 Task: Compose an email with the signature Danny Hernandez with the subject Invitation to a wedding and the message Can you please confirm the deadline for submitting the project proposal? from softage.4@softage.net to softage.5@softage.net, select last word, change the font color from current to purple and background color to black Send the email. Finally, move the email from Sent Items to the label Legal
Action: Mouse moved to (111, 134)
Screenshot: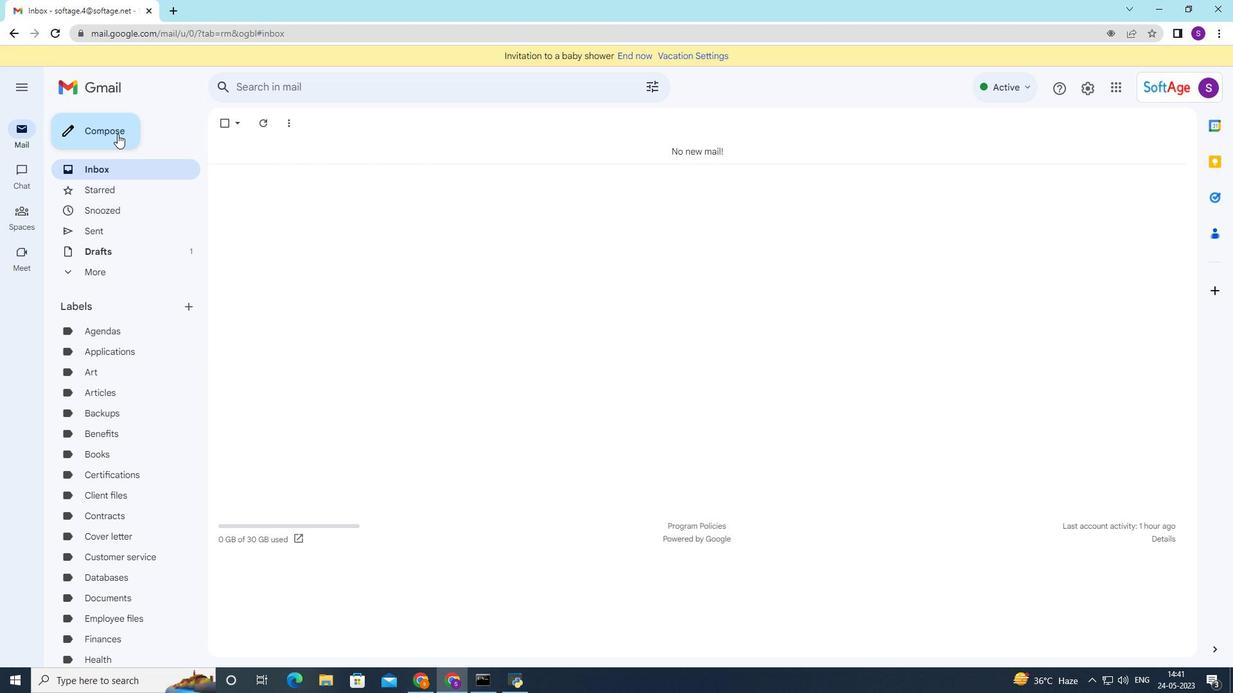 
Action: Mouse pressed left at (111, 134)
Screenshot: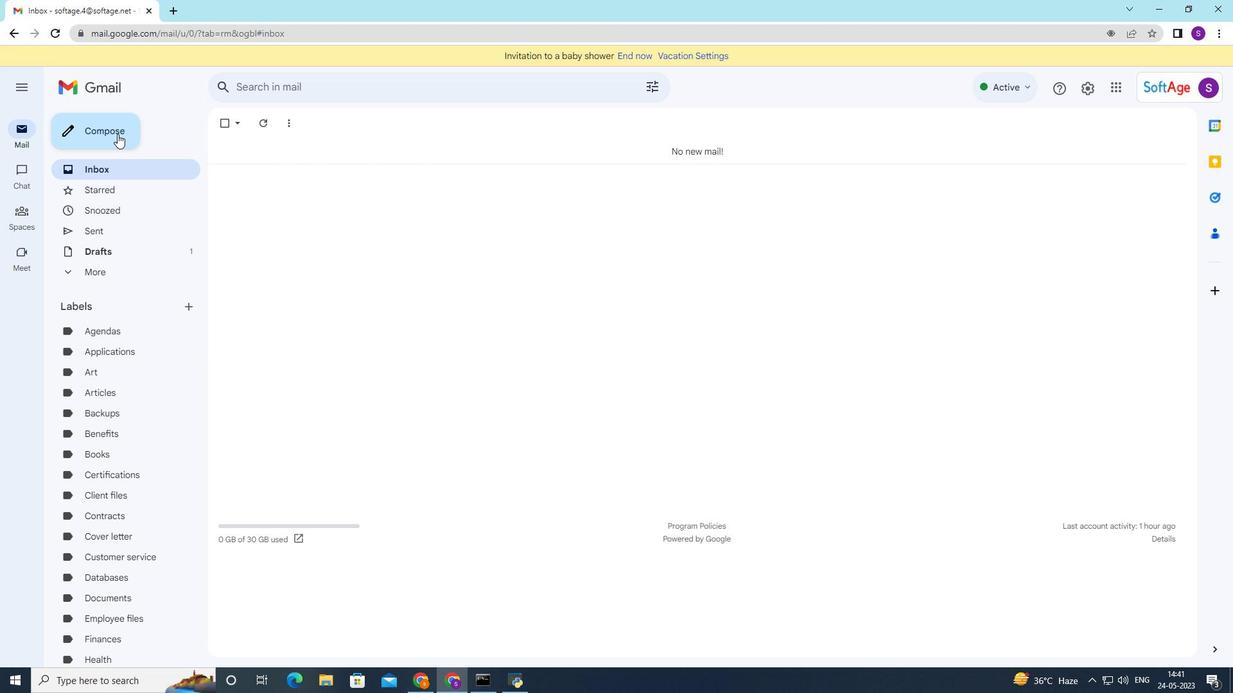 
Action: Mouse moved to (1039, 650)
Screenshot: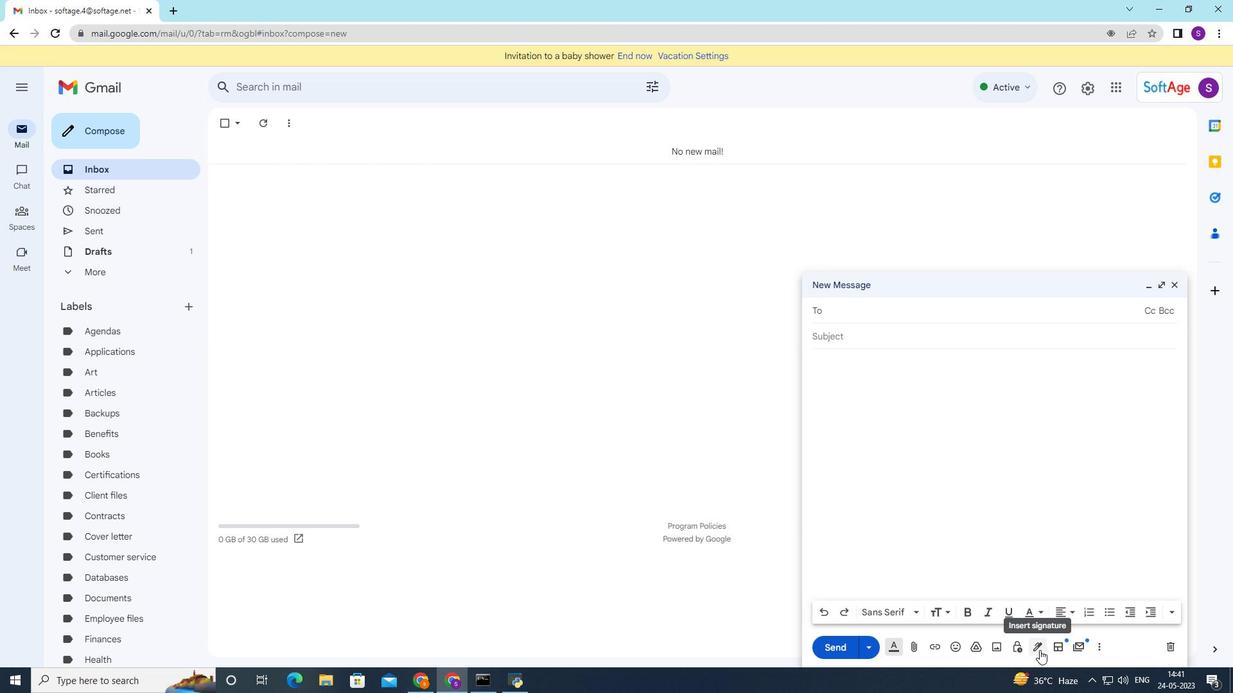 
Action: Mouse pressed left at (1039, 650)
Screenshot: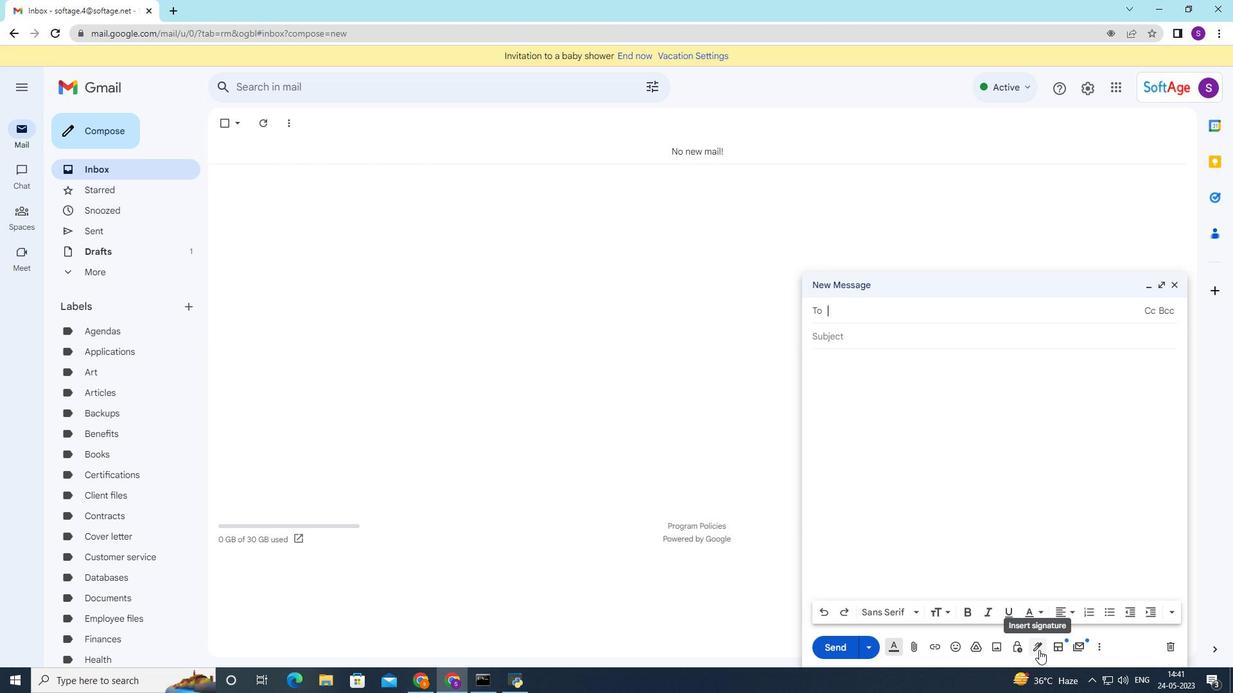 
Action: Mouse moved to (1071, 263)
Screenshot: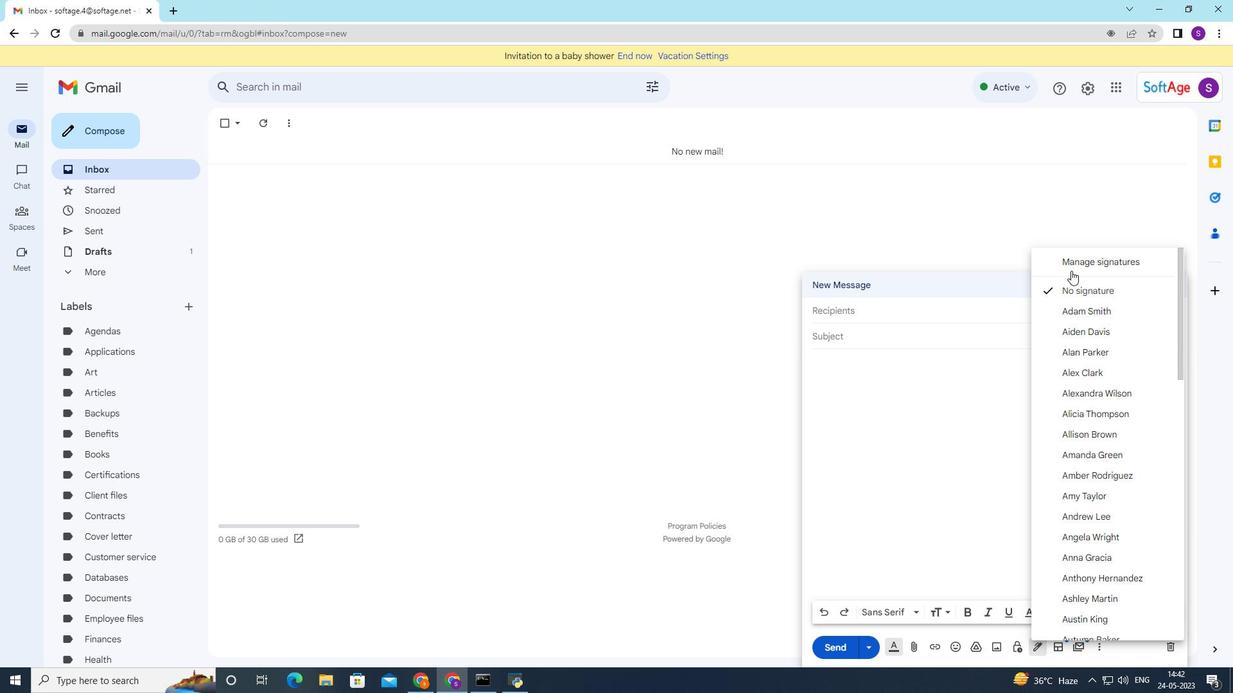 
Action: Mouse pressed left at (1071, 263)
Screenshot: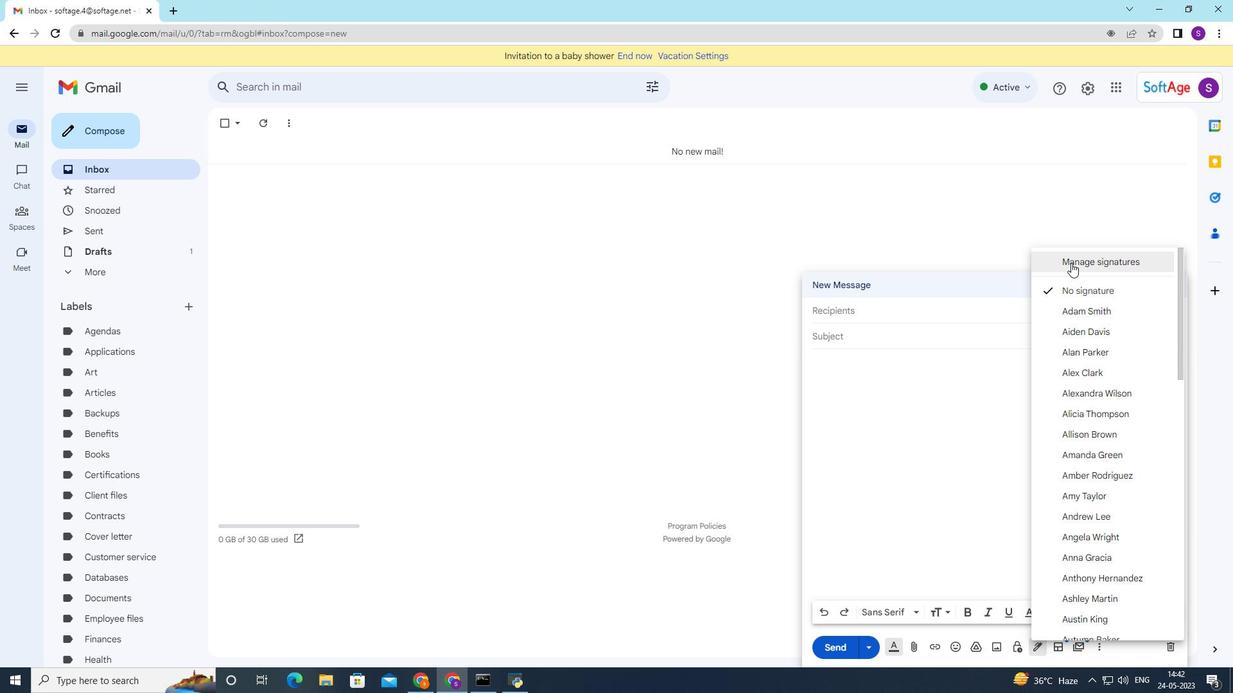 
Action: Mouse moved to (1174, 286)
Screenshot: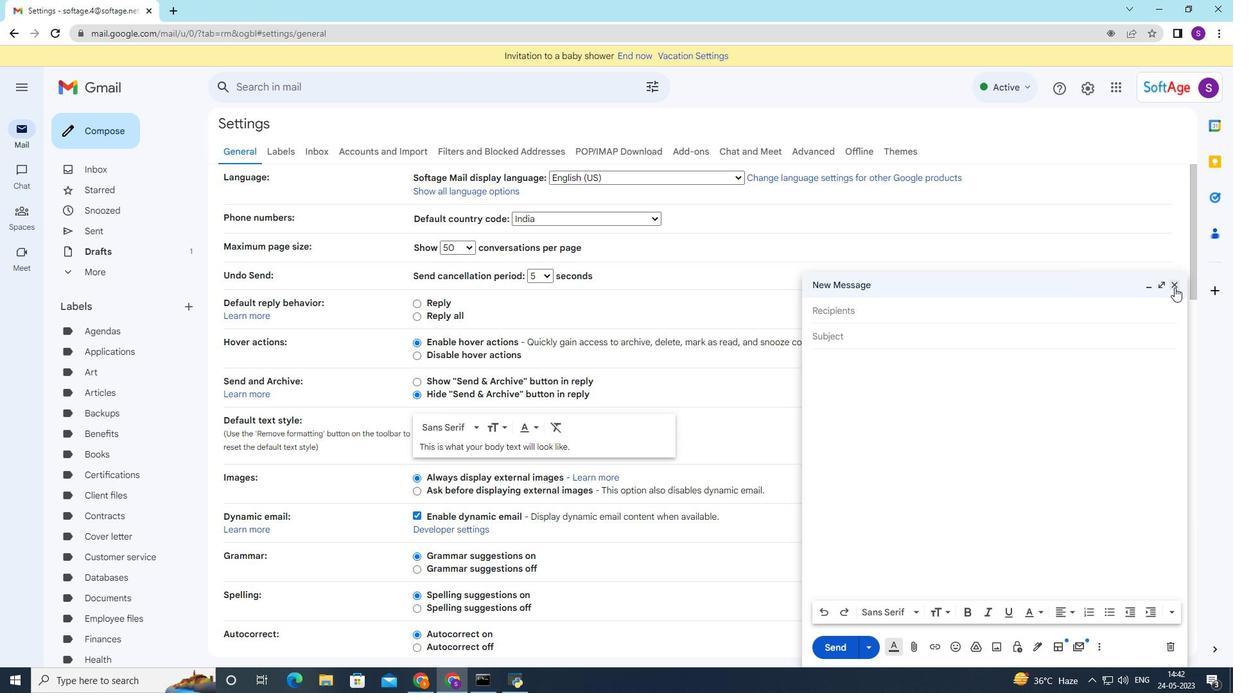 
Action: Mouse pressed left at (1174, 286)
Screenshot: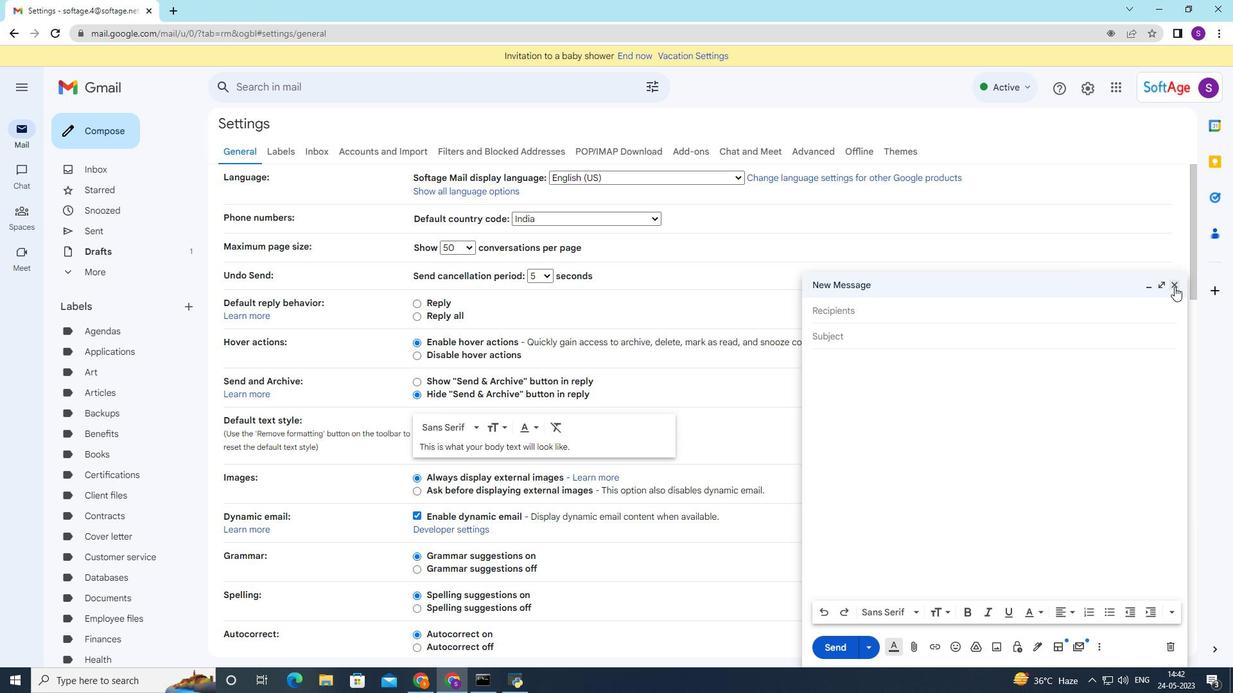 
Action: Mouse moved to (610, 411)
Screenshot: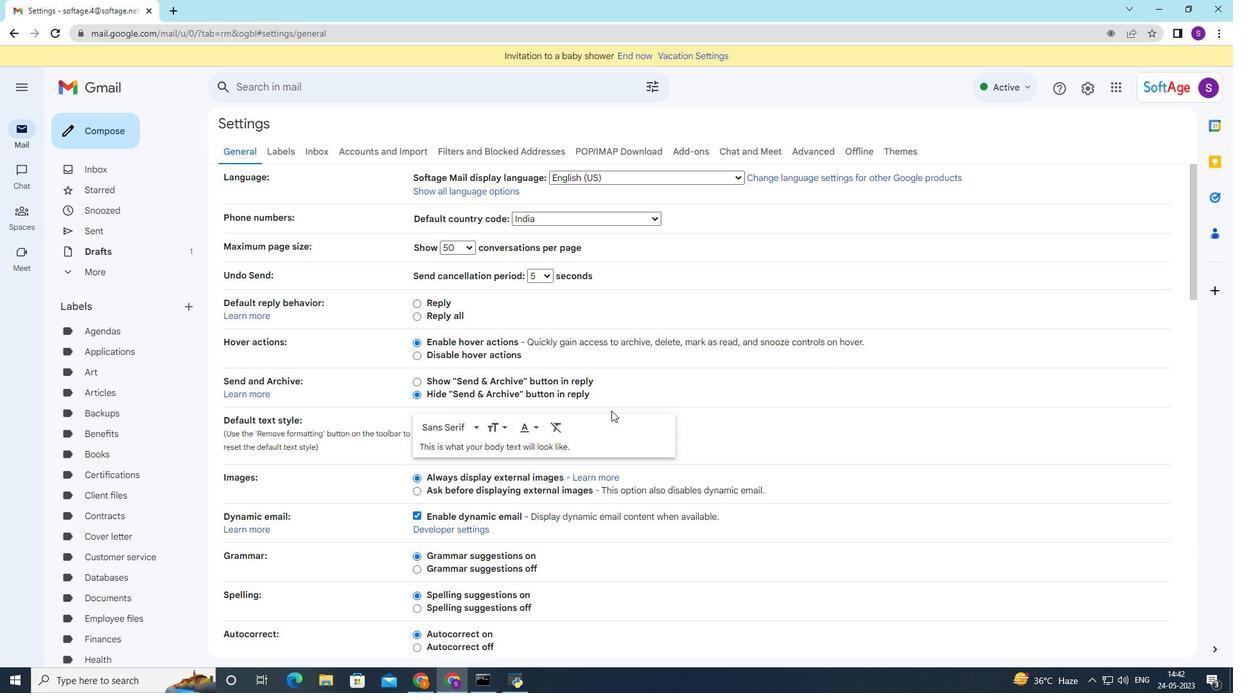 
Action: Mouse scrolled (610, 410) with delta (0, 0)
Screenshot: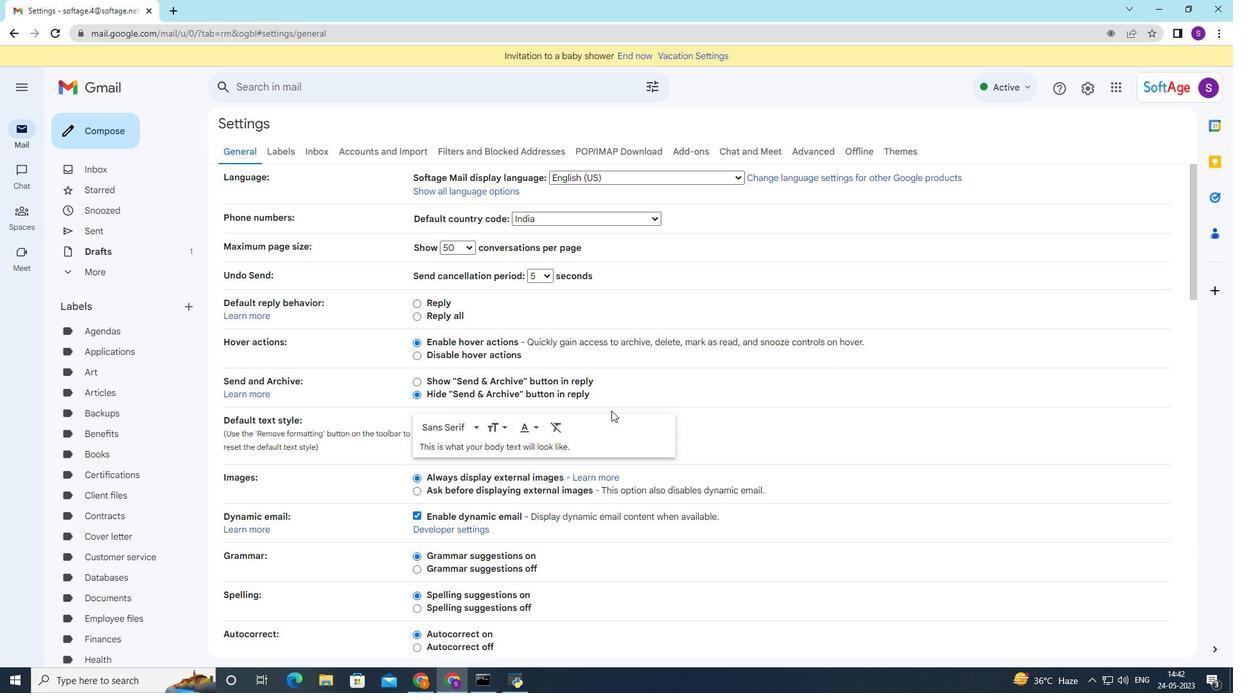 
Action: Mouse scrolled (610, 410) with delta (0, 0)
Screenshot: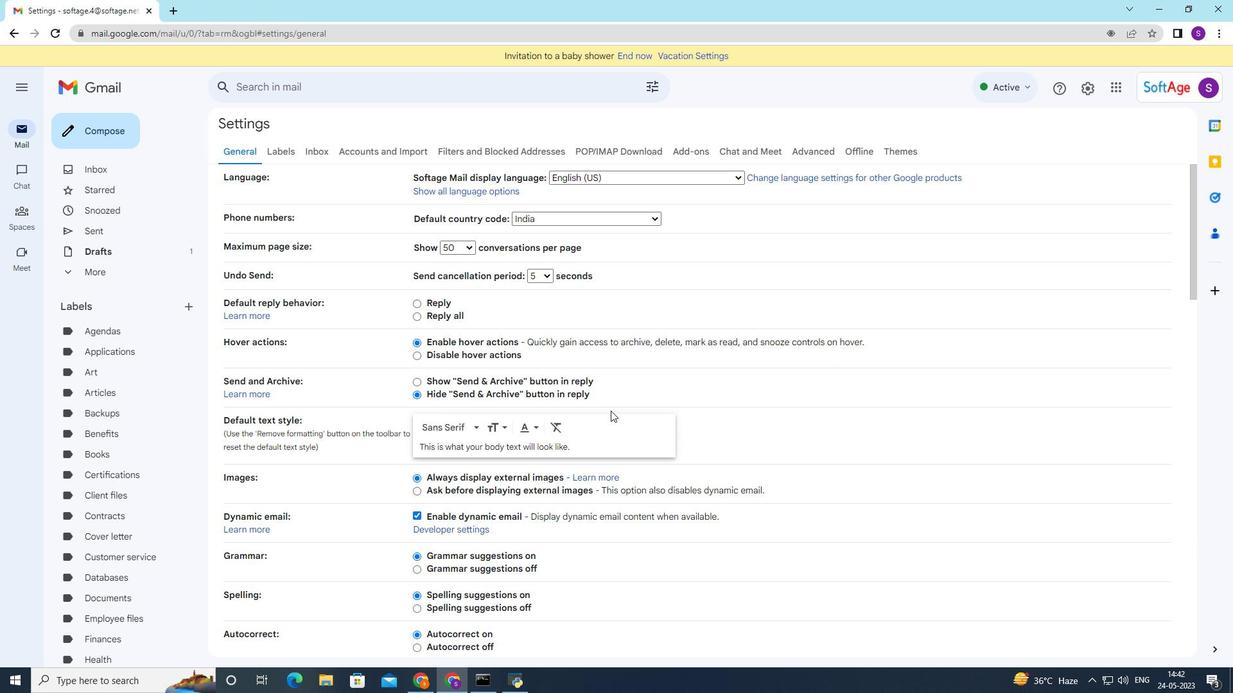 
Action: Mouse moved to (590, 420)
Screenshot: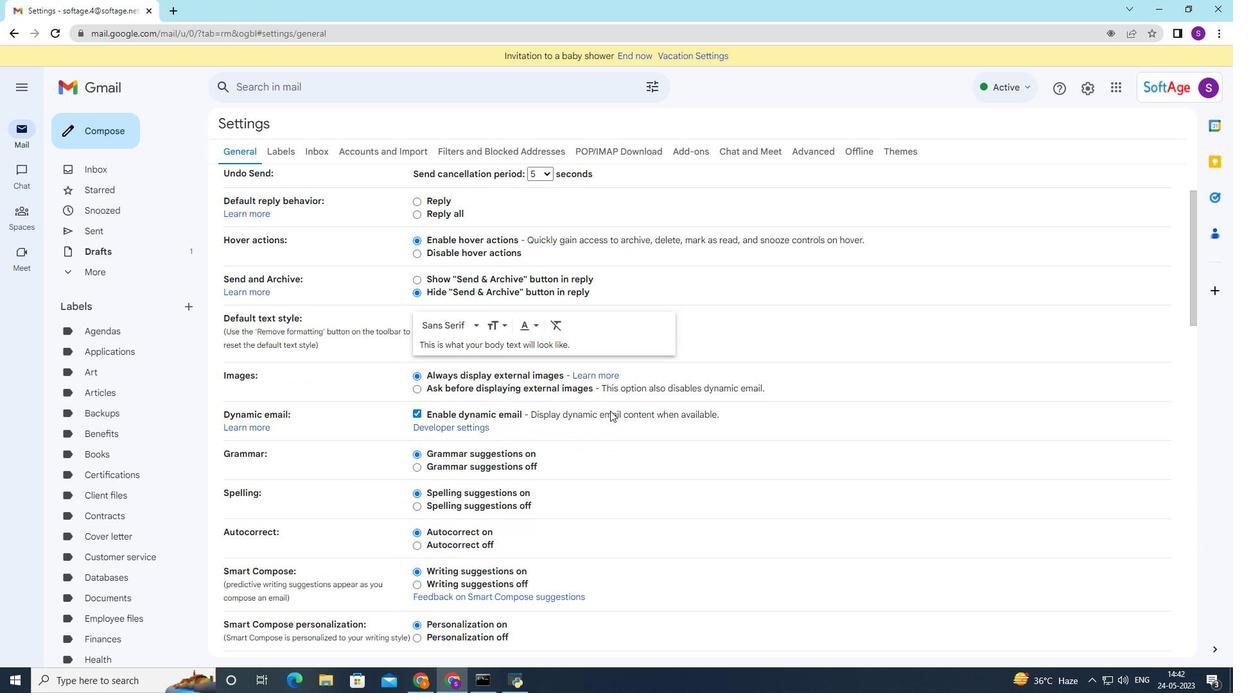 
Action: Mouse scrolled (609, 410) with delta (0, 0)
Screenshot: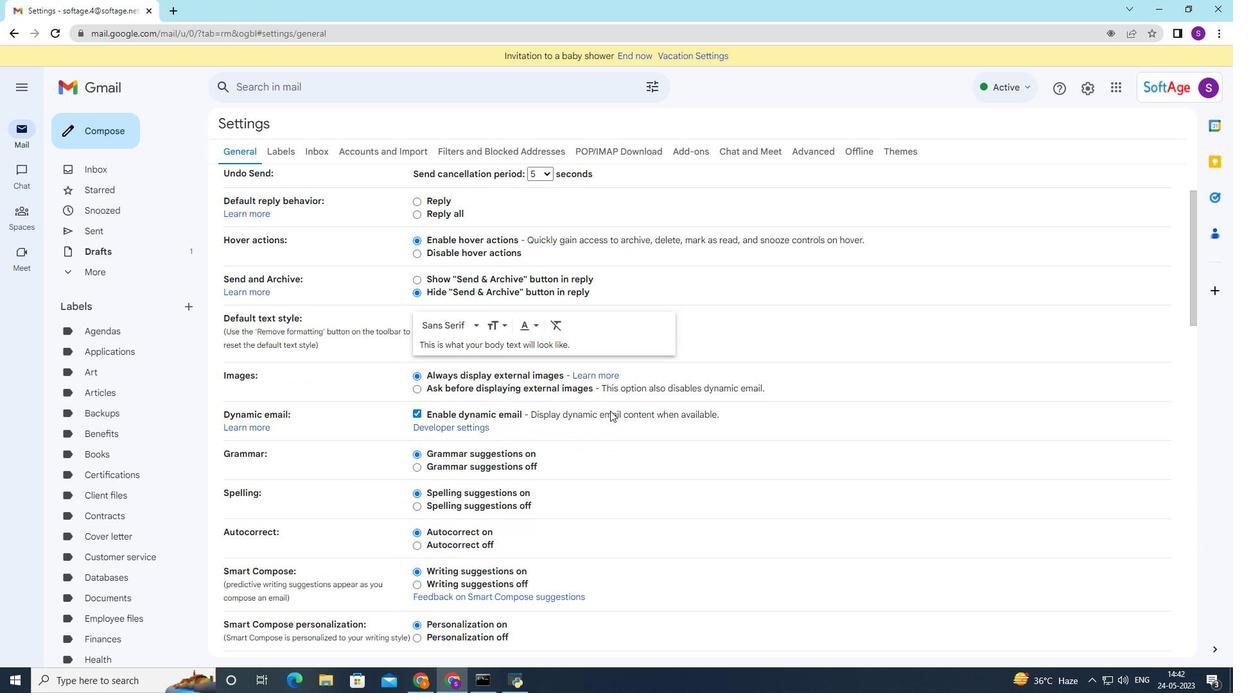 
Action: Mouse moved to (535, 429)
Screenshot: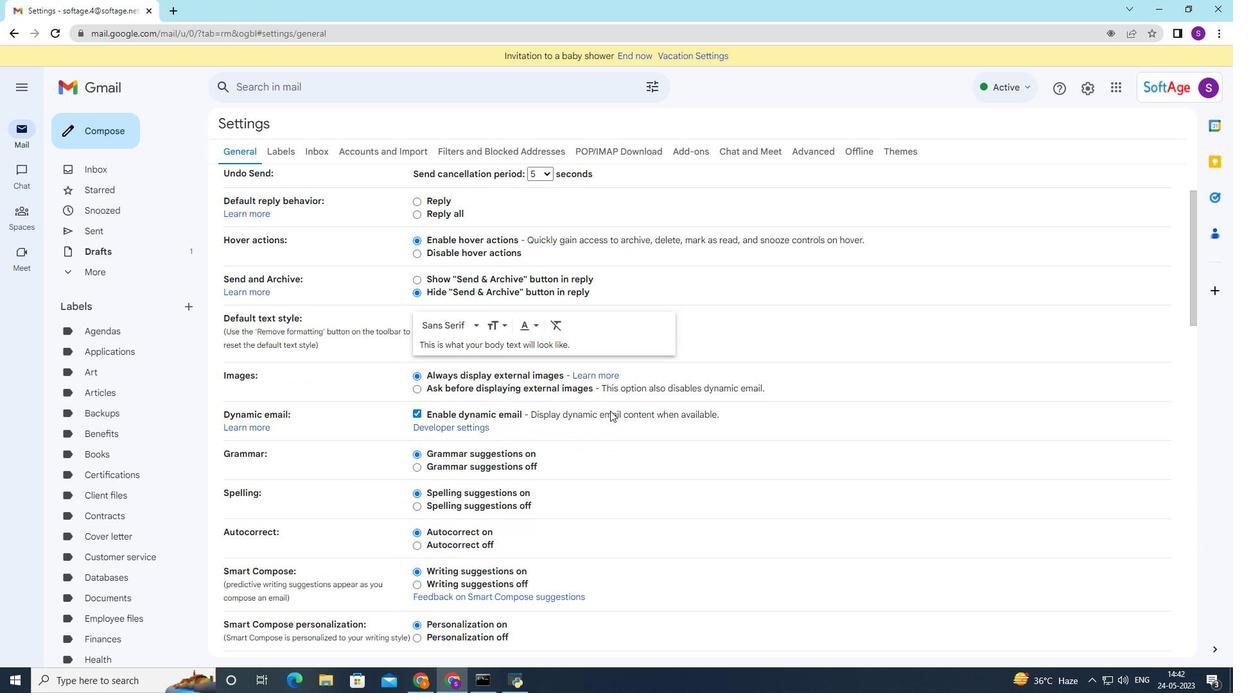 
Action: Mouse scrolled (609, 410) with delta (0, 0)
Screenshot: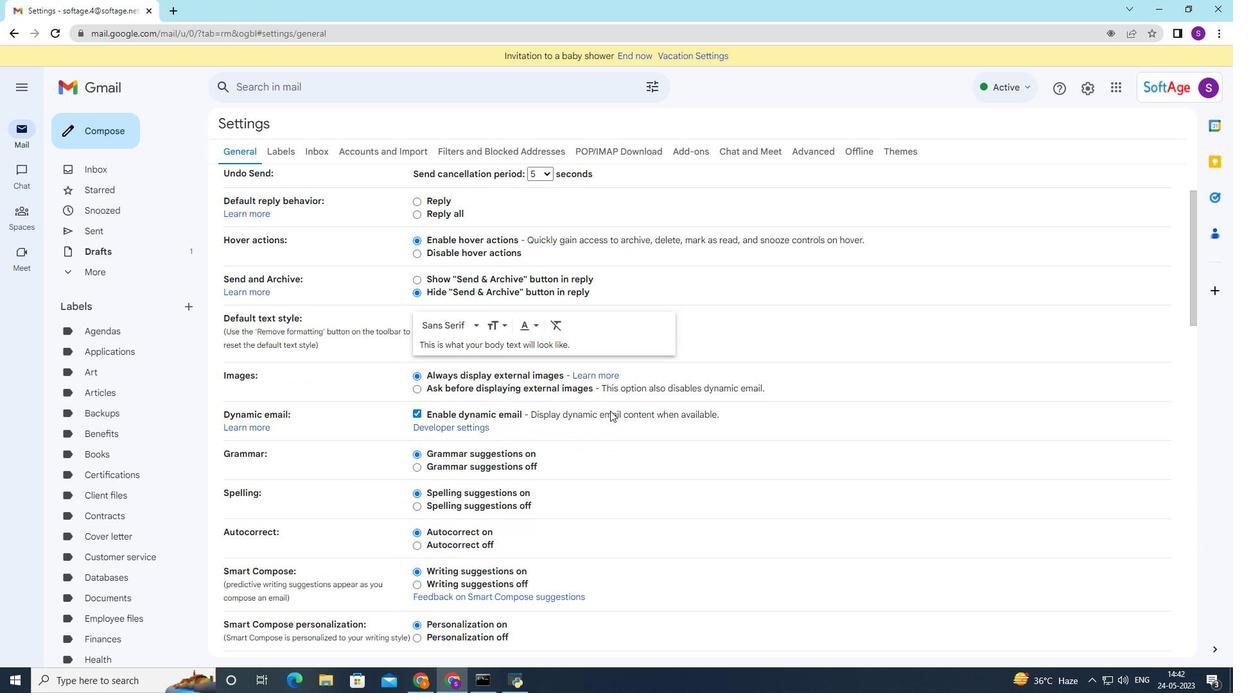 
Action: Mouse moved to (527, 432)
Screenshot: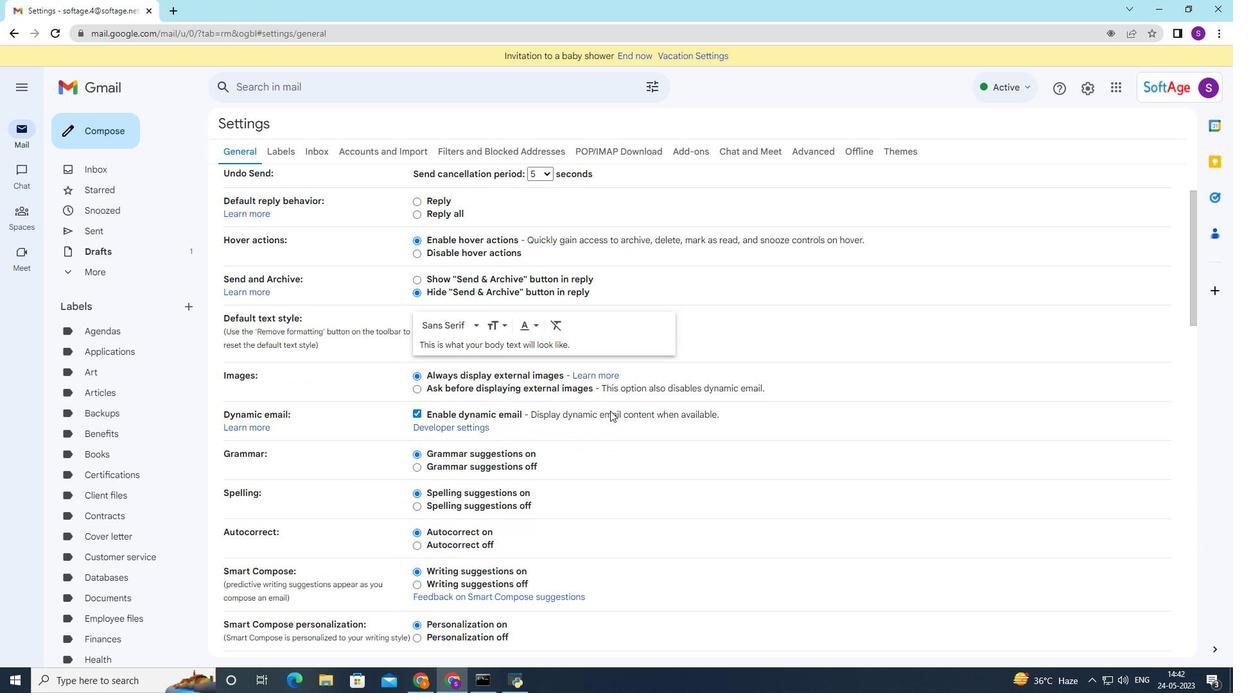 
Action: Mouse scrolled (609, 410) with delta (0, 0)
Screenshot: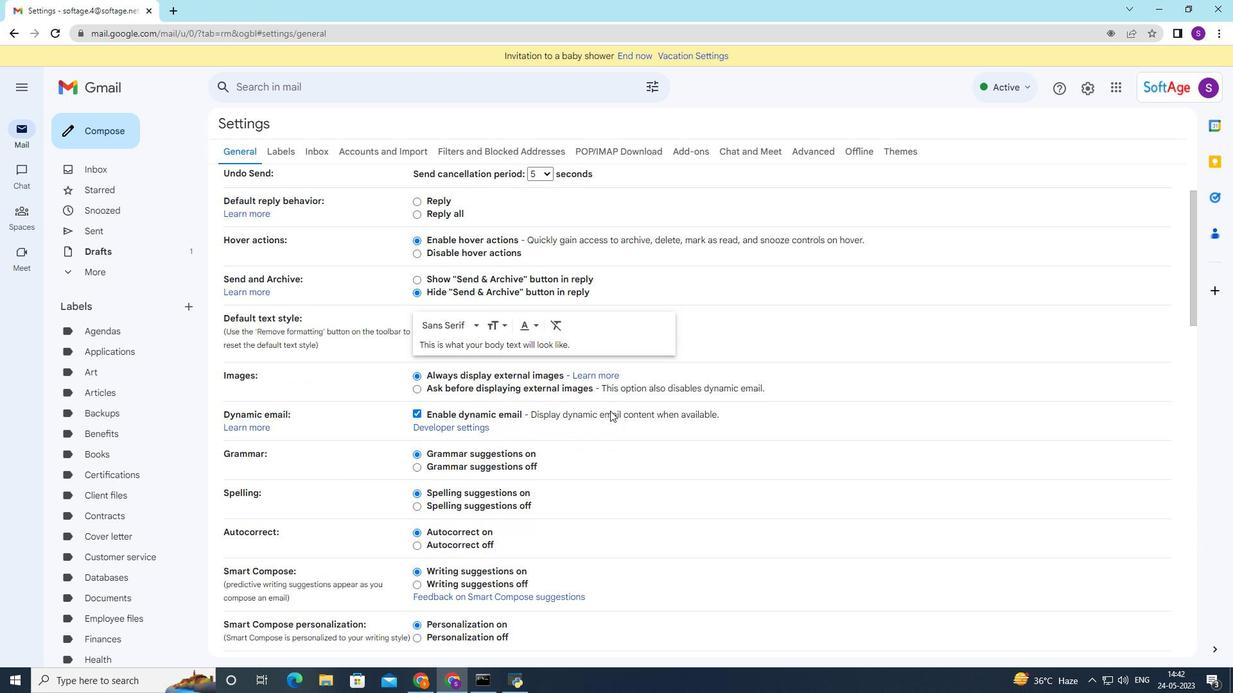 
Action: Mouse moved to (522, 435)
Screenshot: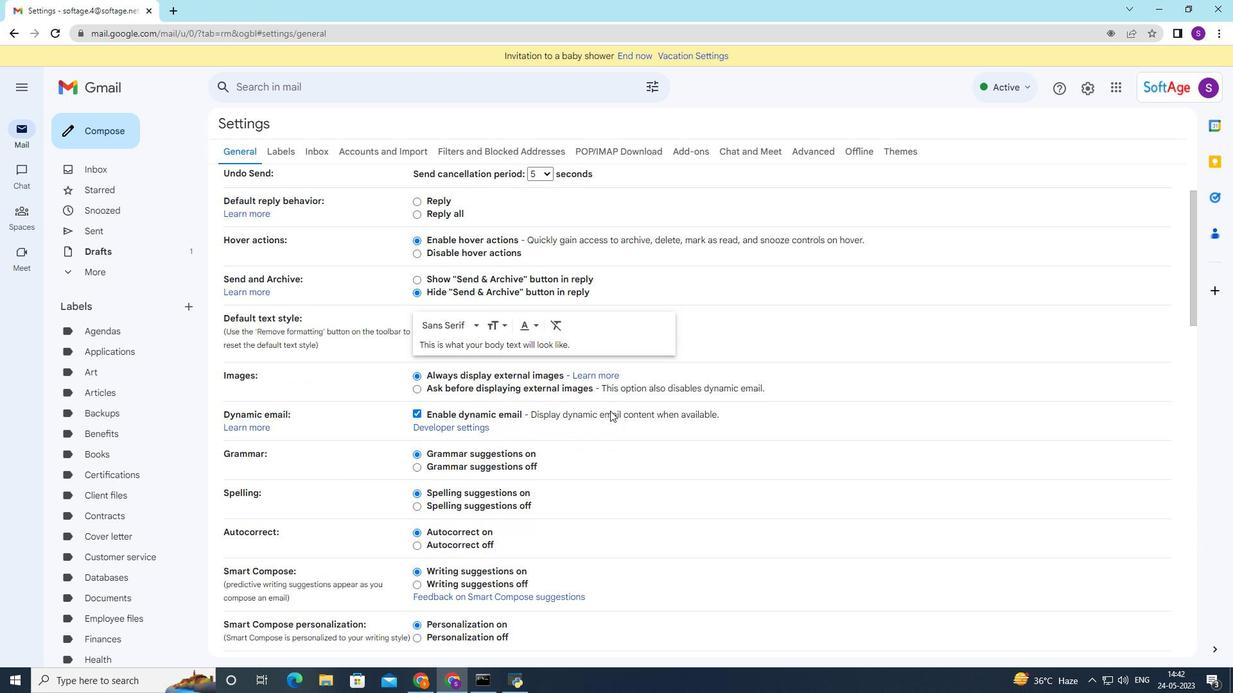 
Action: Mouse scrolled (608, 410) with delta (0, 0)
Screenshot: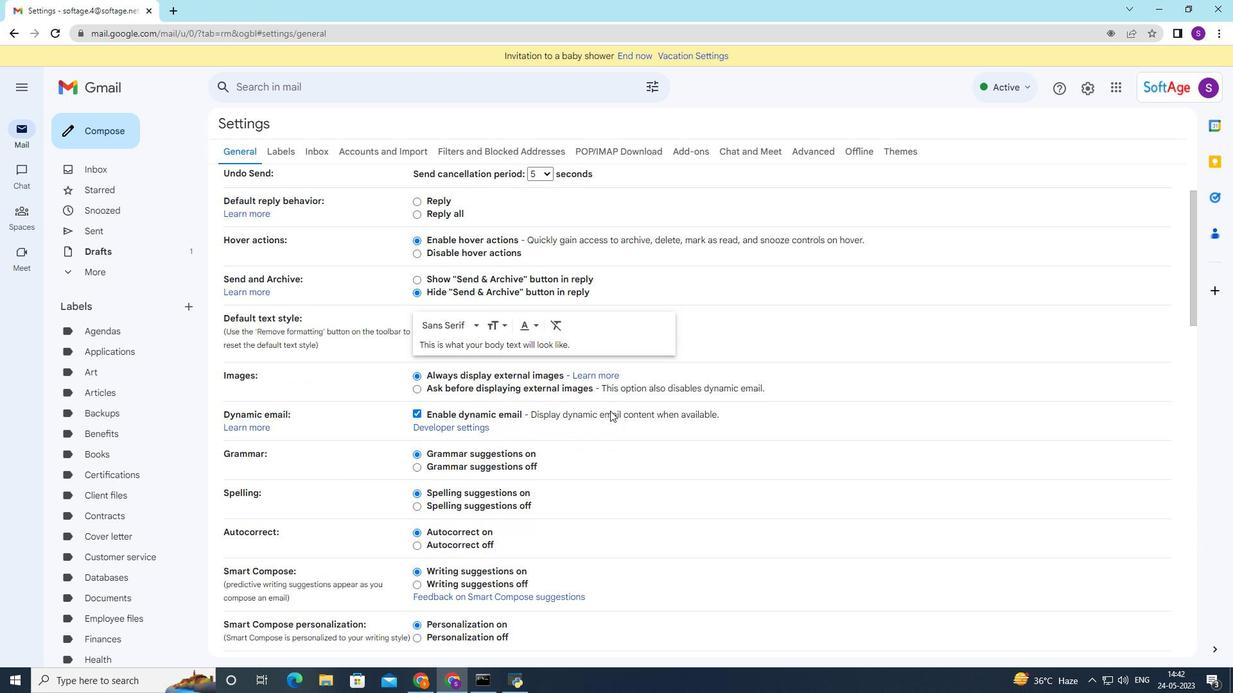 
Action: Mouse moved to (504, 441)
Screenshot: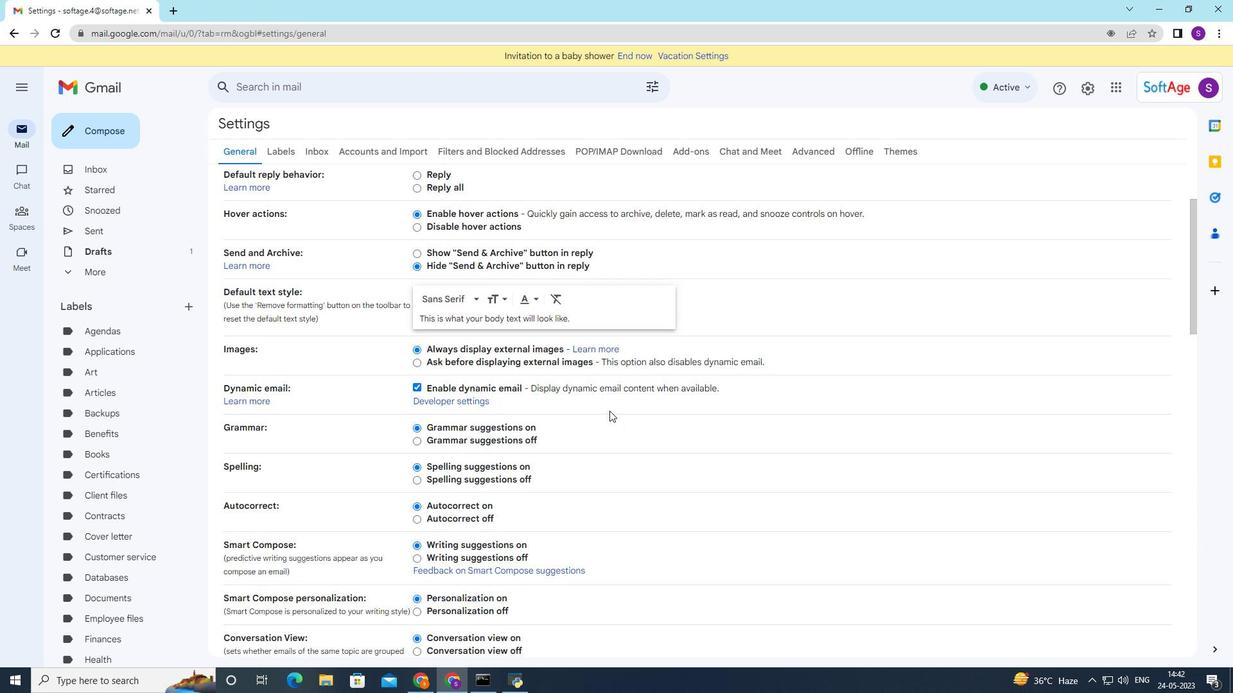 
Action: Mouse scrolled (514, 437) with delta (0, 0)
Screenshot: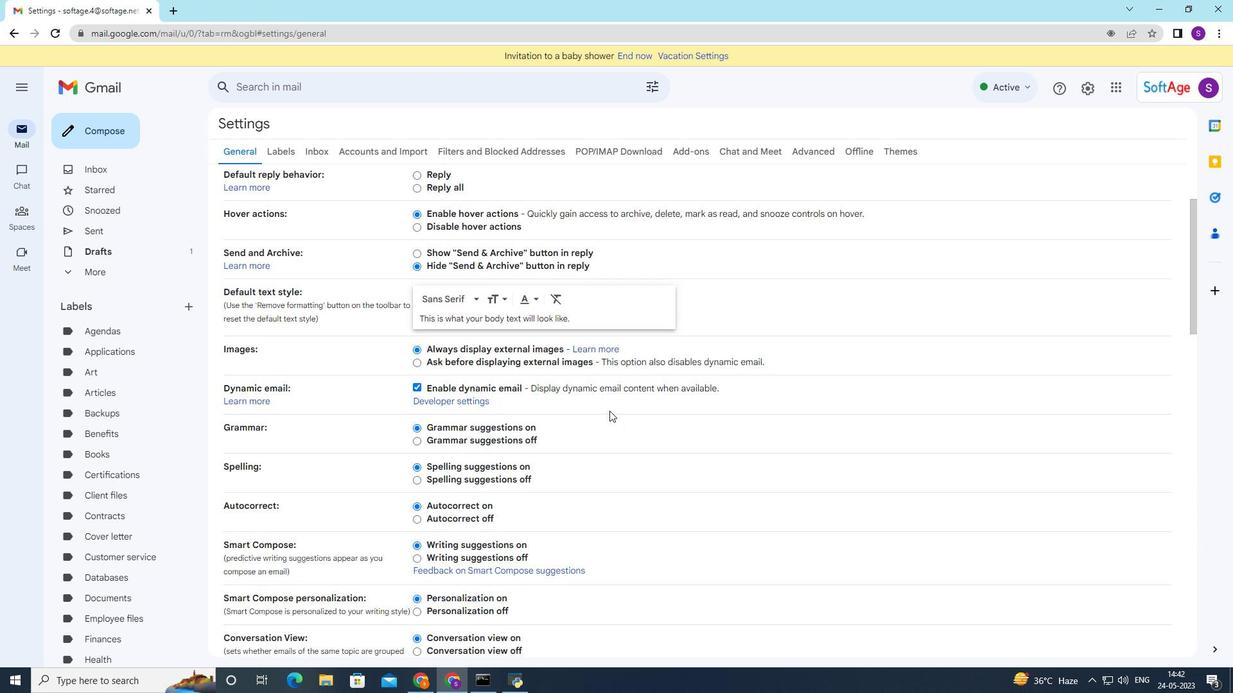 
Action: Mouse moved to (496, 444)
Screenshot: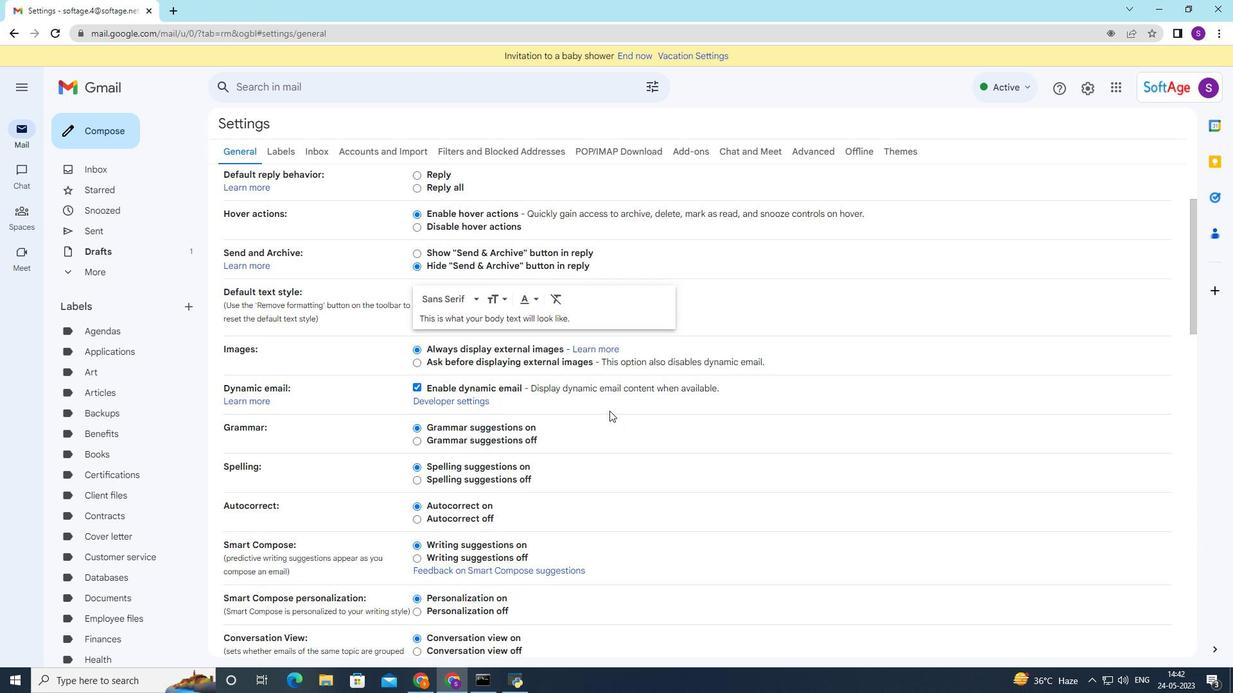 
Action: Mouse scrolled (500, 441) with delta (0, 0)
Screenshot: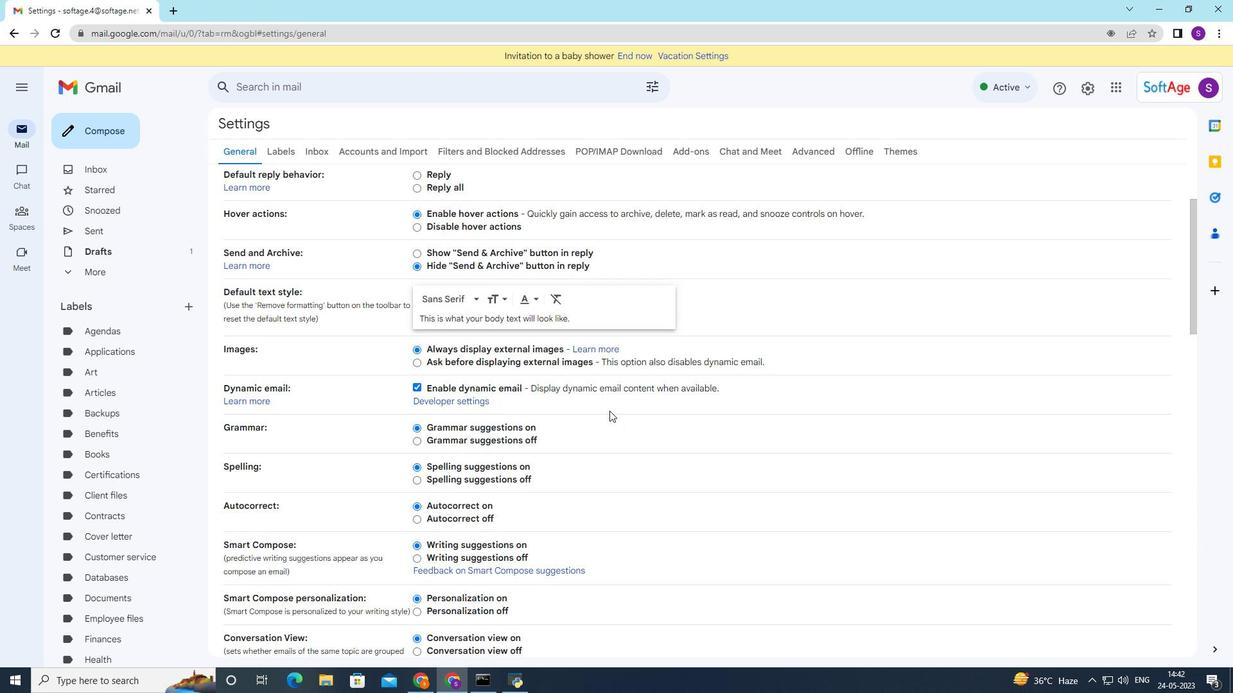 
Action: Mouse moved to (490, 447)
Screenshot: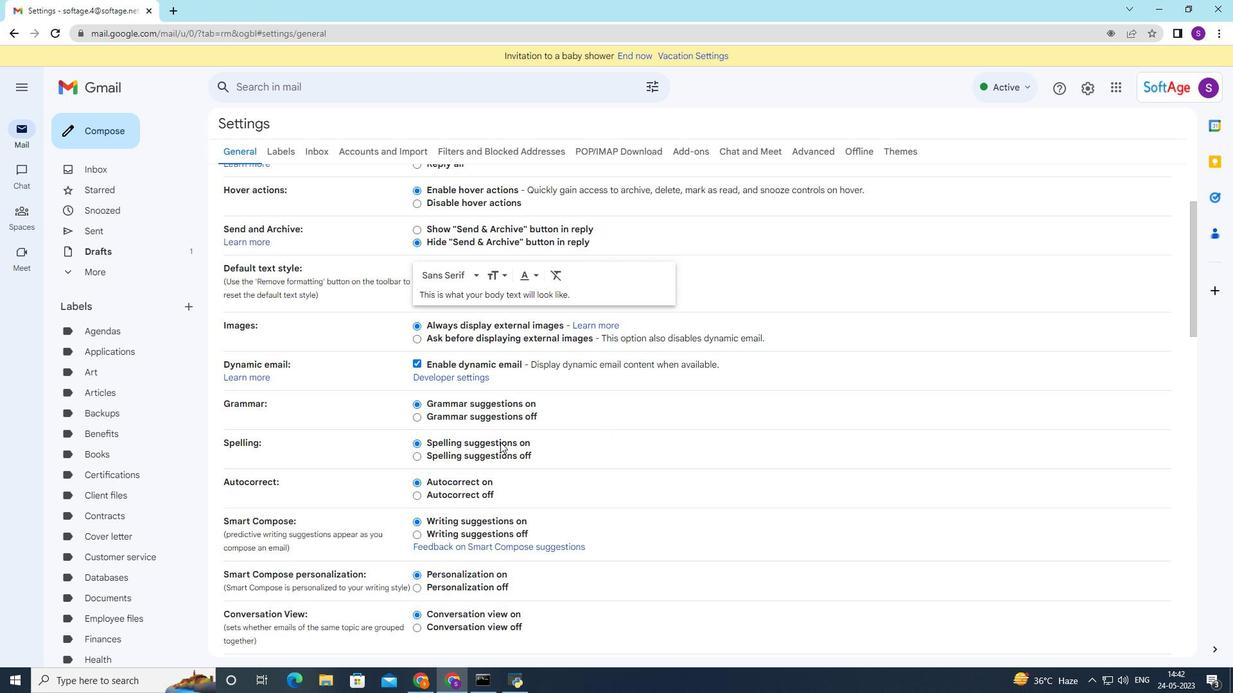 
Action: Mouse scrolled (493, 445) with delta (0, 0)
Screenshot: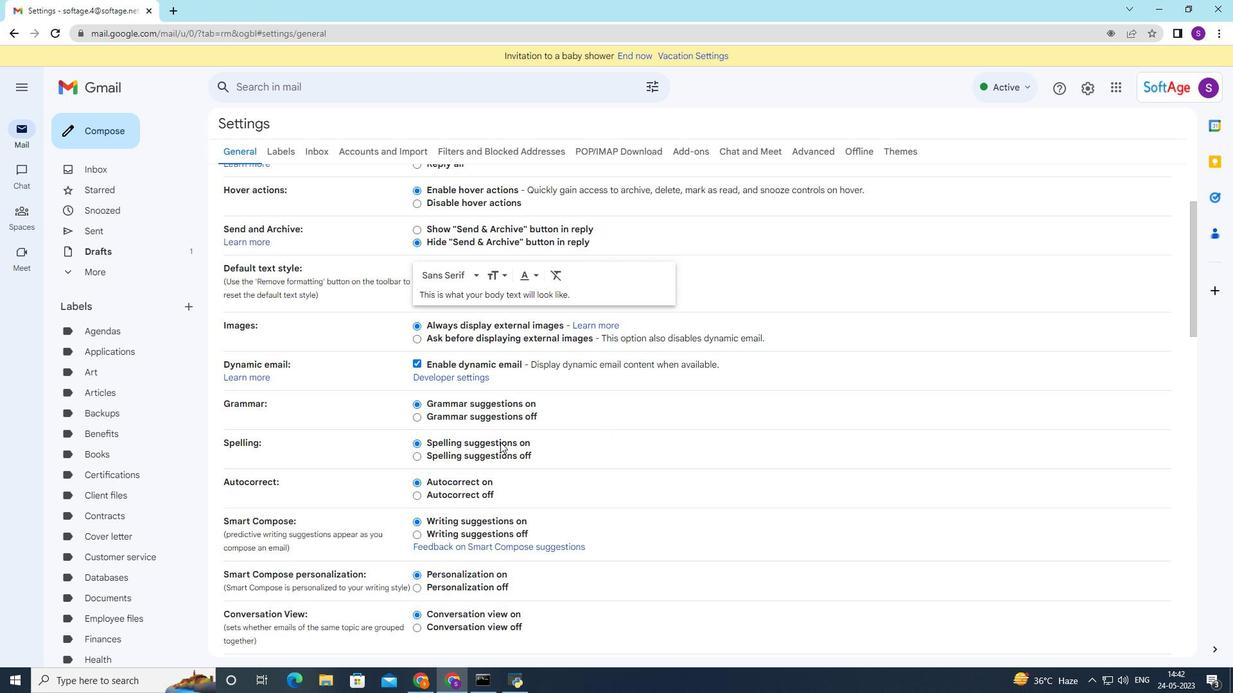 
Action: Mouse moved to (488, 448)
Screenshot: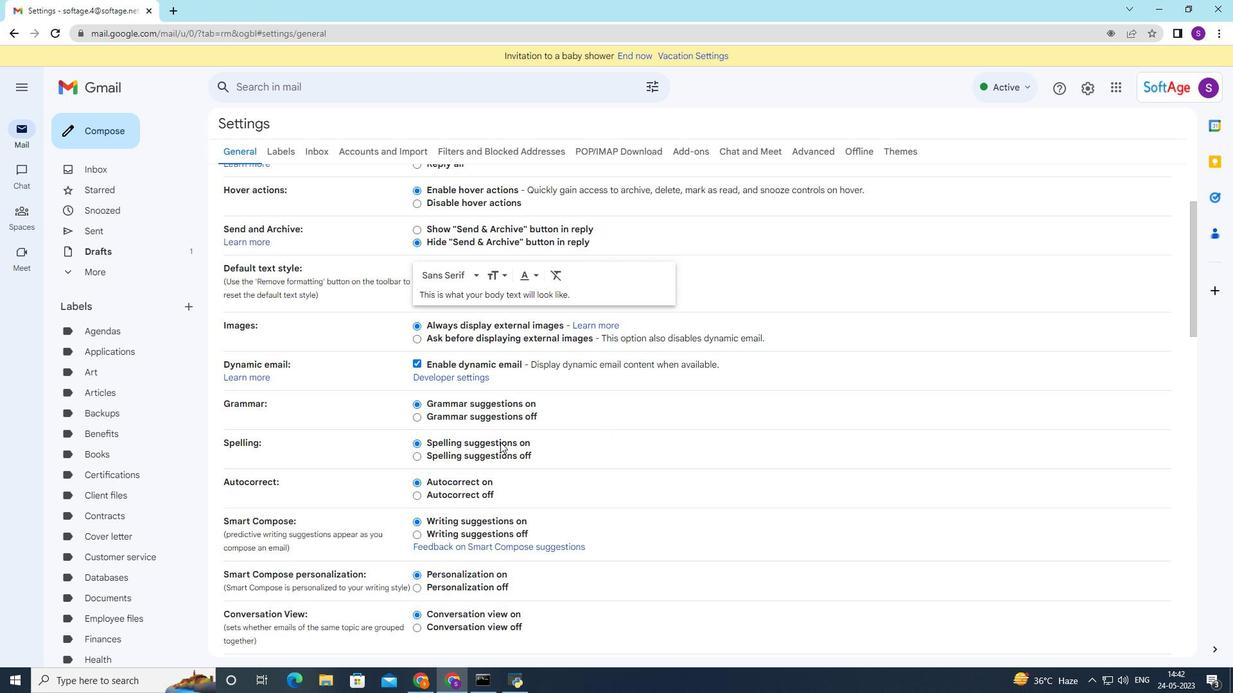 
Action: Mouse scrolled (489, 447) with delta (0, 0)
Screenshot: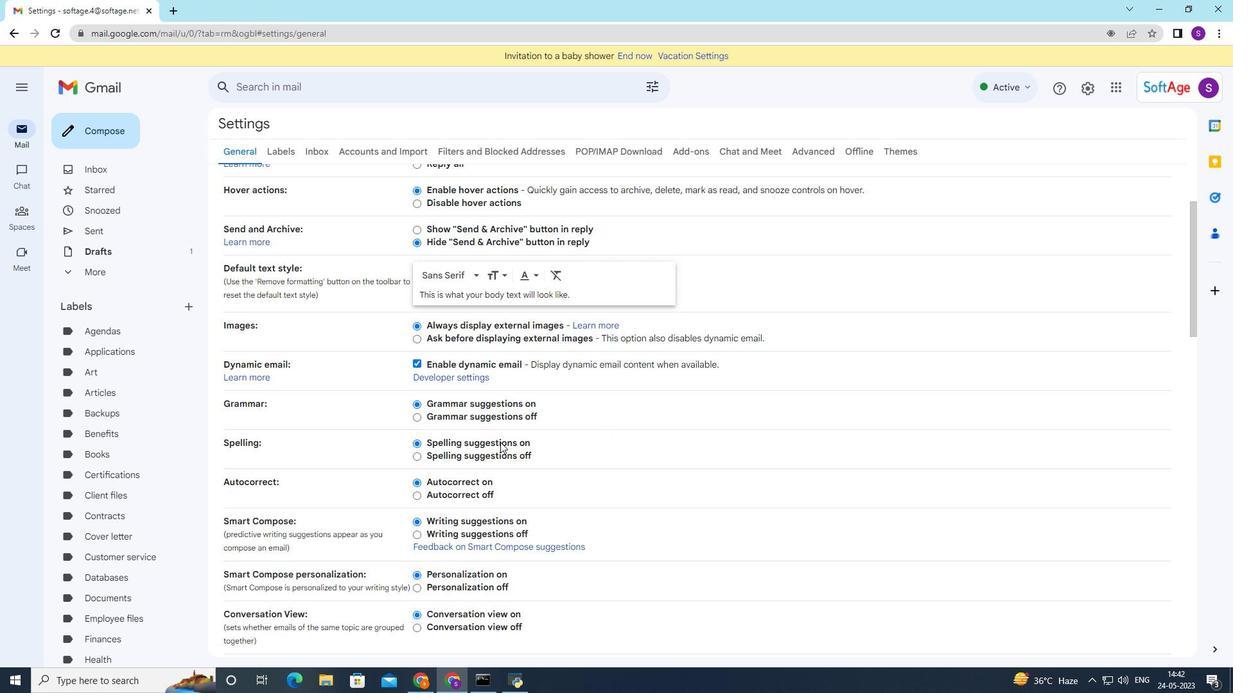 
Action: Mouse moved to (478, 452)
Screenshot: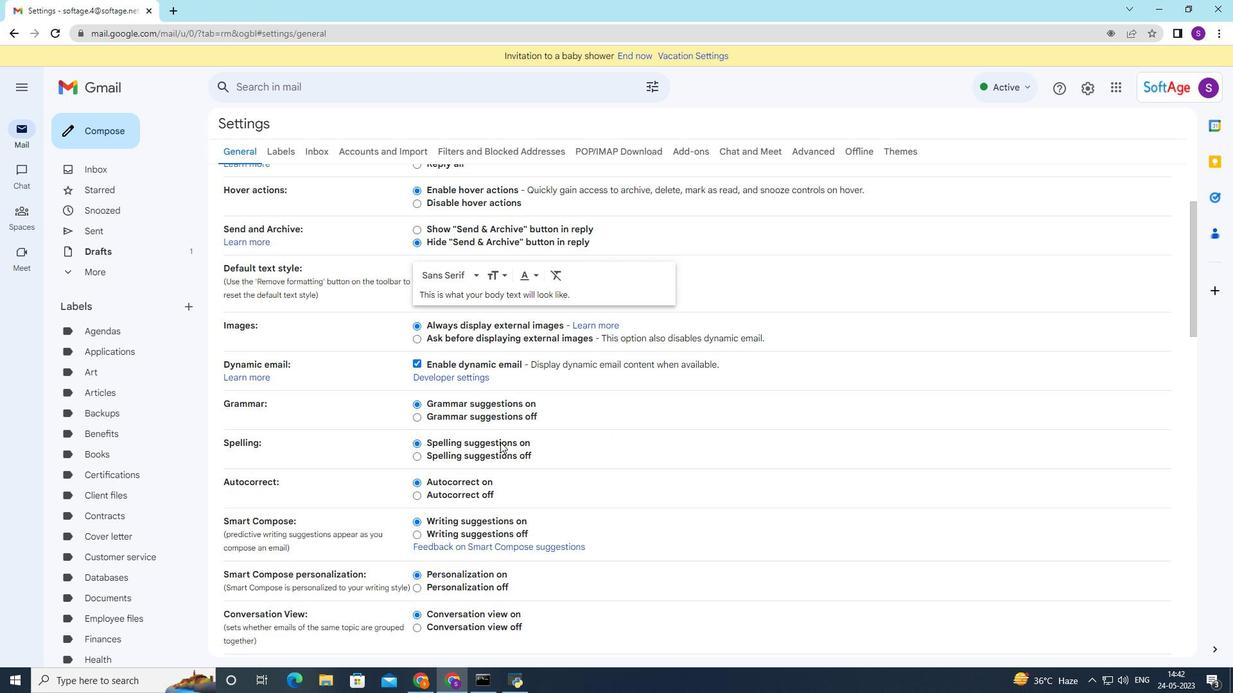 
Action: Mouse scrolled (480, 451) with delta (0, 0)
Screenshot: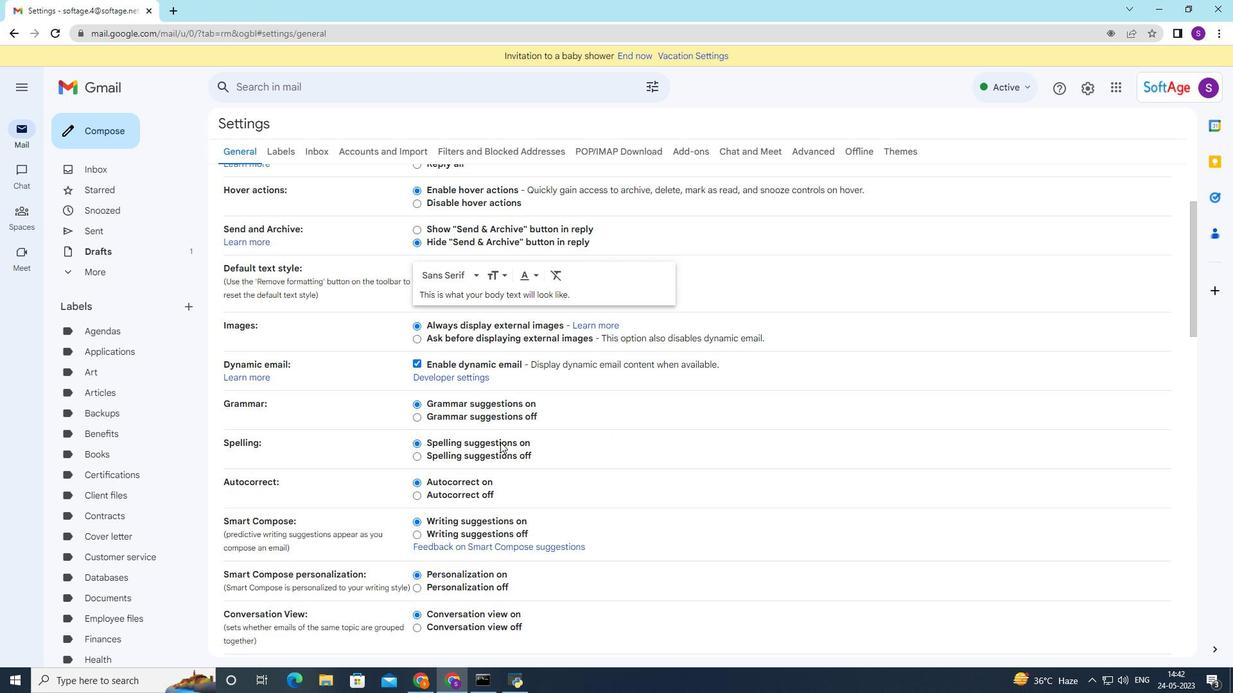 
Action: Mouse moved to (472, 472)
Screenshot: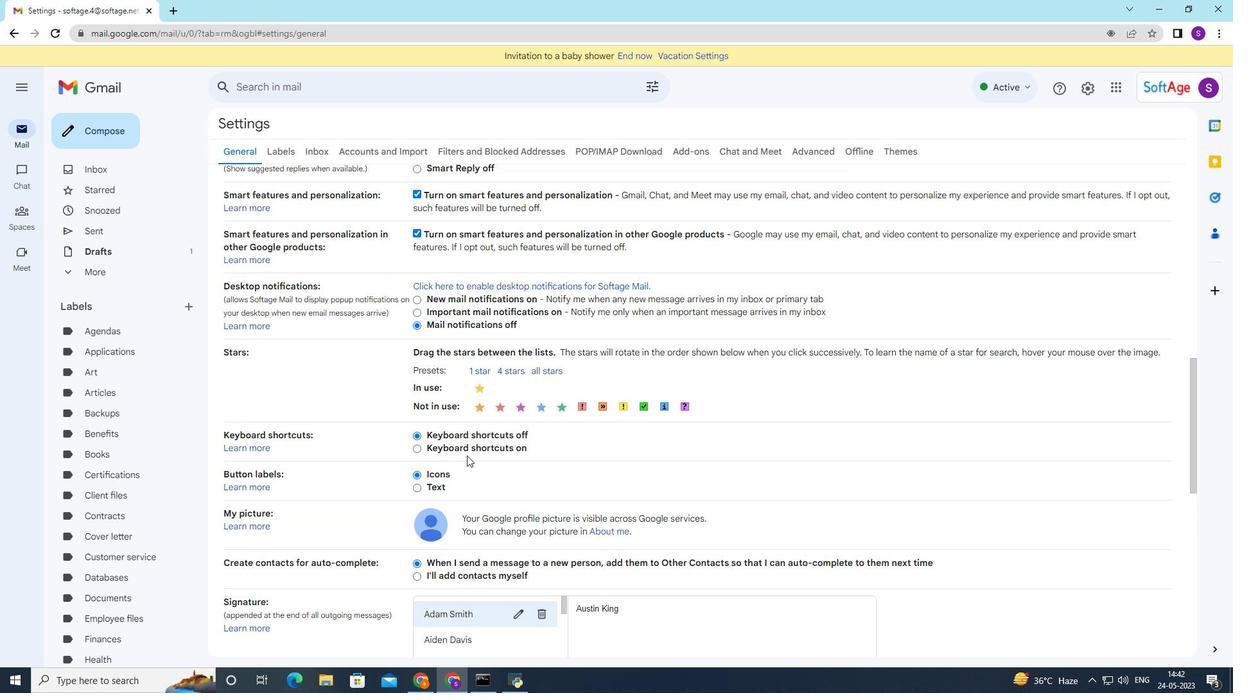 
Action: Mouse scrolled (472, 471) with delta (0, 0)
Screenshot: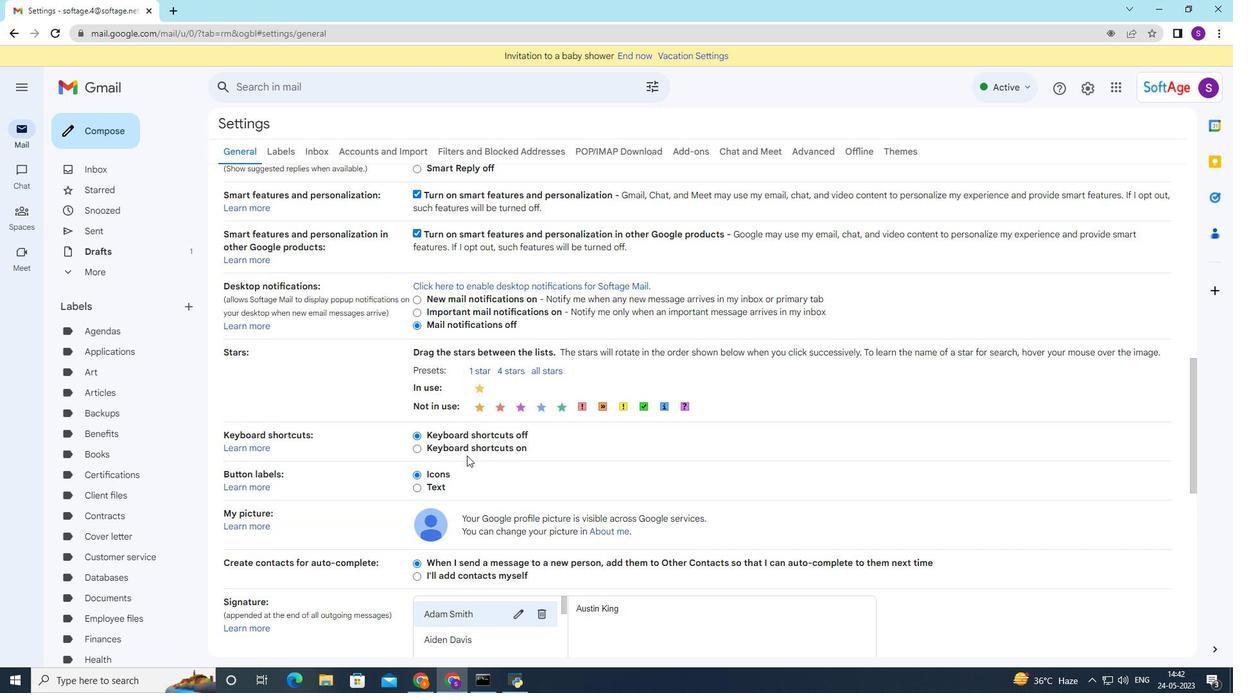
Action: Mouse moved to (474, 475)
Screenshot: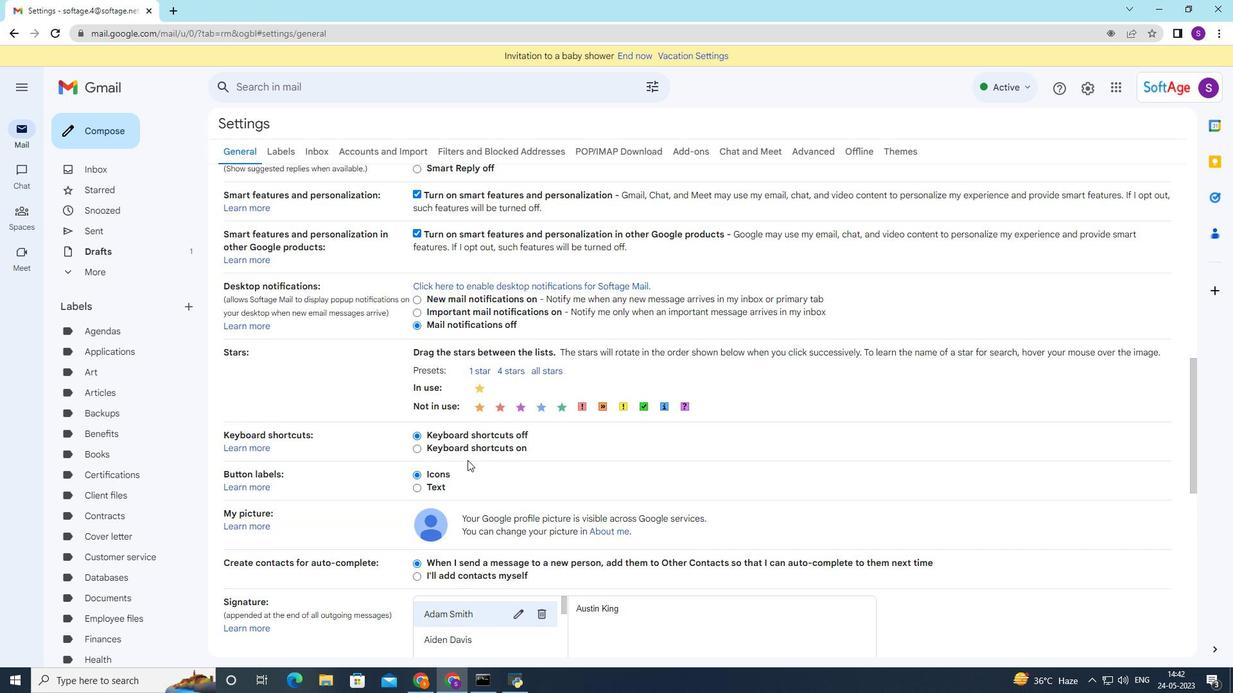 
Action: Mouse scrolled (474, 474) with delta (0, 0)
Screenshot: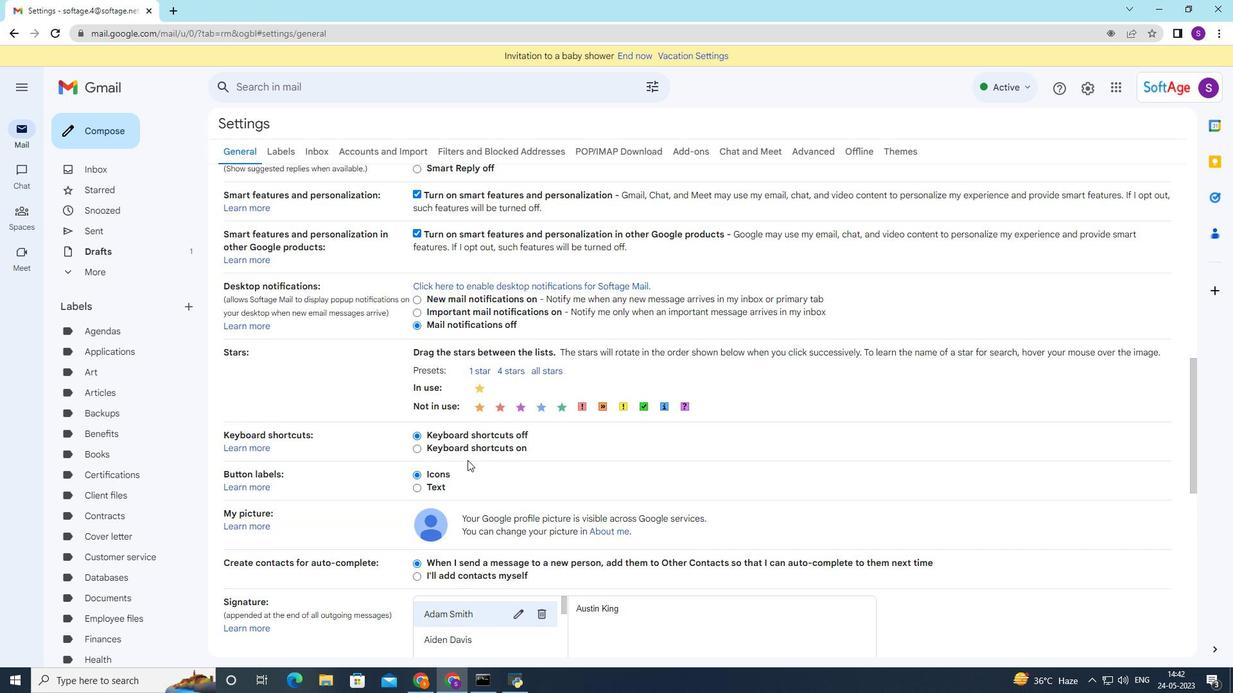 
Action: Mouse moved to (474, 475)
Screenshot: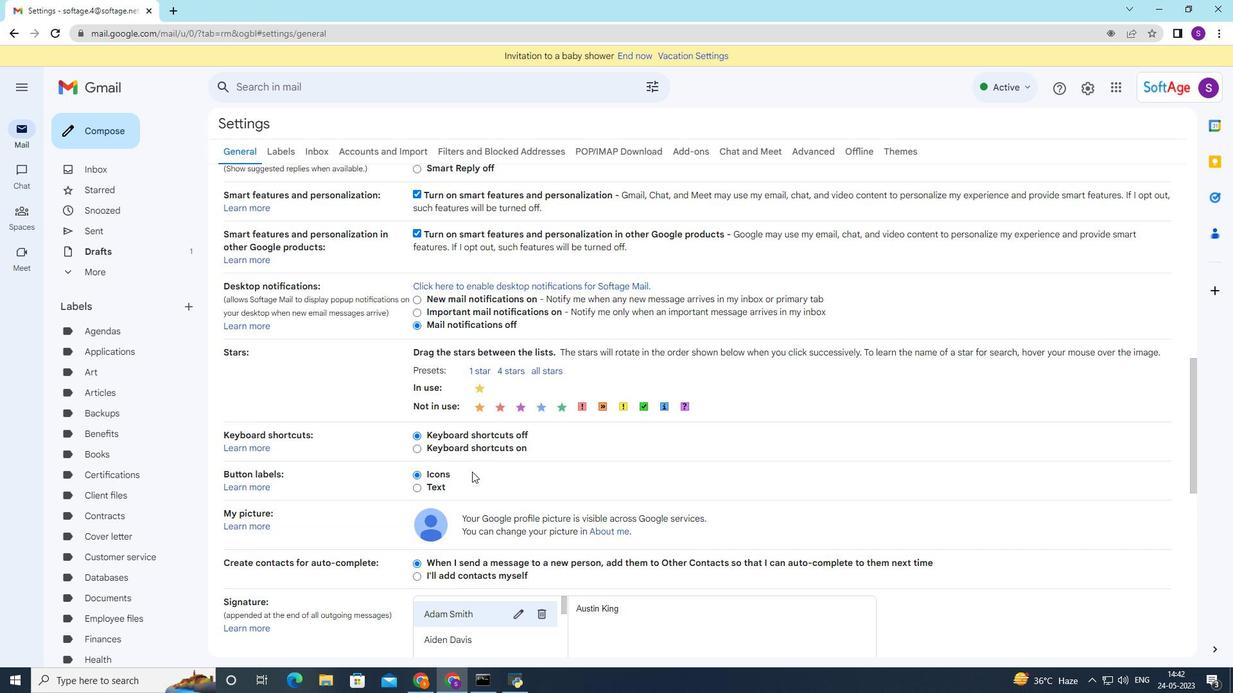 
Action: Mouse scrolled (474, 474) with delta (0, 0)
Screenshot: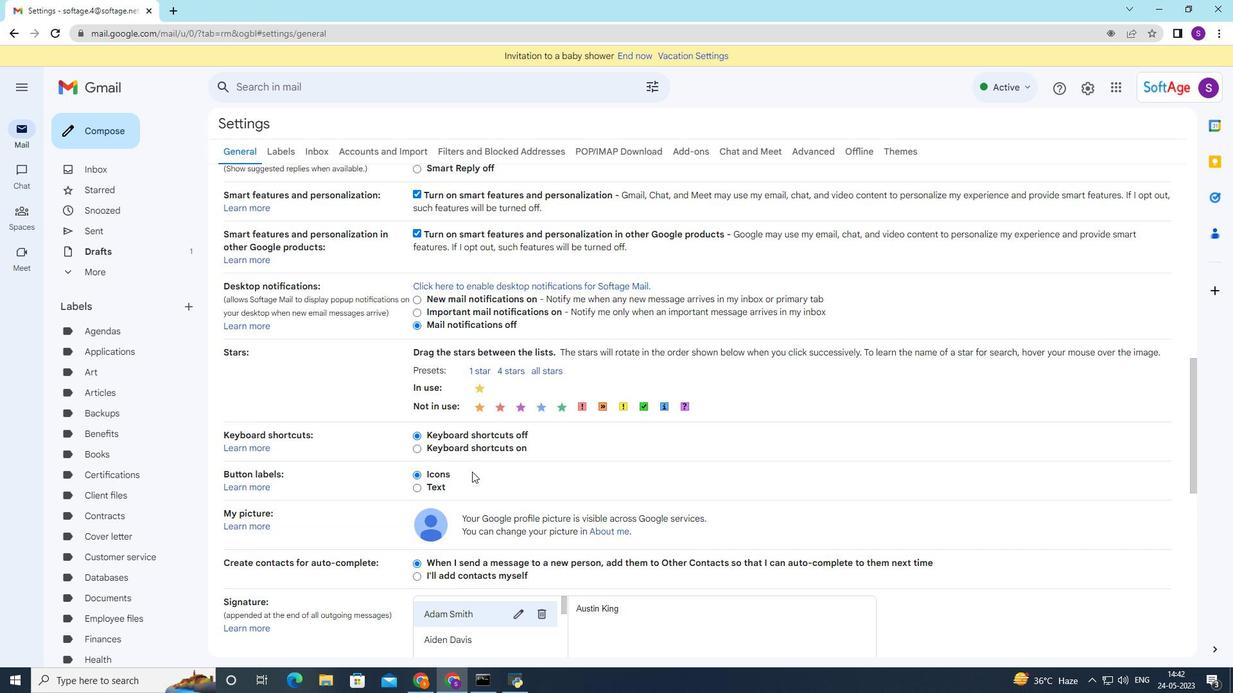 
Action: Mouse moved to (477, 488)
Screenshot: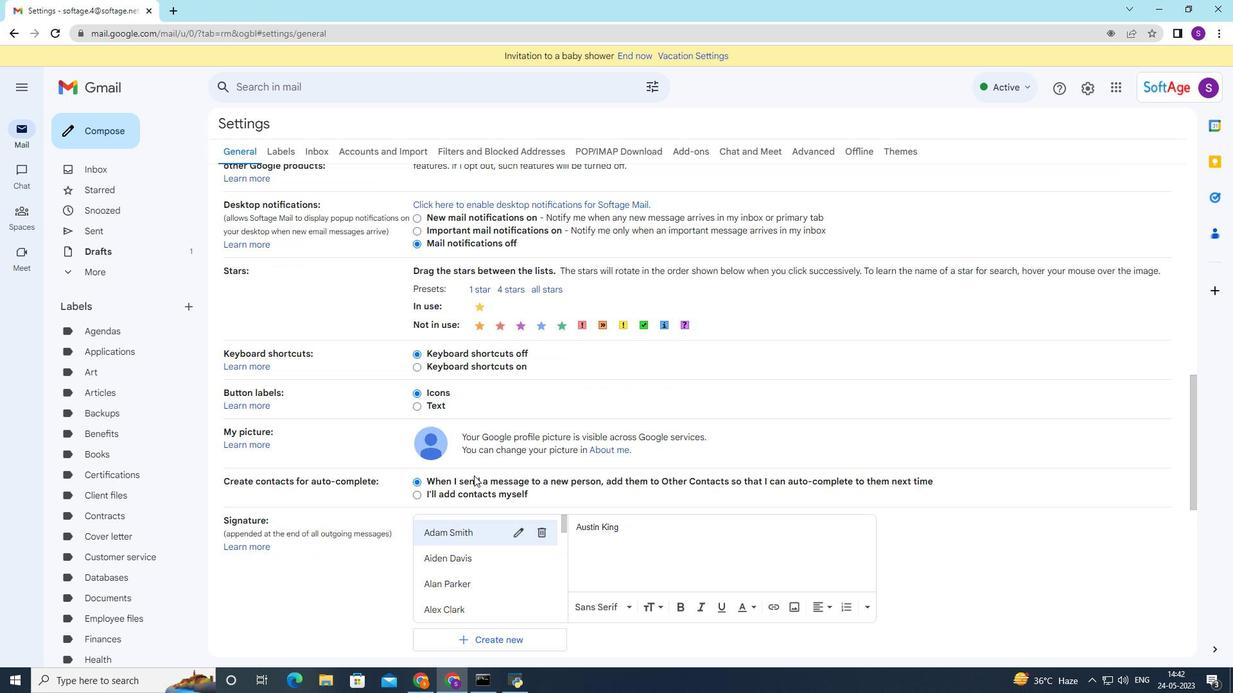 
Action: Mouse scrolled (474, 476) with delta (0, 0)
Screenshot: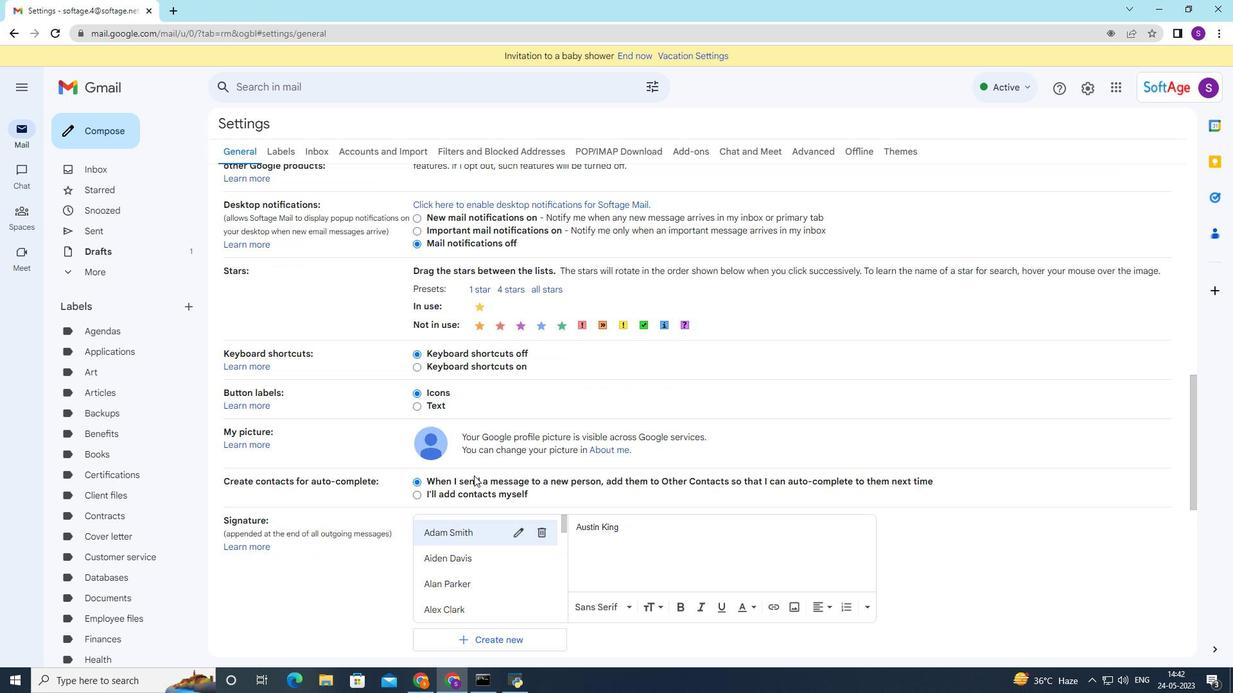 
Action: Mouse scrolled (475, 481) with delta (0, 0)
Screenshot: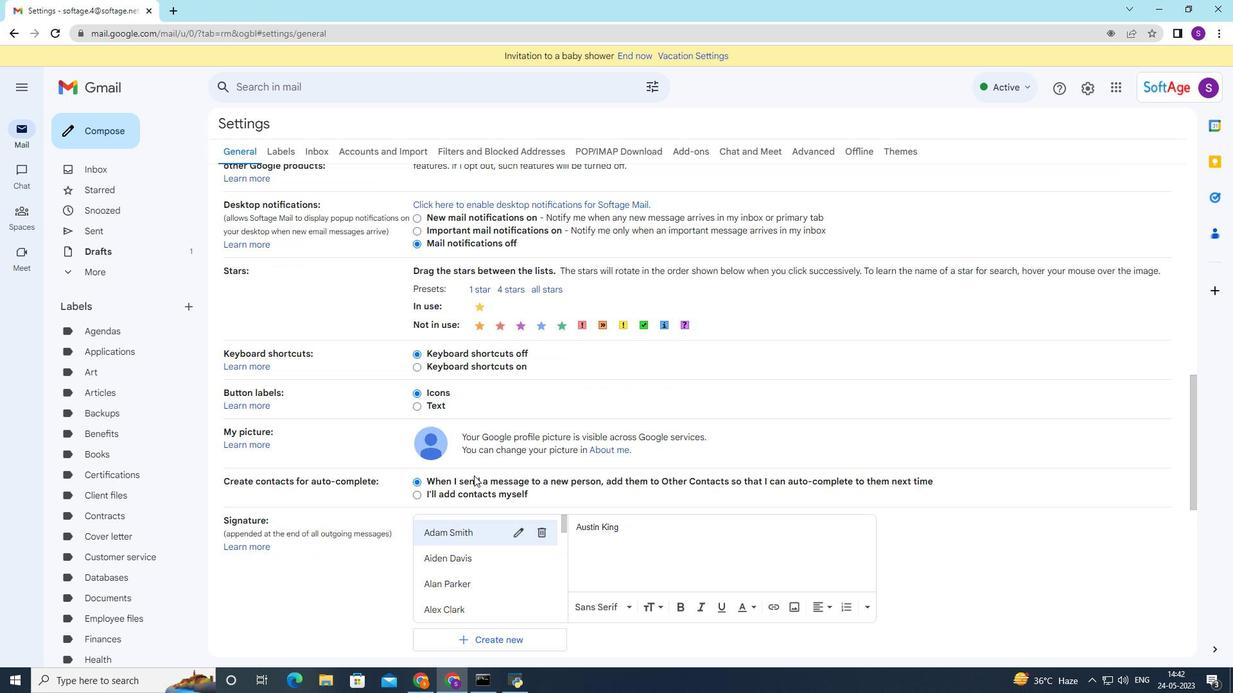 
Action: Mouse moved to (475, 405)
Screenshot: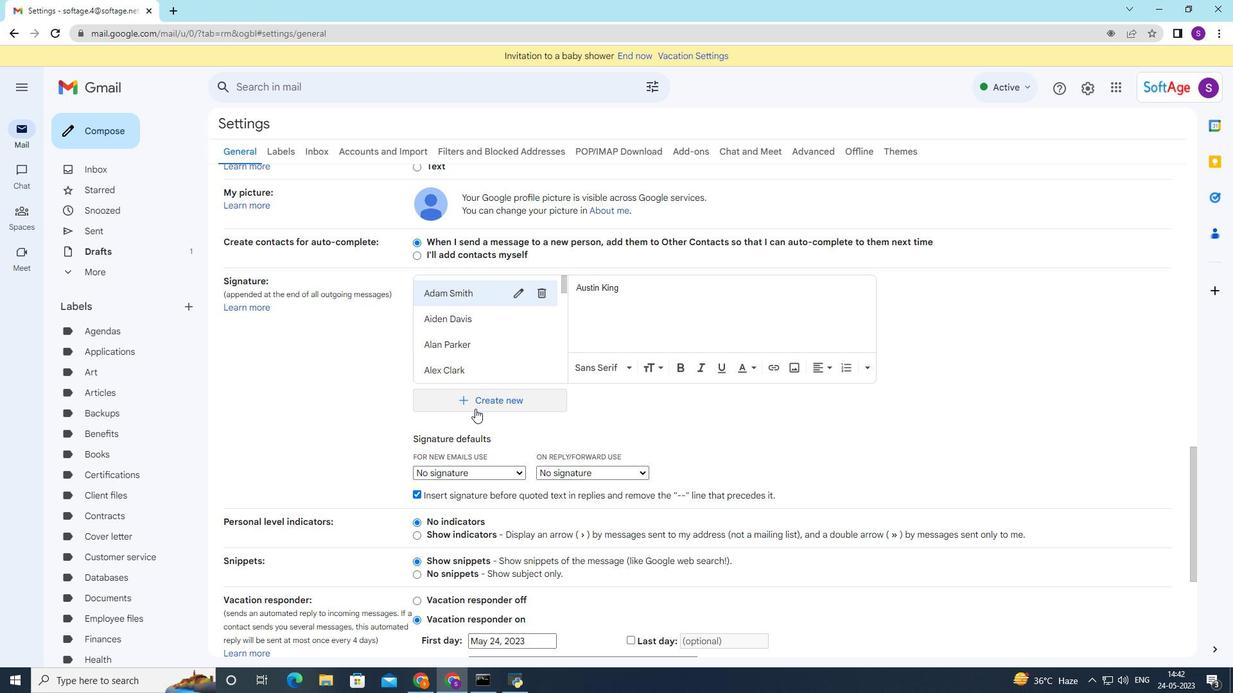 
Action: Mouse pressed left at (475, 405)
Screenshot: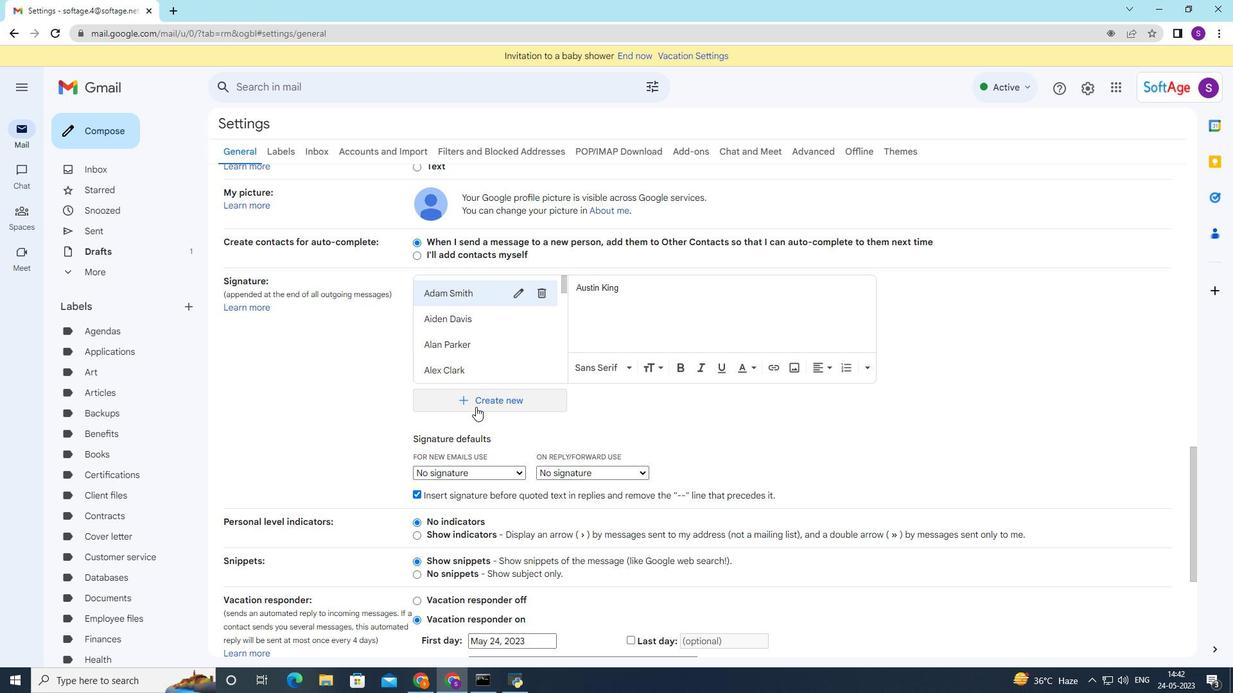 
Action: Mouse moved to (564, 395)
Screenshot: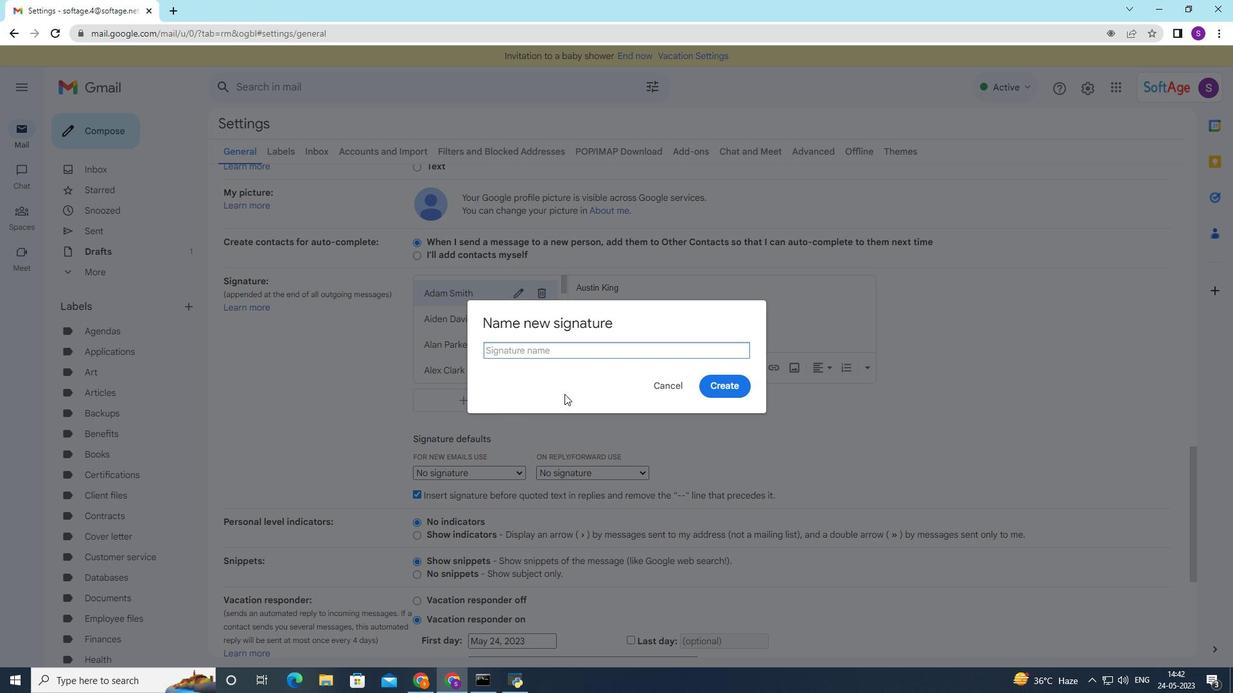 
Action: Key pressed <Key.shift><Key.shift><Key.shift><Key.shift><Key.shift><Key.shift><Key.shift><Key.shift><Key.shift><Key.shift>Danny<Key.space><Key.shift><Key.shift><Key.shift><Key.shift><Key.shift><Key.shift><Key.shift><Key.shift><Key.shift><Key.shift><Key.shift><Key.shift><Key.shift><Key.shift>Hernandez
Screenshot: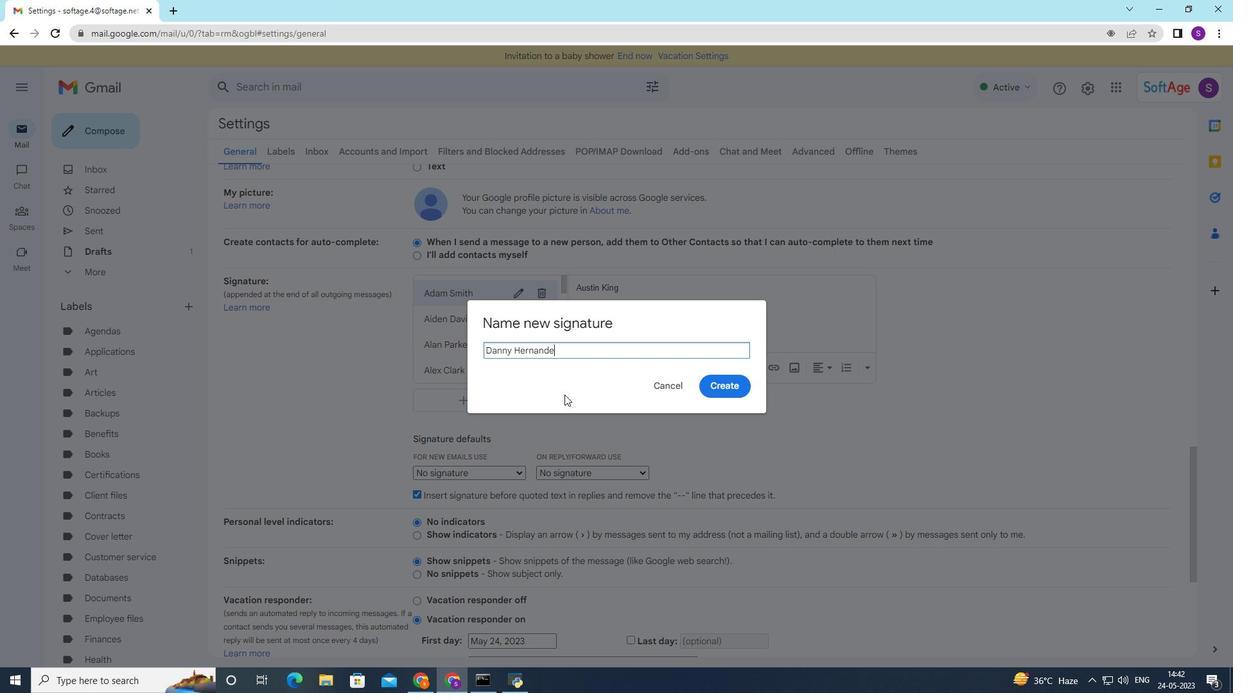 
Action: Mouse moved to (739, 384)
Screenshot: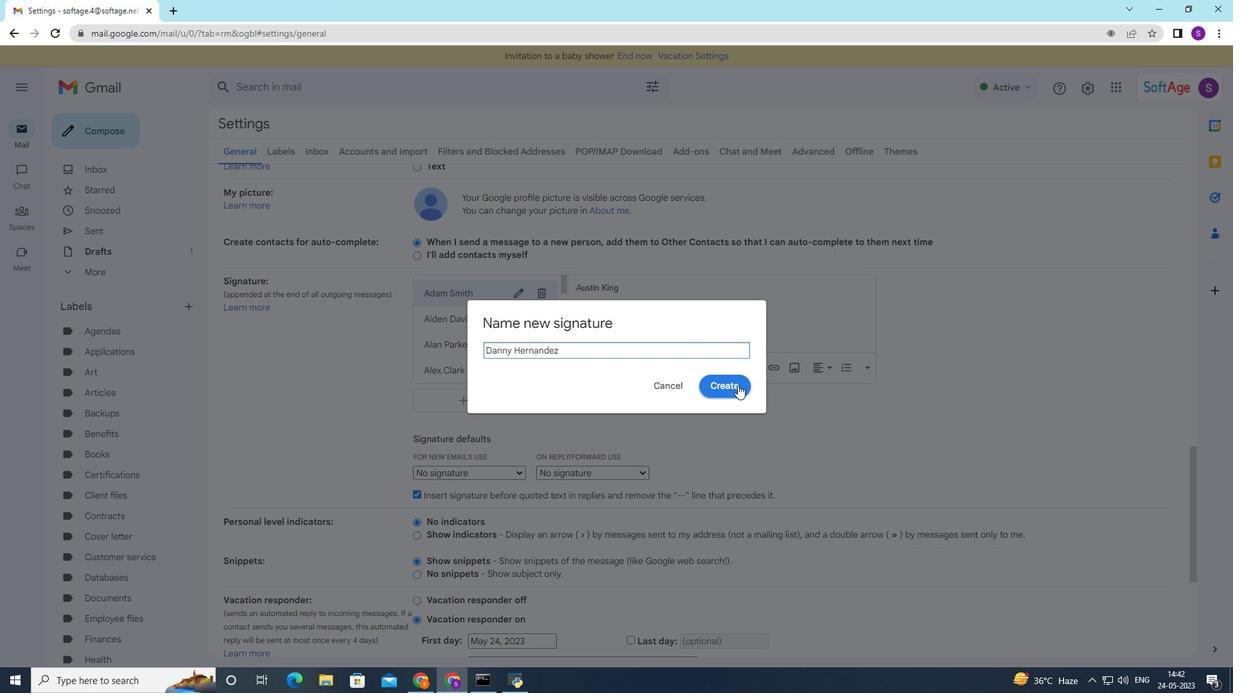 
Action: Mouse pressed left at (739, 384)
Screenshot: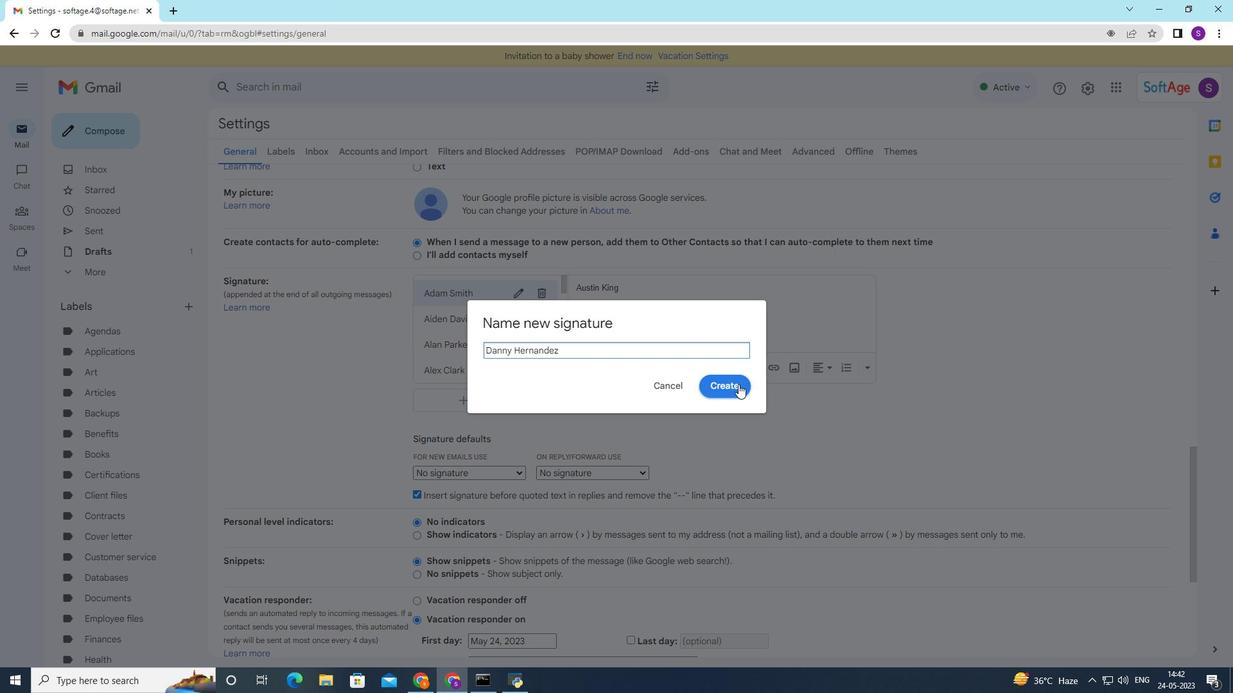 
Action: Mouse moved to (644, 312)
Screenshot: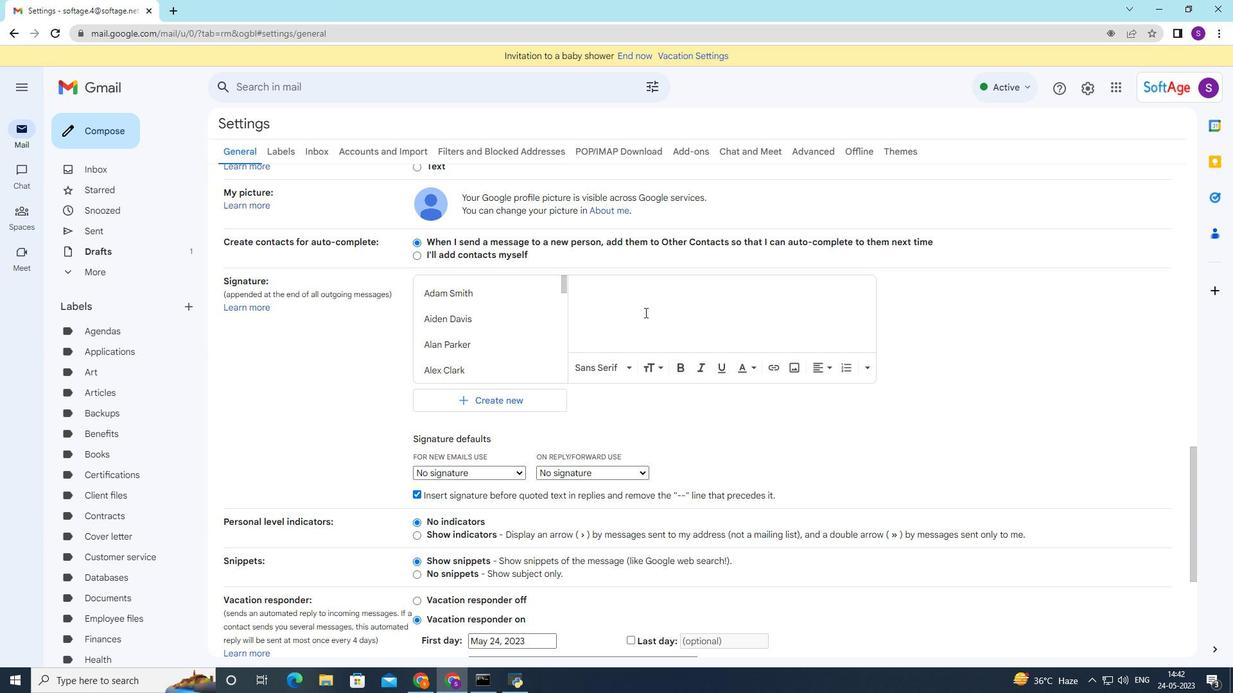 
Action: Key pressed <Key.shift><Key.shift><Key.shift><Key.shift><Key.shift><Key.shift><Key.shift><Key.shift><Key.shift><Key.shift><Key.shift><Key.shift><Key.shift><Key.shift><Key.shift><Key.shift><Key.shift><Key.shift><Key.shift><Key.shift><Key.shift><Key.shift><Key.shift><Key.shift><Key.shift><Key.shift><Key.shift><Key.shift><Key.shift><Key.shift><Key.shift><Key.shift><Key.shift><Key.shift><Key.shift><Key.shift><Key.shift><Key.shift><Key.shift><Key.shift><Key.shift><Key.shift><Key.shift><Key.shift><Key.shift><Key.shift><Key.shift><Key.shift>Danny<Key.space><Key.shift>Hernandez
Screenshot: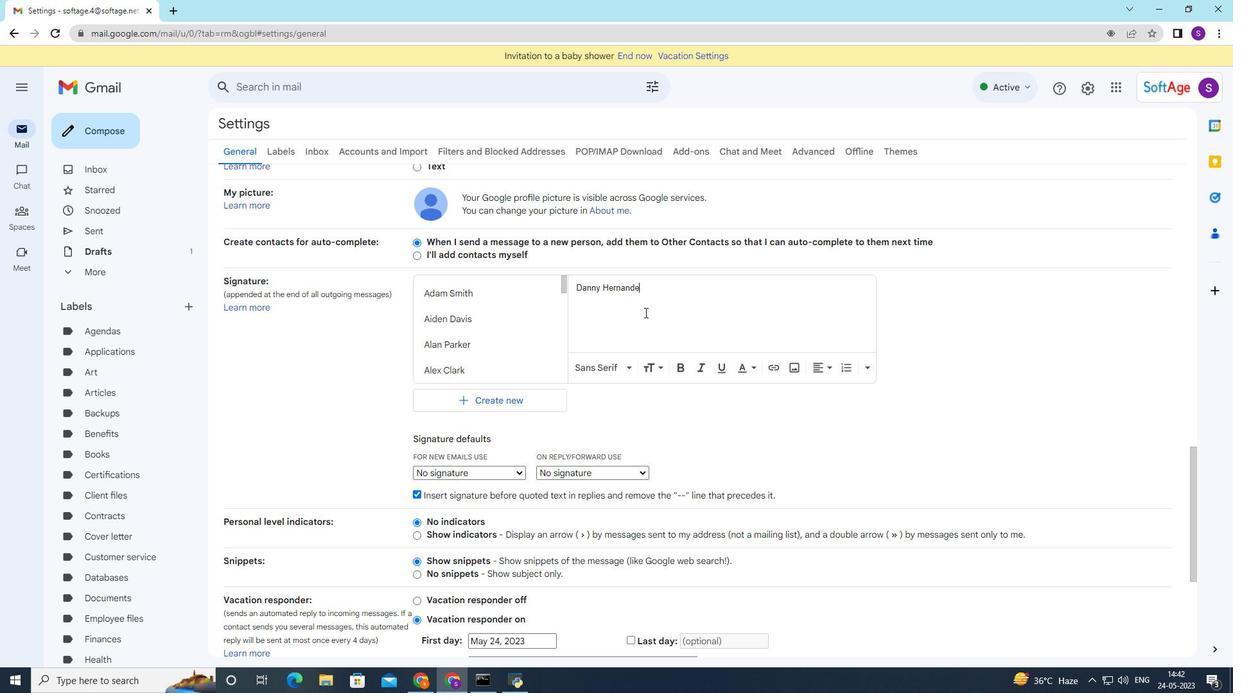 
Action: Mouse moved to (631, 323)
Screenshot: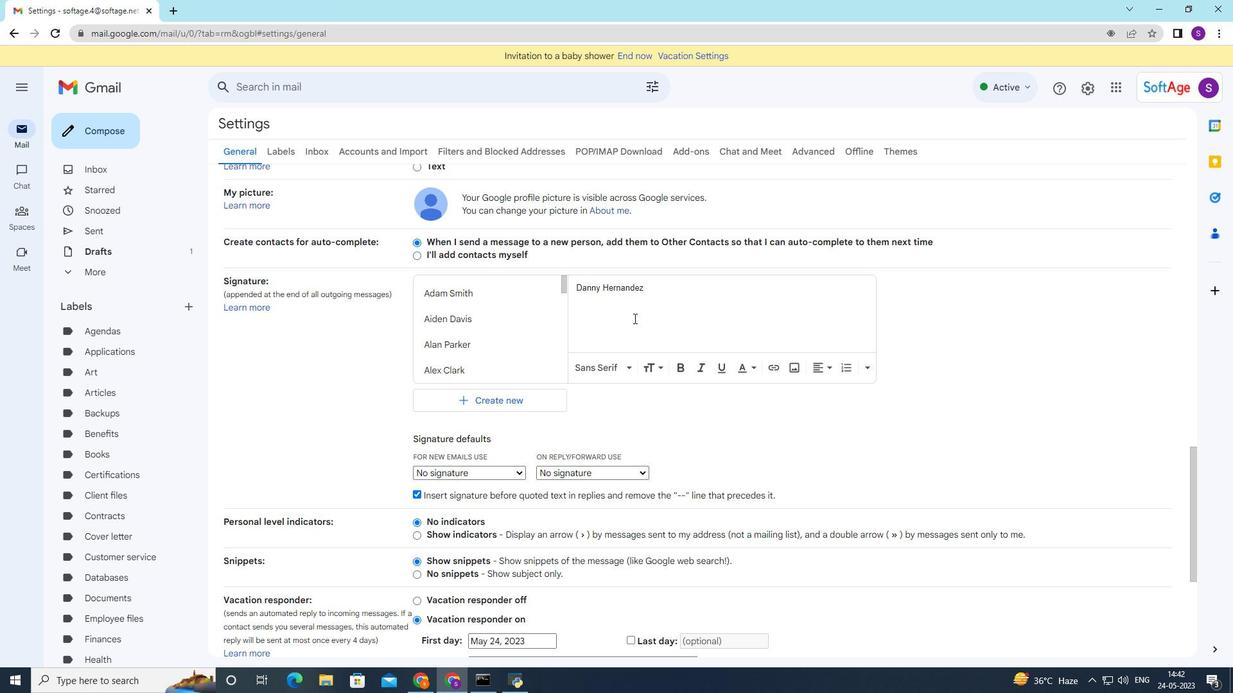 
Action: Mouse scrolled (631, 322) with delta (0, 0)
Screenshot: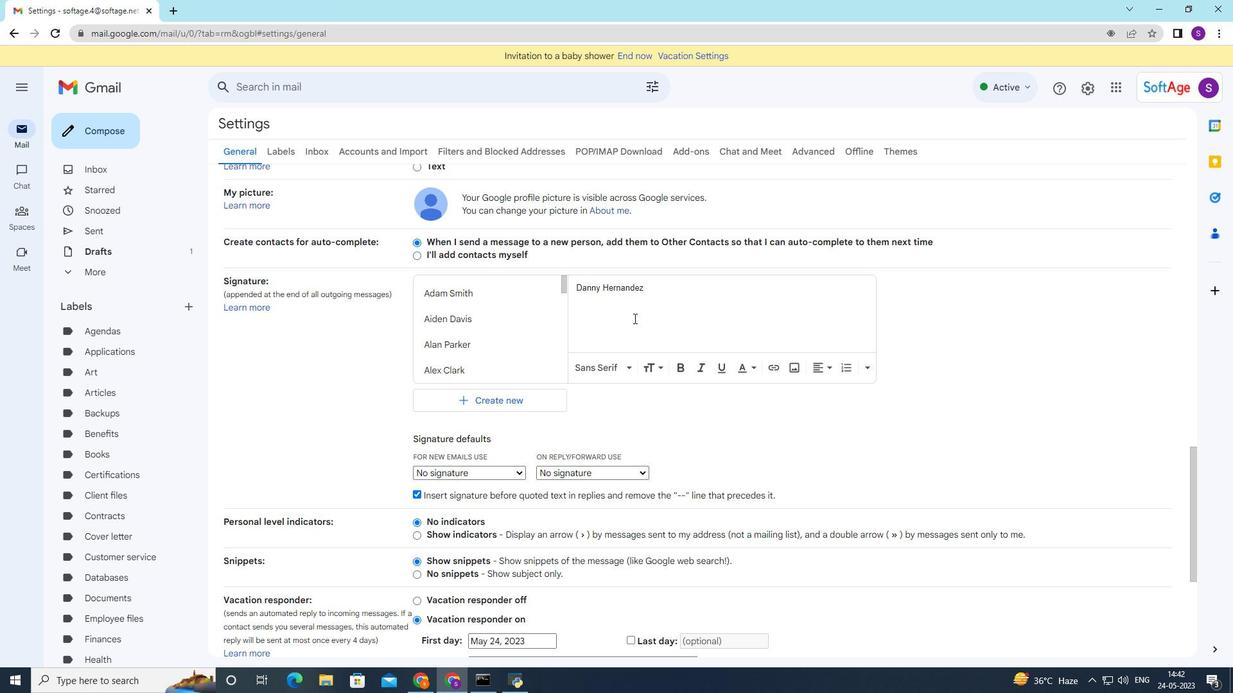 
Action: Mouse scrolled (631, 322) with delta (0, 0)
Screenshot: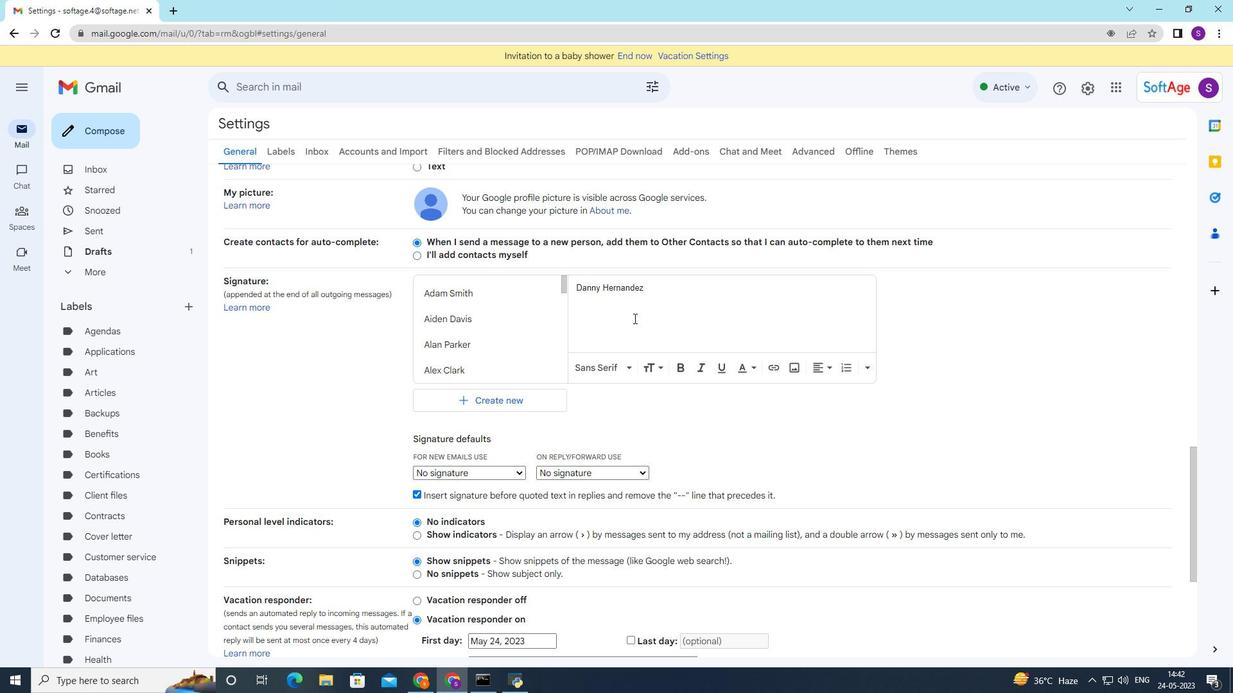 
Action: Mouse moved to (631, 323)
Screenshot: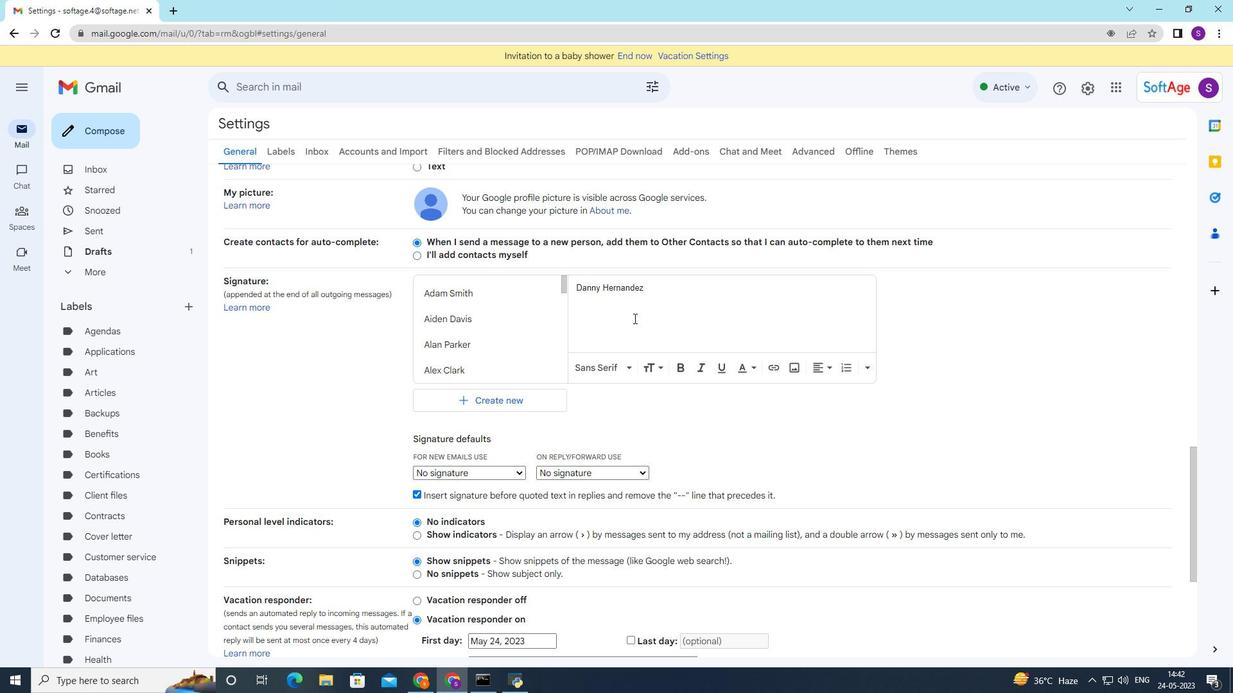 
Action: Mouse scrolled (631, 323) with delta (0, 0)
Screenshot: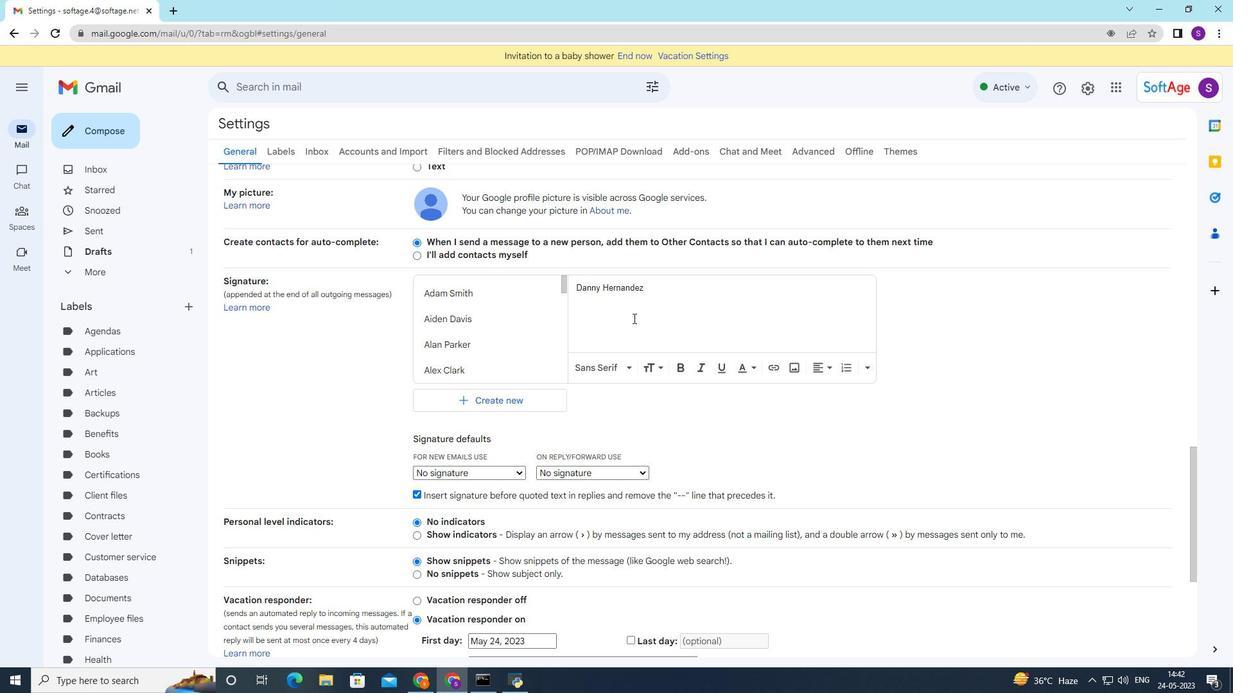 
Action: Mouse scrolled (631, 323) with delta (0, 0)
Screenshot: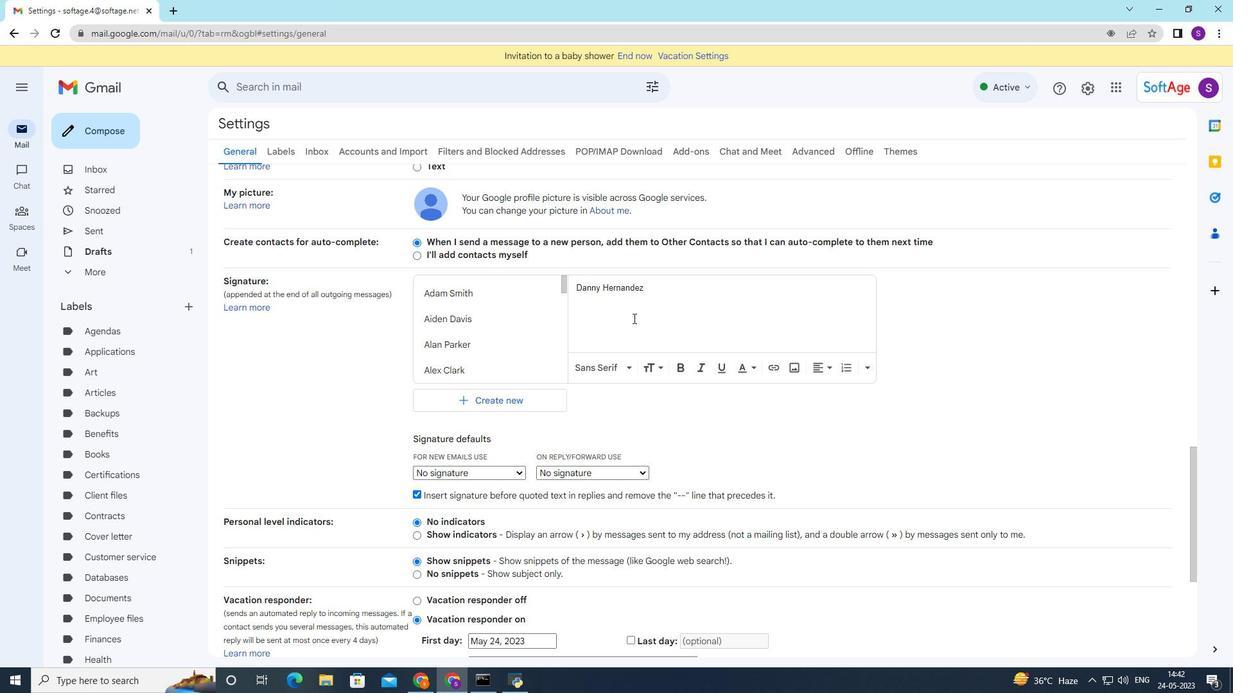 
Action: Mouse scrolled (631, 323) with delta (0, 0)
Screenshot: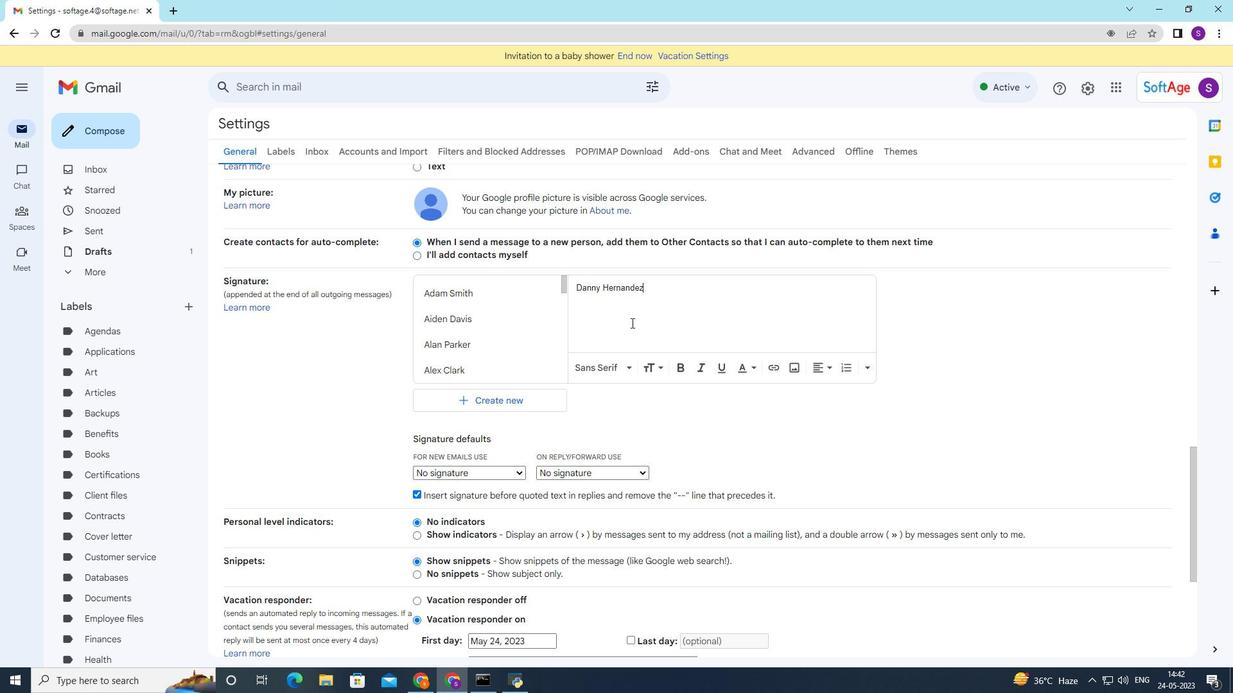 
Action: Mouse scrolled (631, 323) with delta (0, 0)
Screenshot: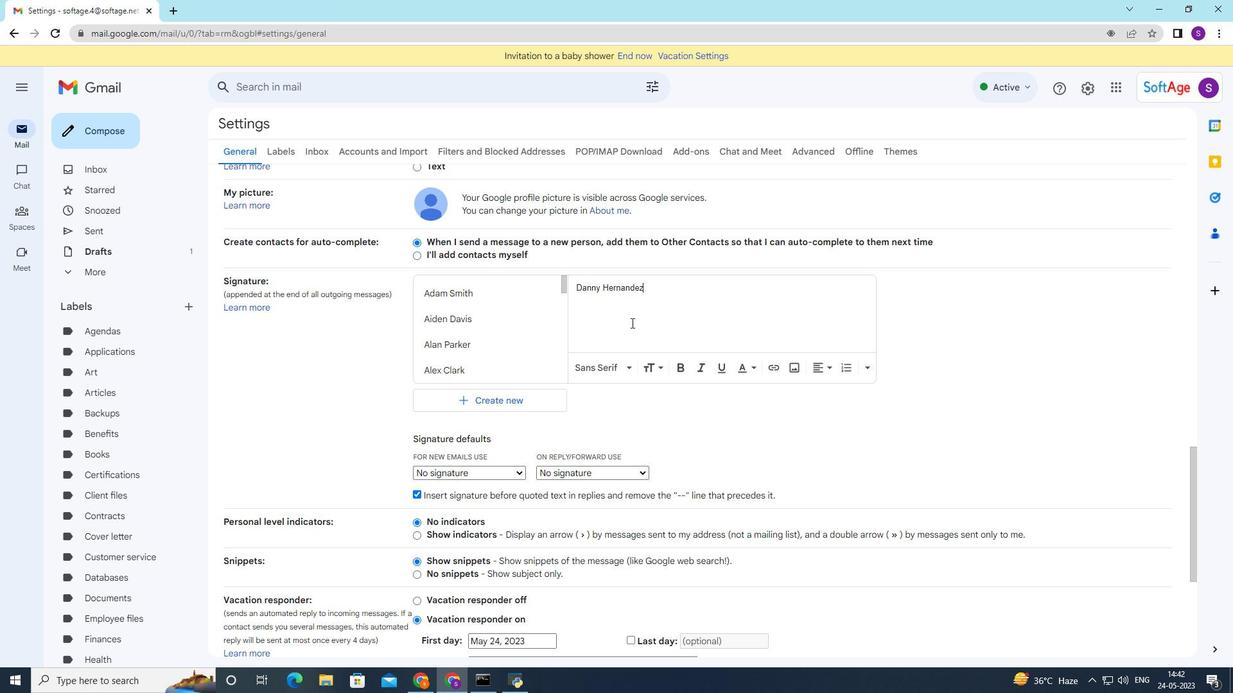 
Action: Mouse moved to (628, 351)
Screenshot: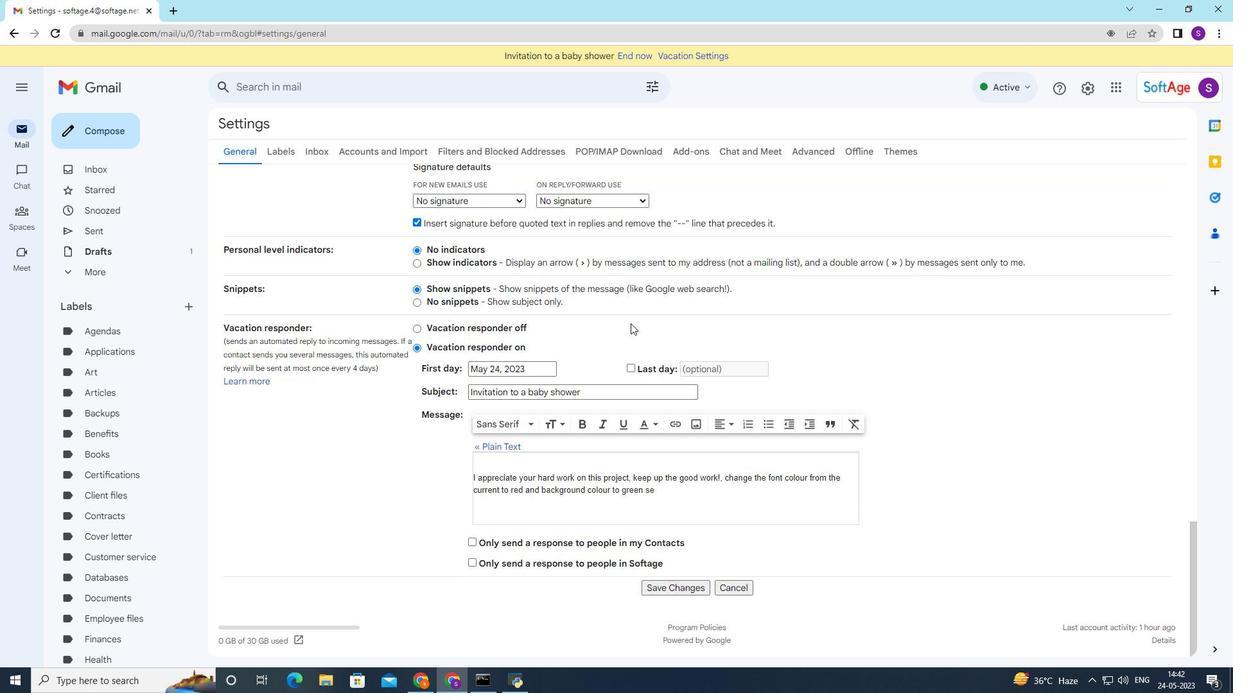 
Action: Mouse scrolled (628, 351) with delta (0, 0)
Screenshot: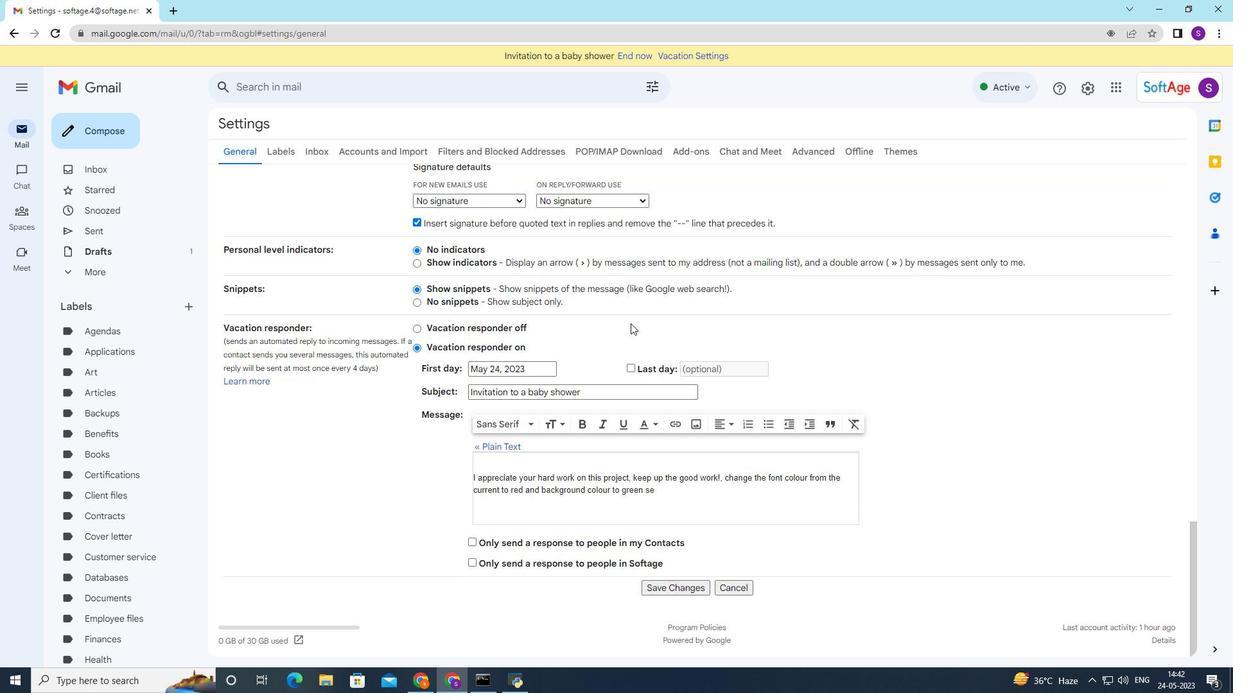 
Action: Mouse moved to (628, 395)
Screenshot: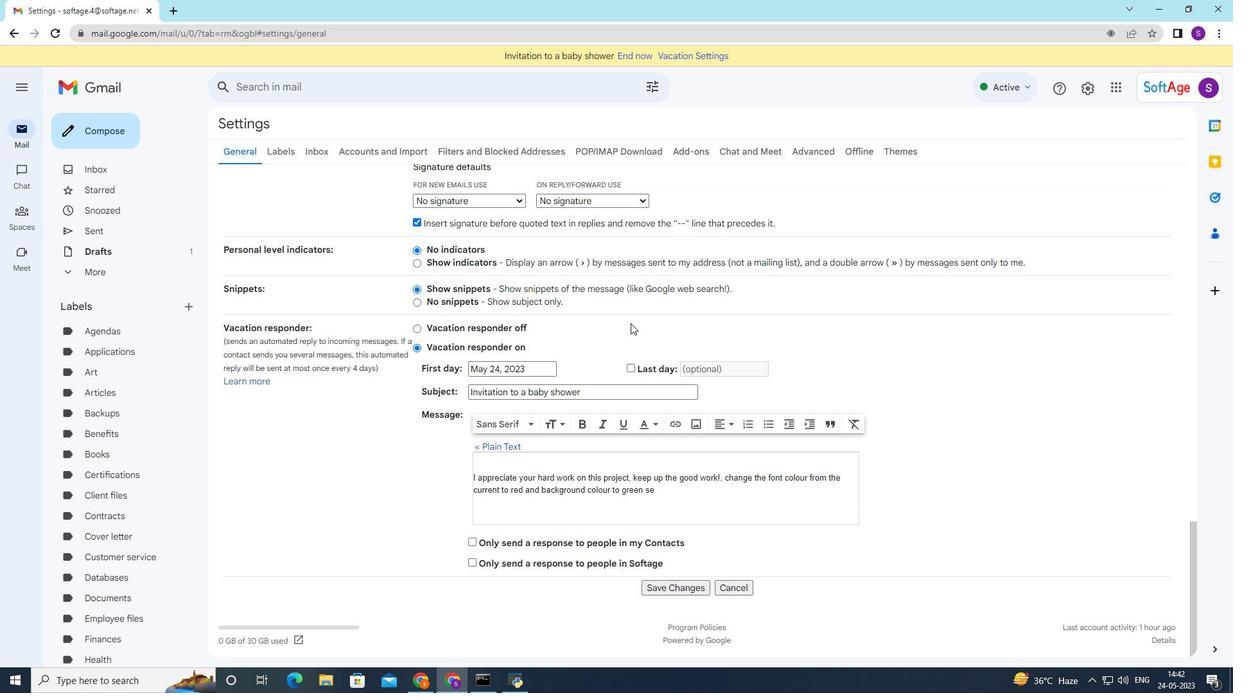 
Action: Mouse scrolled (628, 394) with delta (0, 0)
Screenshot: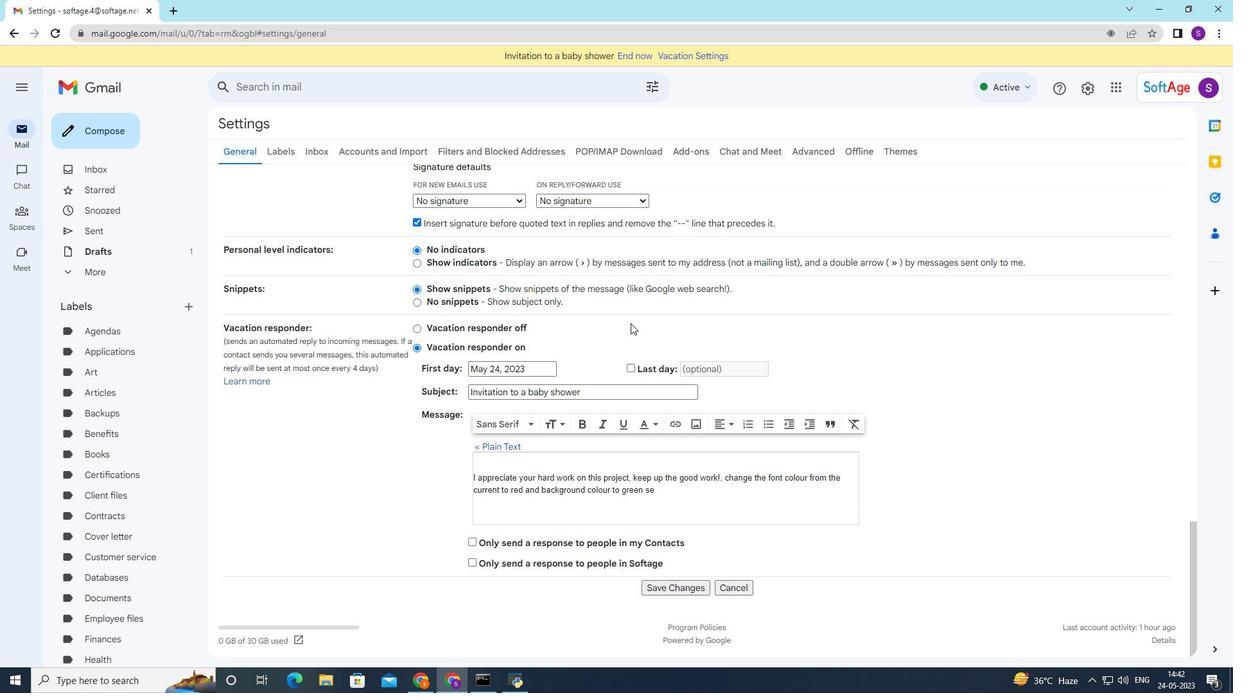 
Action: Mouse moved to (628, 438)
Screenshot: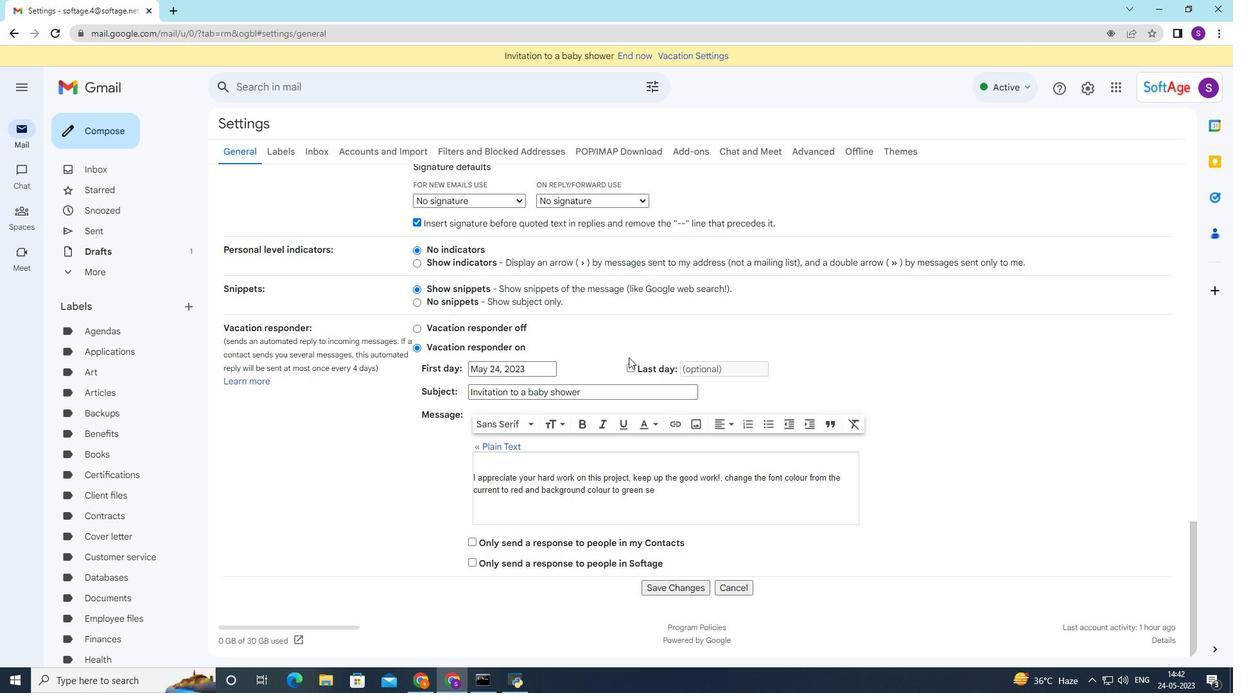 
Action: Mouse scrolled (628, 438) with delta (0, 0)
Screenshot: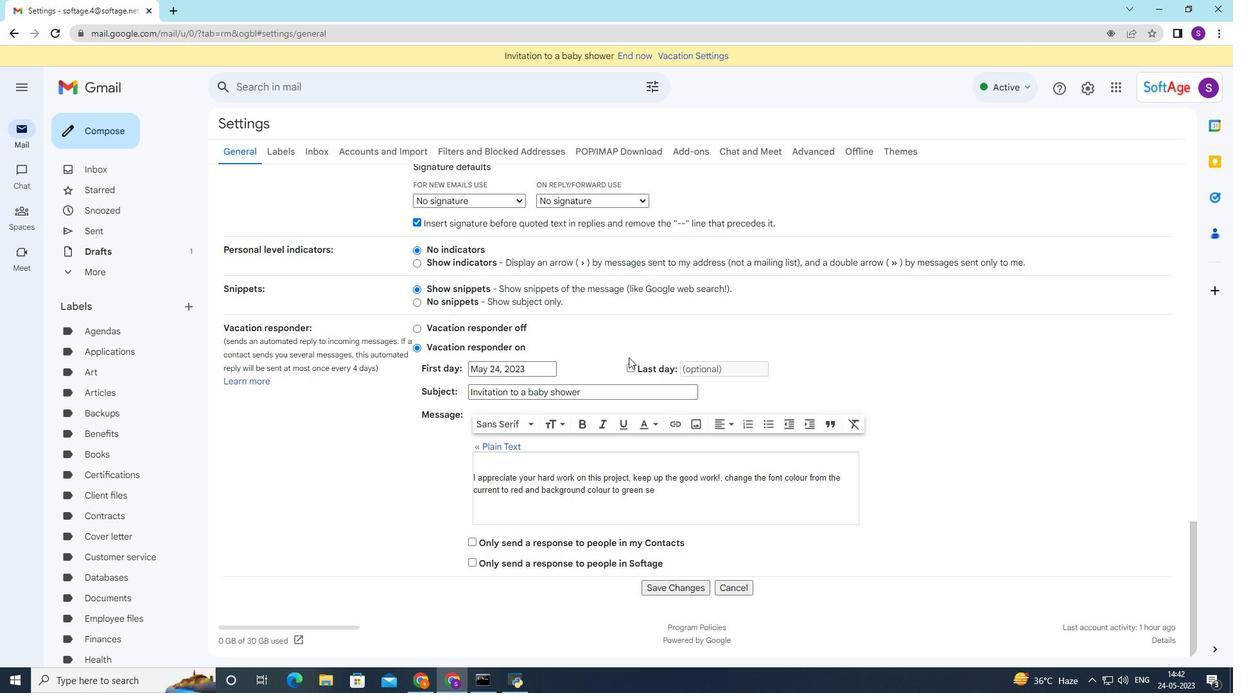 
Action: Mouse moved to (675, 590)
Screenshot: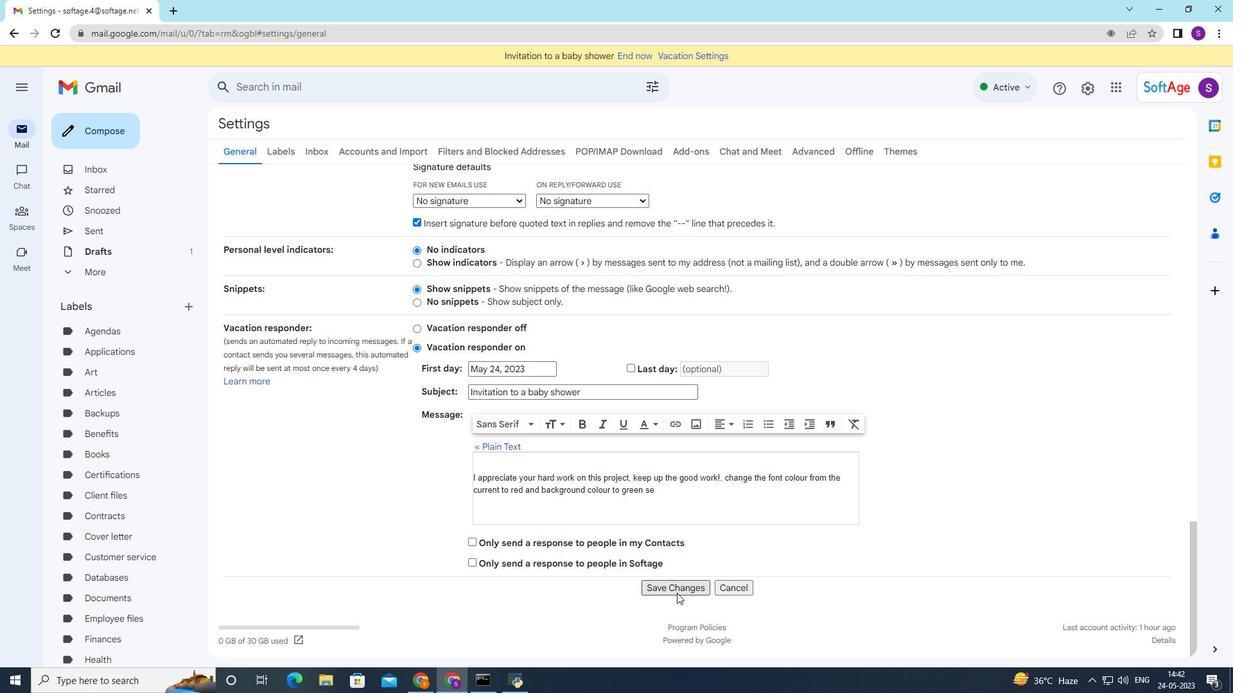 
Action: Mouse pressed left at (675, 590)
Screenshot: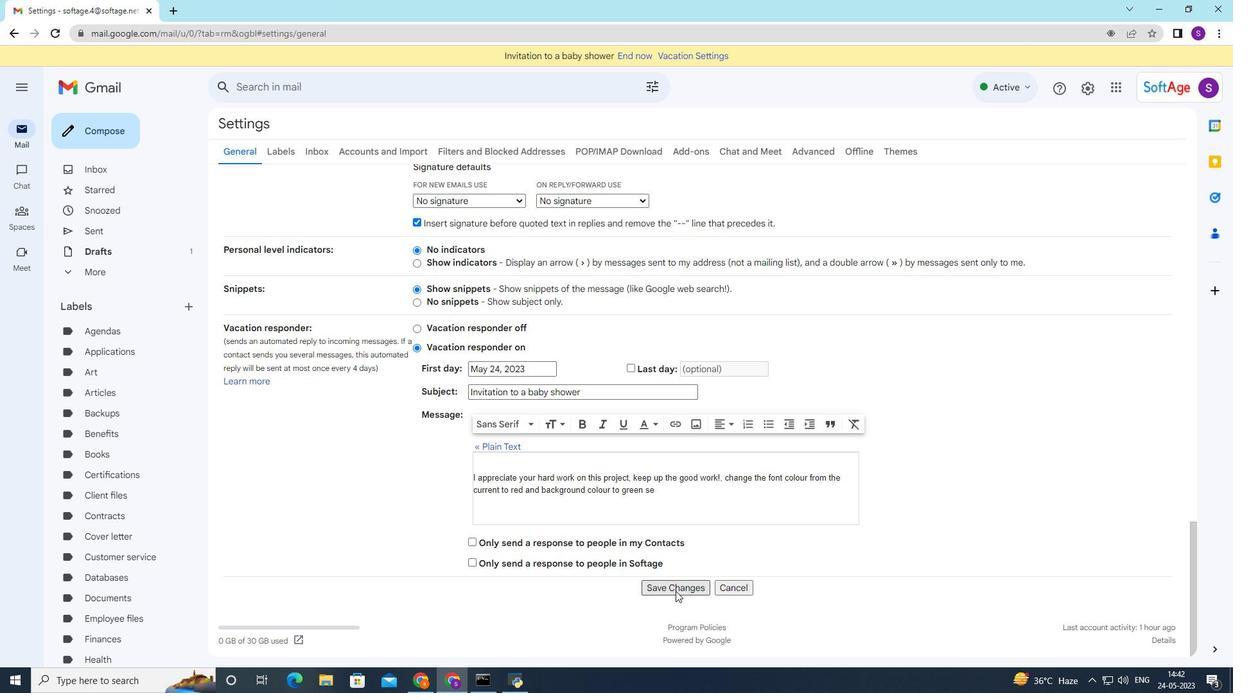 
Action: Mouse moved to (92, 126)
Screenshot: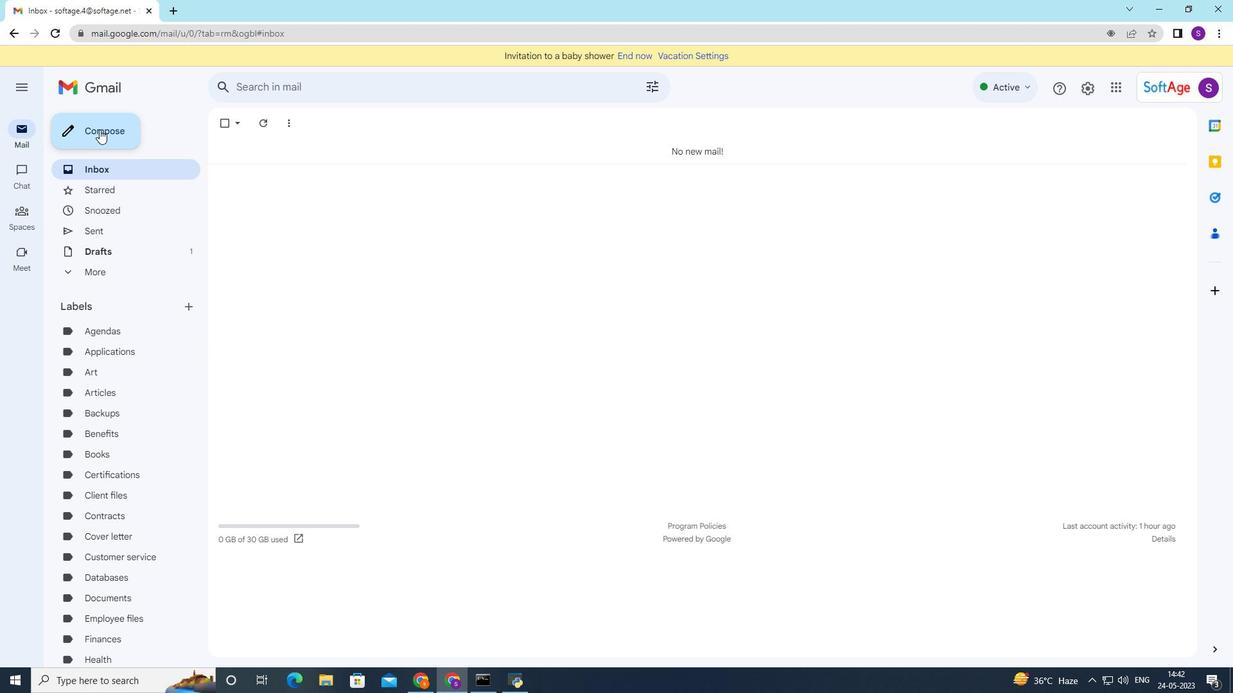 
Action: Mouse pressed left at (92, 126)
Screenshot: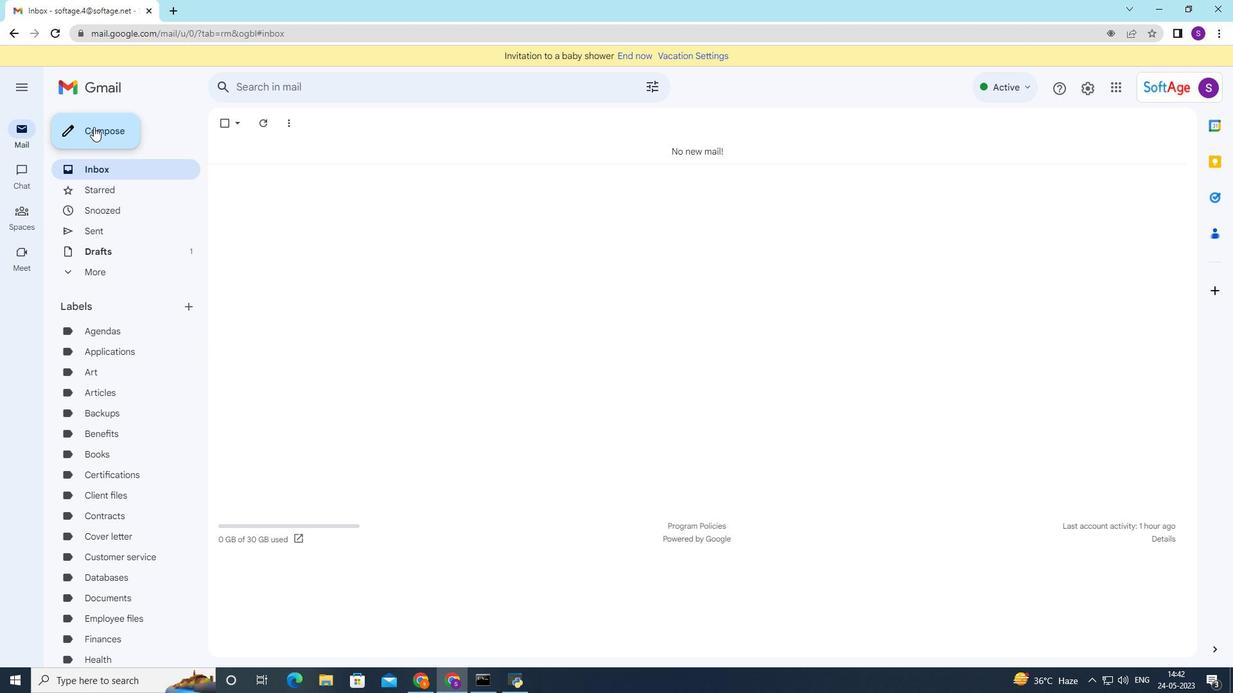 
Action: Mouse moved to (842, 334)
Screenshot: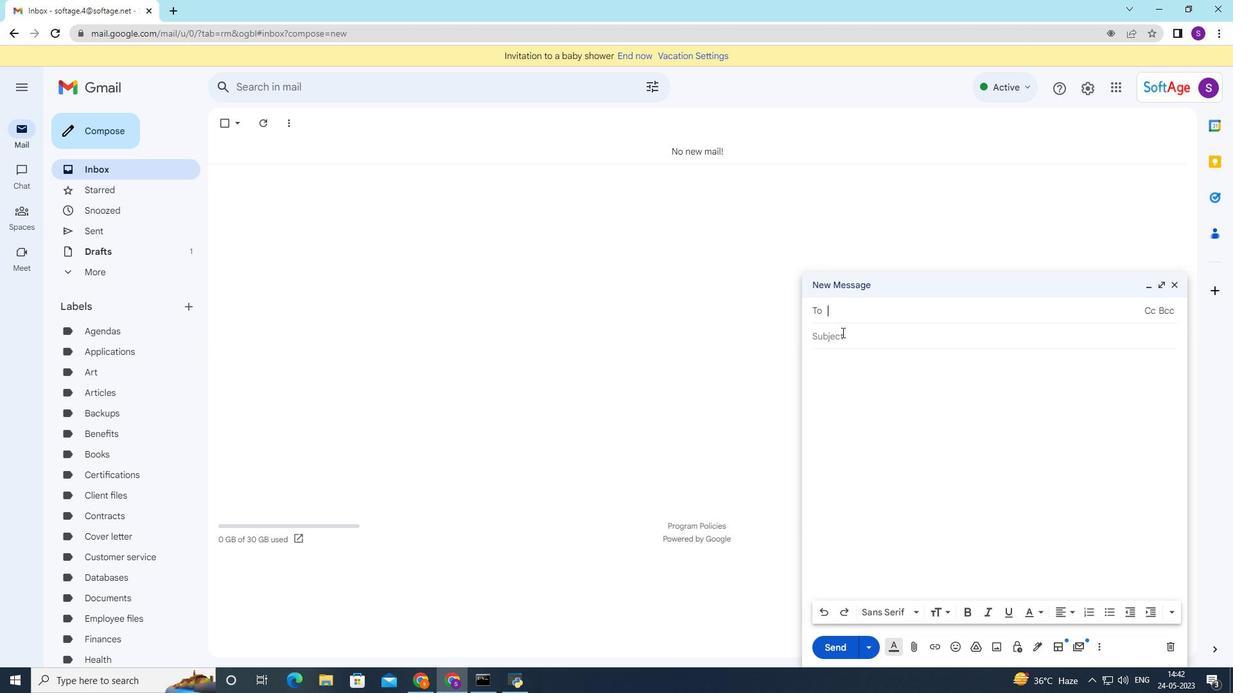 
Action: Mouse pressed left at (842, 334)
Screenshot: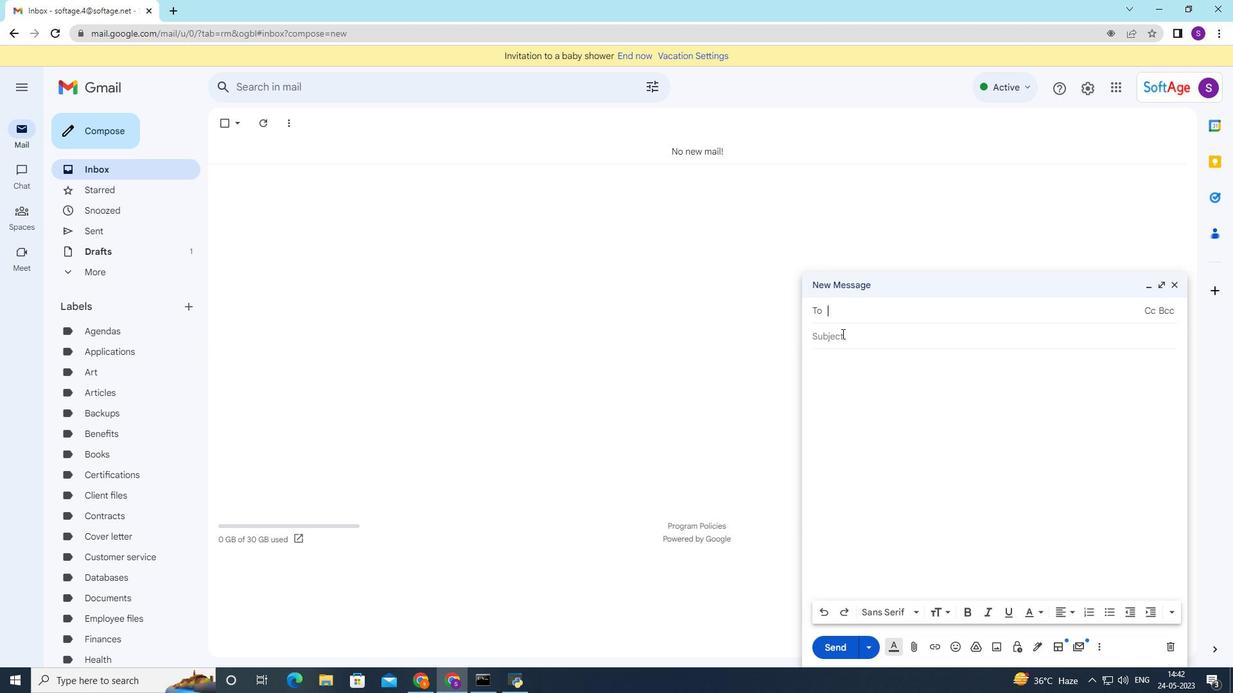 
Action: Mouse moved to (841, 333)
Screenshot: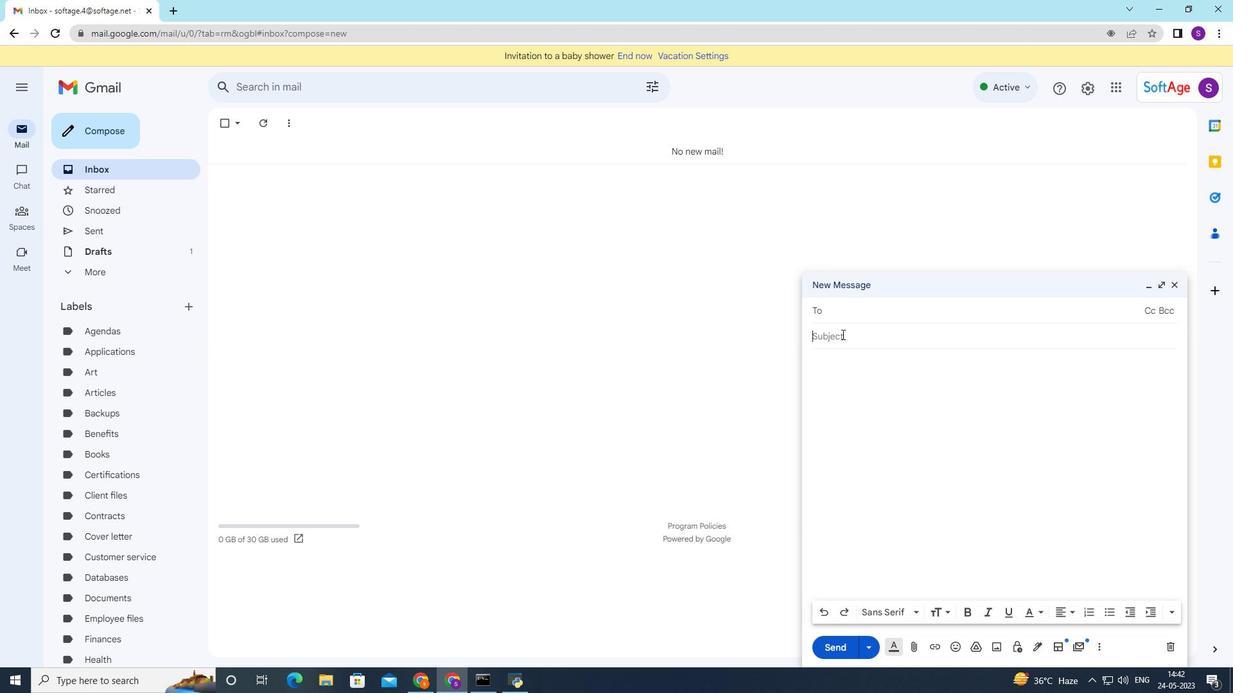 
Action: Key pressed <Key.shift><Key.shift><Key.shift><Key.shift><Key.shift><Key.shift><Key.shift><Key.shift><Key.shift><Key.shift>Invitation<Key.space>to<Key.space>a<Key.space>wedding
Screenshot: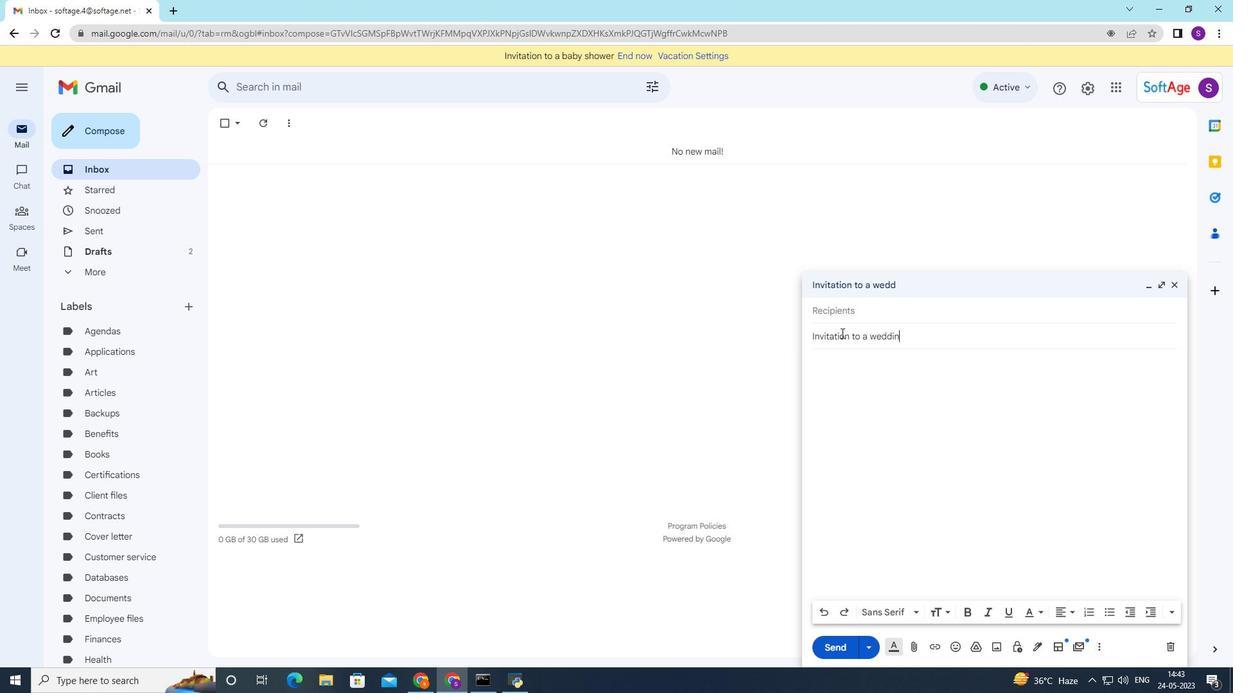 
Action: Mouse moved to (1040, 653)
Screenshot: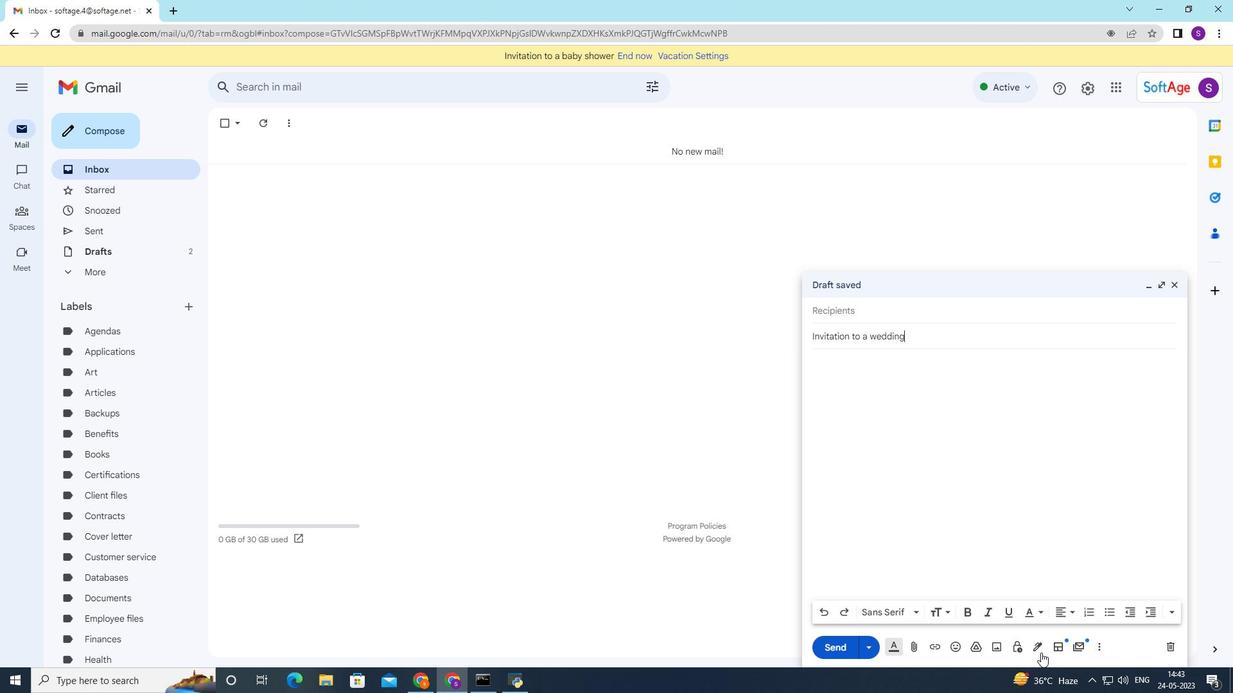 
Action: Mouse pressed left at (1040, 653)
Screenshot: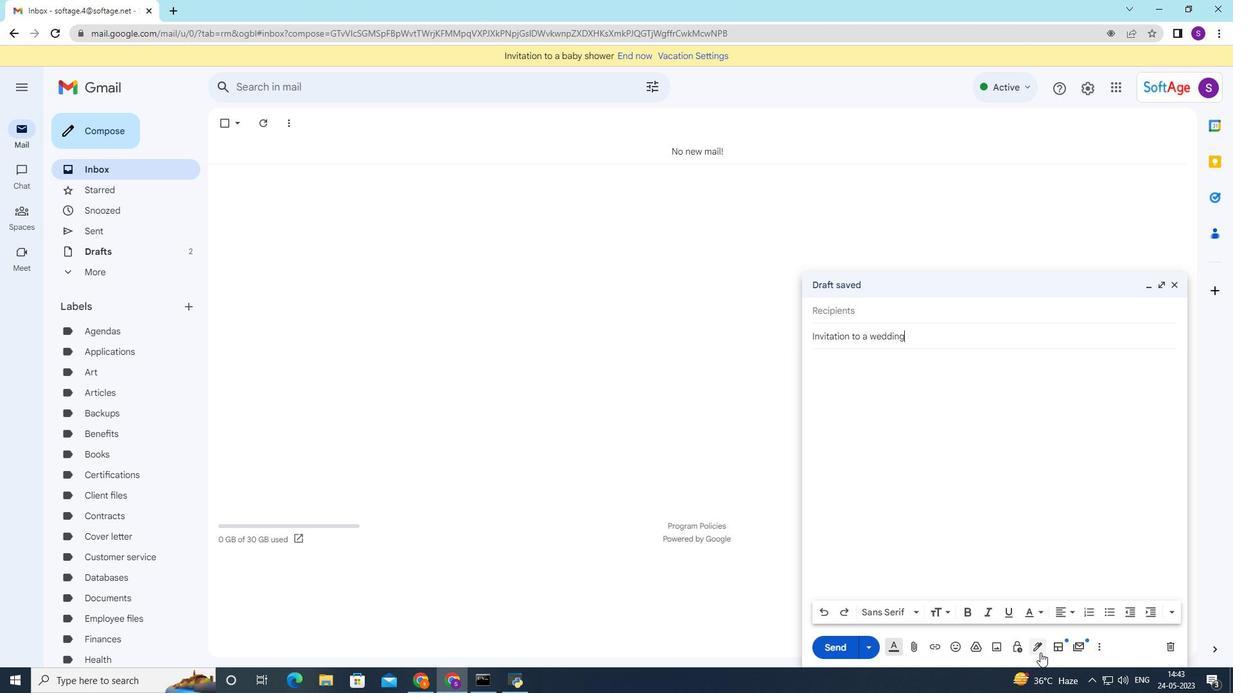 
Action: Mouse moved to (1055, 447)
Screenshot: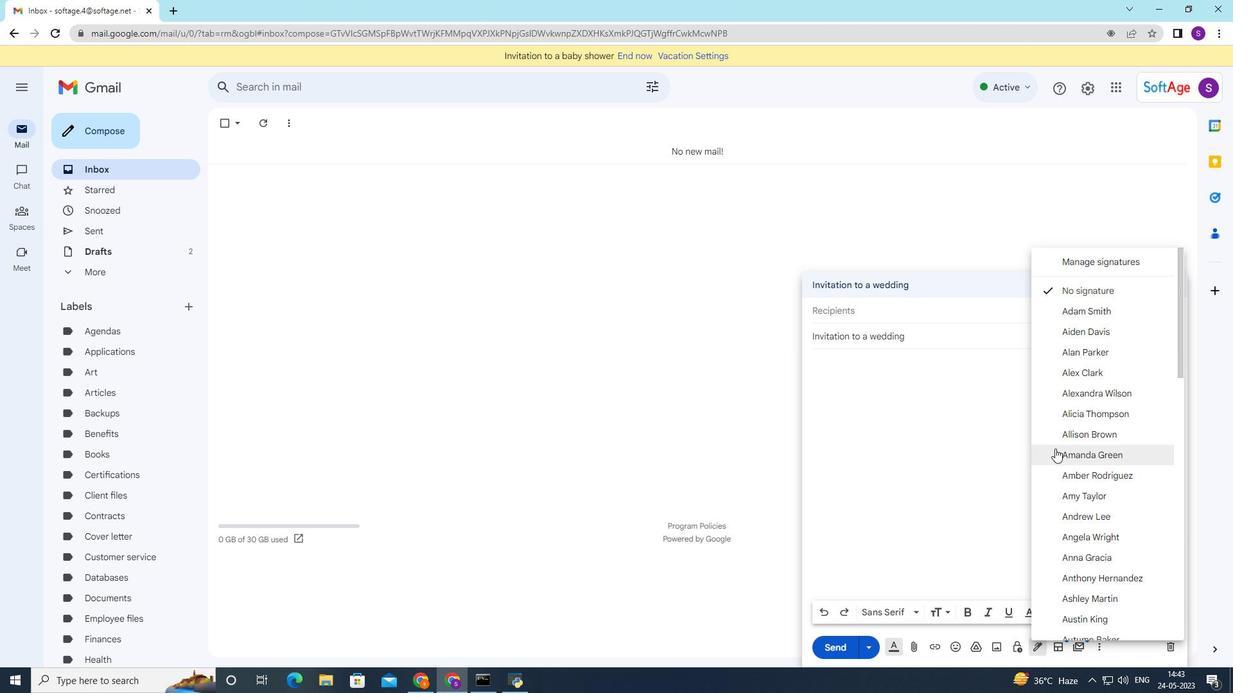 
Action: Mouse scrolled (1055, 447) with delta (0, 0)
Screenshot: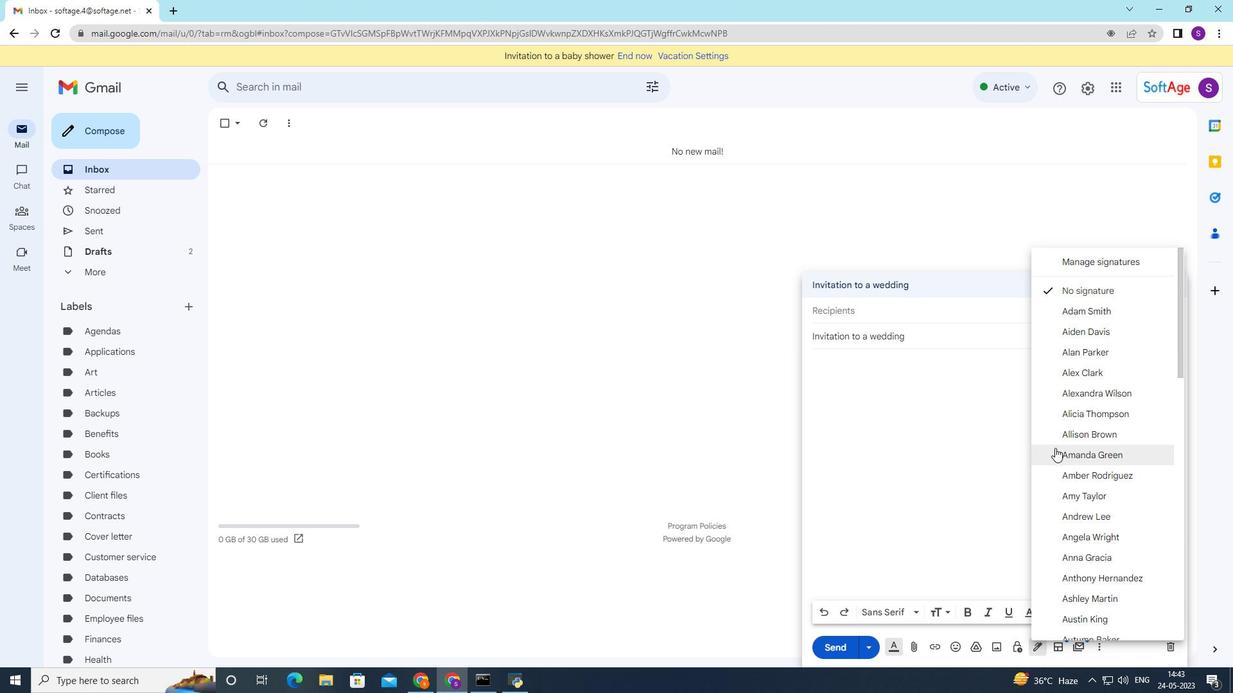 
Action: Mouse moved to (1057, 448)
Screenshot: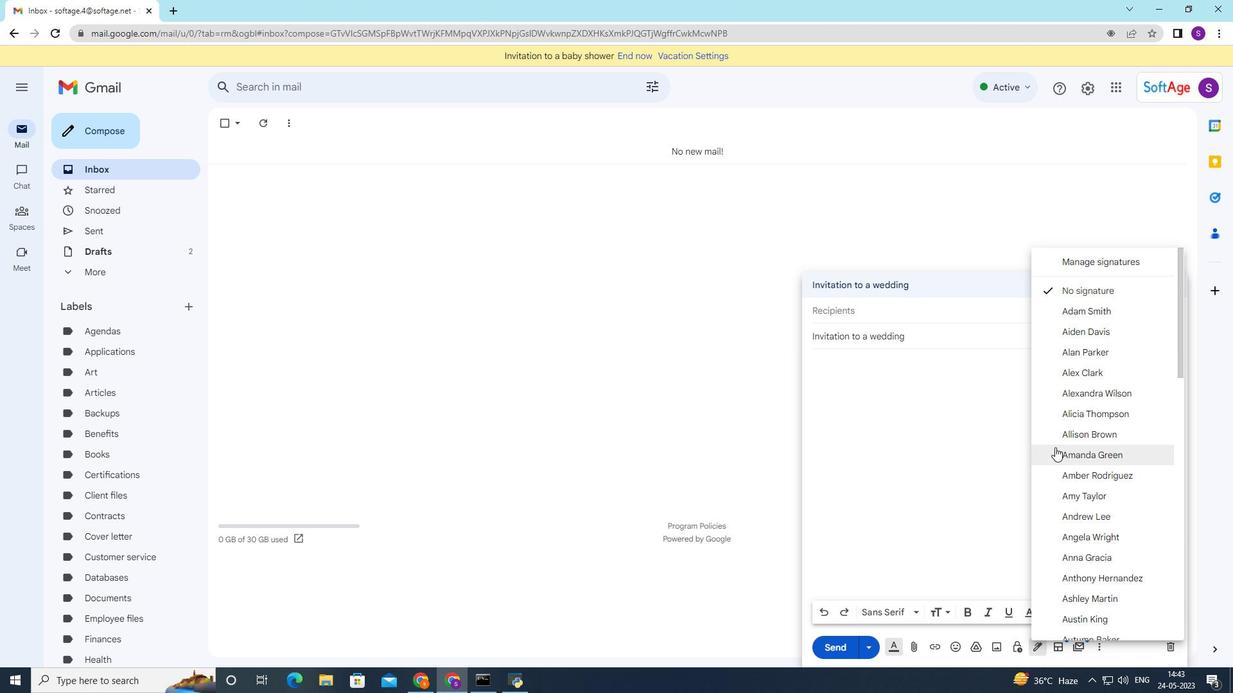 
Action: Mouse scrolled (1057, 447) with delta (0, 0)
Screenshot: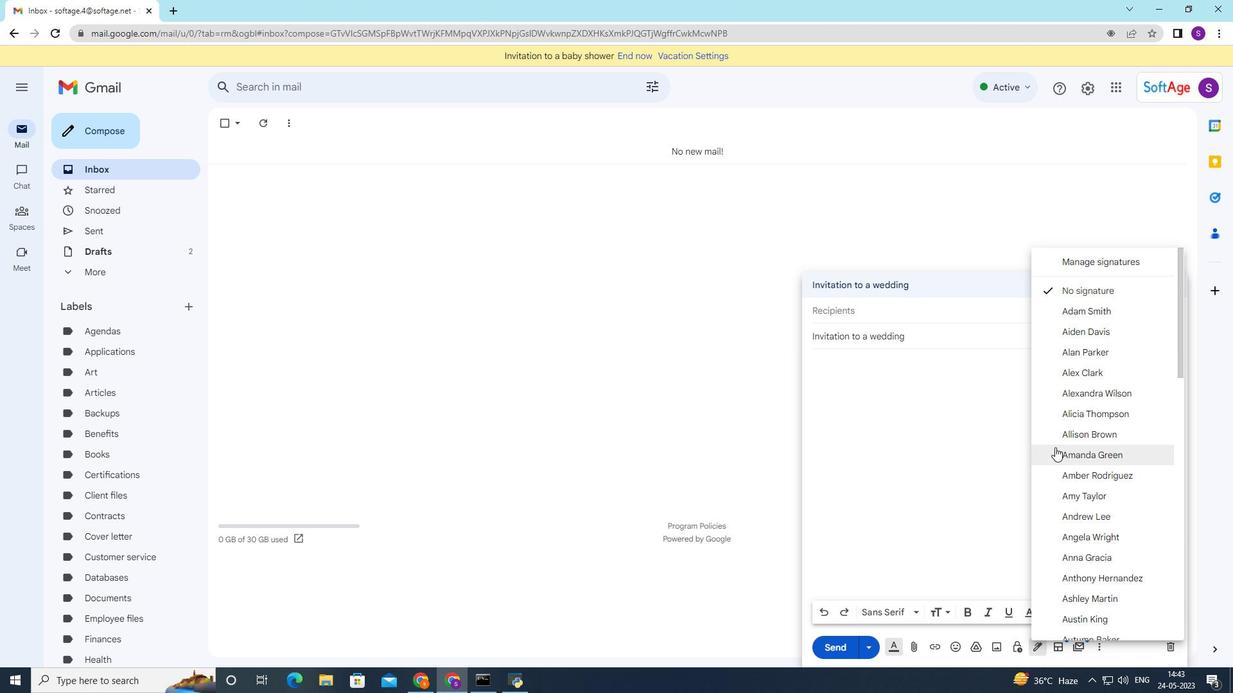 
Action: Mouse moved to (1061, 450)
Screenshot: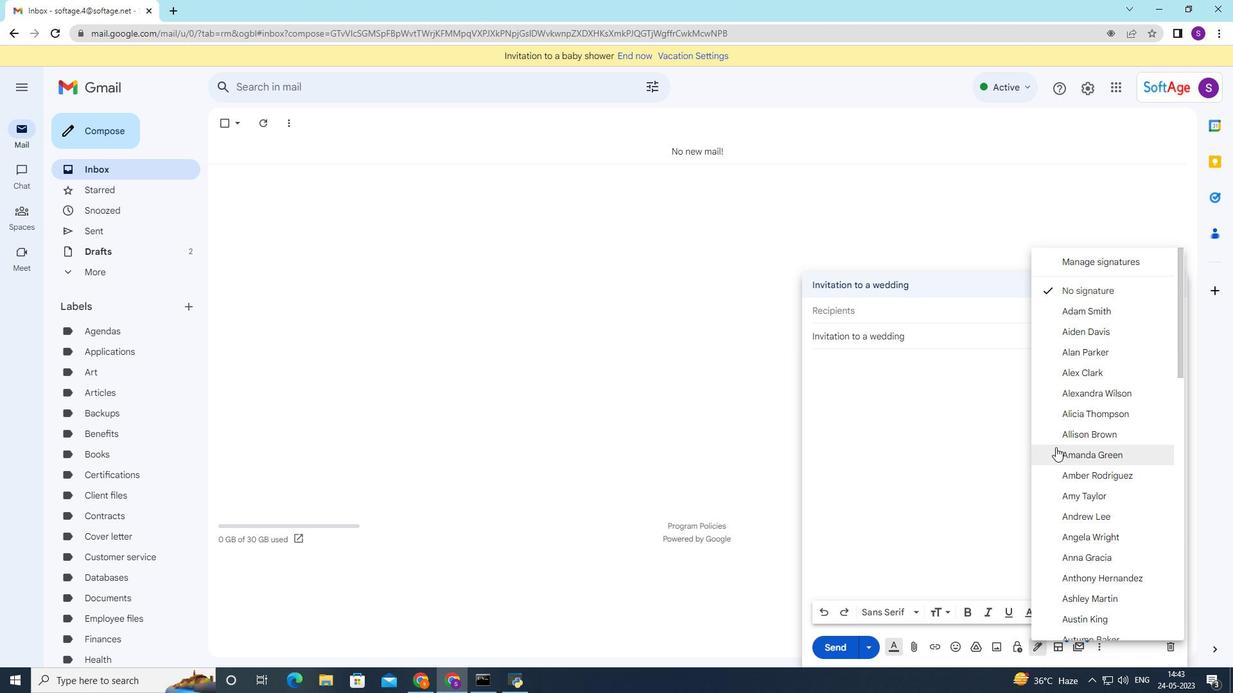 
Action: Mouse scrolled (1061, 449) with delta (0, 0)
Screenshot: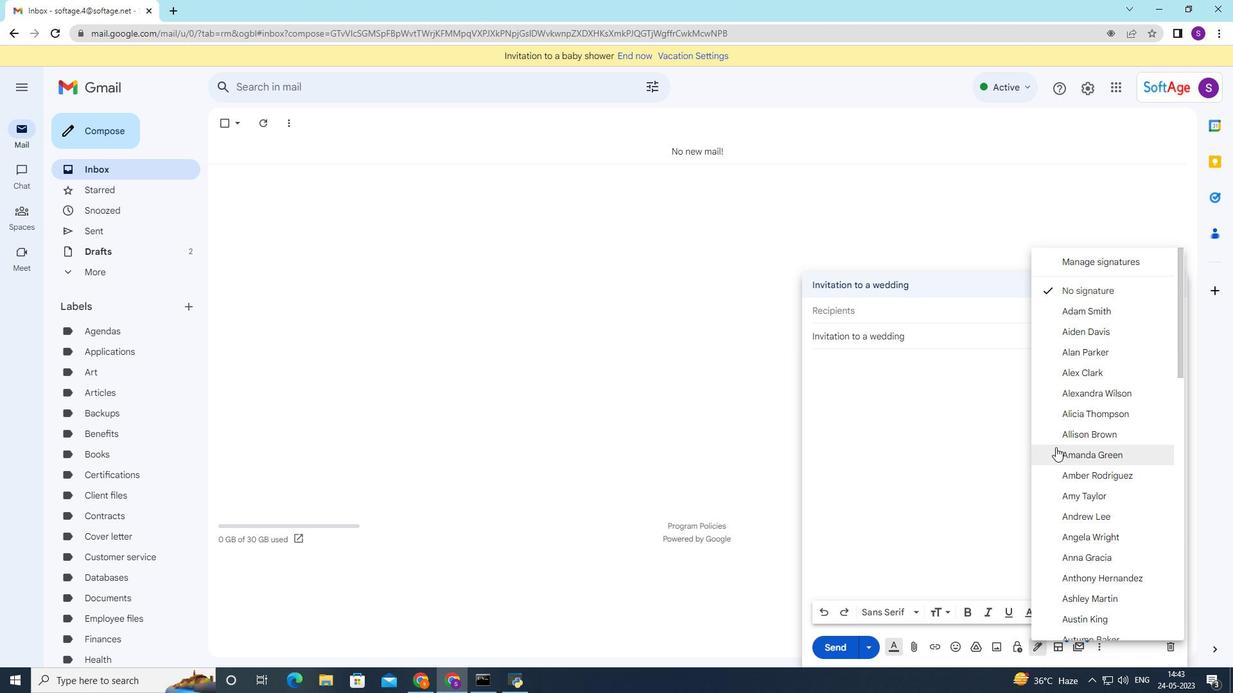 
Action: Mouse moved to (1063, 452)
Screenshot: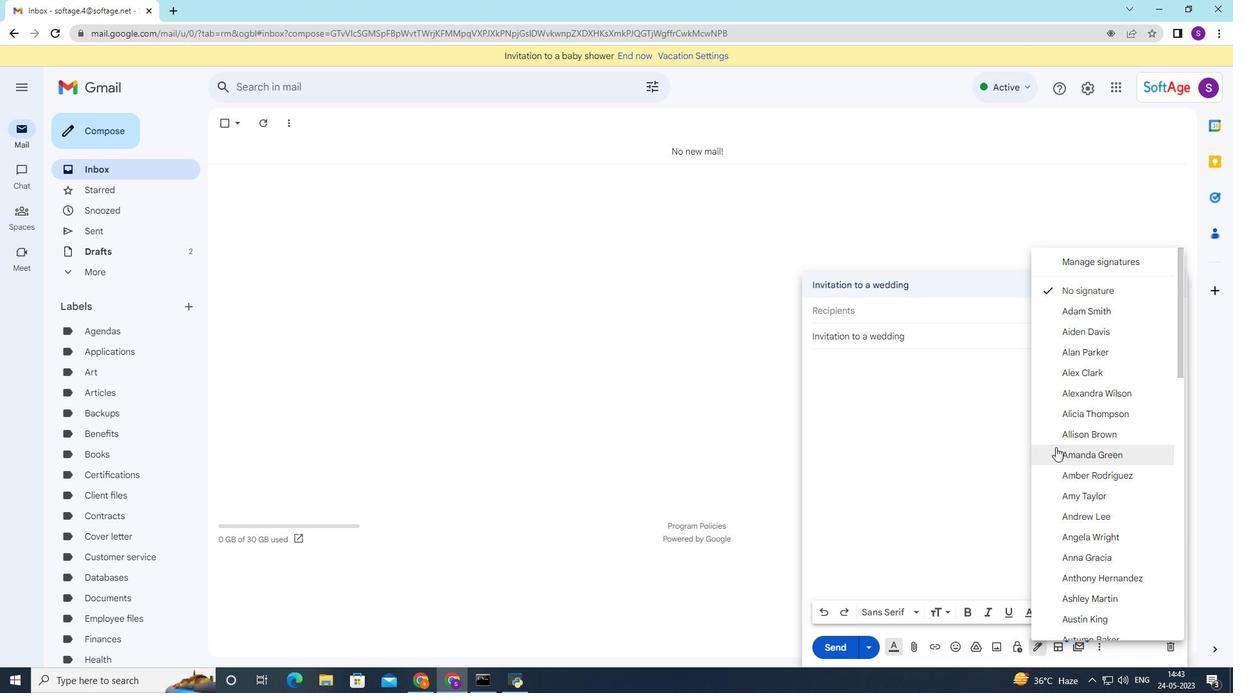 
Action: Mouse scrolled (1063, 451) with delta (0, 0)
Screenshot: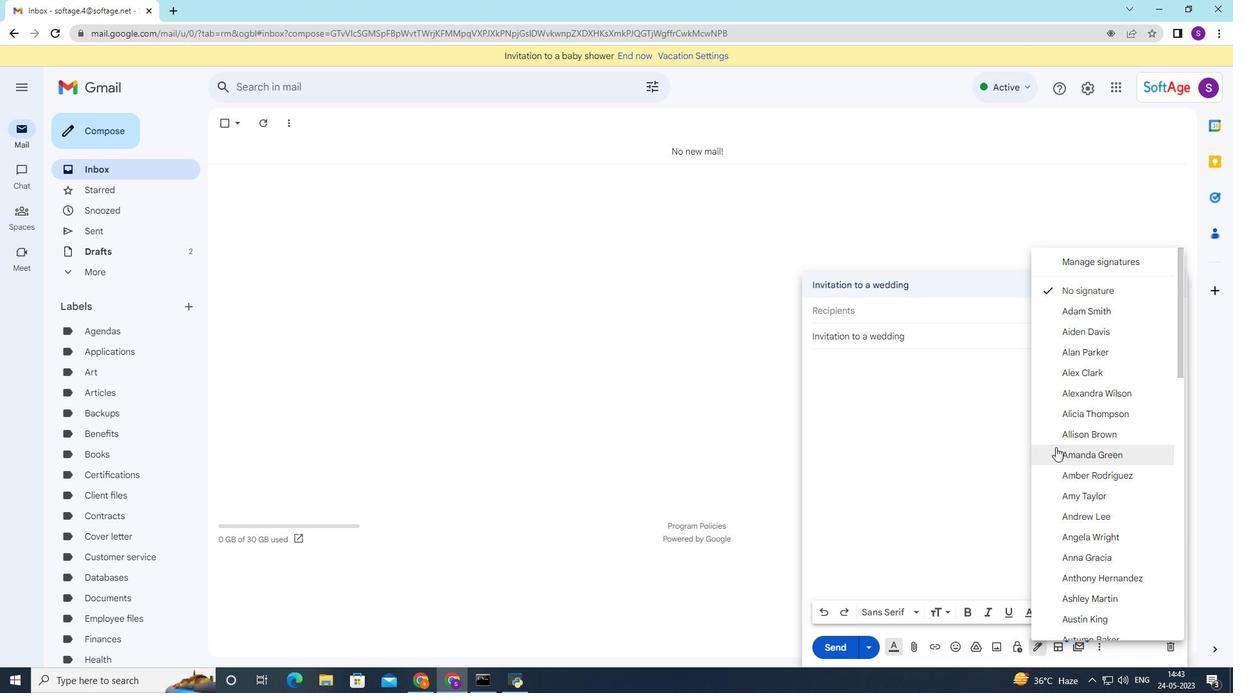 
Action: Mouse moved to (1069, 459)
Screenshot: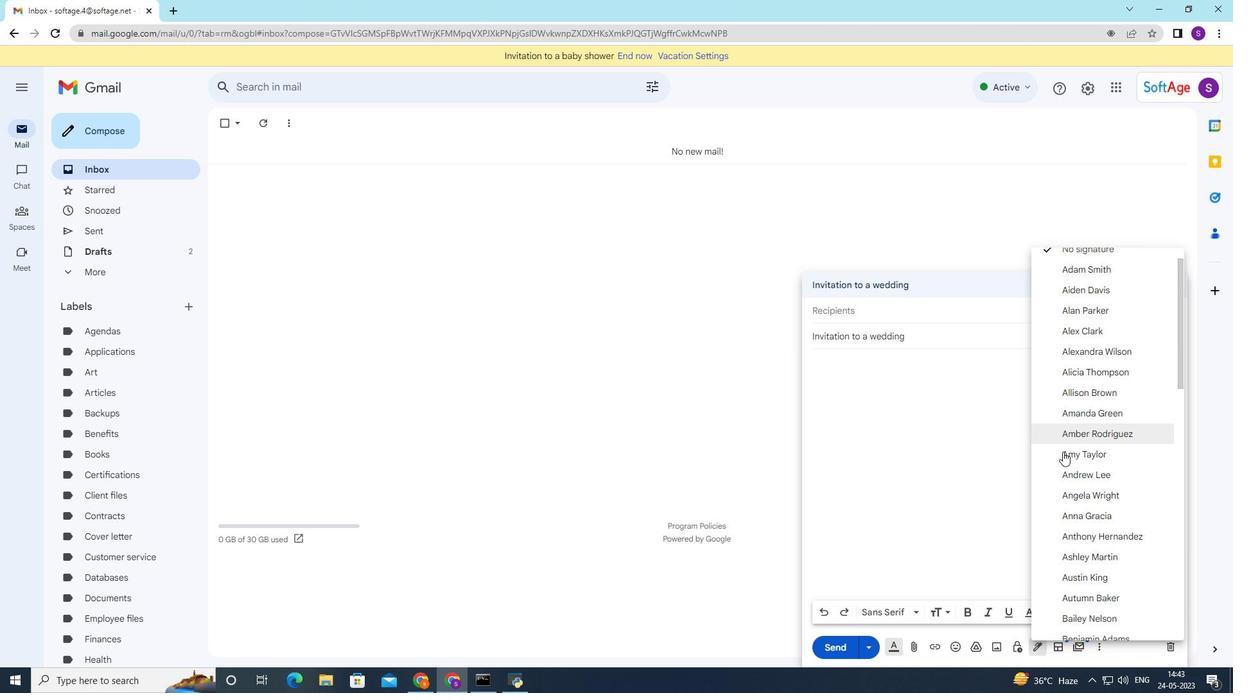 
Action: Mouse scrolled (1069, 459) with delta (0, 0)
Screenshot: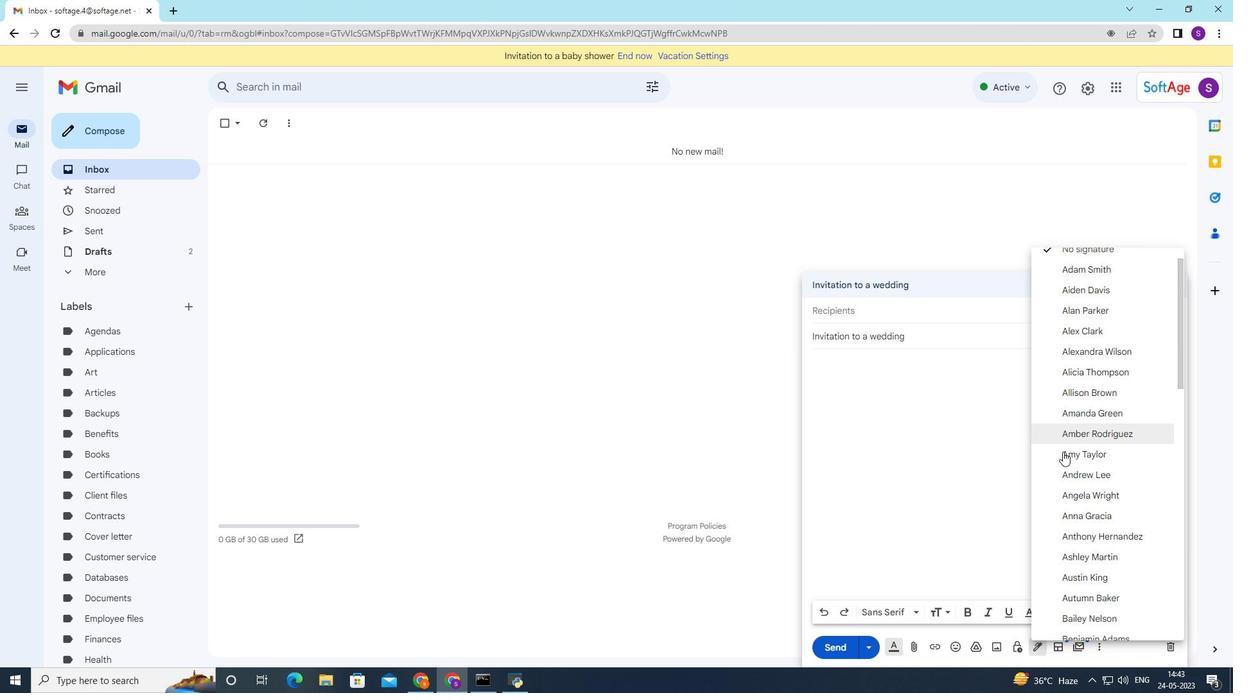 
Action: Mouse moved to (1120, 587)
Screenshot: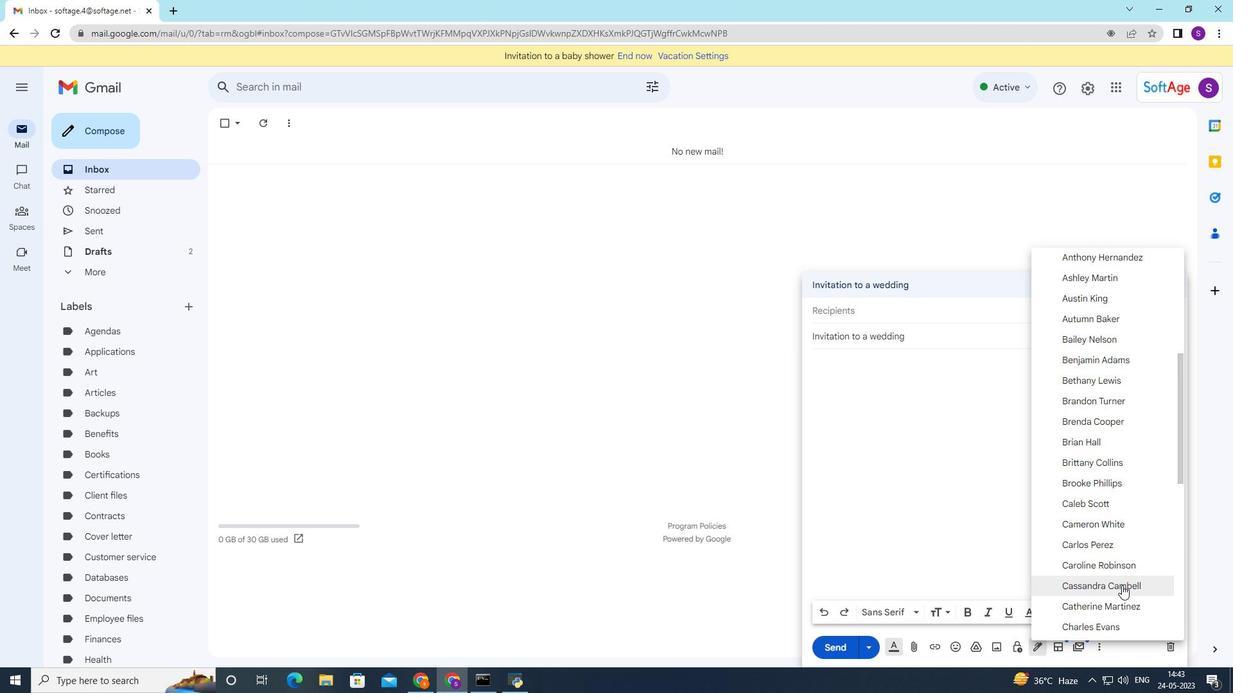 
Action: Mouse scrolled (1120, 586) with delta (0, 0)
Screenshot: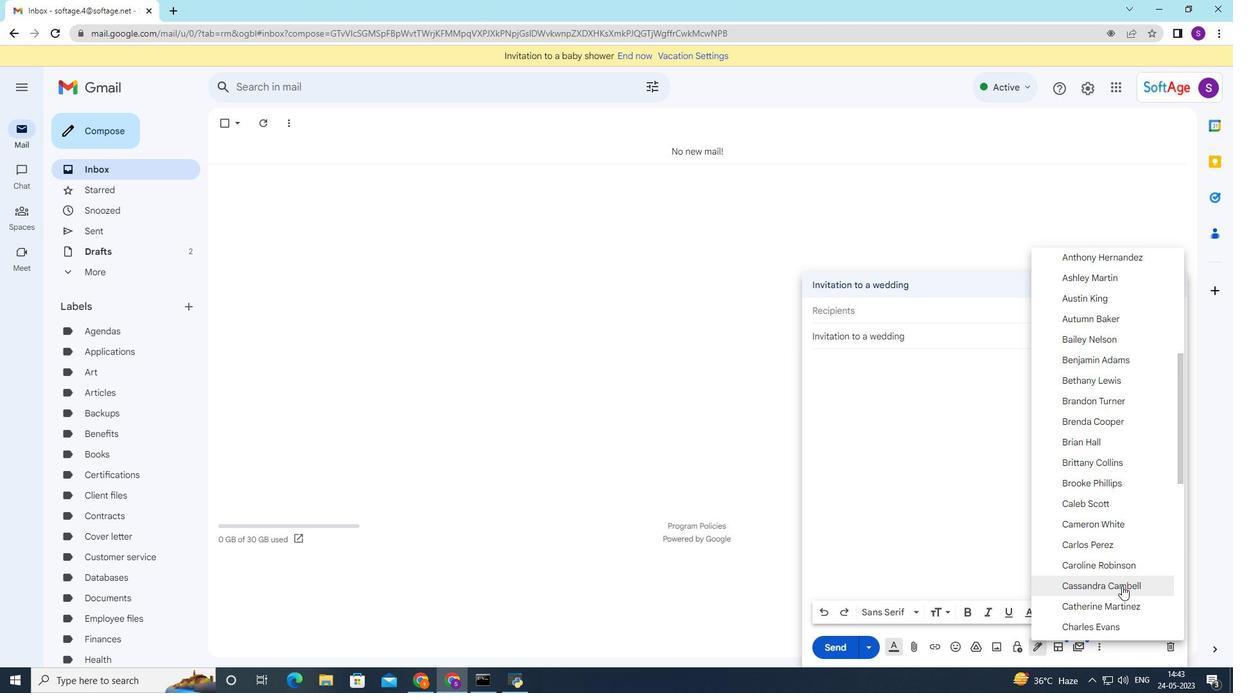 
Action: Mouse moved to (1118, 586)
Screenshot: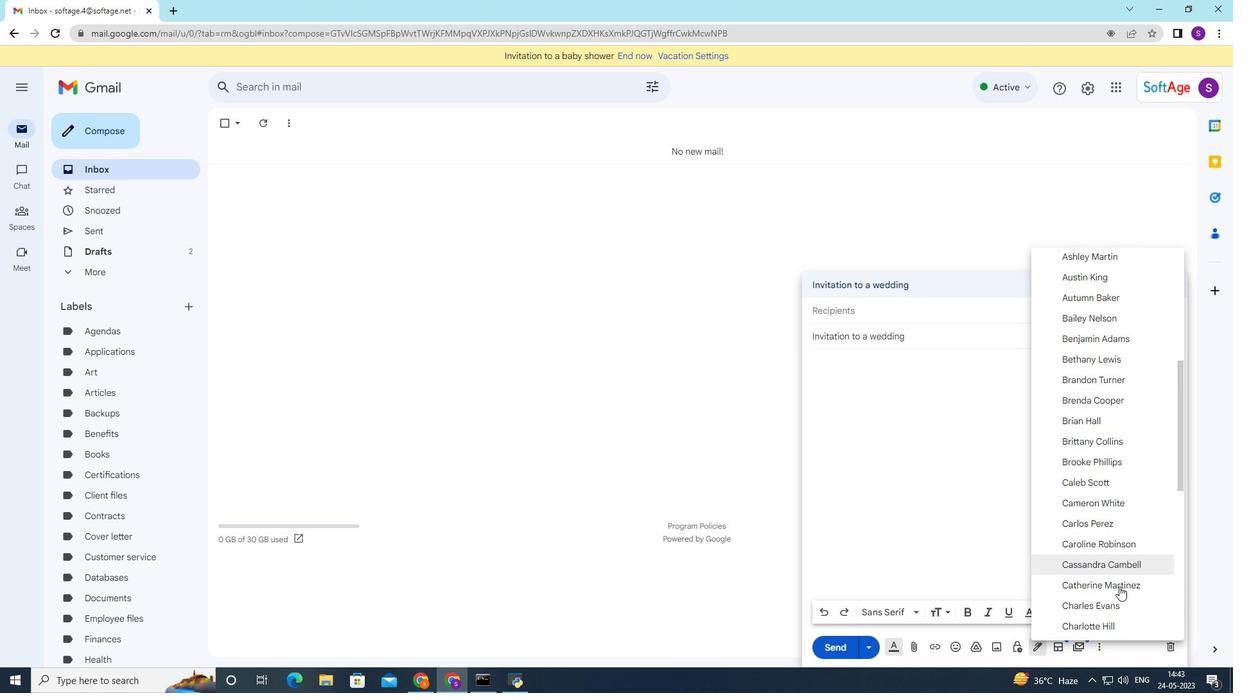 
Action: Mouse scrolled (1119, 586) with delta (0, 0)
Screenshot: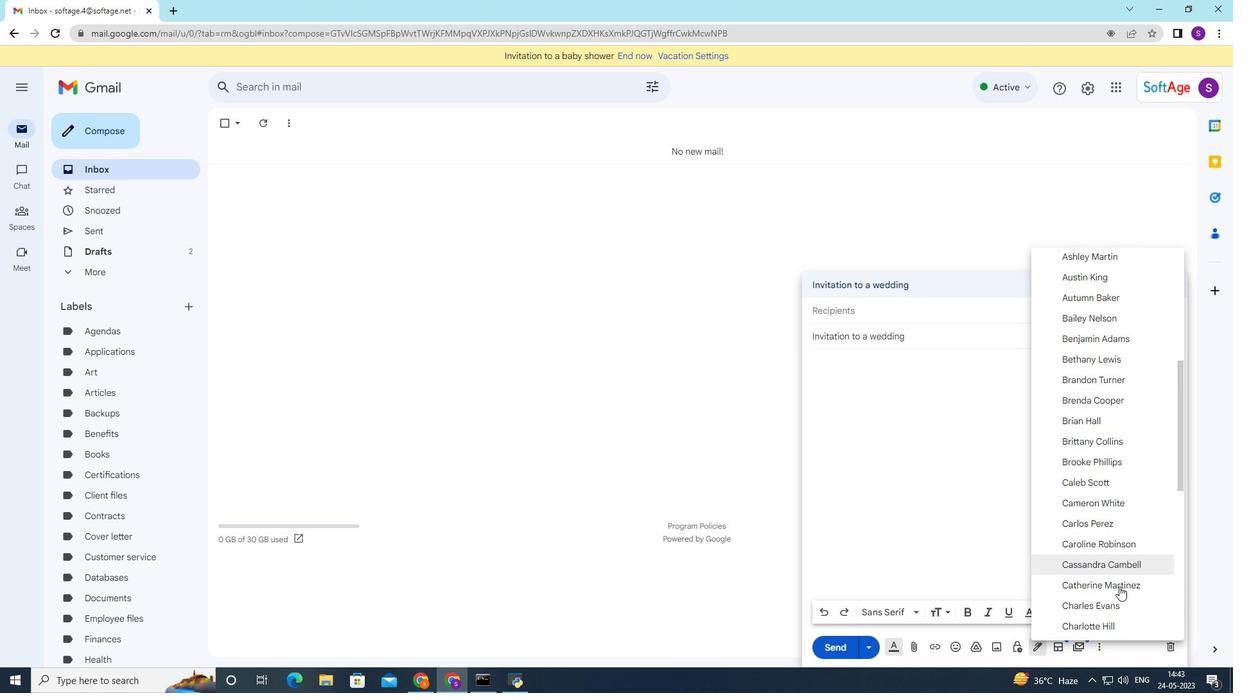
Action: Mouse moved to (1118, 585)
Screenshot: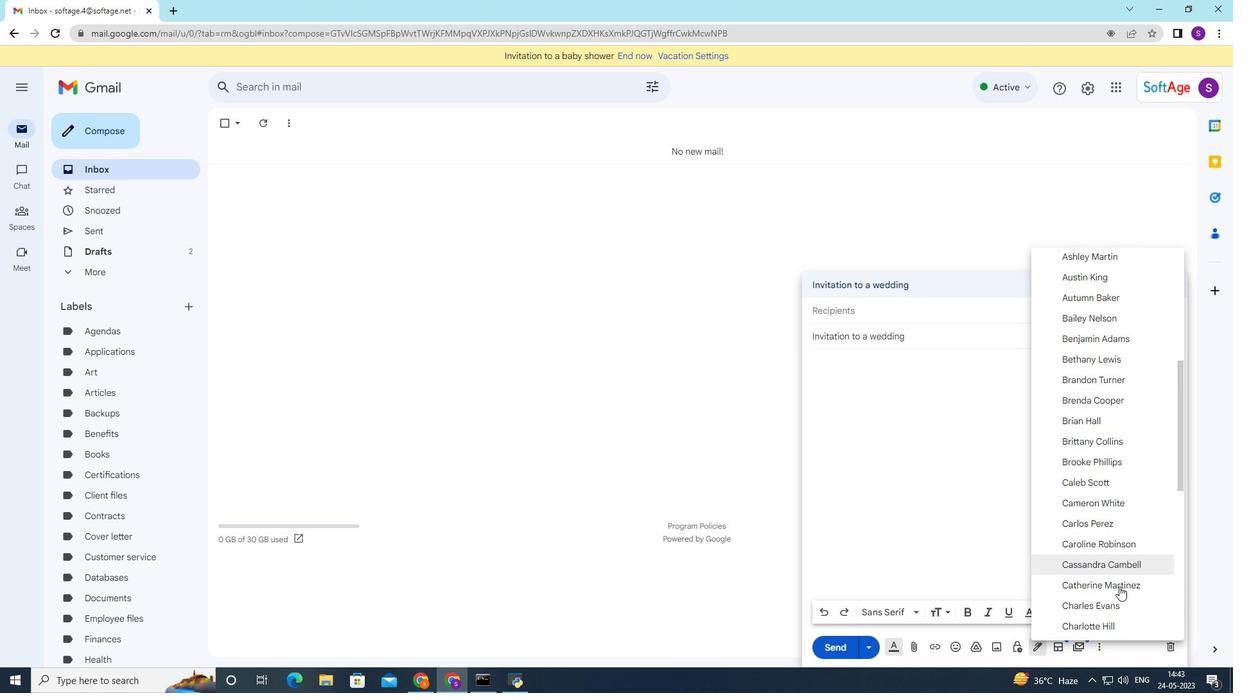 
Action: Mouse scrolled (1118, 585) with delta (0, 0)
Screenshot: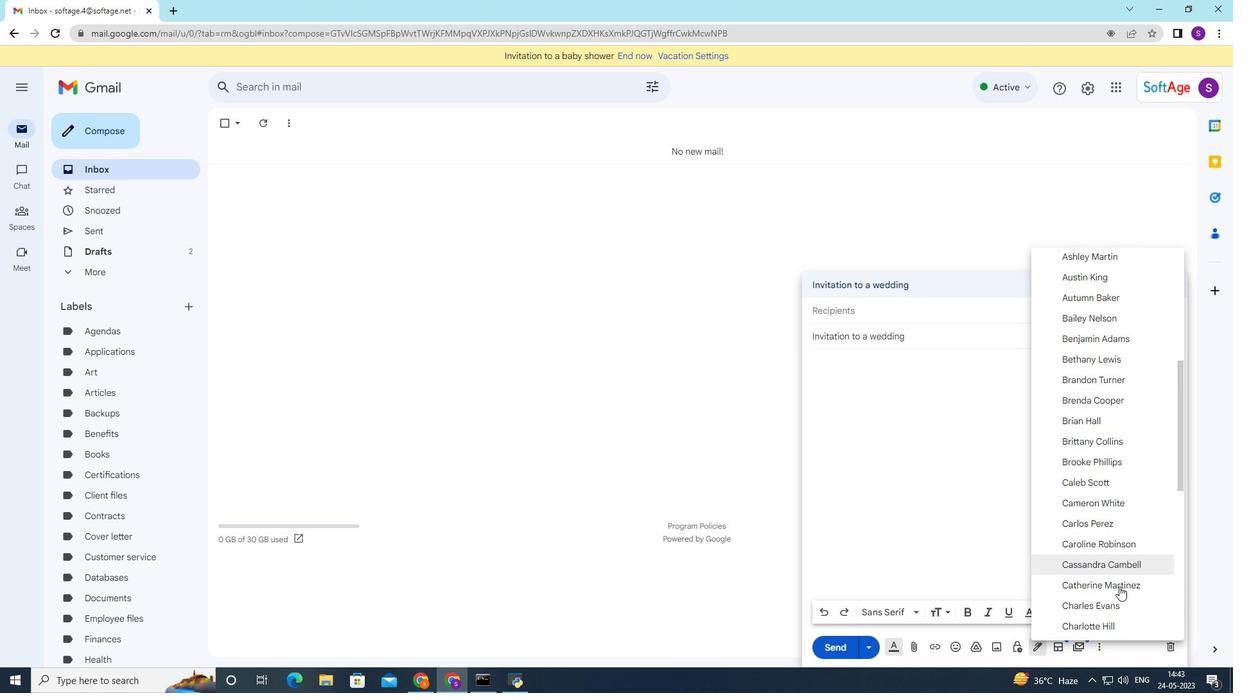 
Action: Mouse moved to (1117, 583)
Screenshot: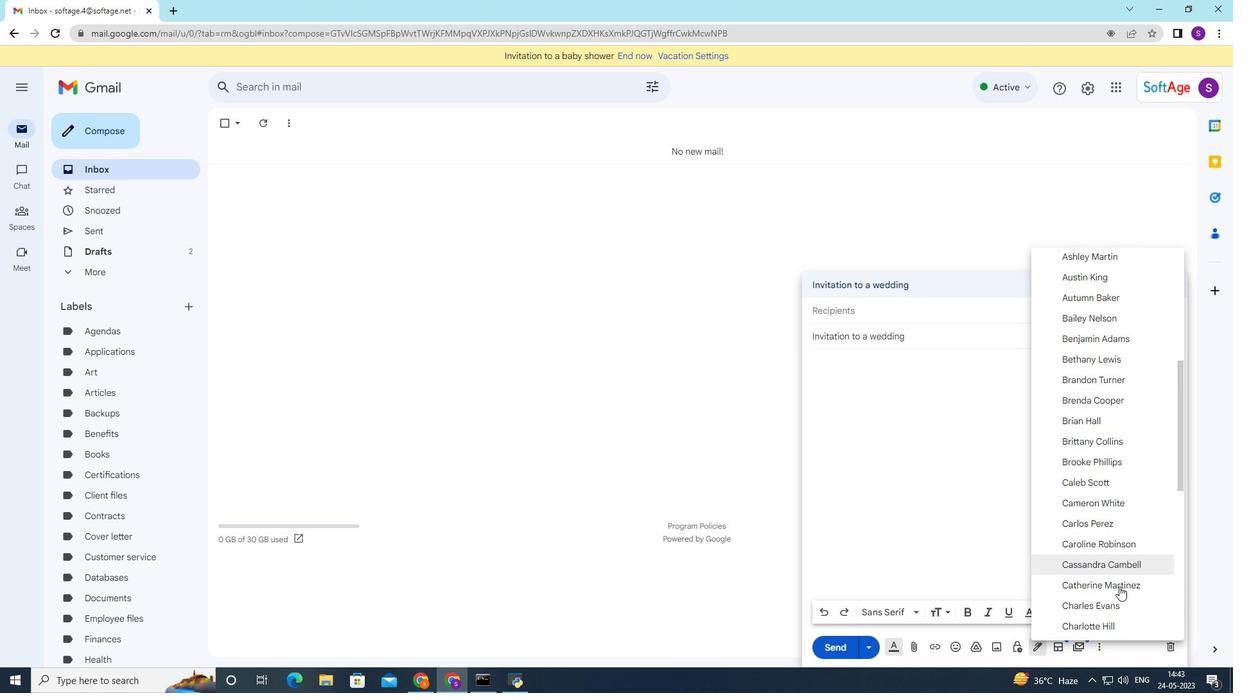 
Action: Mouse scrolled (1118, 585) with delta (0, 0)
Screenshot: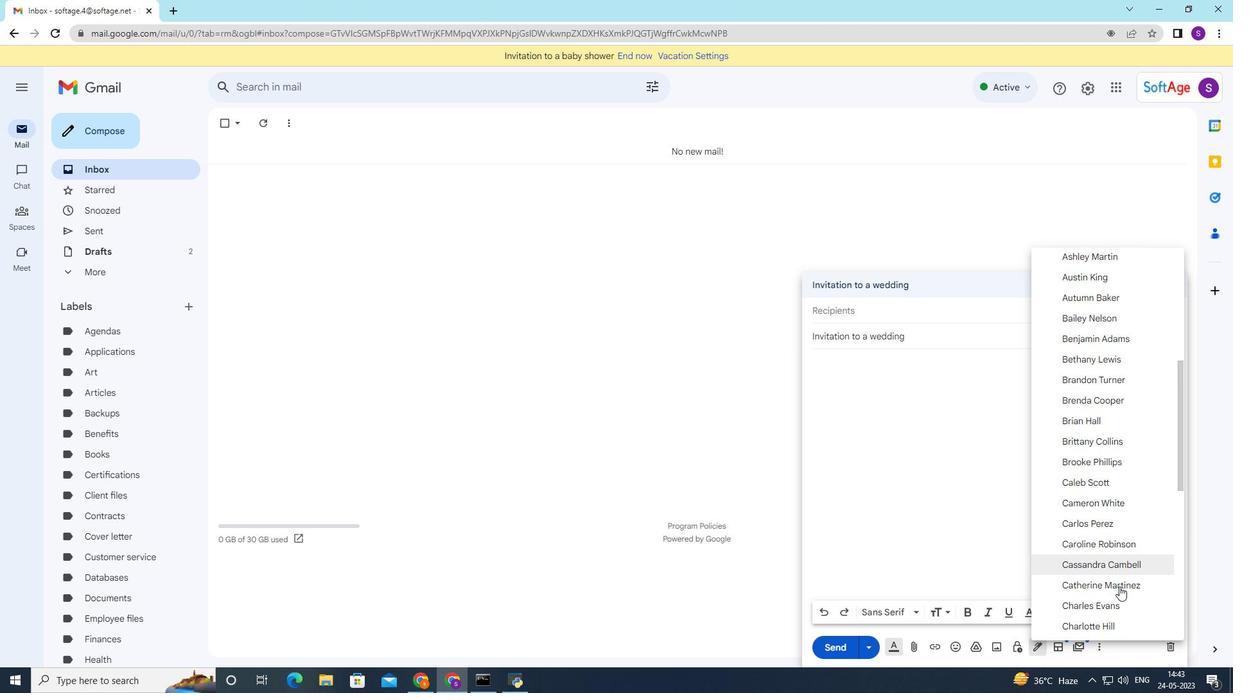 
Action: Mouse moved to (1117, 580)
Screenshot: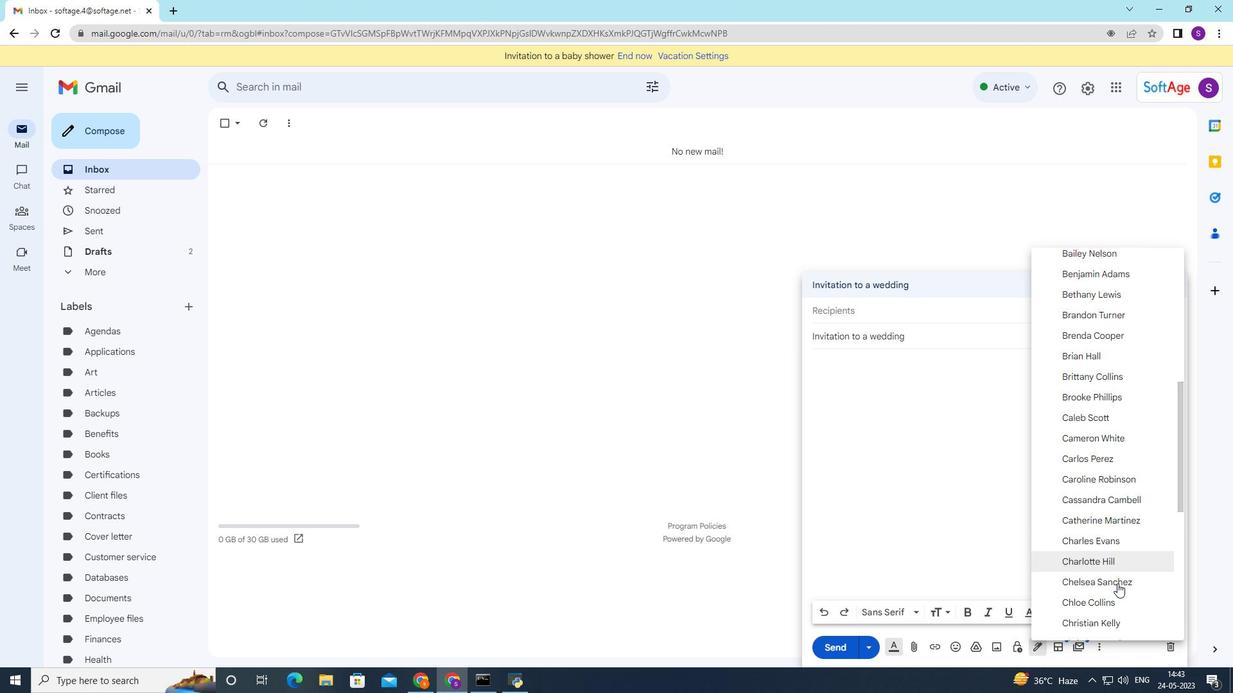 
Action: Mouse scrolled (1117, 583) with delta (0, 0)
Screenshot: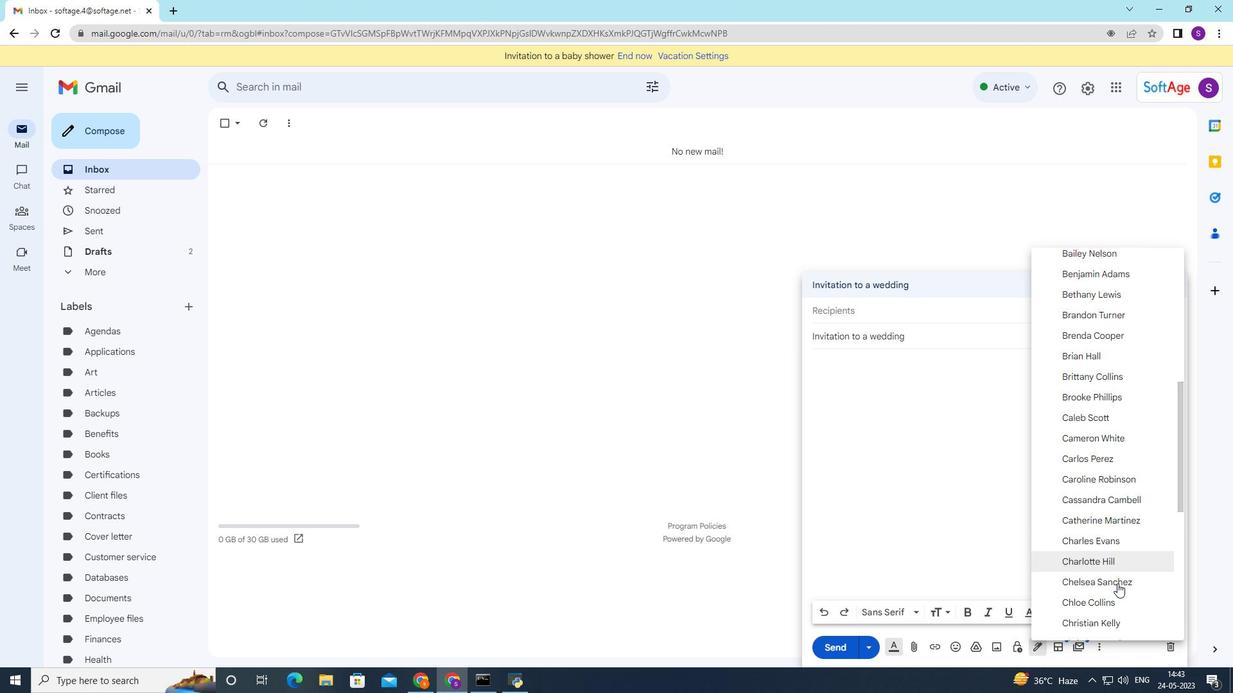 
Action: Mouse scrolled (1117, 579) with delta (0, 0)
Screenshot: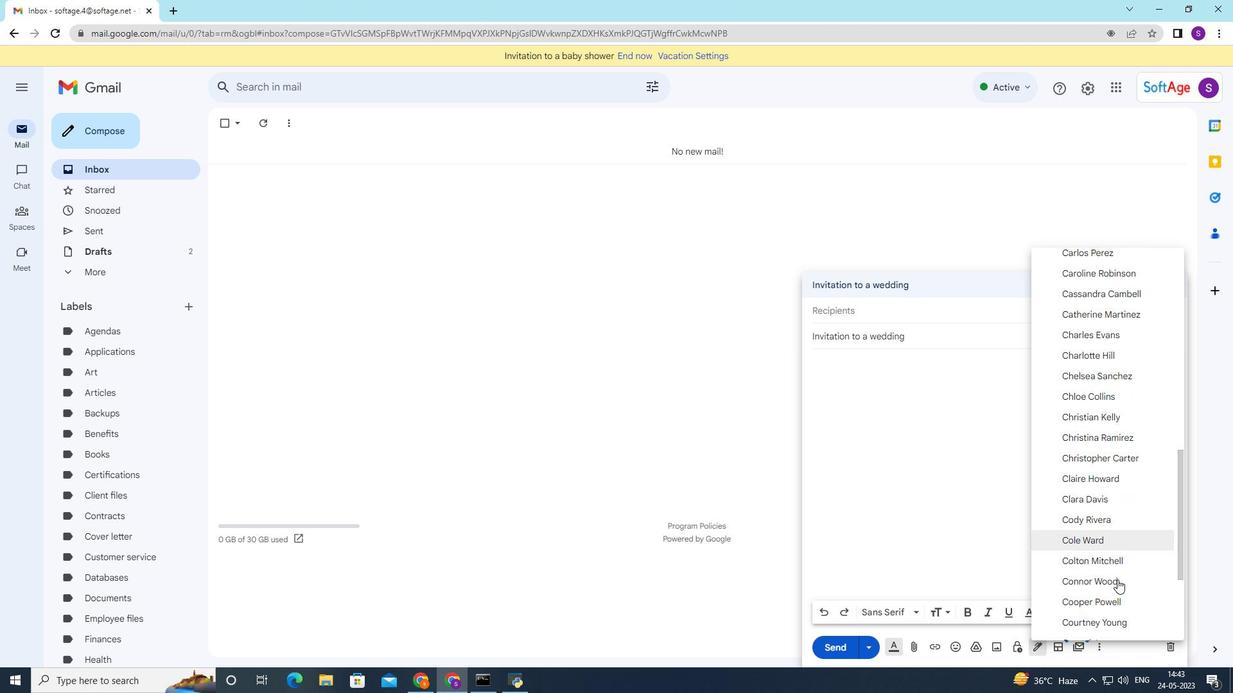 
Action: Mouse scrolled (1117, 579) with delta (0, 0)
Screenshot: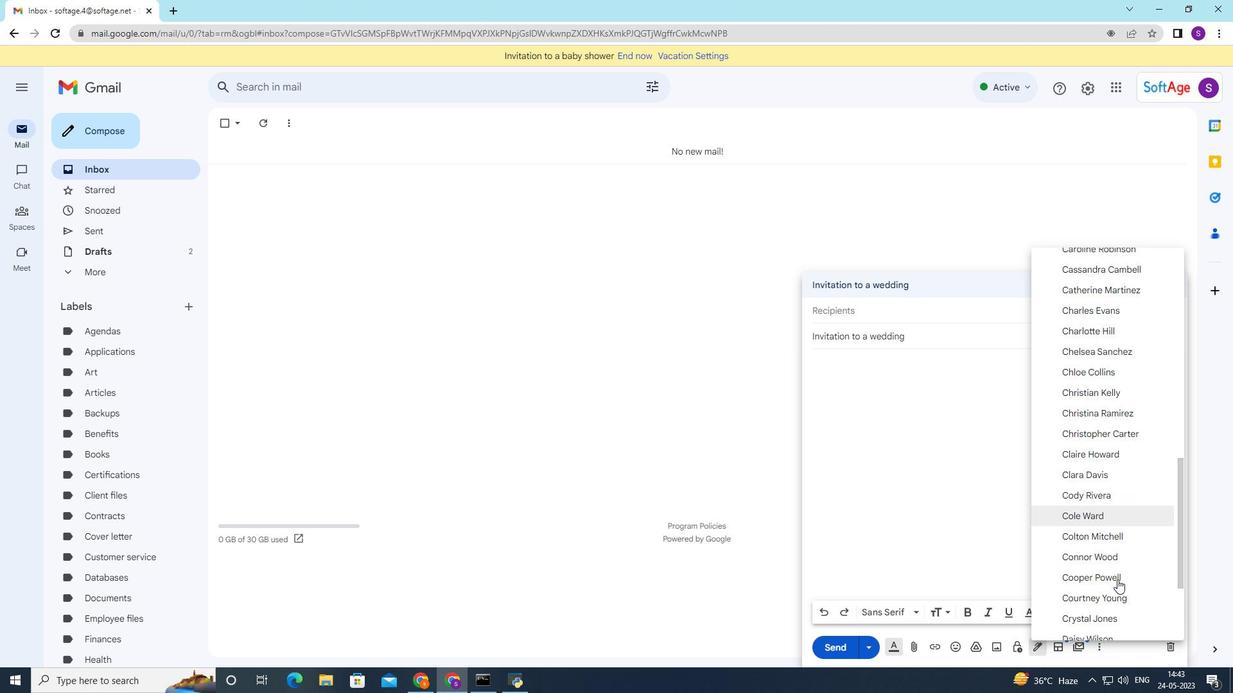 
Action: Mouse moved to (1117, 580)
Screenshot: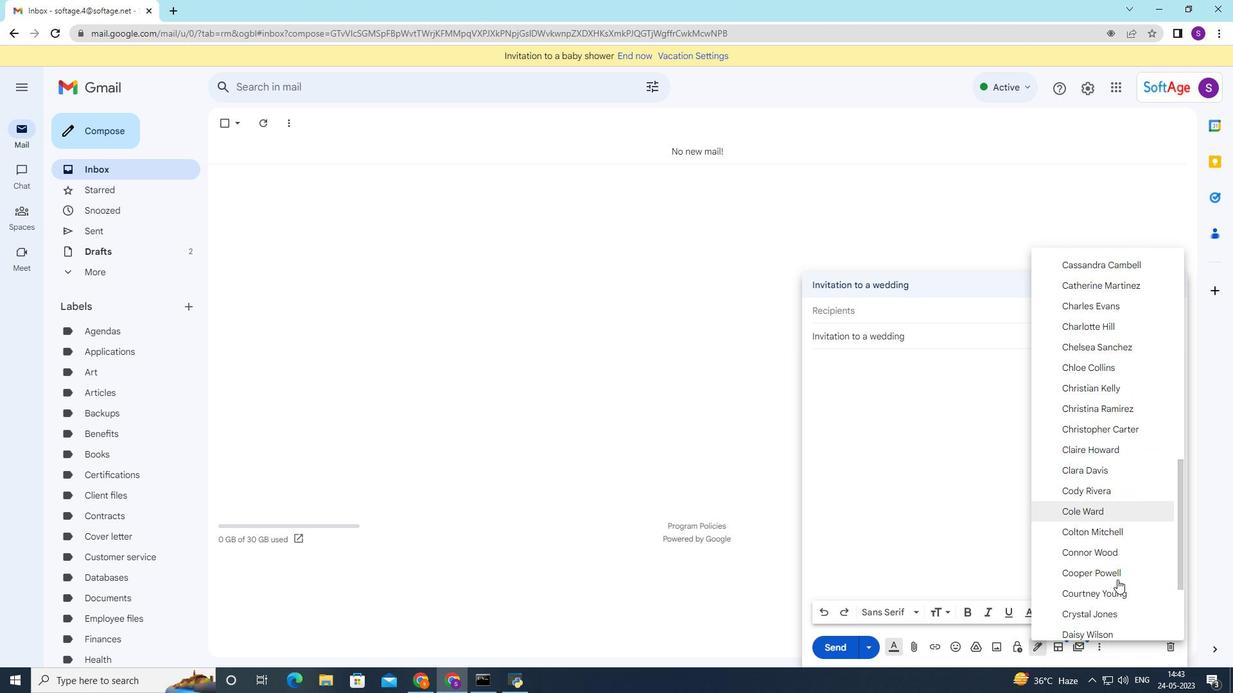 
Action: Mouse scrolled (1117, 579) with delta (0, 0)
Screenshot: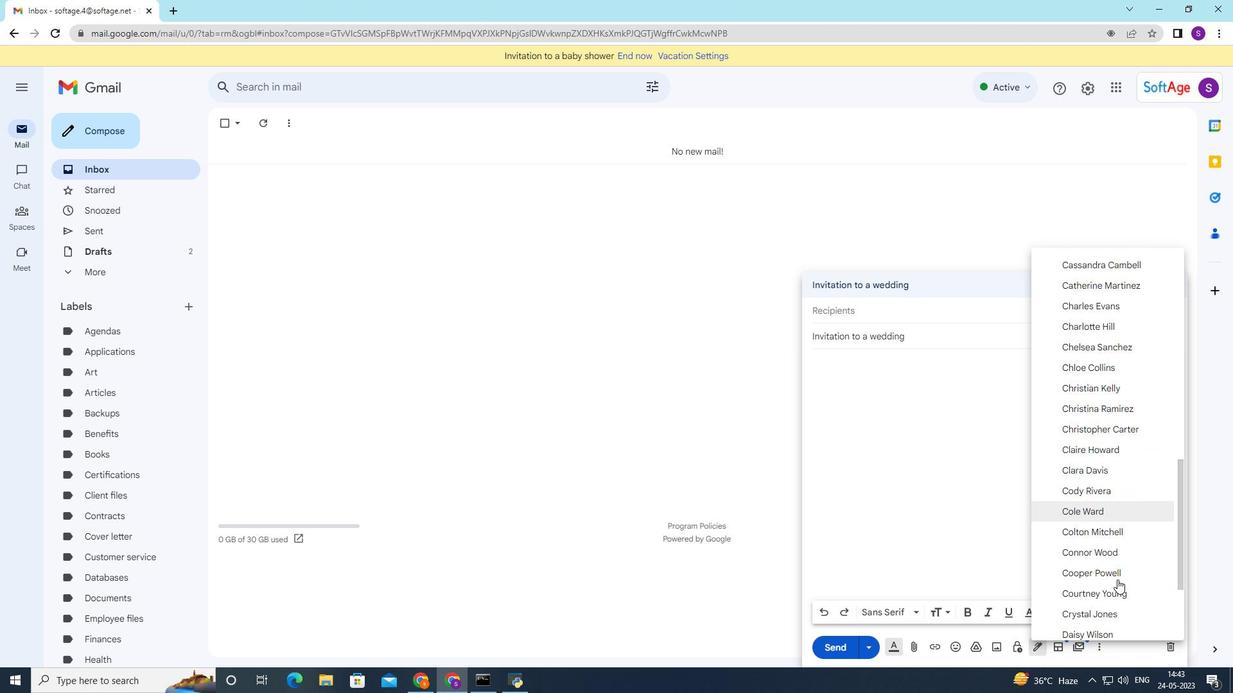 
Action: Mouse scrolled (1117, 579) with delta (0, 0)
Screenshot: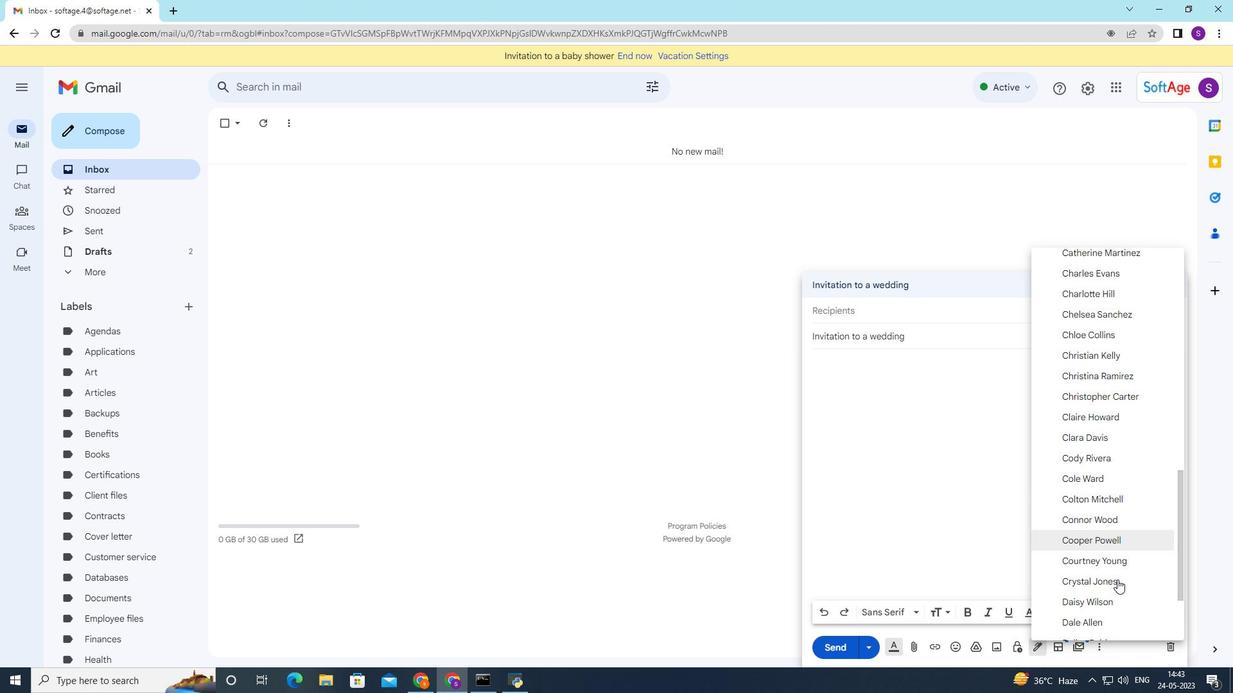 
Action: Mouse scrolled (1117, 579) with delta (0, 0)
Screenshot: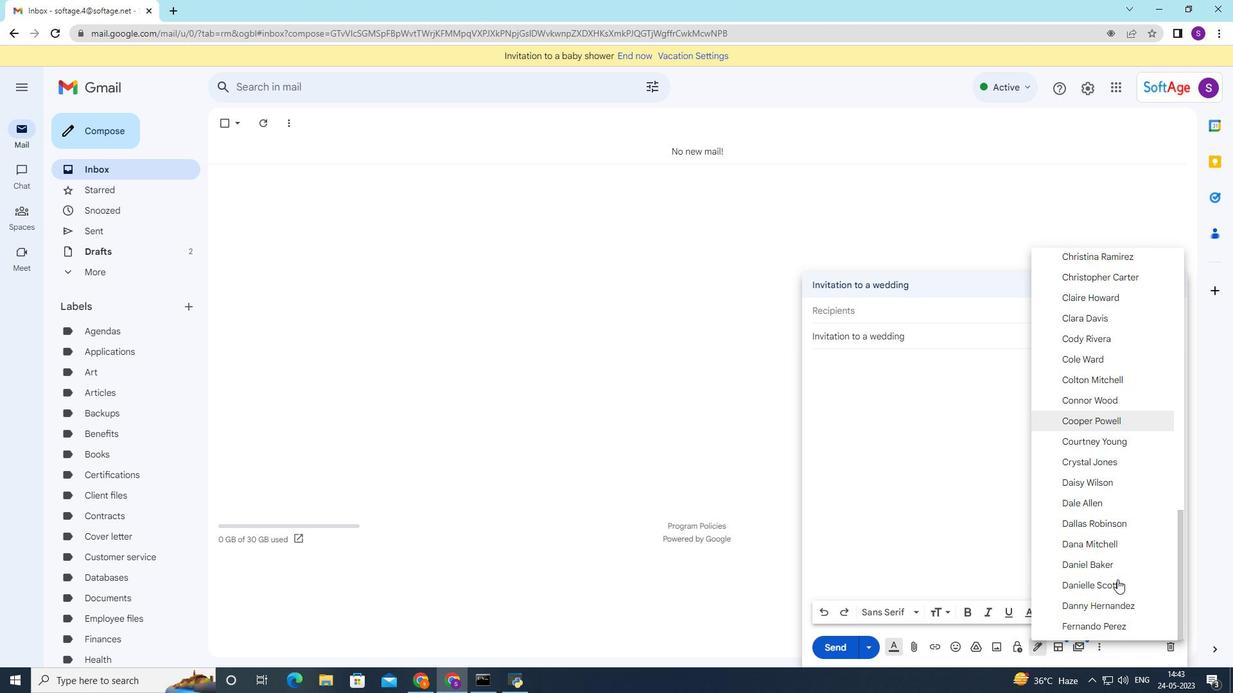 
Action: Mouse scrolled (1117, 579) with delta (0, 0)
Screenshot: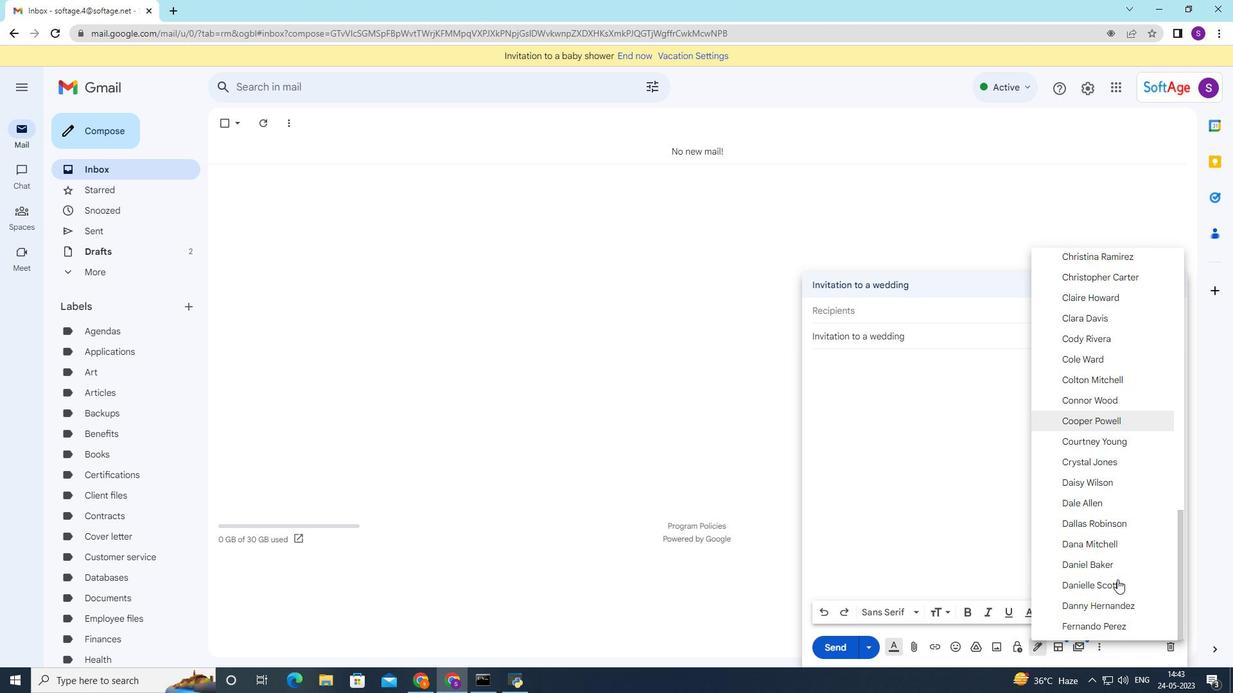 
Action: Mouse scrolled (1117, 579) with delta (0, 0)
Screenshot: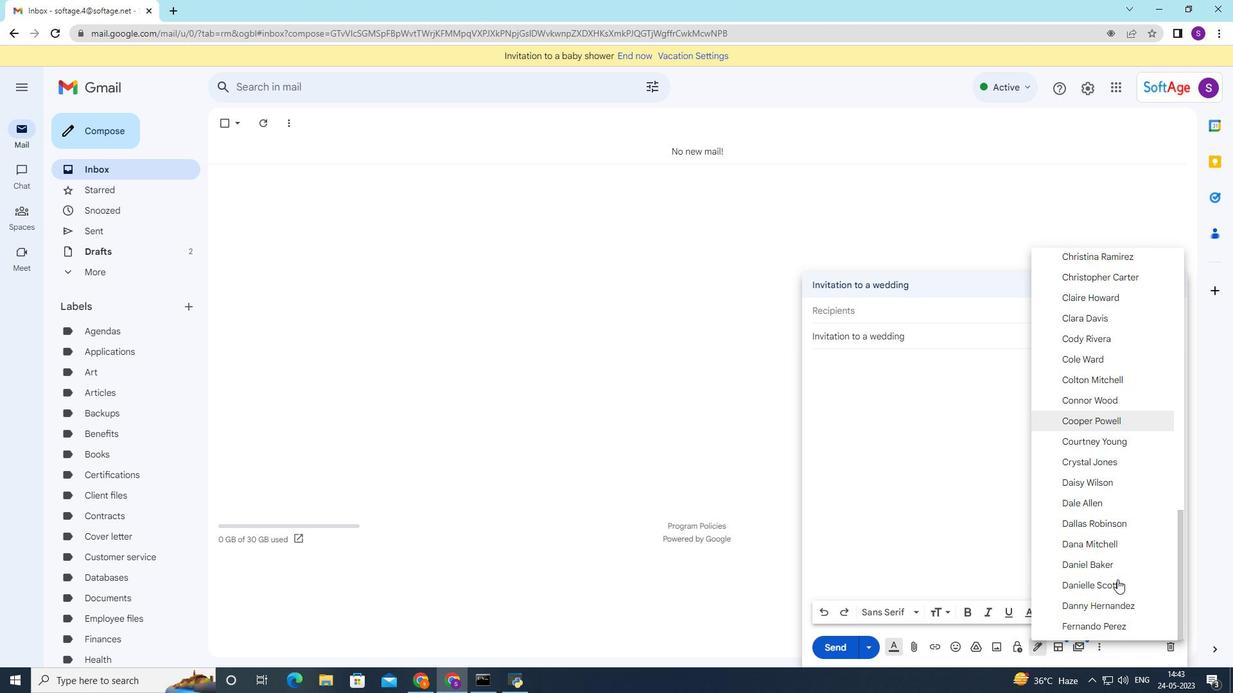 
Action: Mouse moved to (1124, 605)
Screenshot: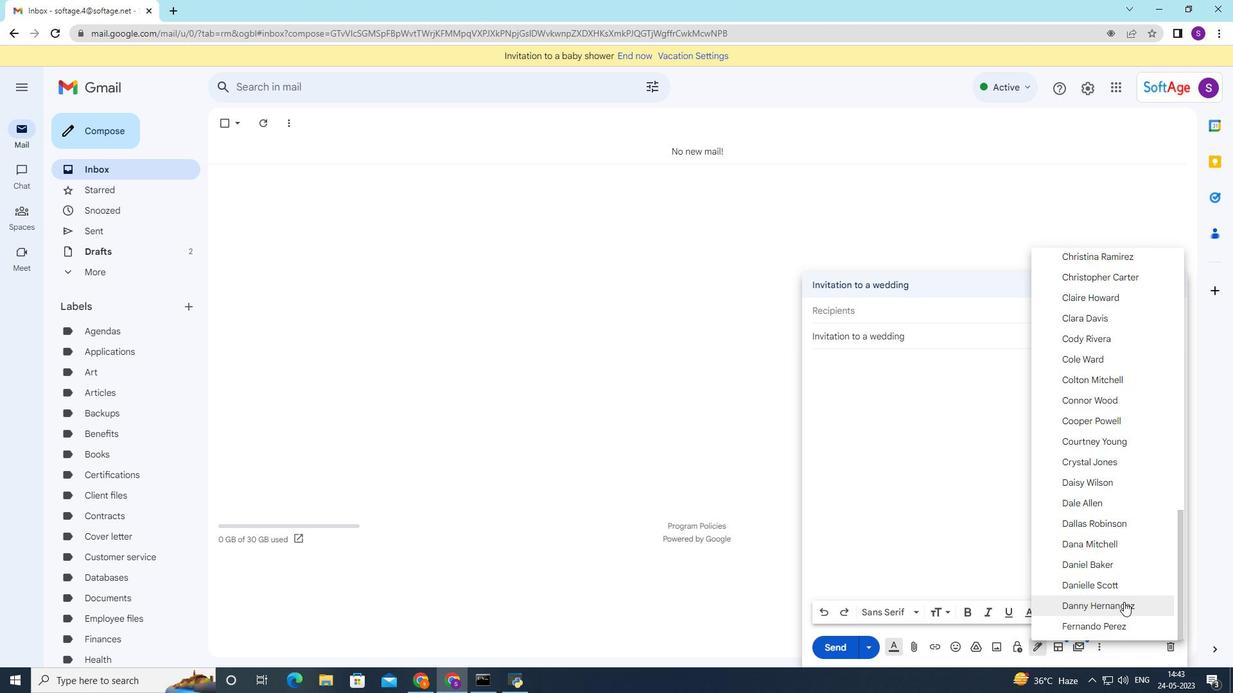 
Action: Mouse pressed left at (1124, 605)
Screenshot: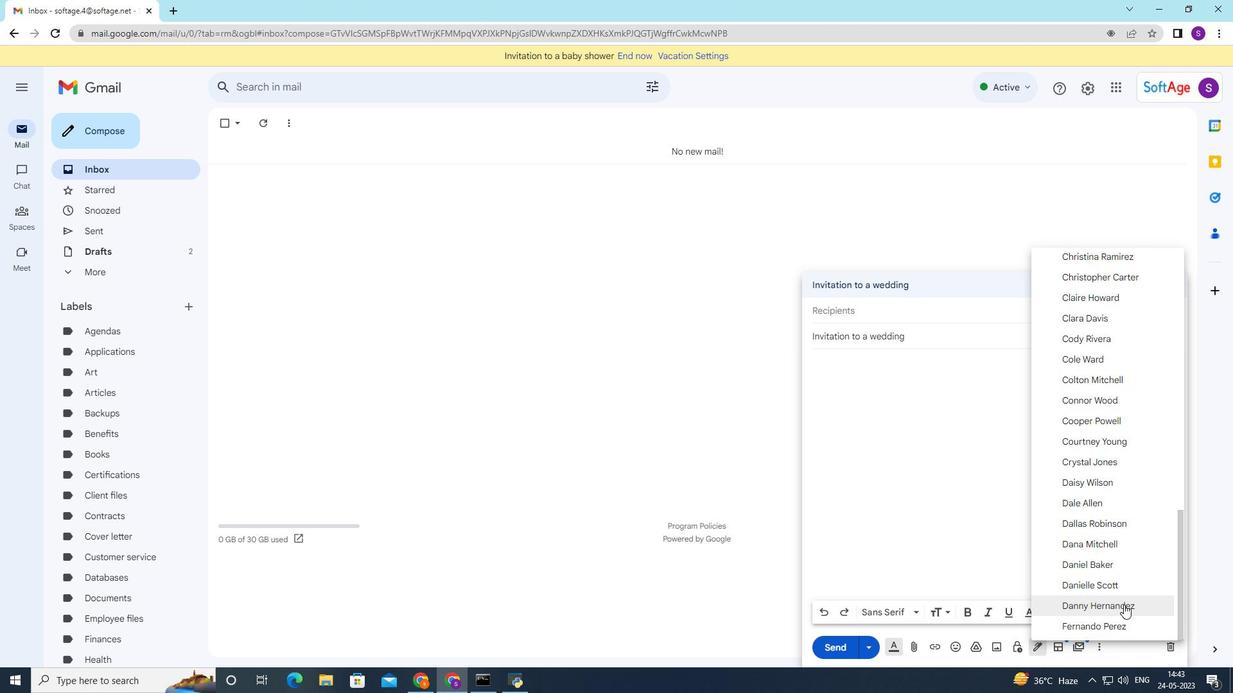 
Action: Mouse moved to (953, 451)
Screenshot: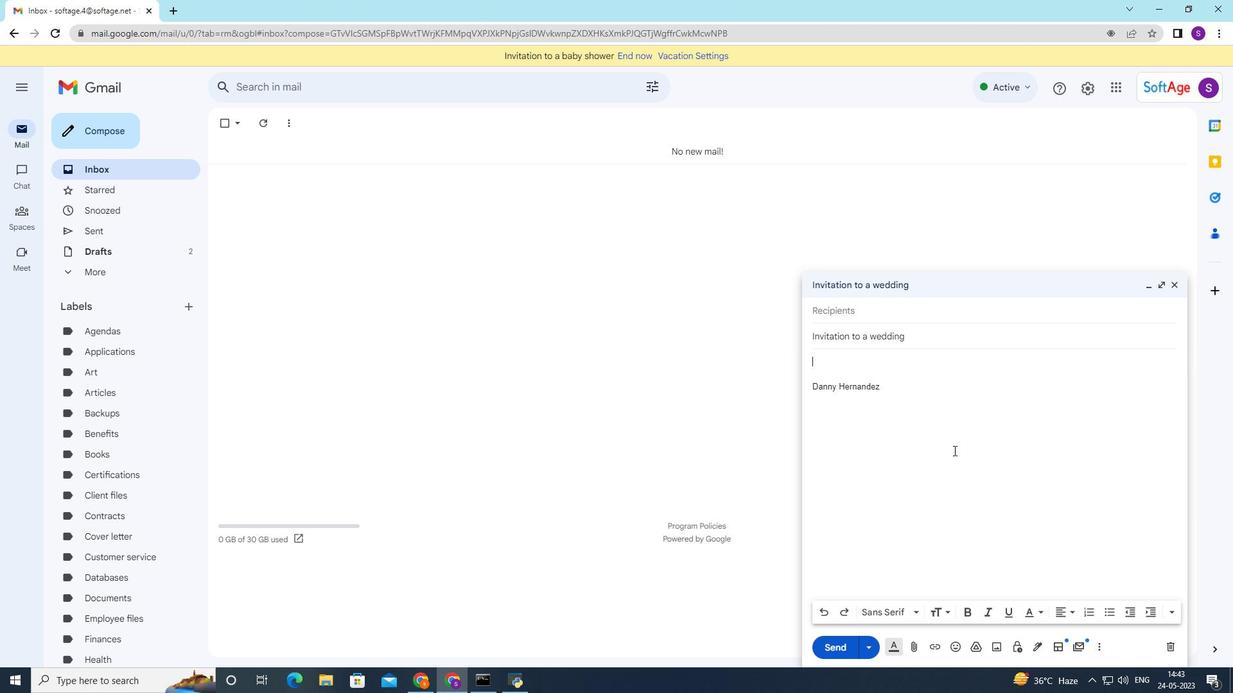 
Action: Key pressed <Key.shift>Can<Key.space>you<Key.space>please<Key.space>confirm<Key.space>the<Key.space>deadline<Key.space>for<Key.space>submitting<Key.space>the<Key.space>
Screenshot: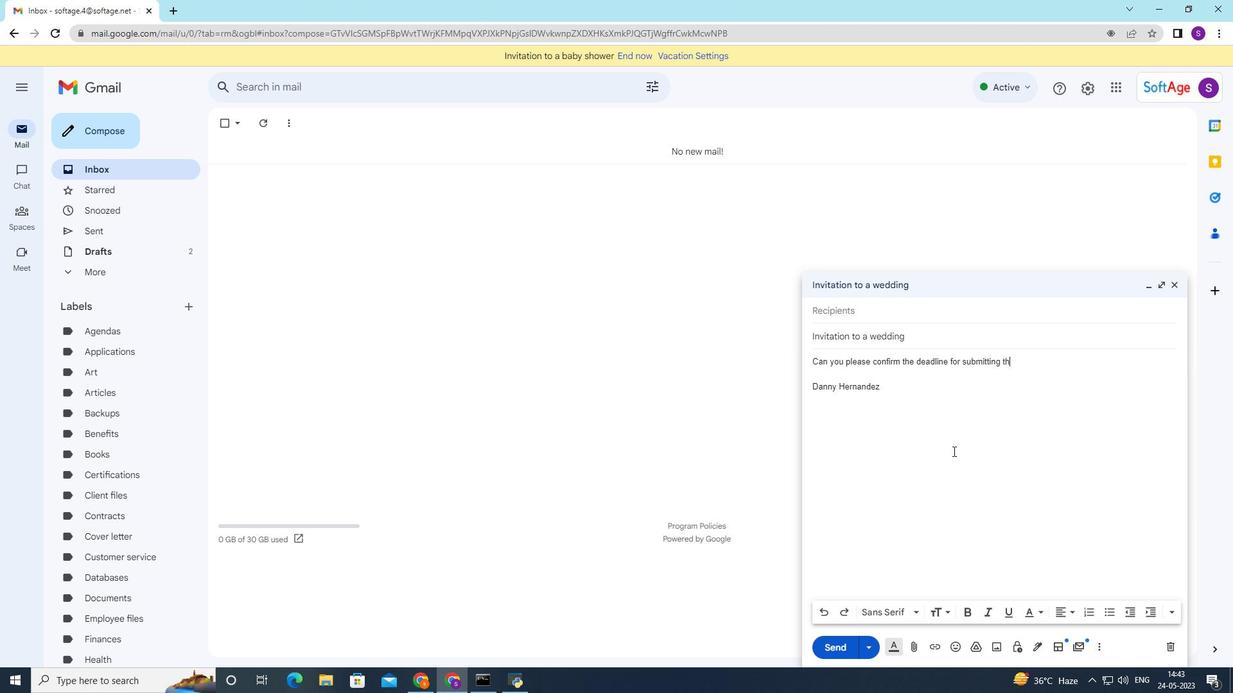 
Action: Mouse moved to (953, 451)
Screenshot: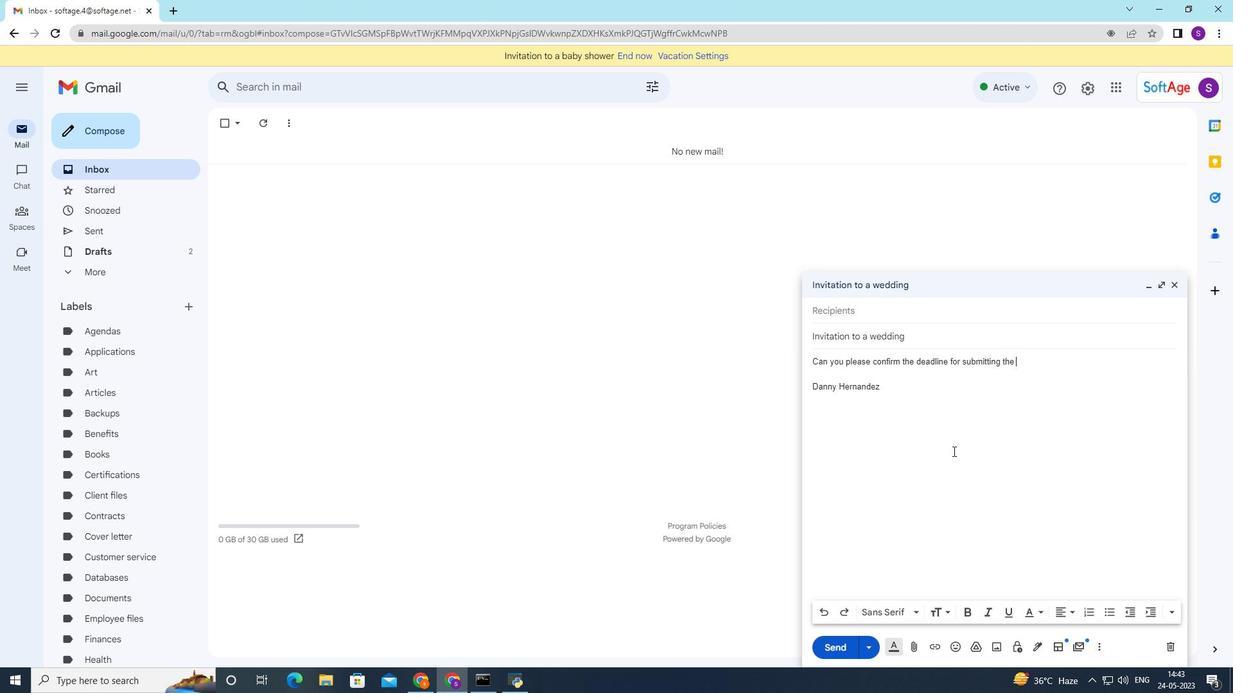 
Action: Key pressed projr<Key.backspace>ect<Key.space>proposal<Key.shift_r>?
Screenshot: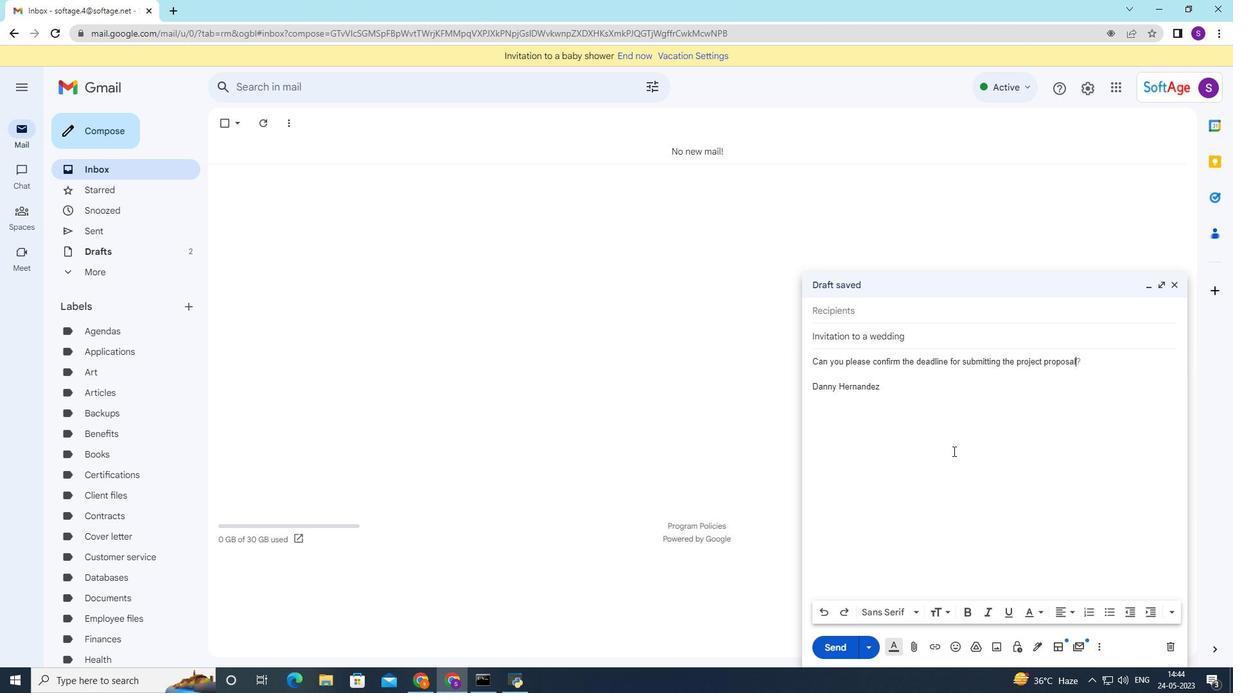 
Action: Mouse moved to (845, 315)
Screenshot: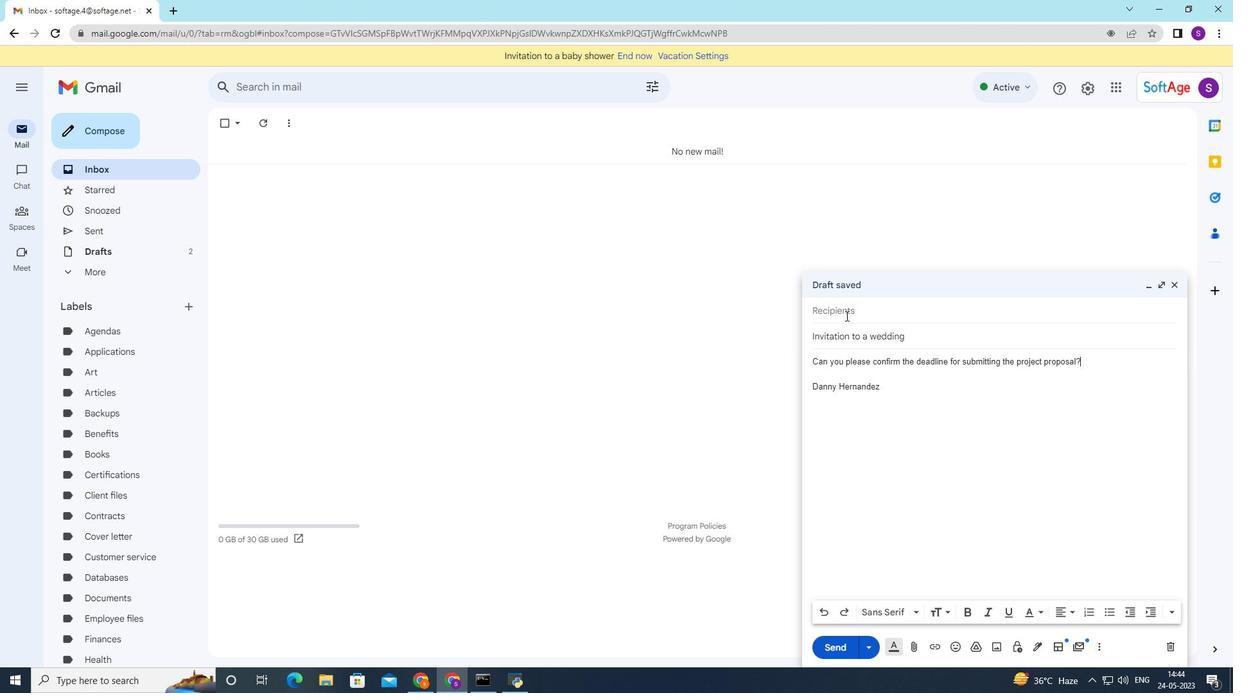 
Action: Mouse pressed left at (845, 315)
Screenshot: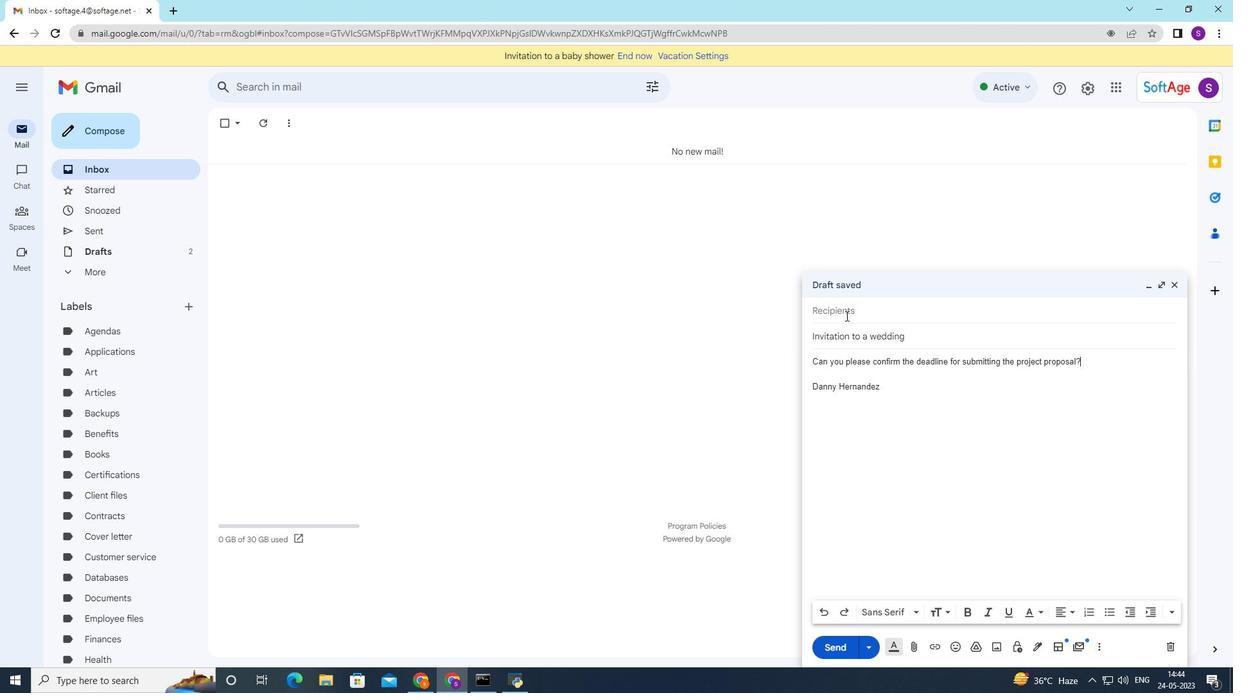 
Action: Mouse moved to (825, 326)
Screenshot: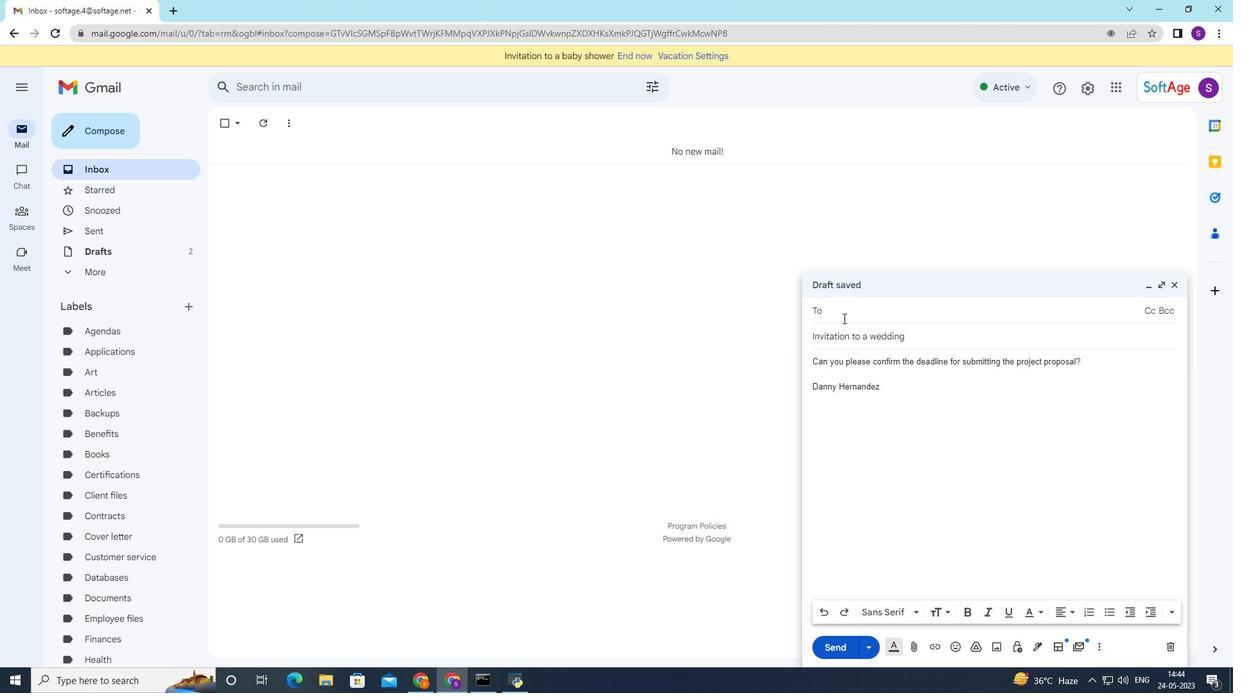 
Action: Key pressed softage.5
Screenshot: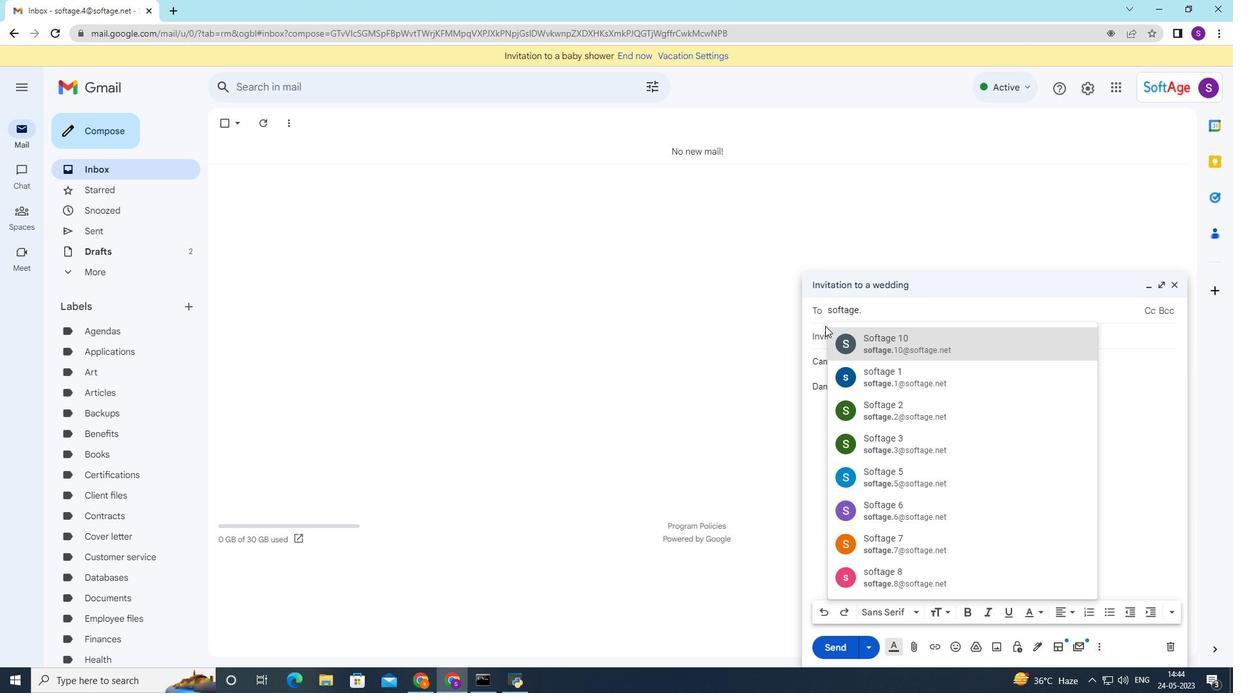 
Action: Mouse moved to (869, 346)
Screenshot: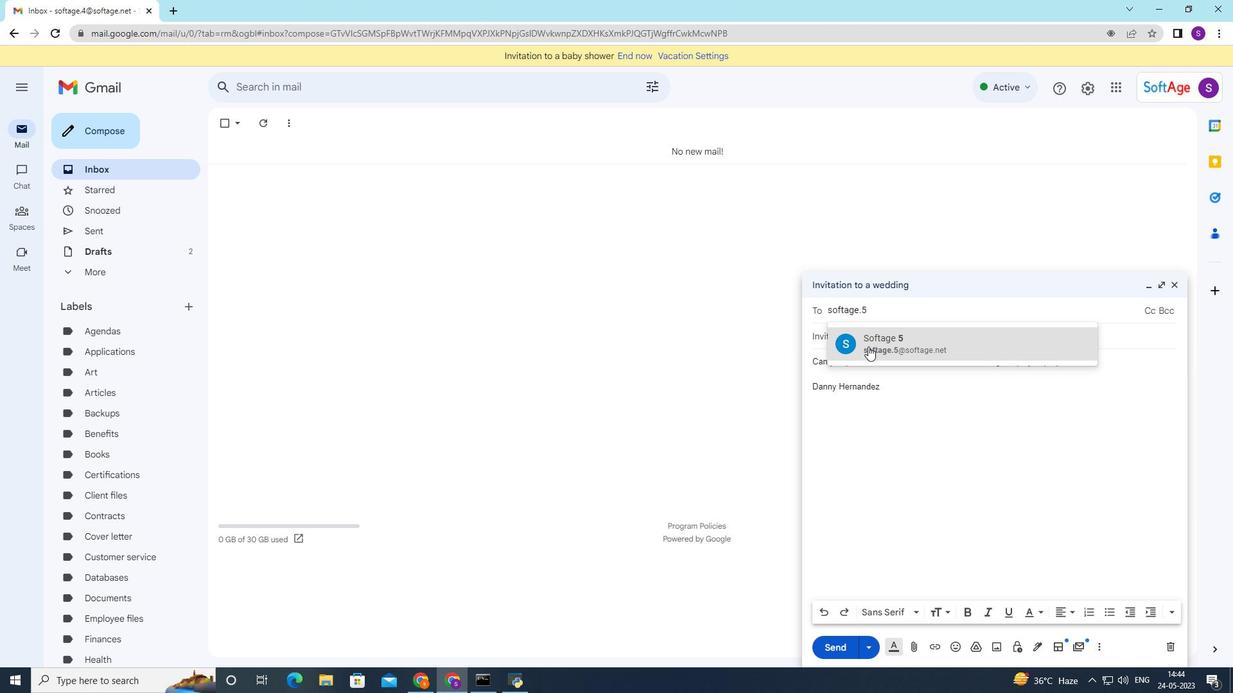 
Action: Mouse pressed left at (869, 346)
Screenshot: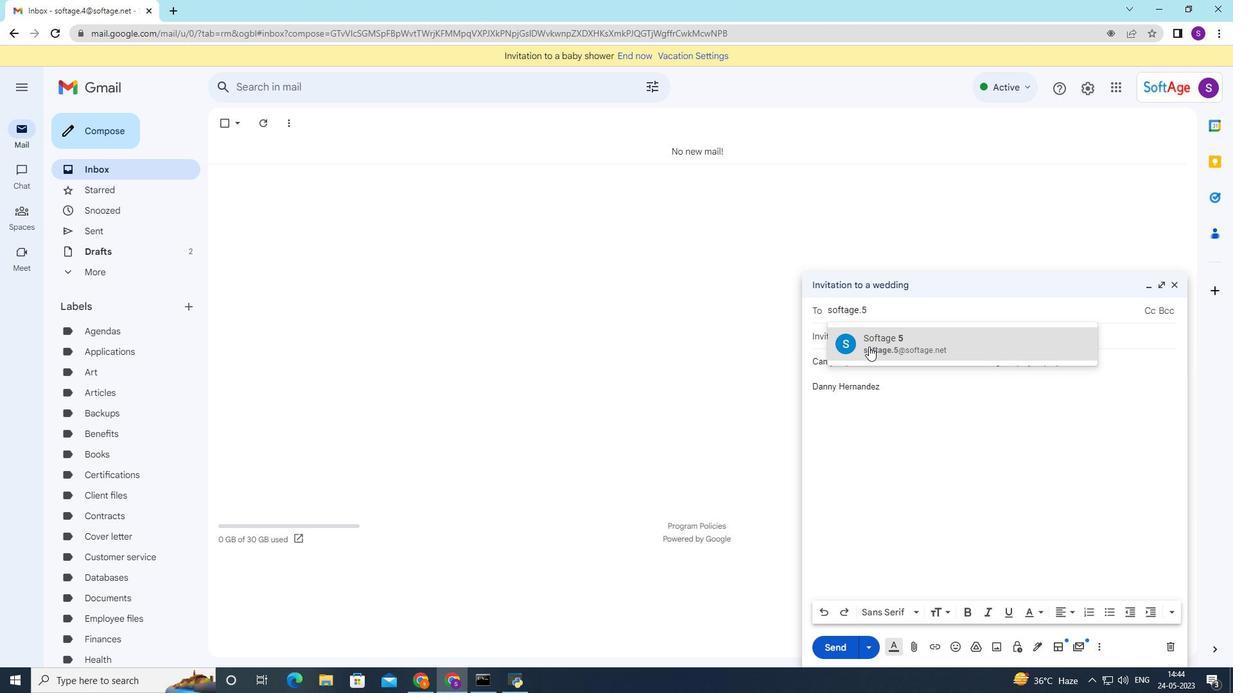 
Action: Mouse moved to (930, 448)
Screenshot: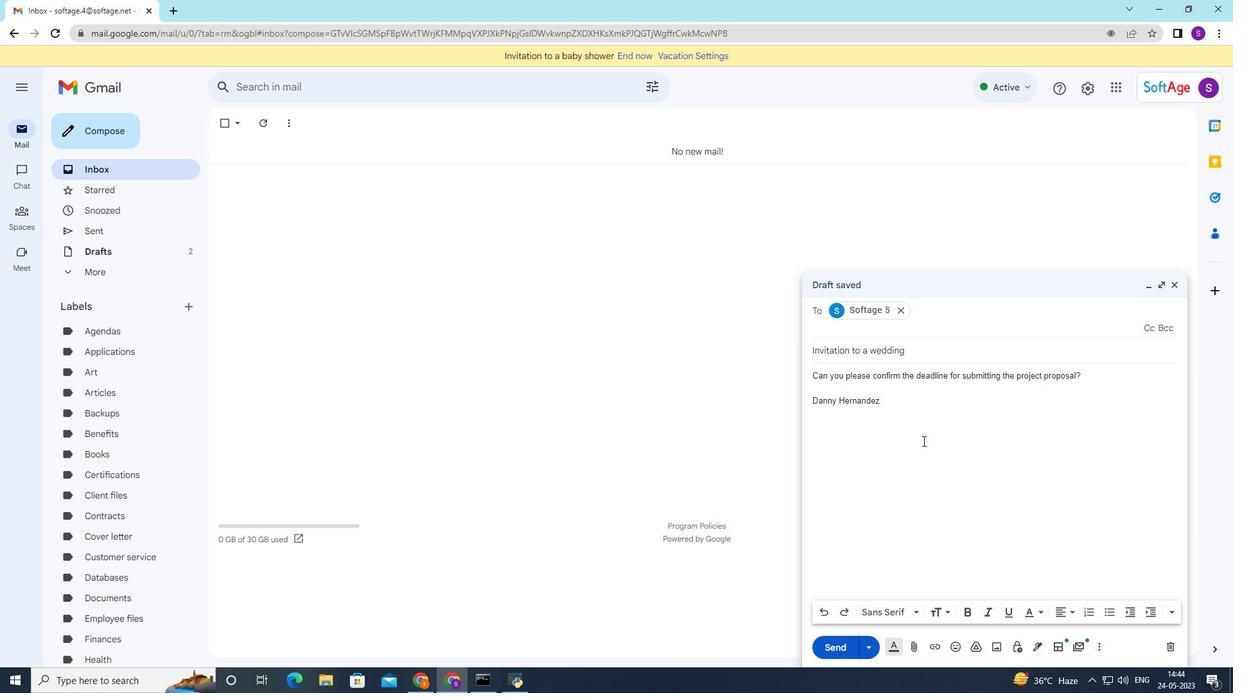 
Action: Mouse scrolled (930, 447) with delta (0, 0)
Screenshot: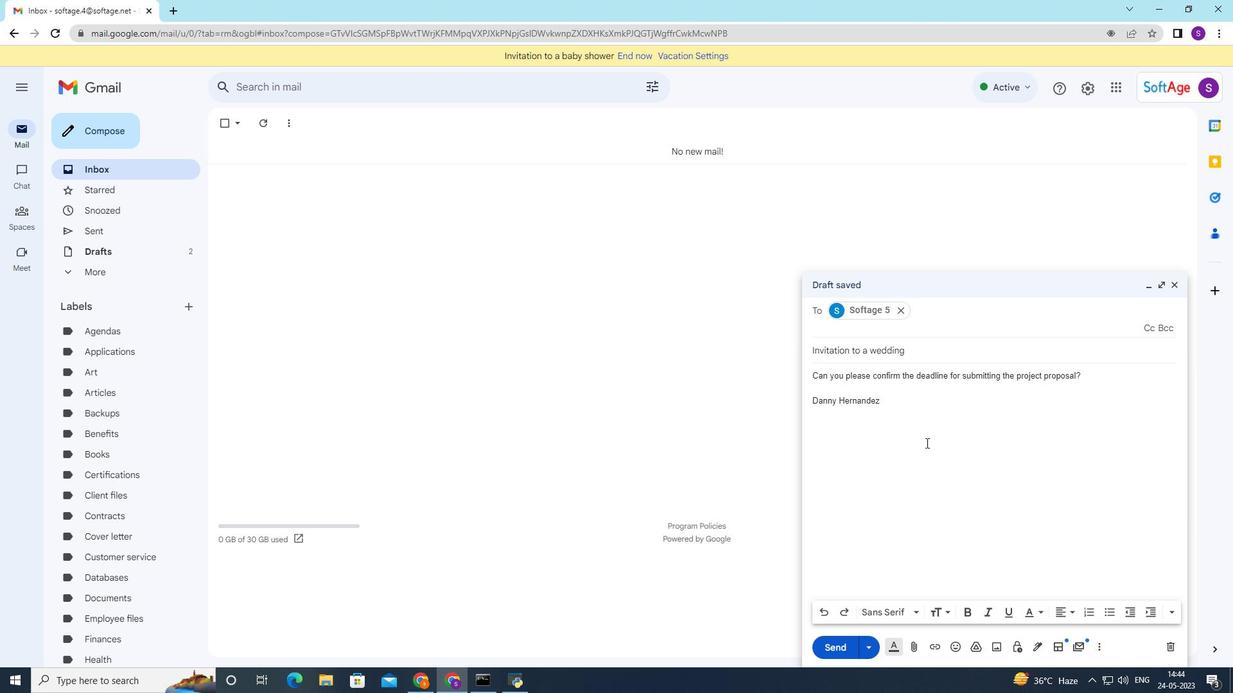
Action: Mouse moved to (1077, 375)
Screenshot: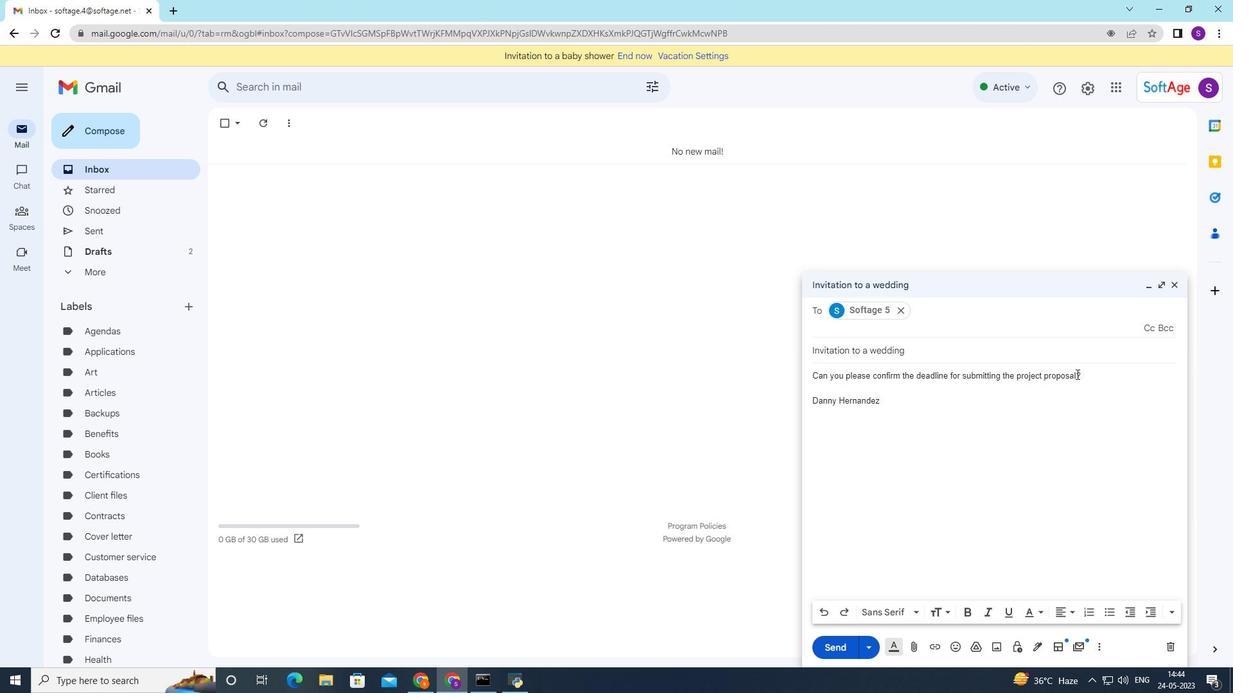 
Action: Mouse pressed left at (1077, 375)
Screenshot: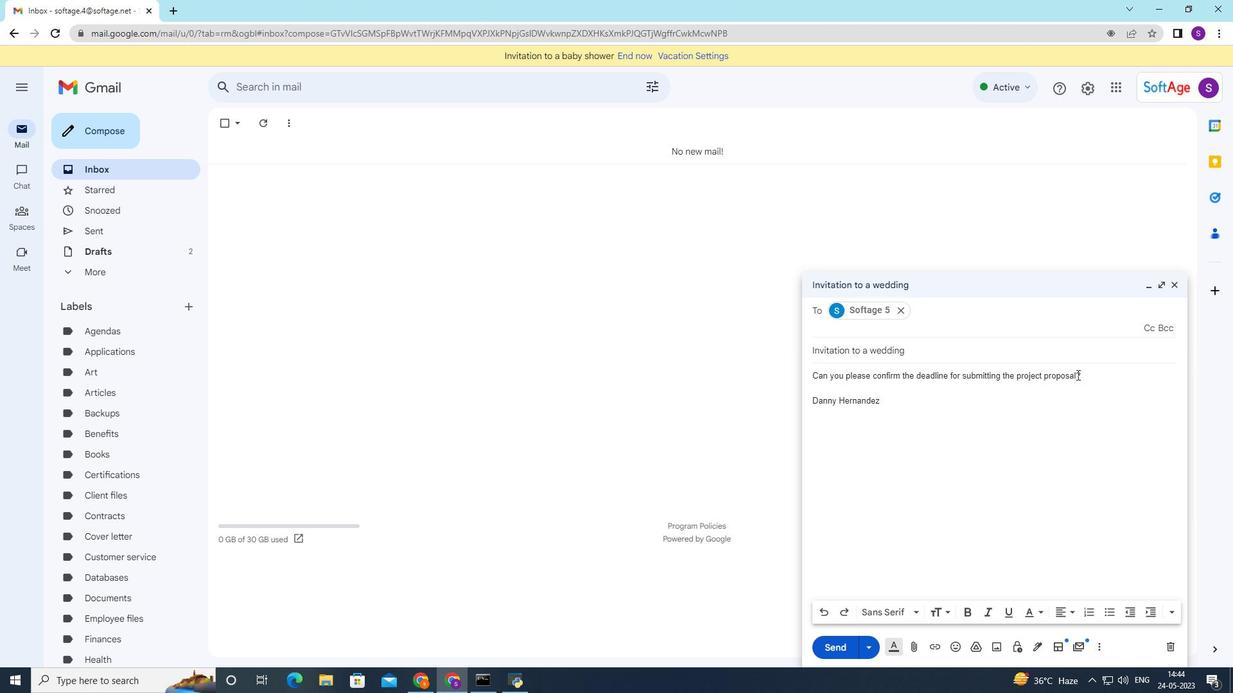 
Action: Mouse moved to (1064, 359)
Screenshot: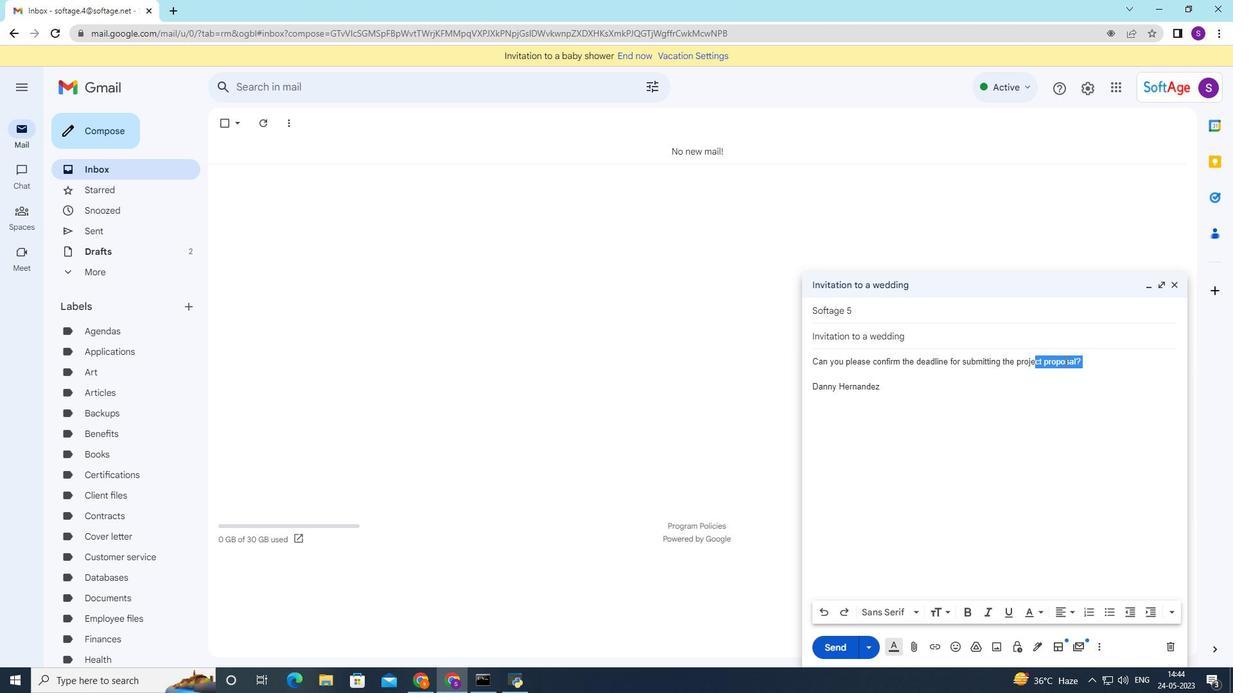 
Action: Mouse pressed left at (1064, 359)
Screenshot: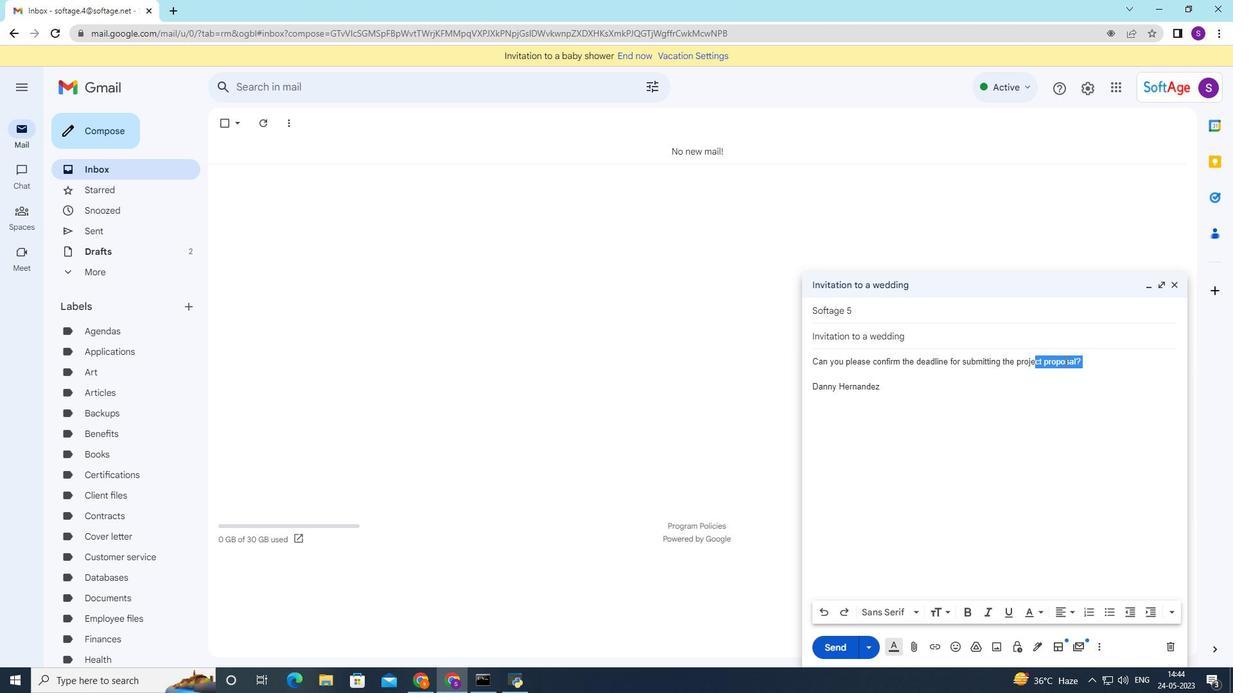 
Action: Mouse pressed left at (1064, 359)
Screenshot: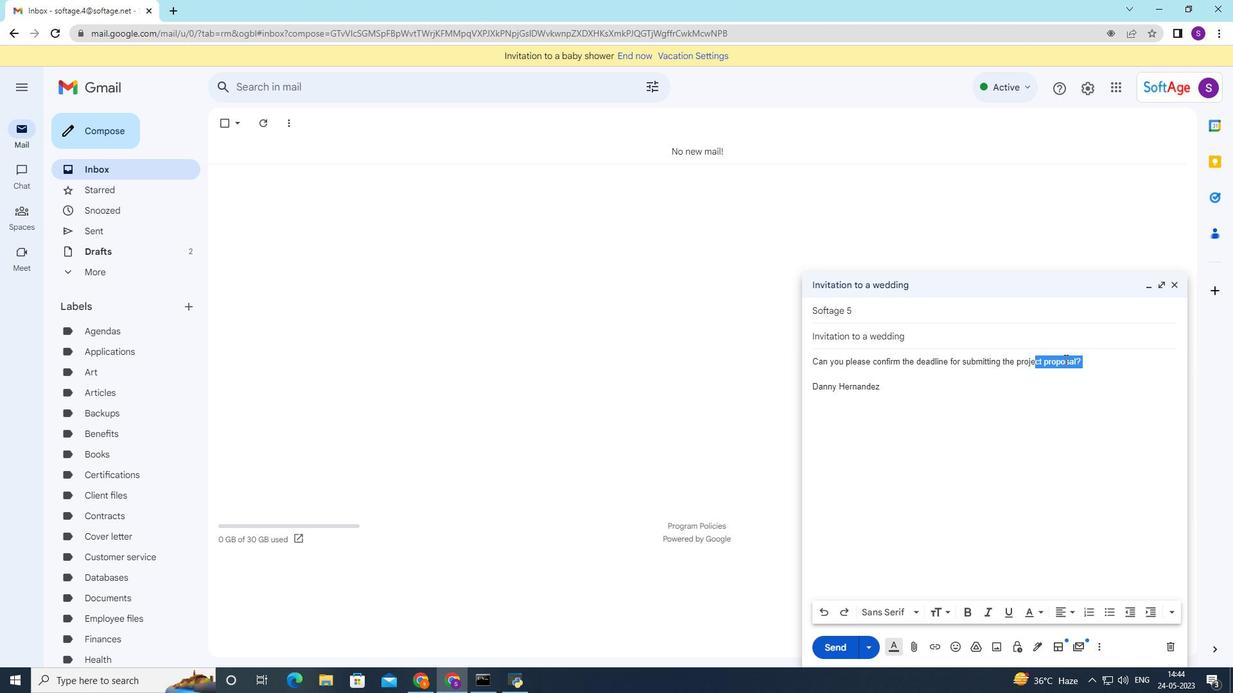 
Action: Mouse moved to (1042, 612)
Screenshot: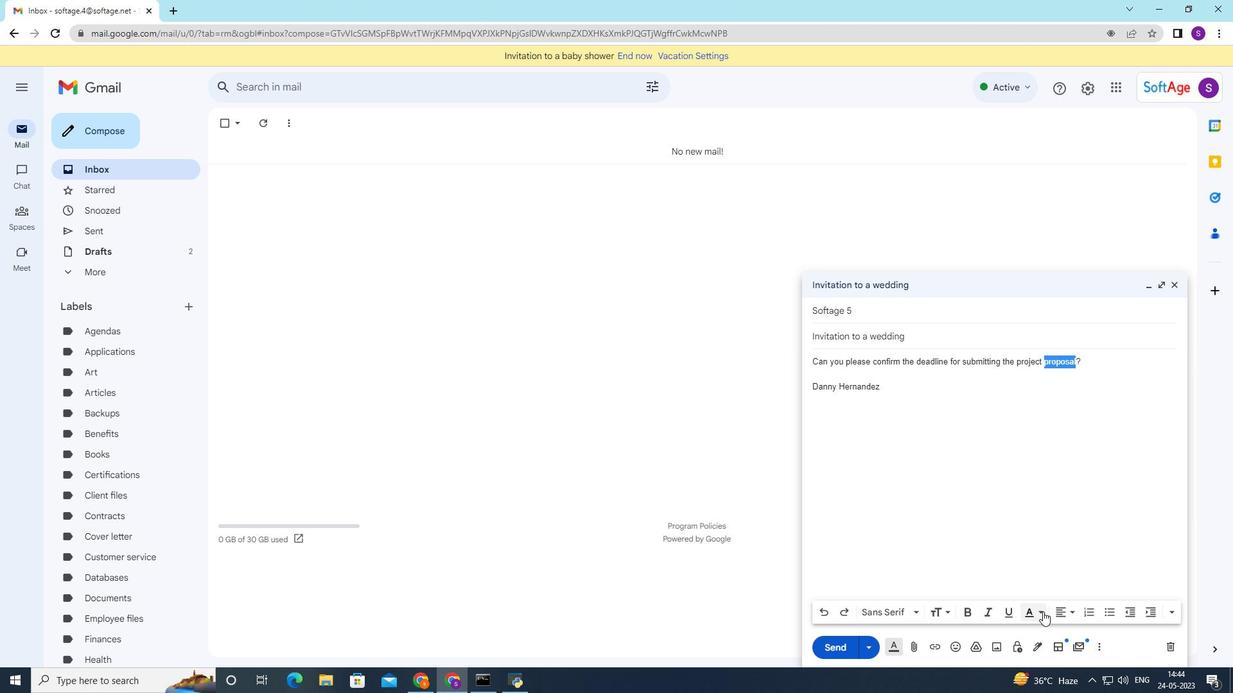 
Action: Mouse pressed left at (1042, 612)
Screenshot: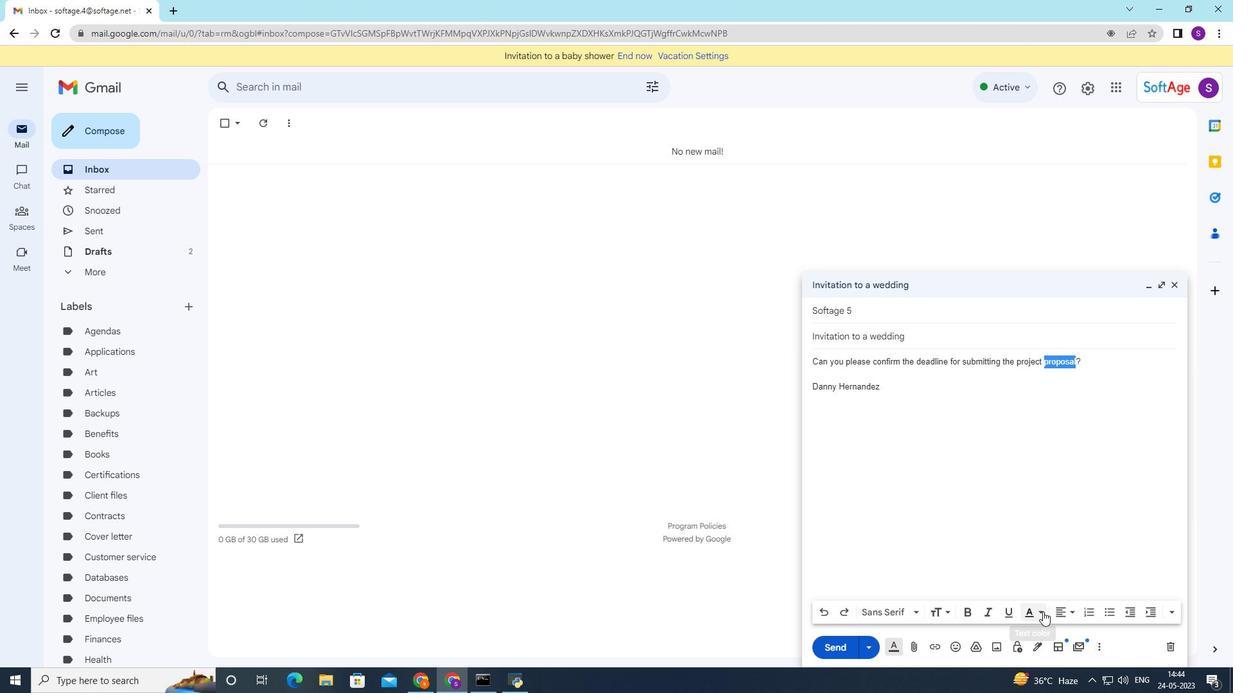 
Action: Mouse moved to (1020, 518)
Screenshot: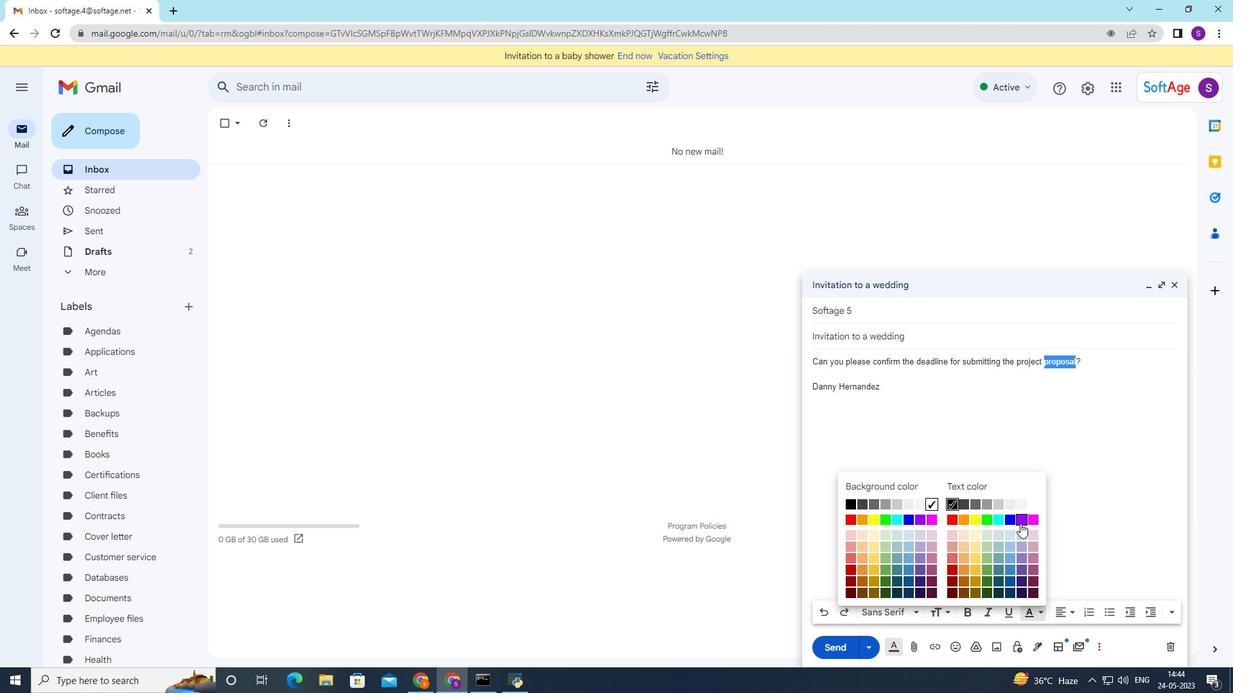 
Action: Mouse pressed left at (1020, 518)
Screenshot: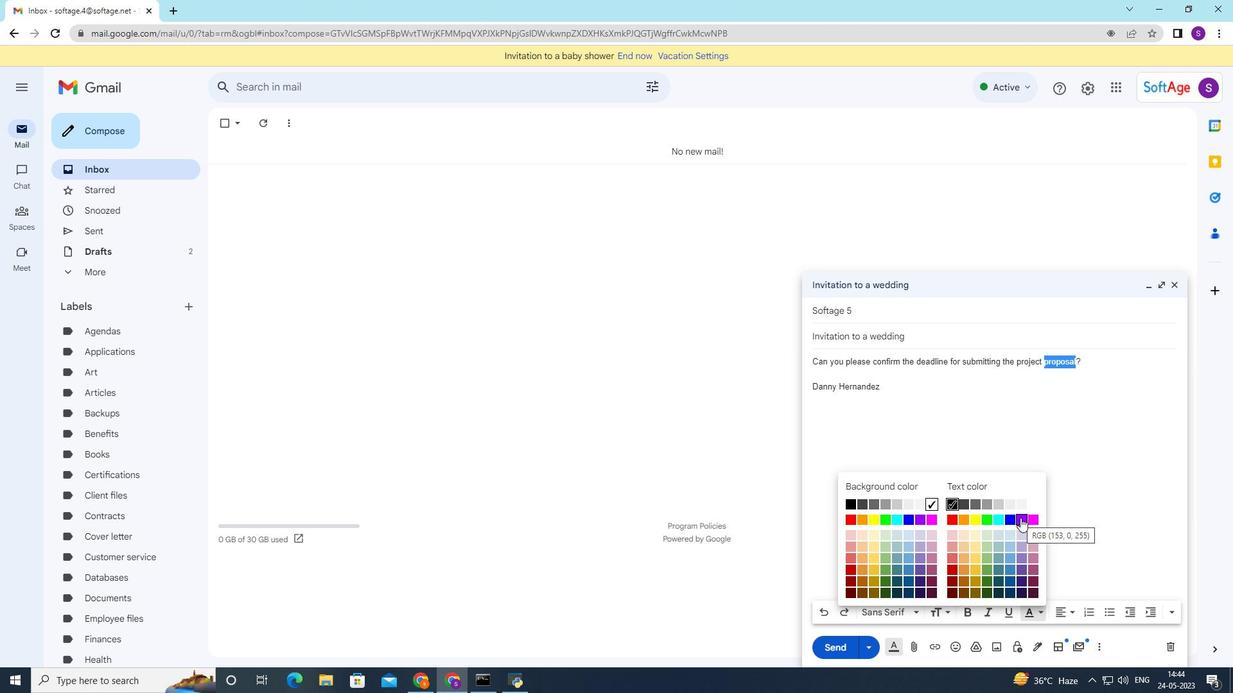 
Action: Mouse moved to (1043, 617)
Screenshot: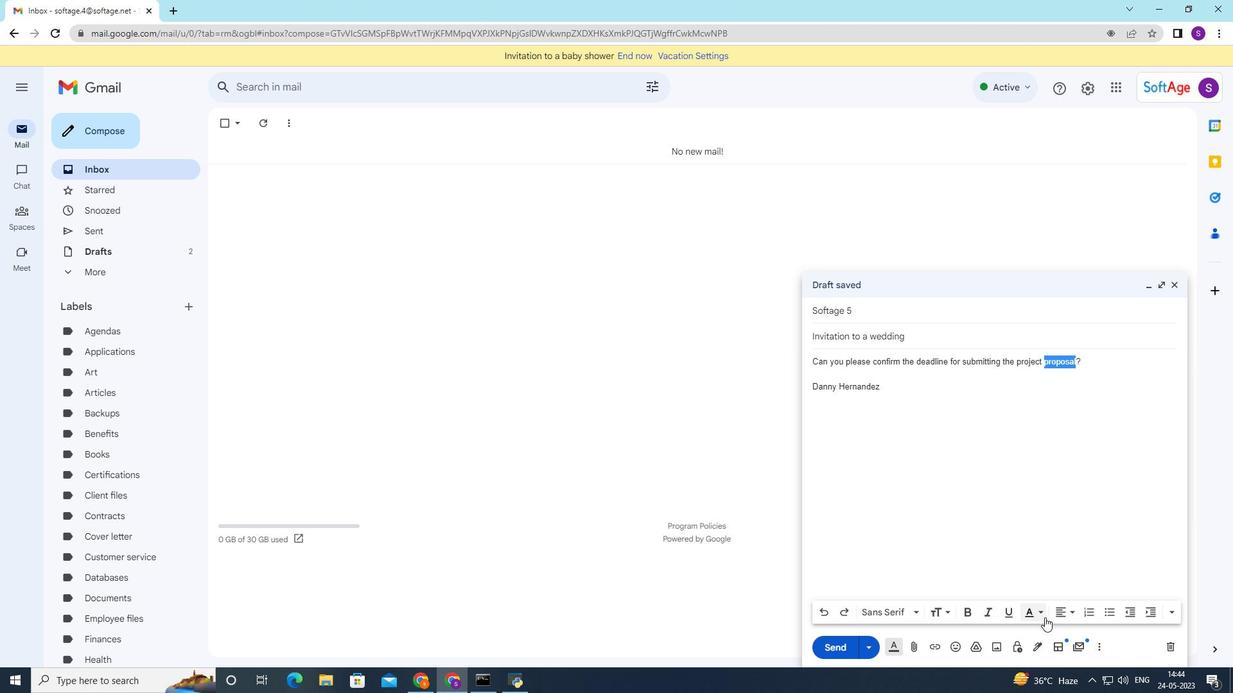 
Action: Mouse pressed left at (1043, 617)
Screenshot: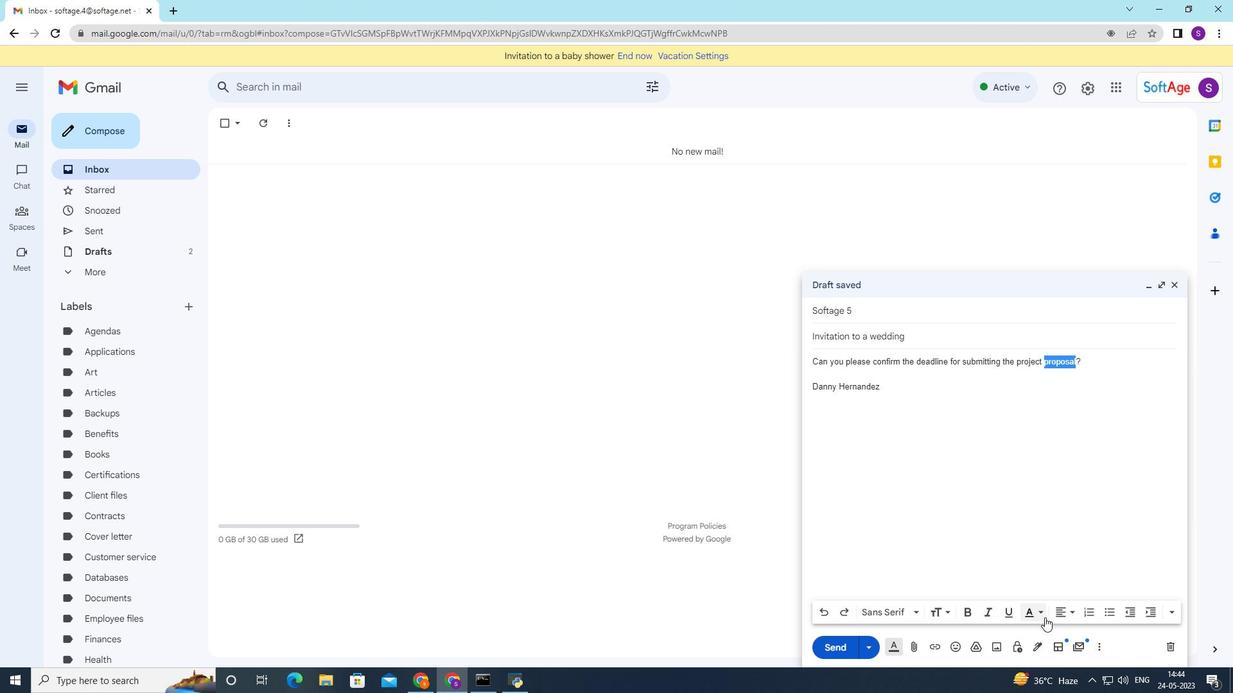 
Action: Mouse moved to (847, 506)
Screenshot: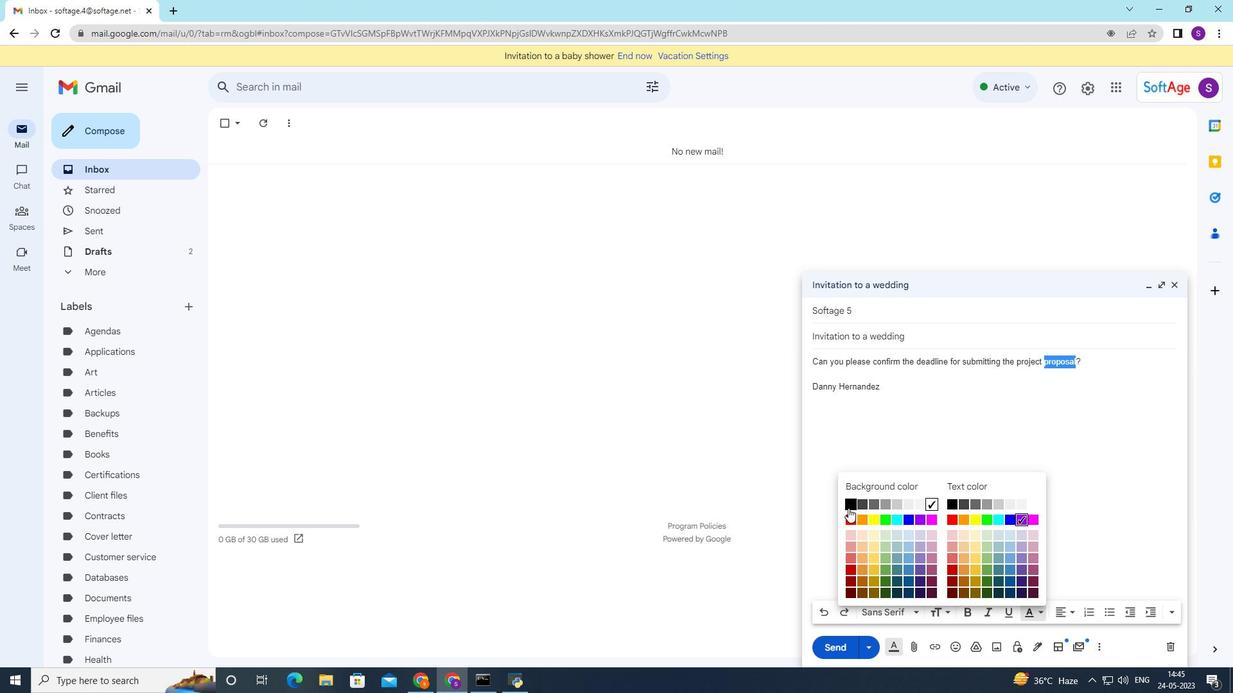 
Action: Mouse pressed left at (847, 506)
Screenshot: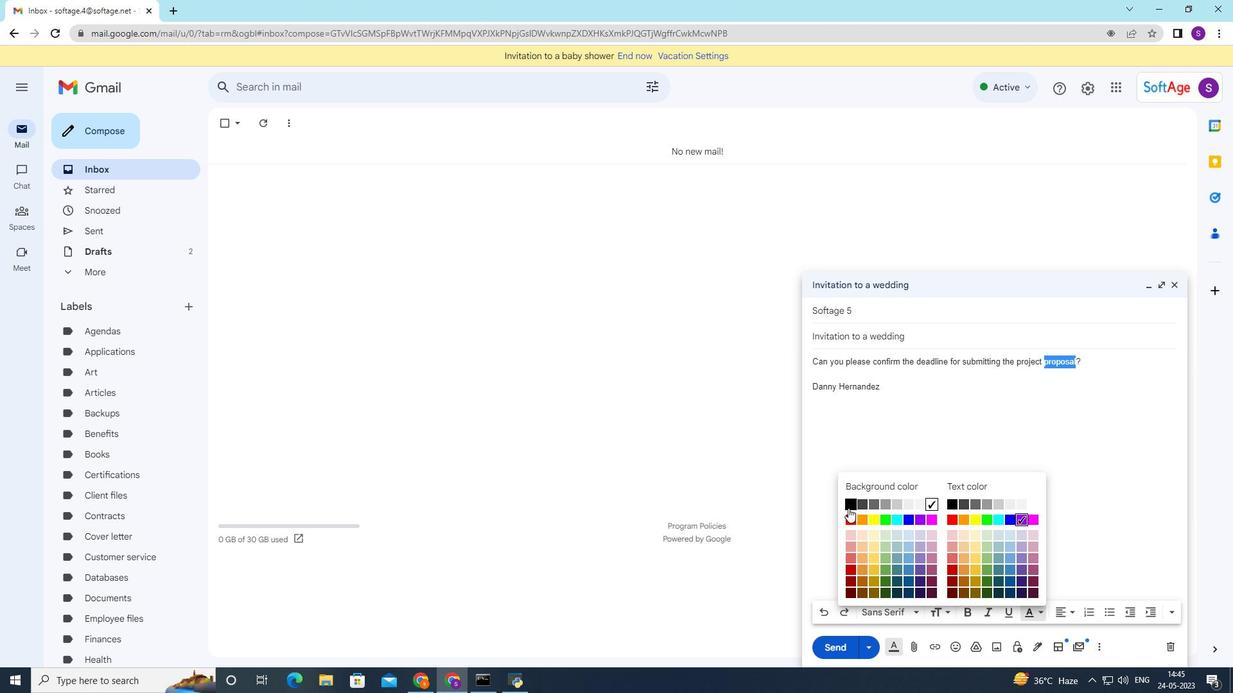 
Action: Mouse moved to (841, 647)
Screenshot: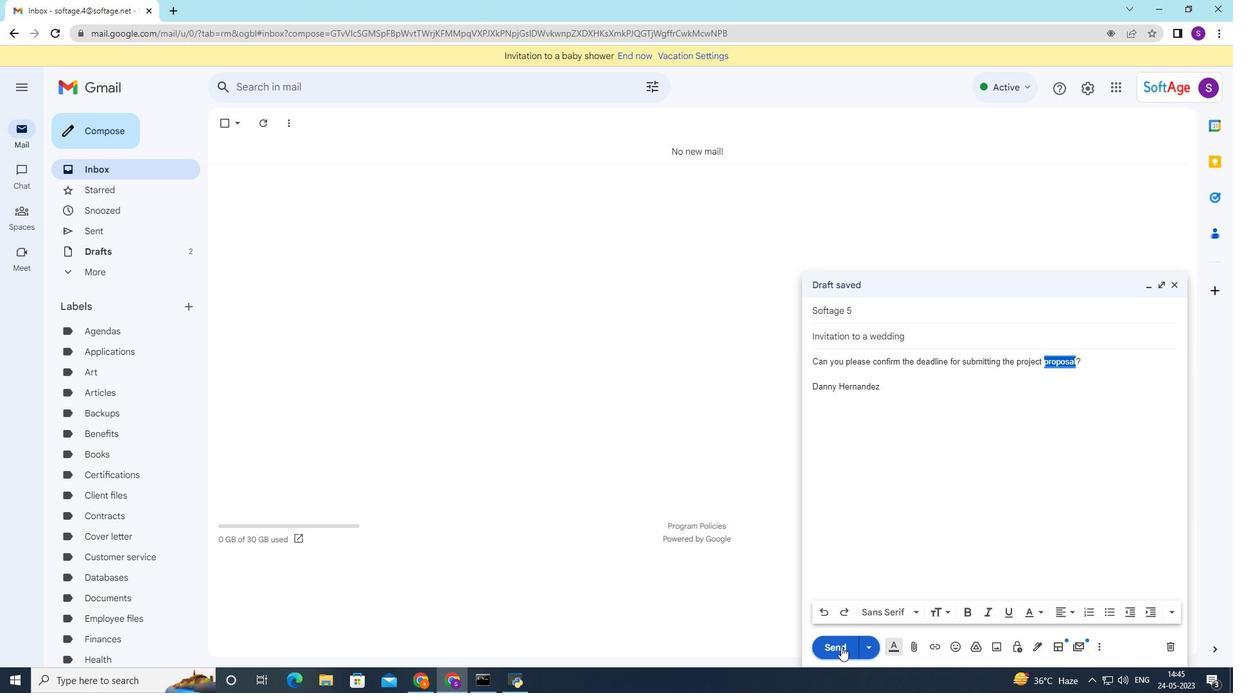 
Action: Mouse pressed left at (841, 647)
Screenshot: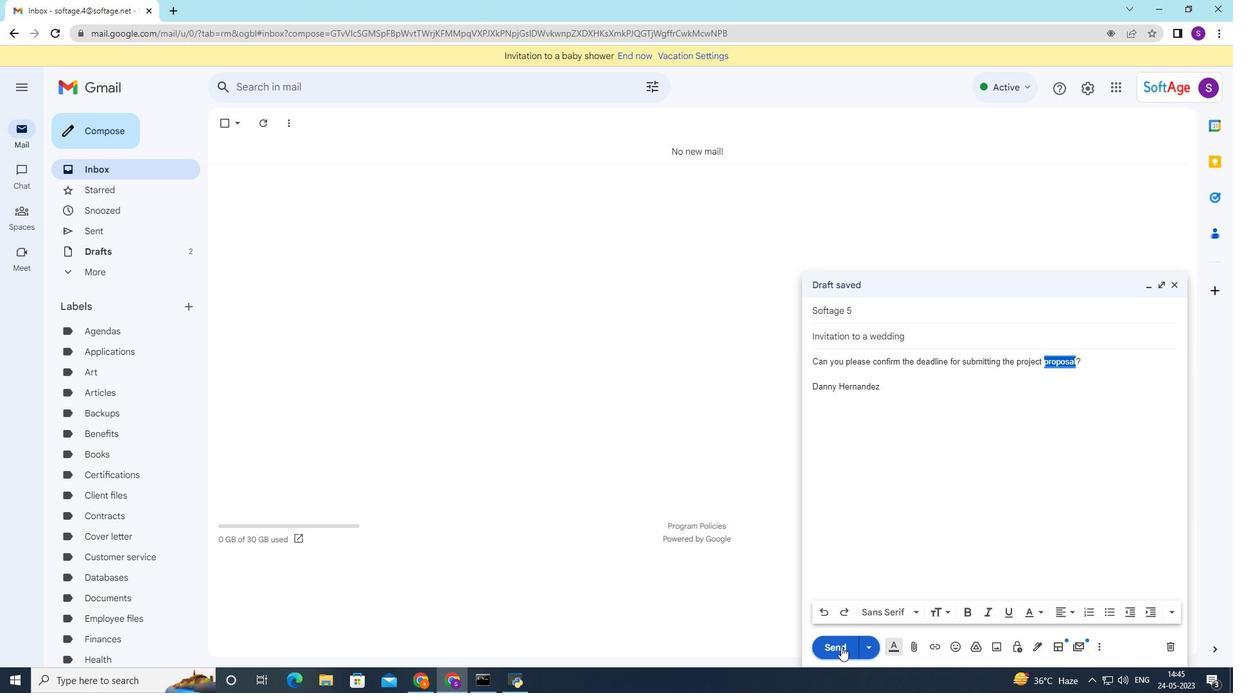 
Action: Mouse moved to (101, 237)
Screenshot: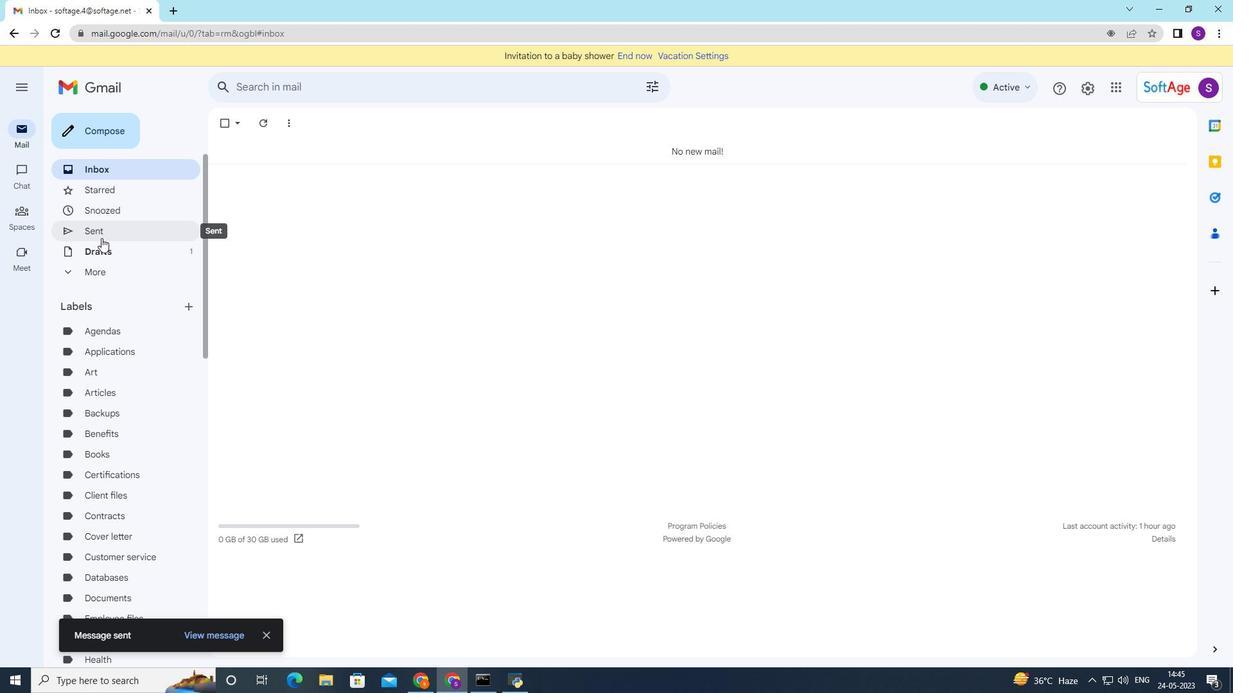 
Action: Mouse pressed left at (101, 237)
Screenshot: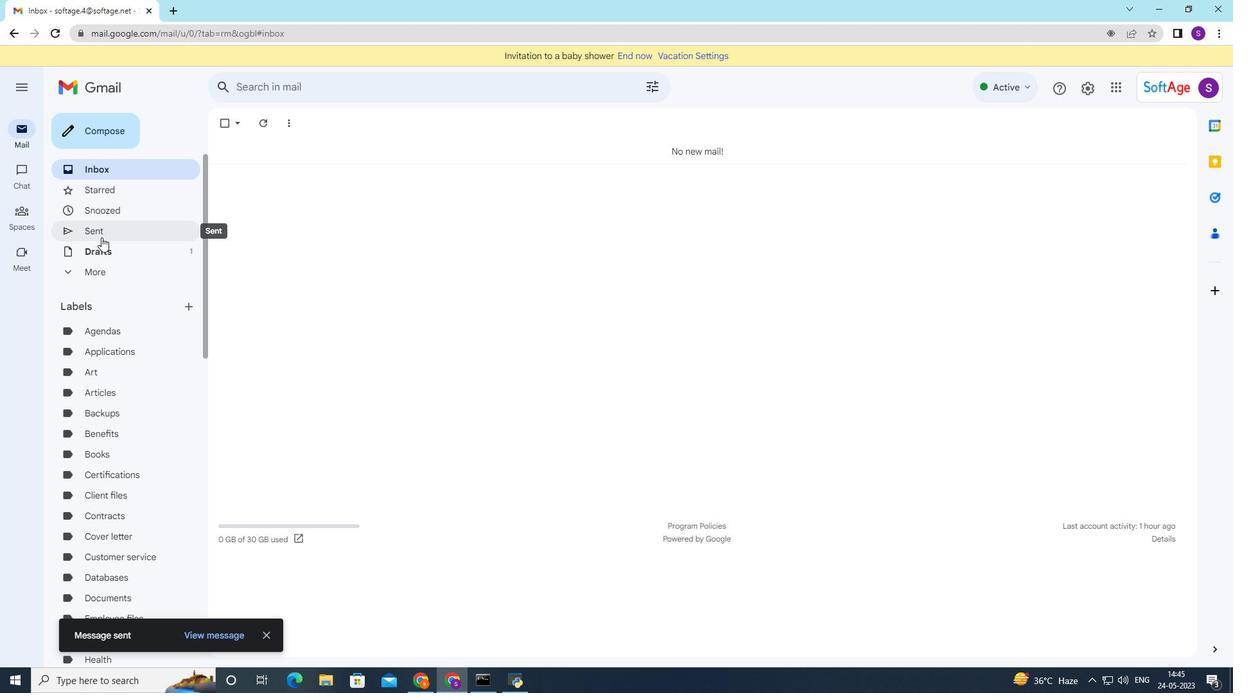 
Action: Mouse moved to (451, 185)
Screenshot: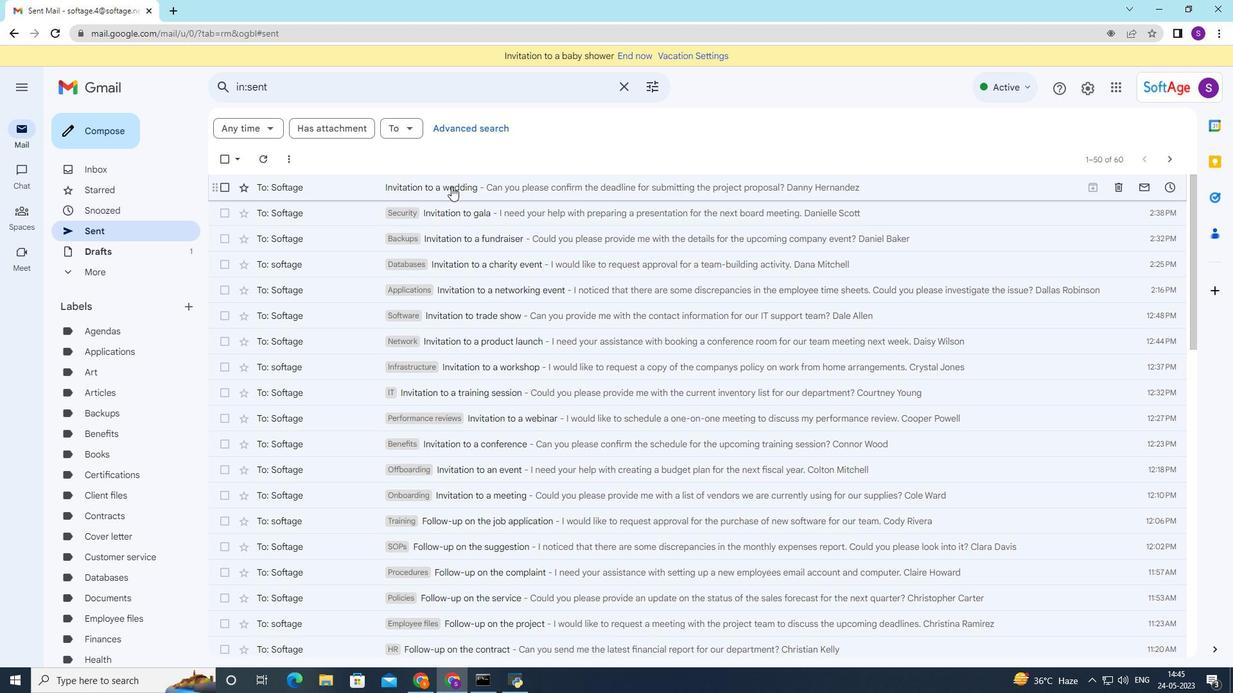 
Action: Mouse pressed right at (451, 185)
Screenshot: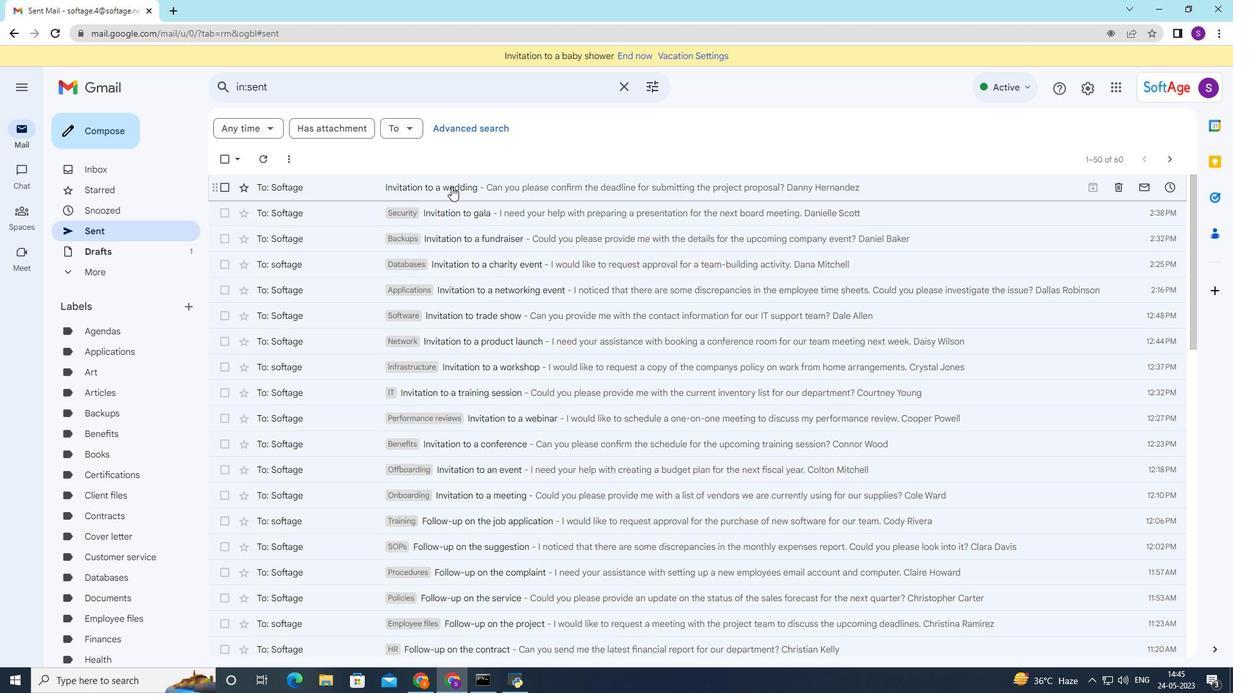 
Action: Mouse moved to (637, 378)
Screenshot: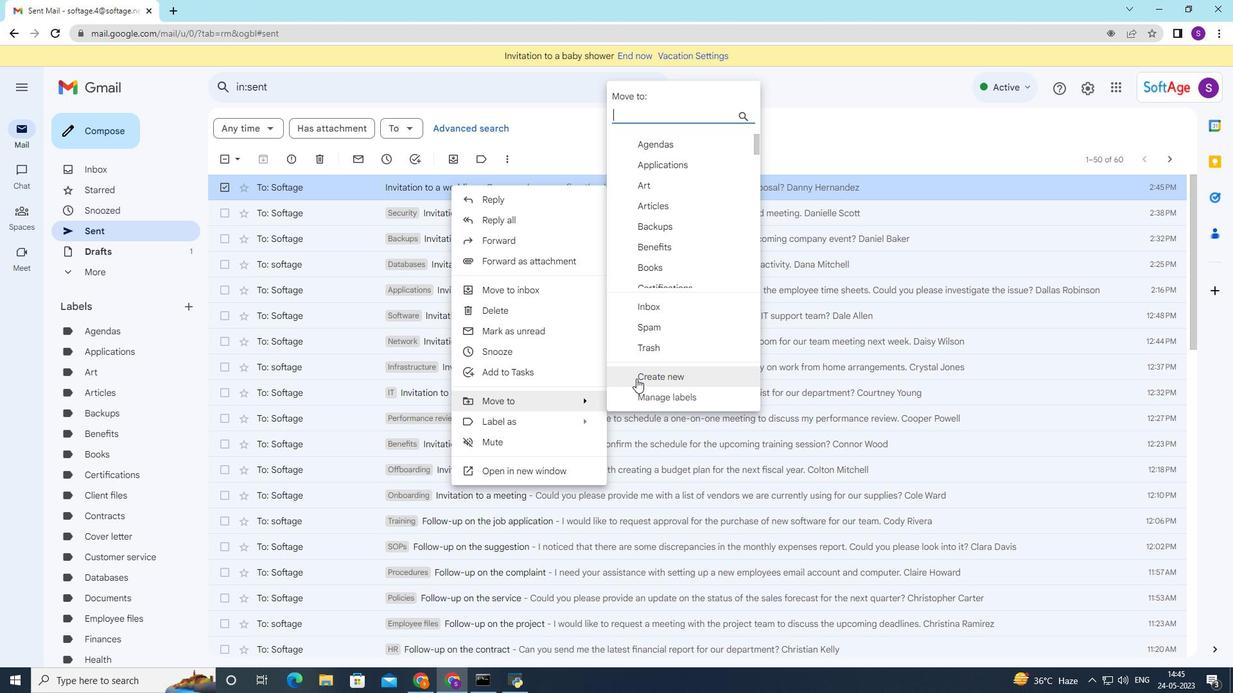 
Action: Mouse pressed left at (637, 378)
Screenshot: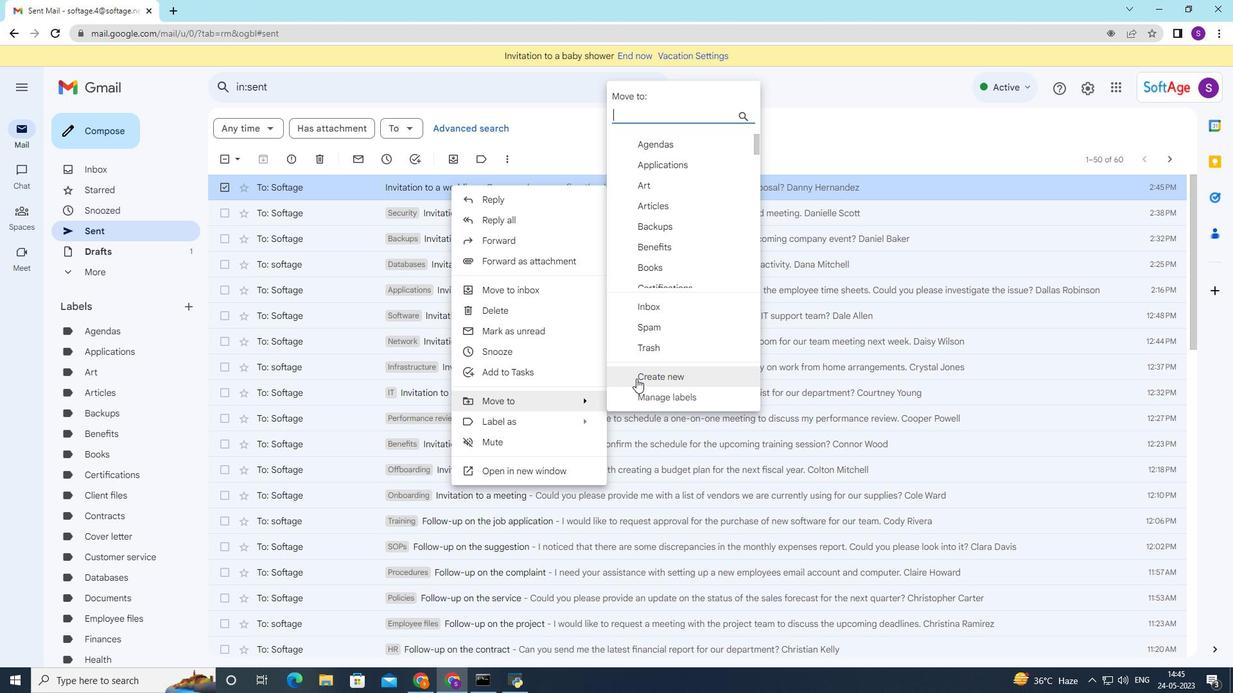 
Action: Mouse moved to (630, 384)
Screenshot: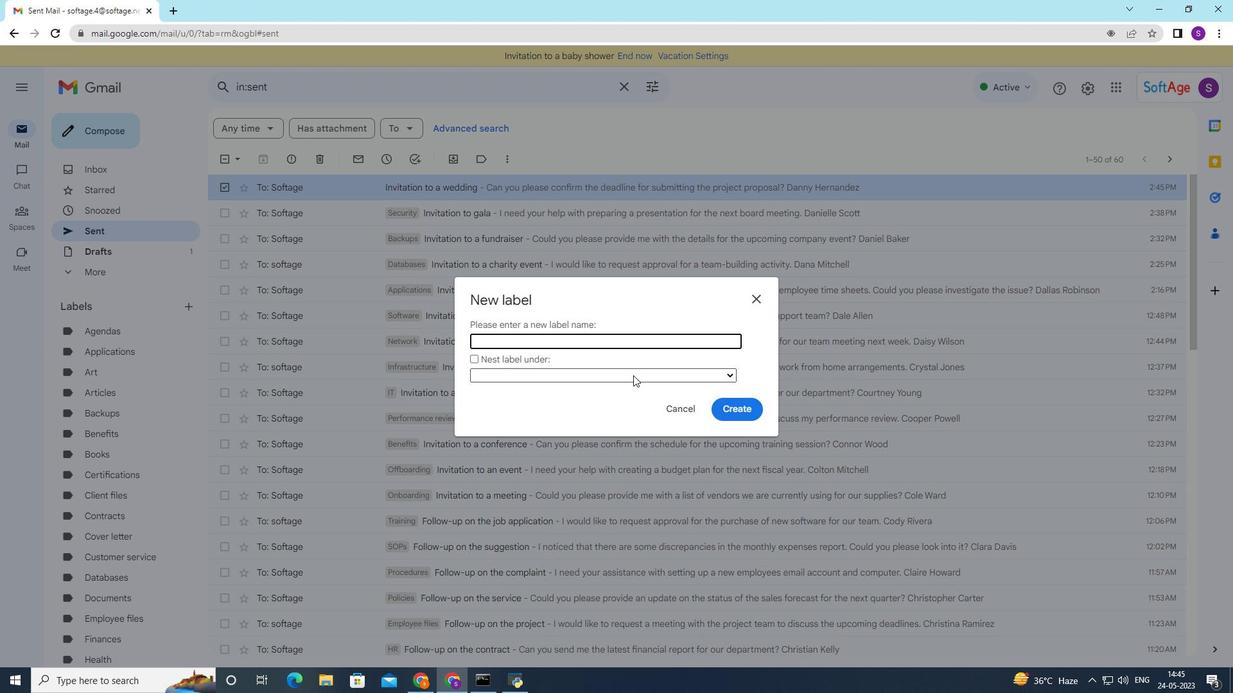 
Action: Key pressed <Key.shift>Legal
Screenshot: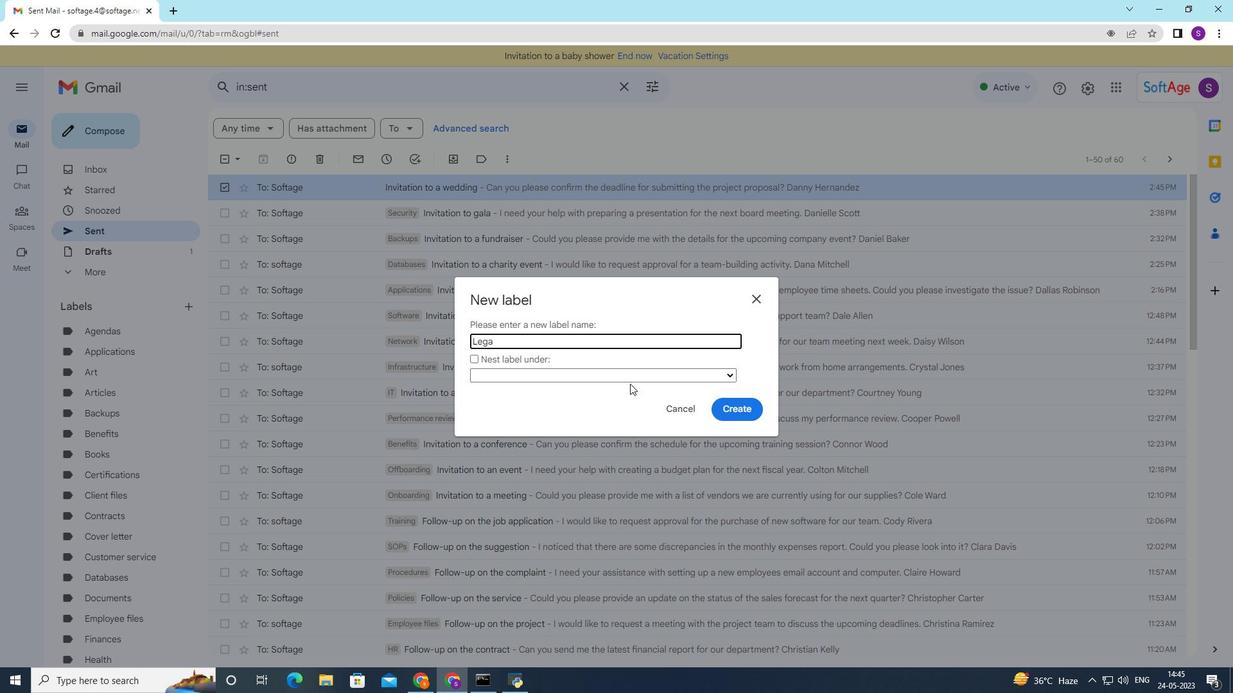 
Action: Mouse moved to (726, 413)
Screenshot: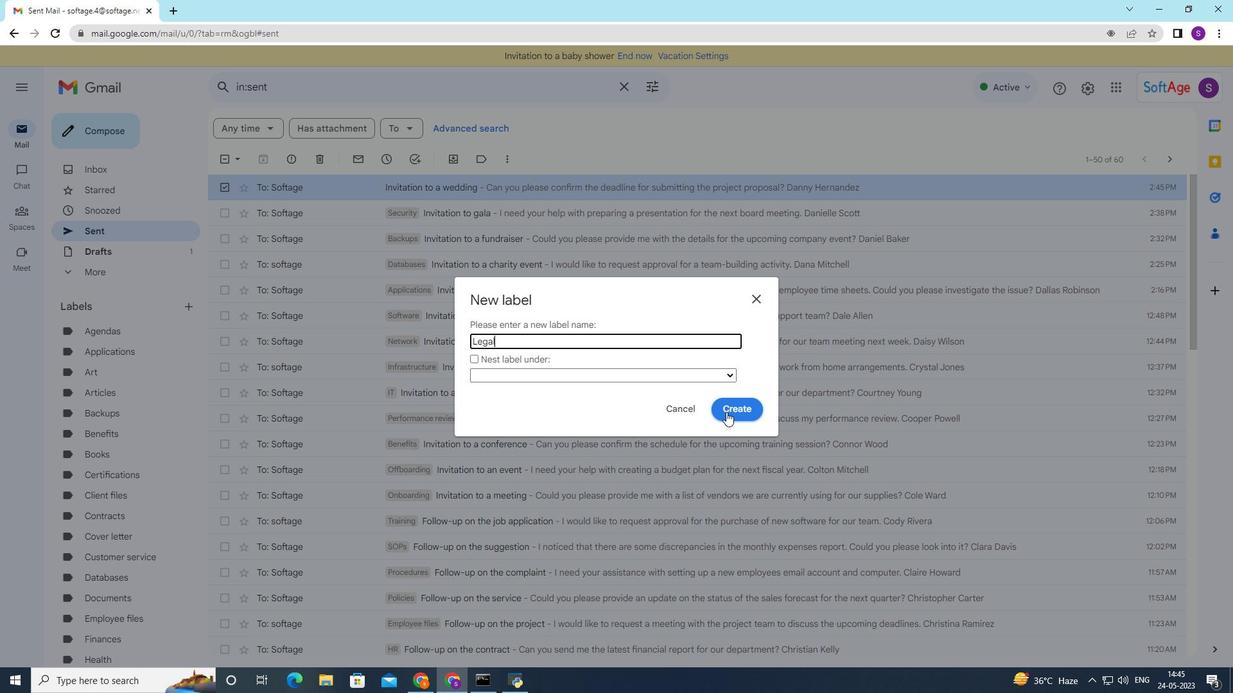 
Action: Mouse pressed left at (726, 413)
Screenshot: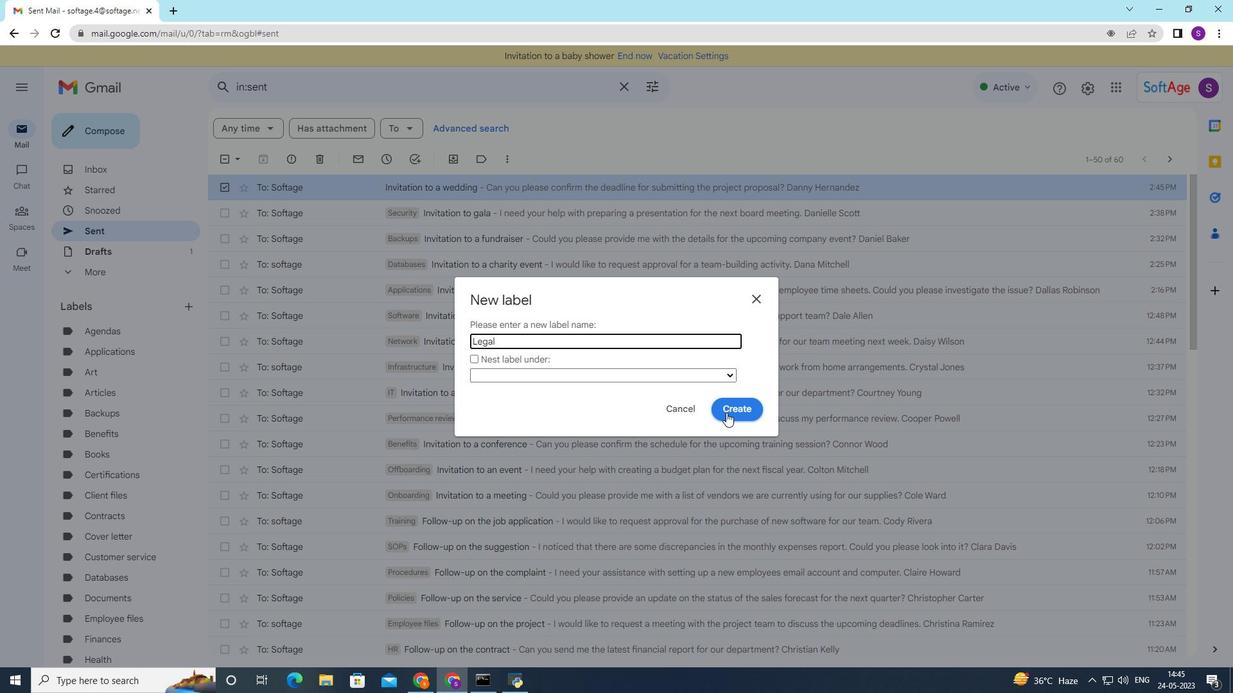 
Action: Mouse moved to (407, 188)
Screenshot: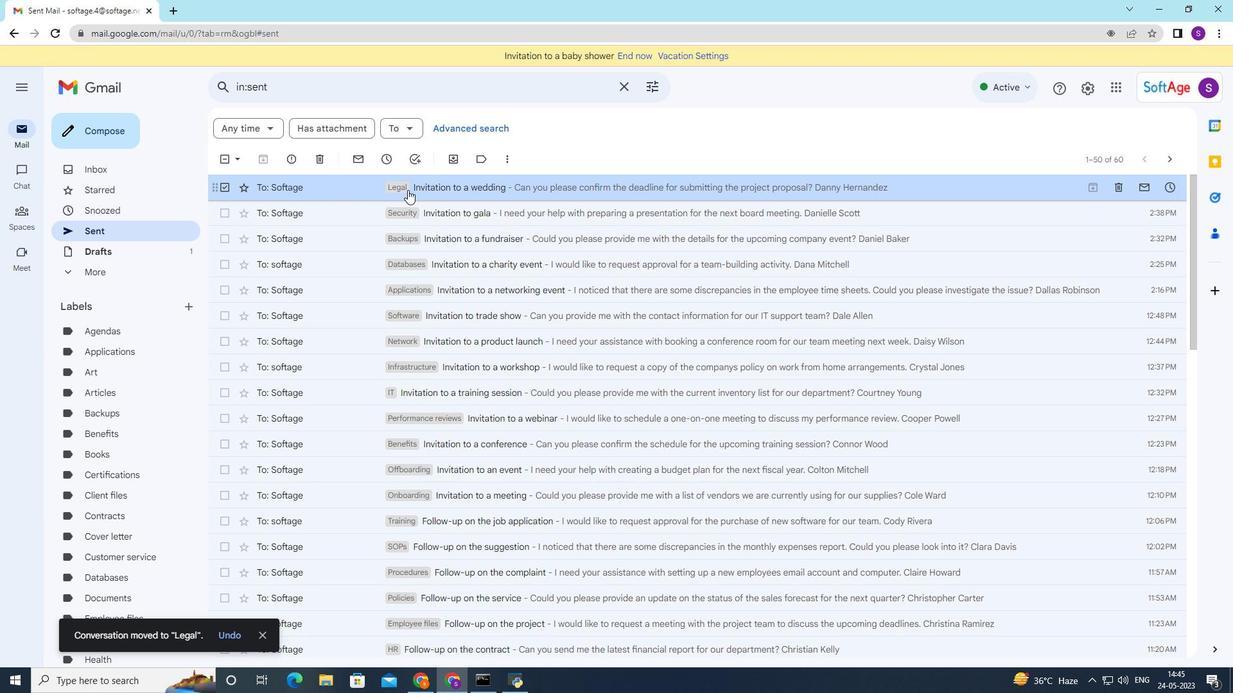 
Action: Mouse pressed right at (407, 188)
Screenshot: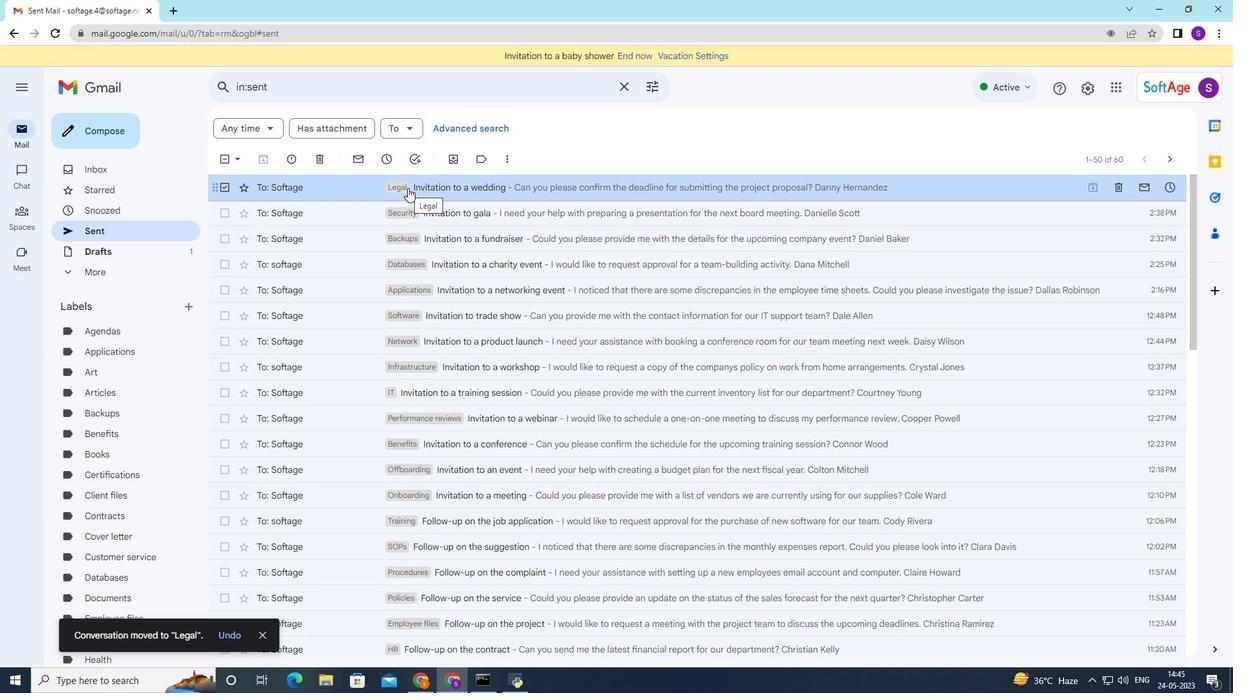 
Action: Mouse moved to (634, 200)
Screenshot: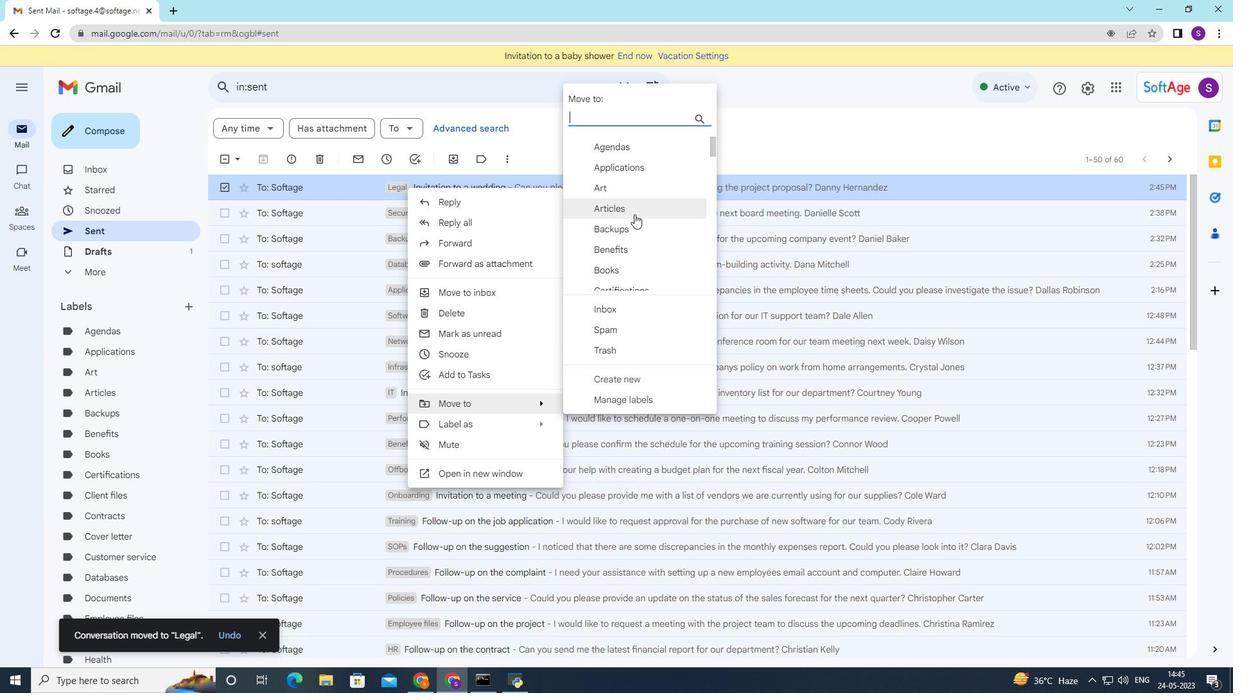 
Action: Mouse scrolled (634, 199) with delta (0, 0)
Screenshot: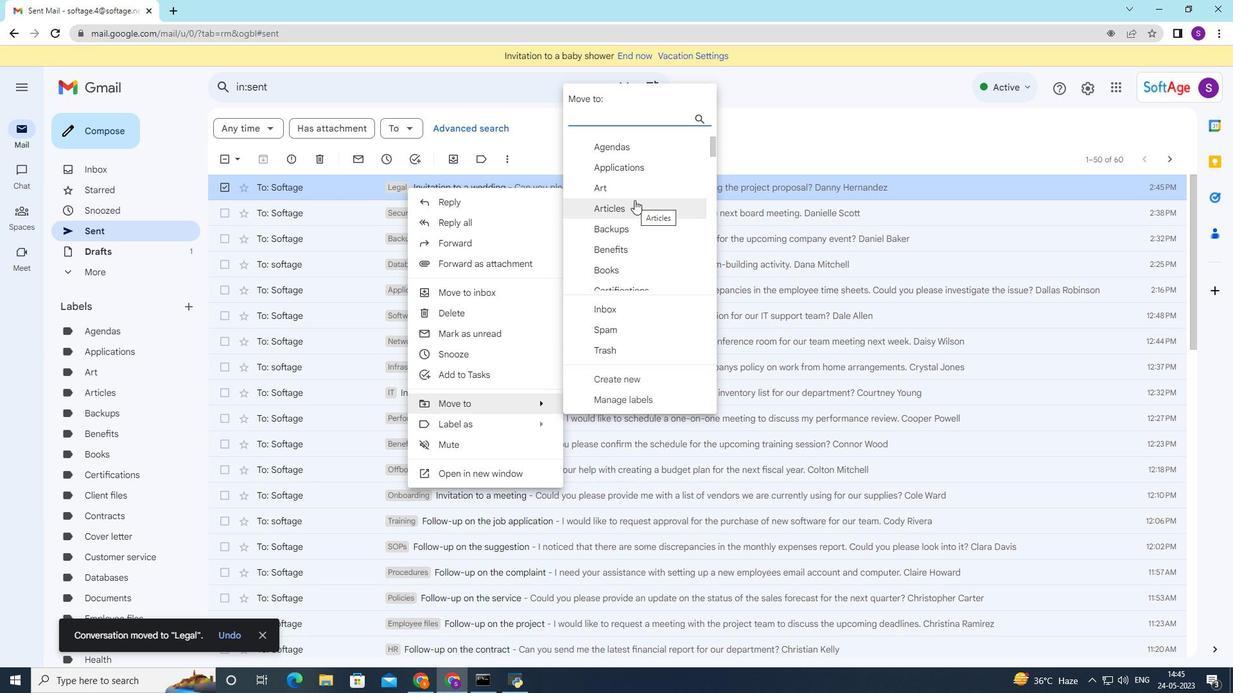 
Action: Mouse scrolled (634, 199) with delta (0, 0)
Screenshot: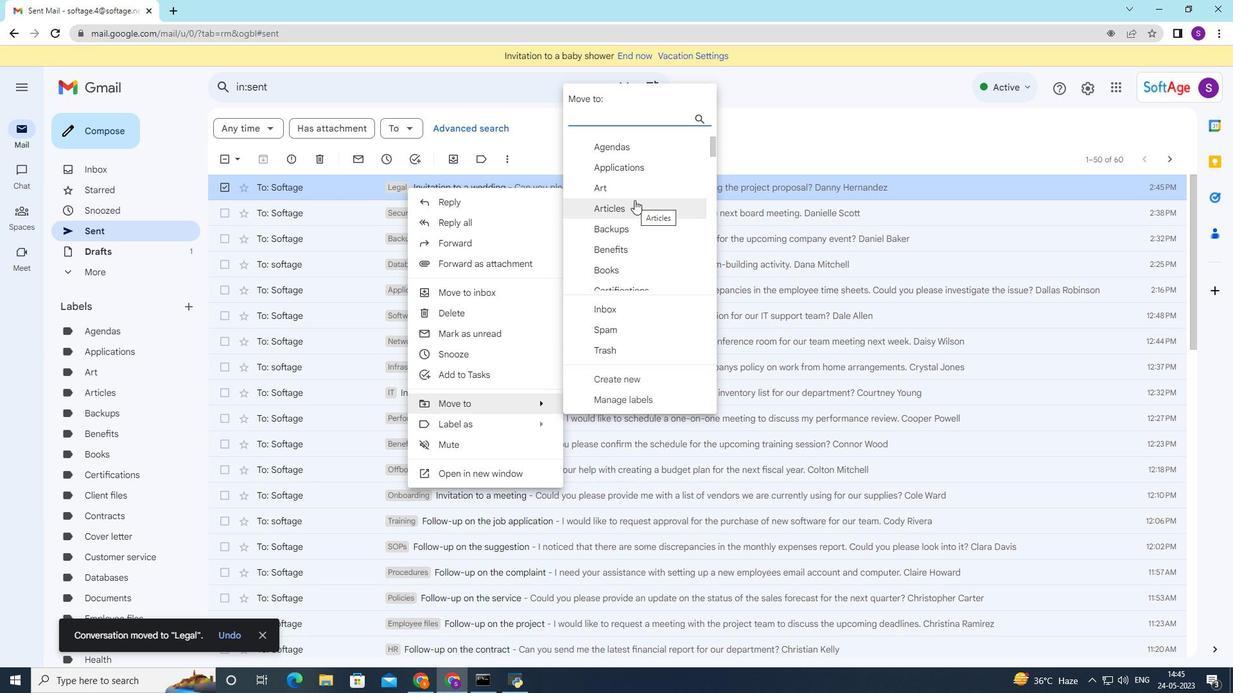 
Action: Mouse scrolled (634, 199) with delta (0, 0)
Screenshot: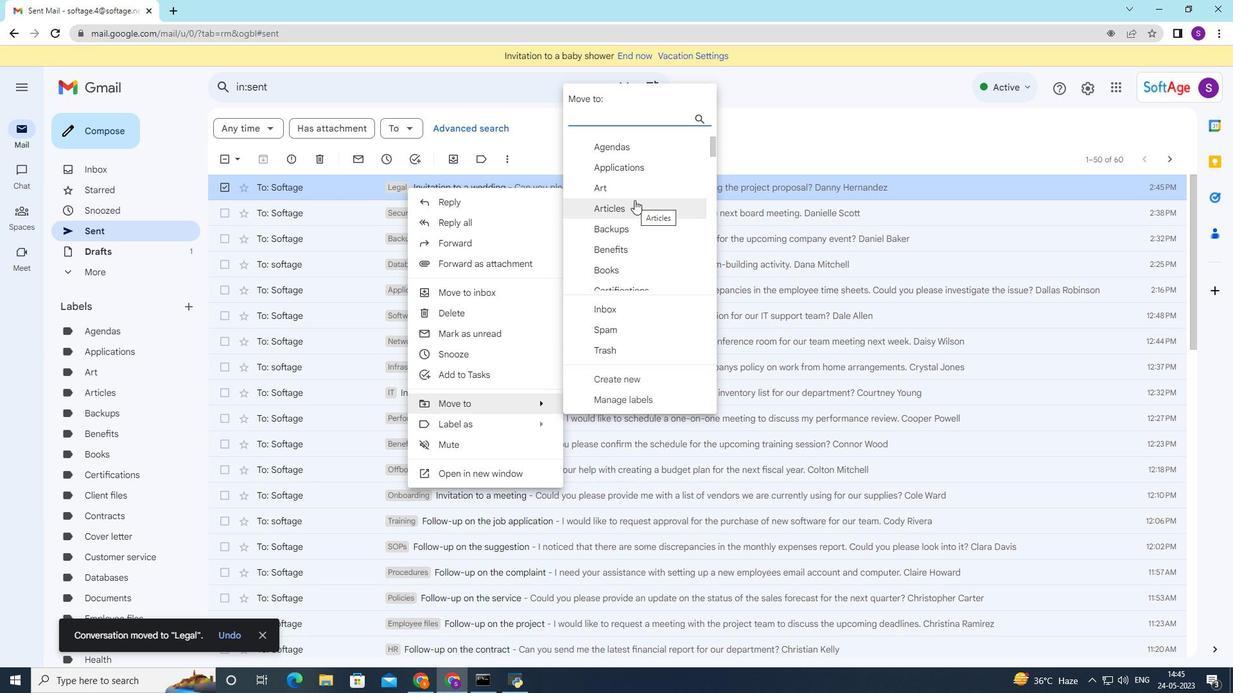 
Action: Mouse moved to (634, 200)
Screenshot: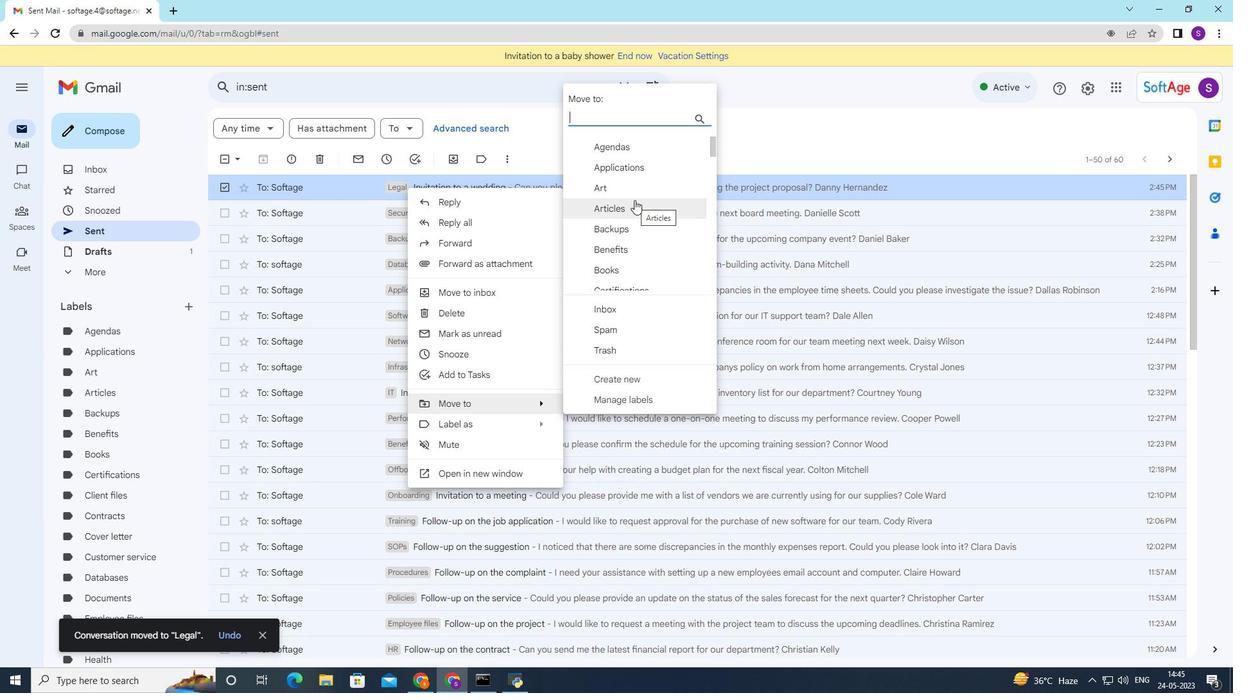 
Action: Mouse scrolled (634, 199) with delta (0, 0)
Screenshot: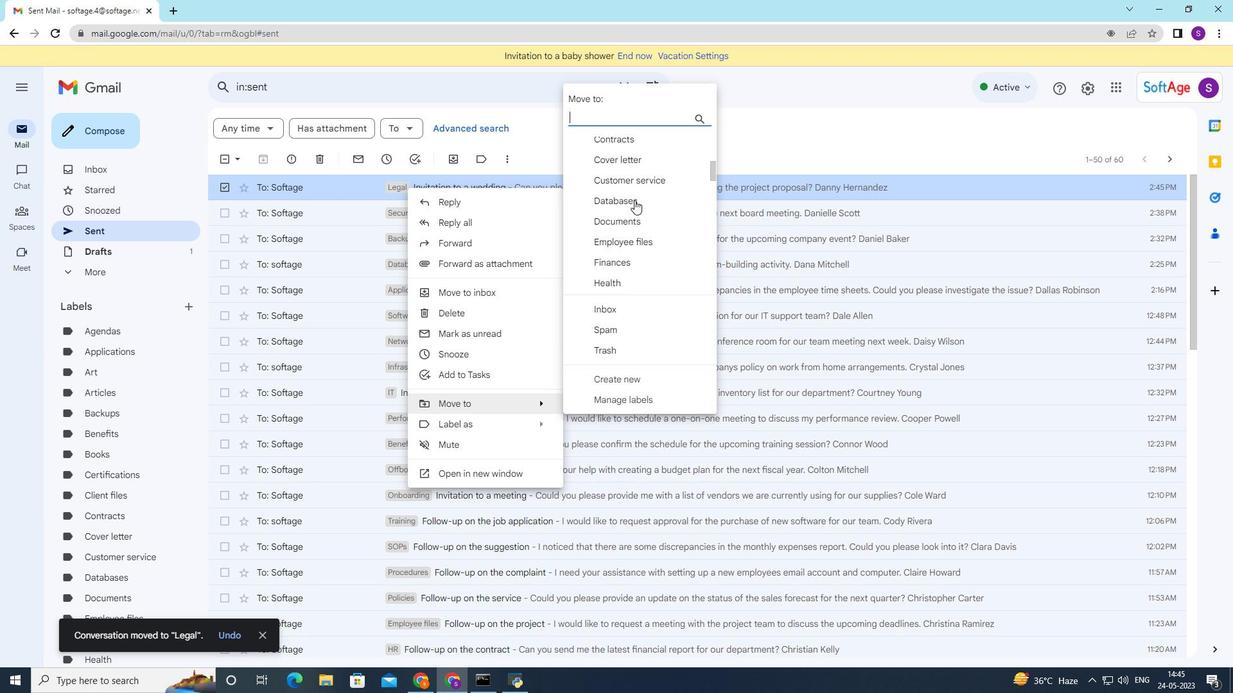 
Action: Mouse scrolled (634, 199) with delta (0, 0)
Screenshot: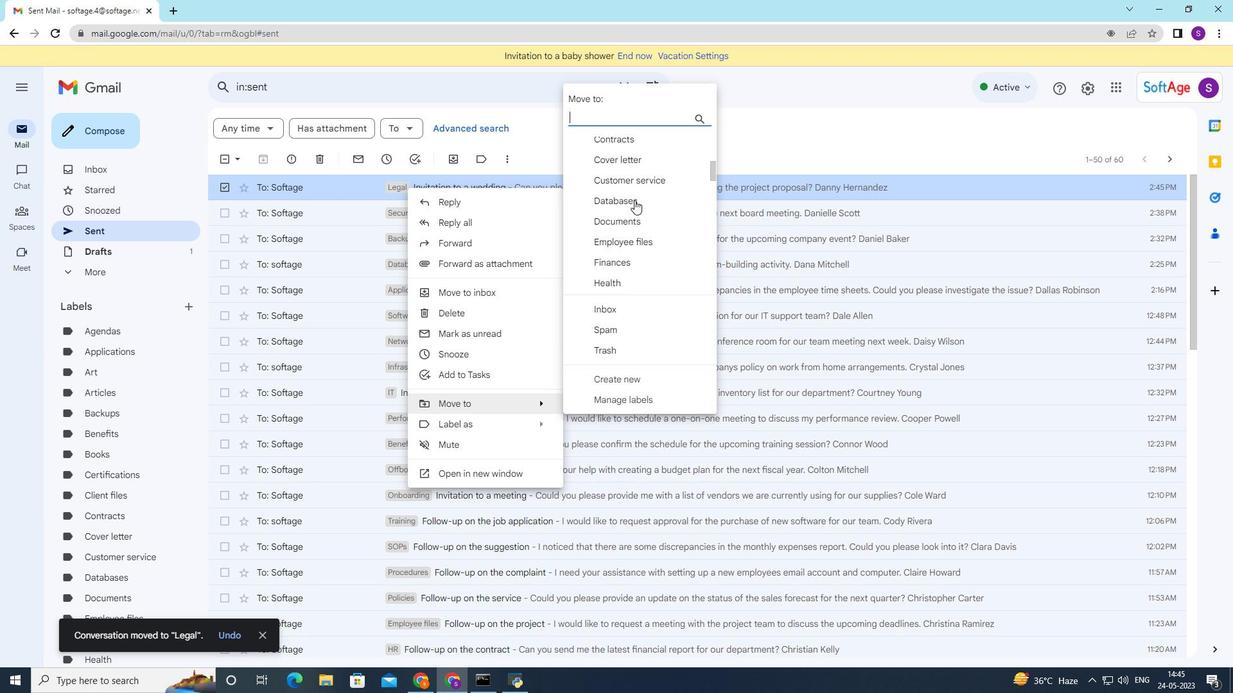 
Action: Mouse scrolled (634, 199) with delta (0, 0)
Screenshot: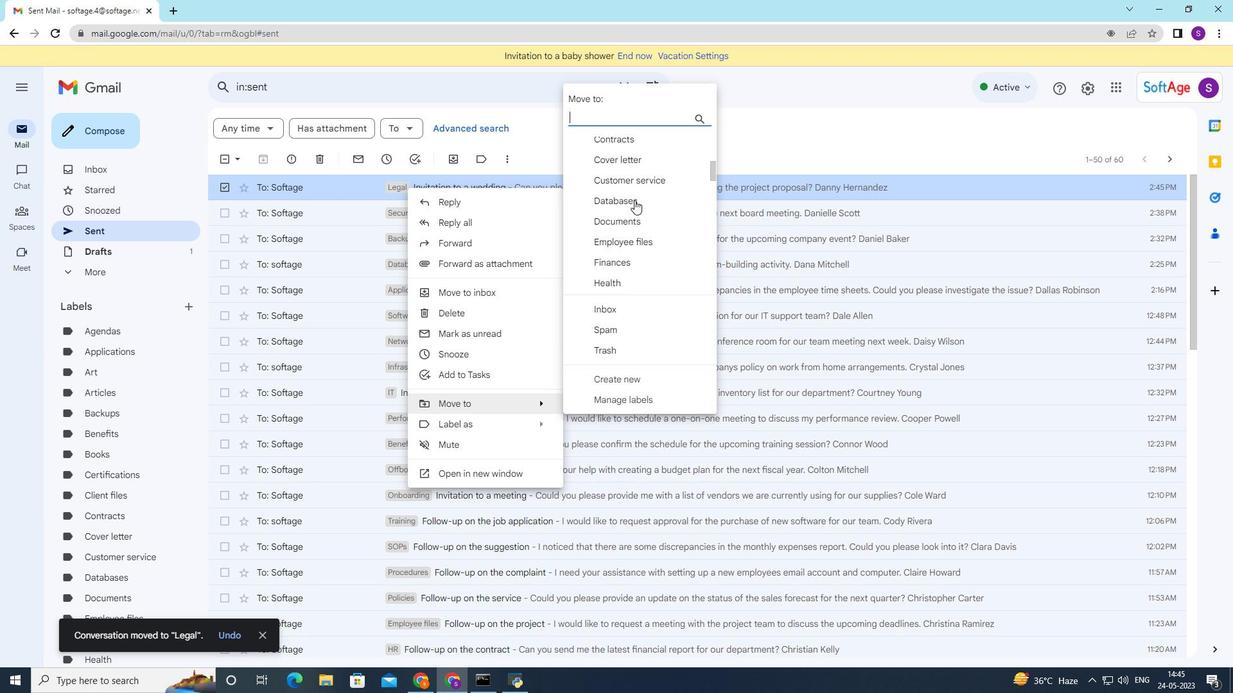 
Action: Mouse scrolled (634, 199) with delta (0, 0)
Screenshot: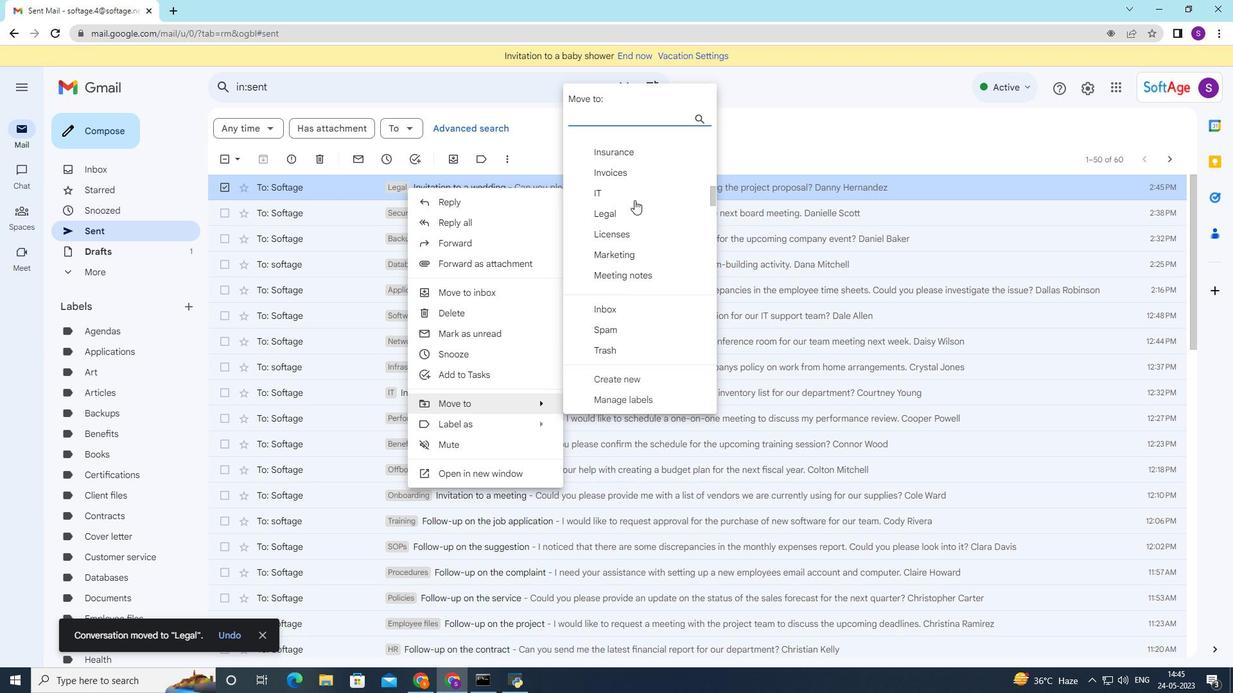 
Action: Mouse scrolled (634, 199) with delta (0, 0)
Screenshot: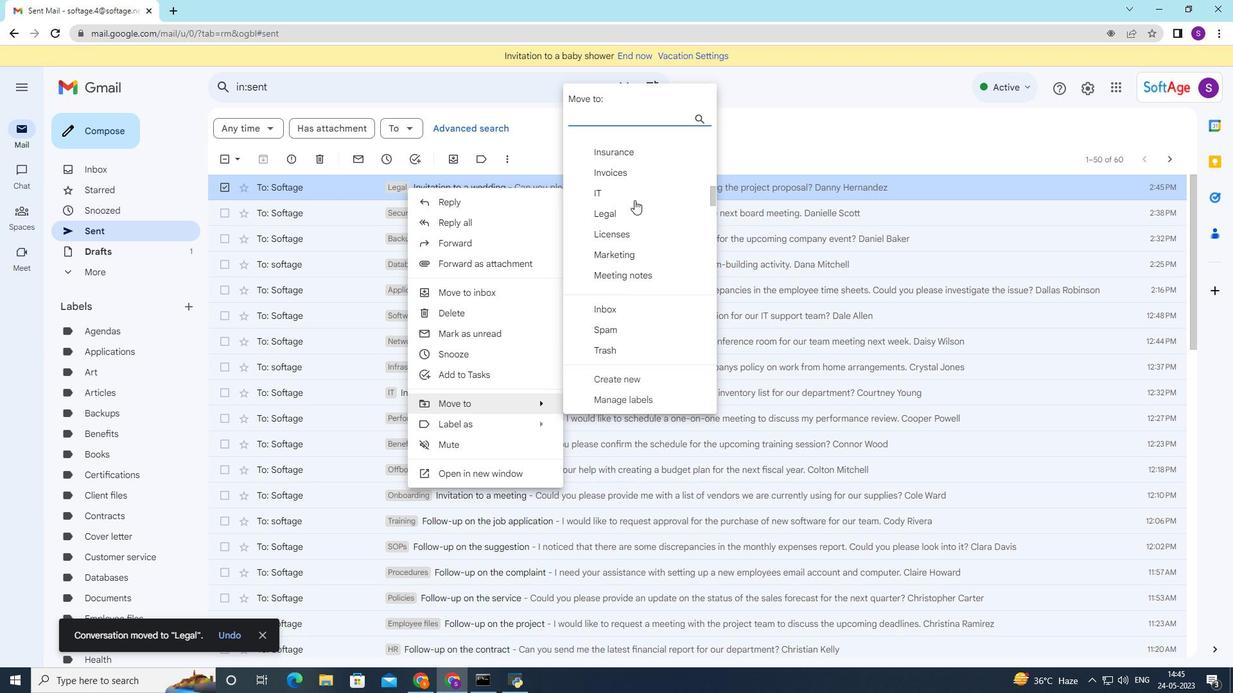 
Action: Mouse scrolled (634, 199) with delta (0, 0)
Screenshot: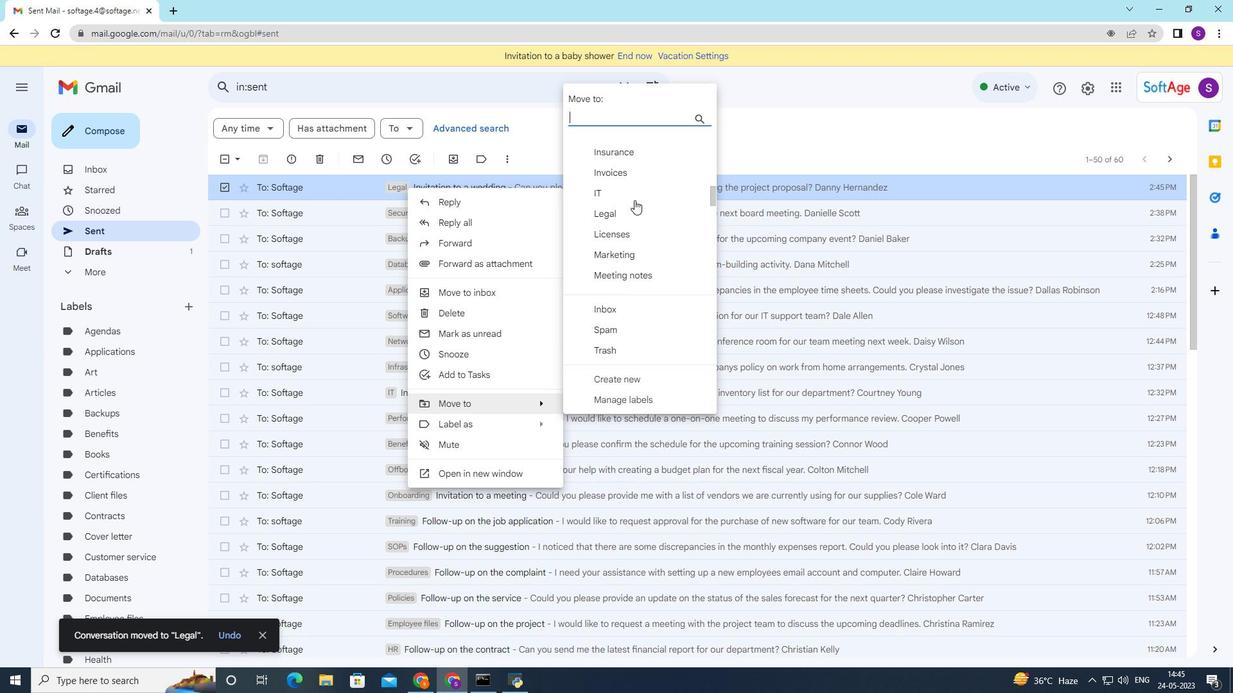 
Action: Mouse scrolled (634, 199) with delta (0, 0)
Screenshot: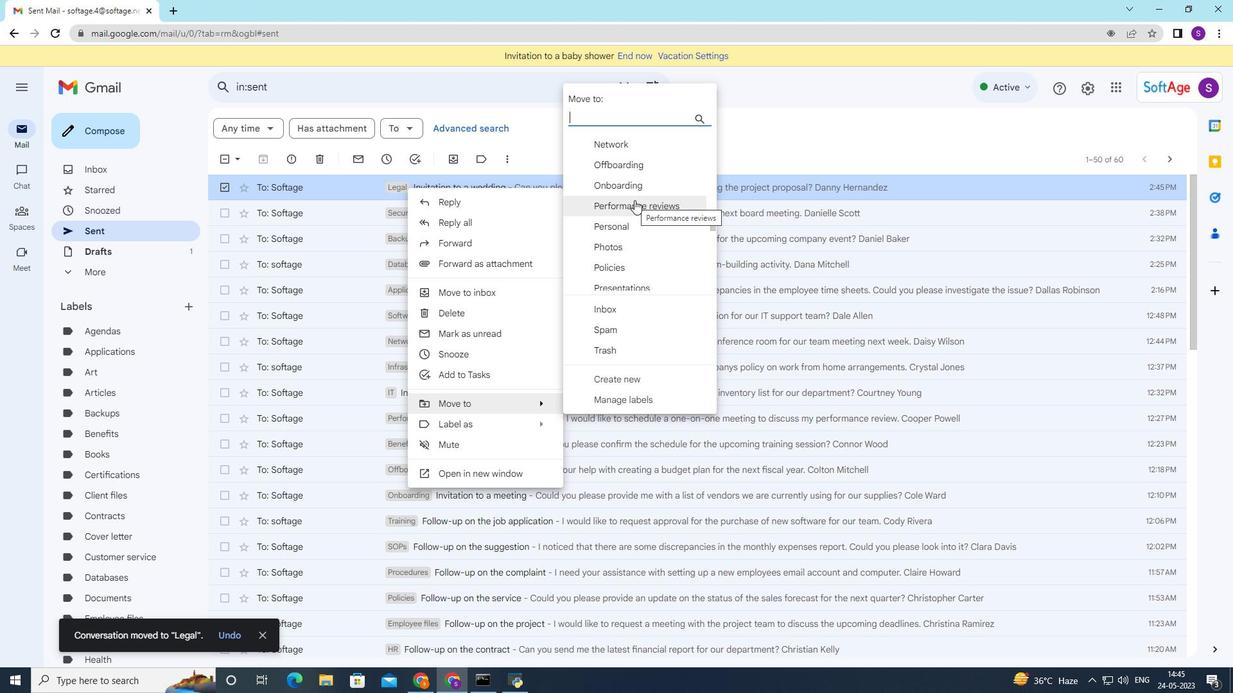 
Action: Mouse scrolled (634, 199) with delta (0, 0)
Screenshot: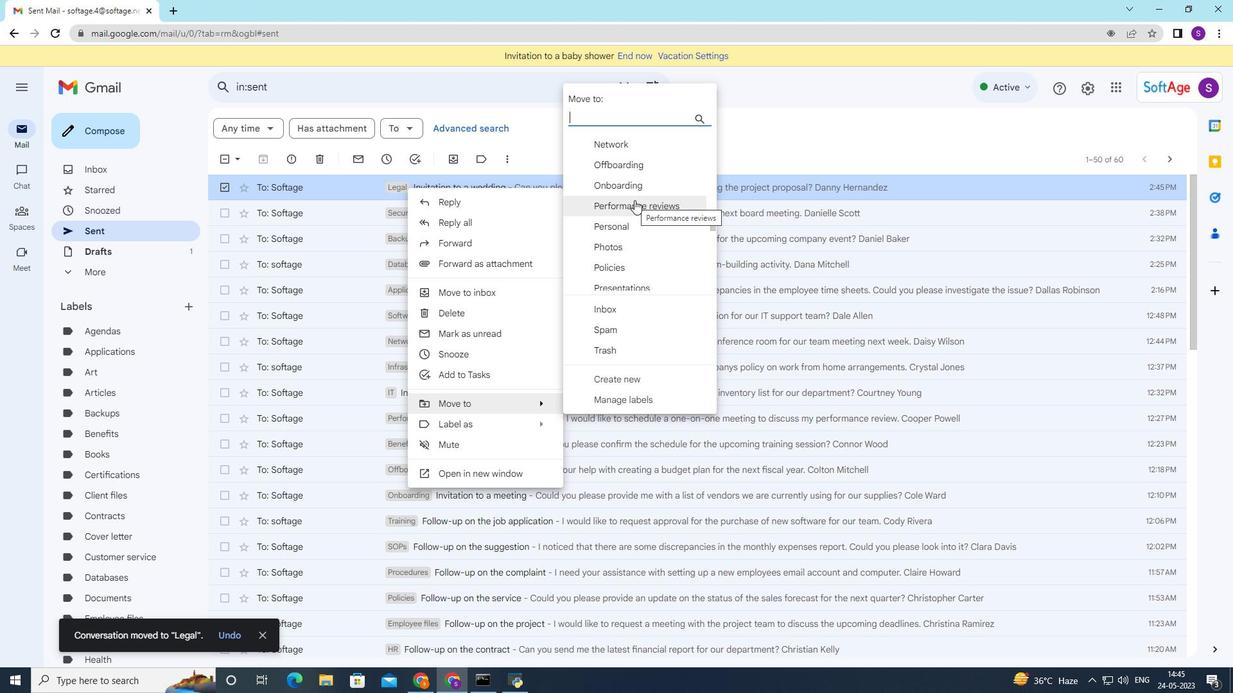 
Action: Mouse scrolled (634, 199) with delta (0, 0)
Screenshot: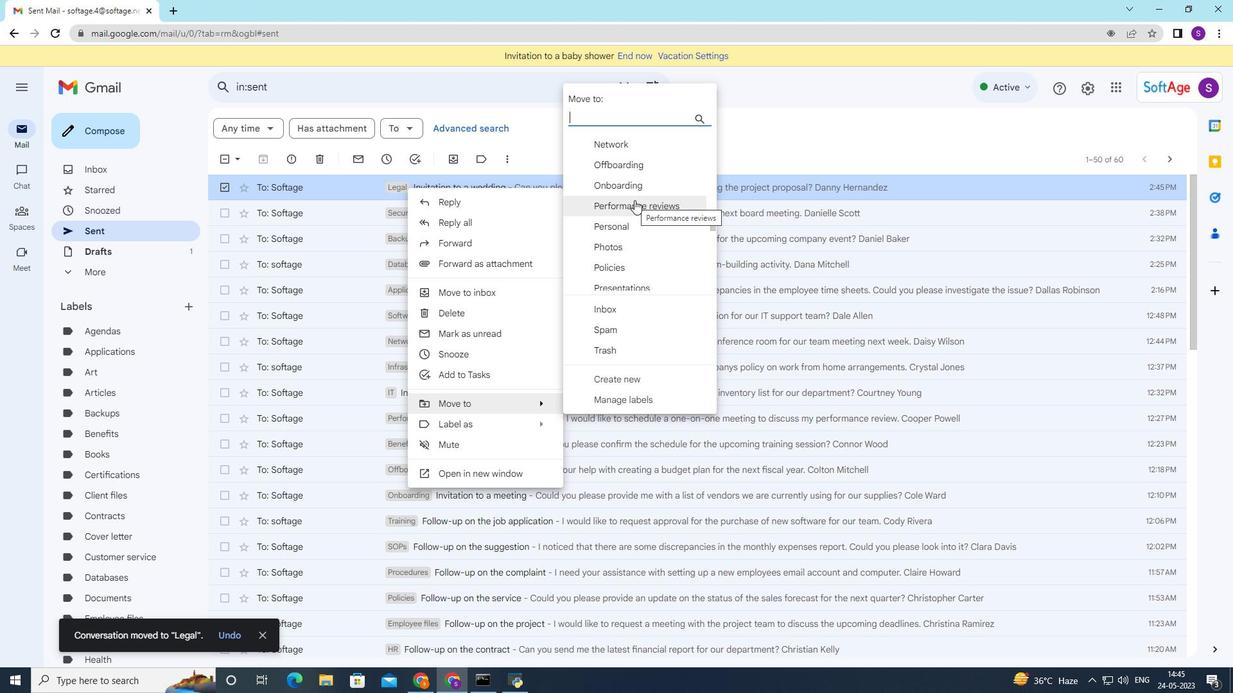 
Action: Mouse scrolled (634, 199) with delta (0, 0)
Screenshot: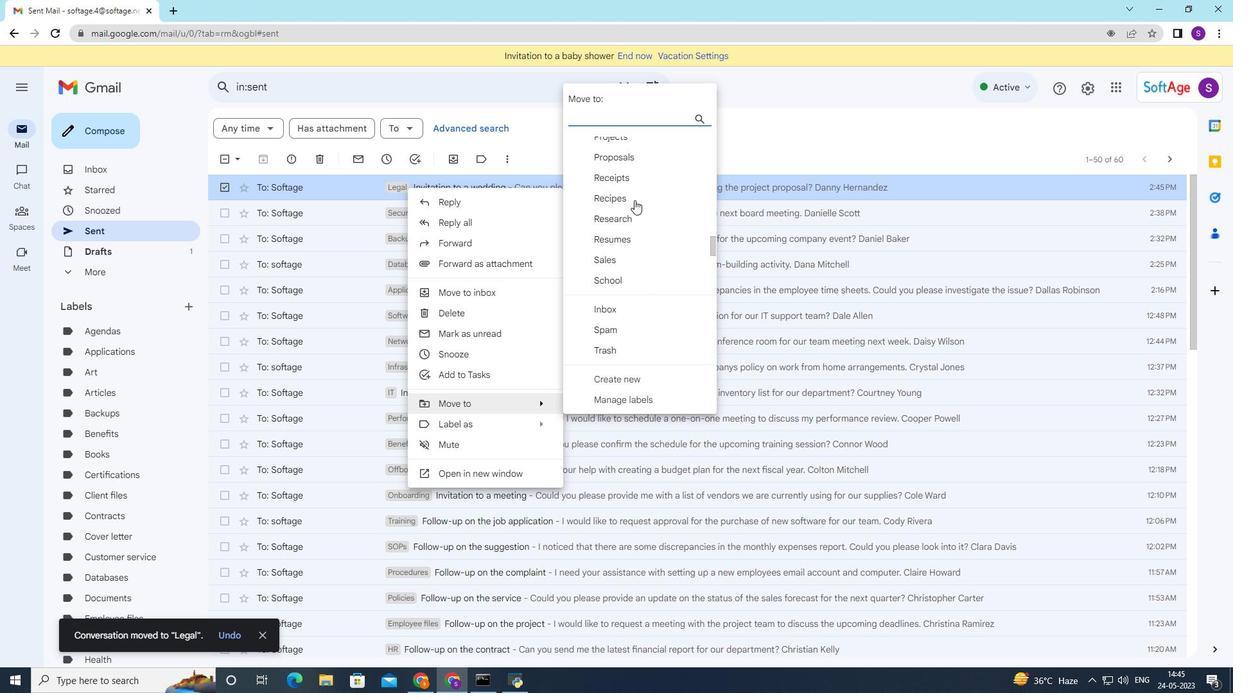 
Action: Mouse scrolled (634, 199) with delta (0, 0)
Screenshot: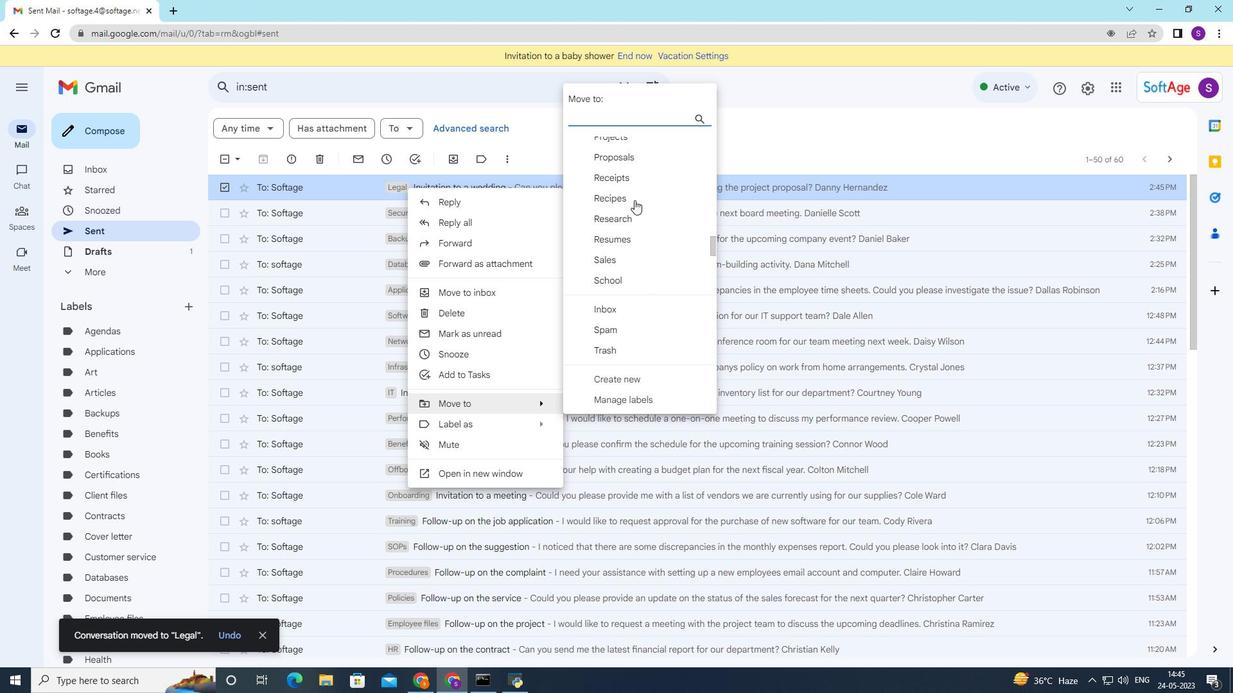 
Action: Mouse moved to (633, 201)
Screenshot: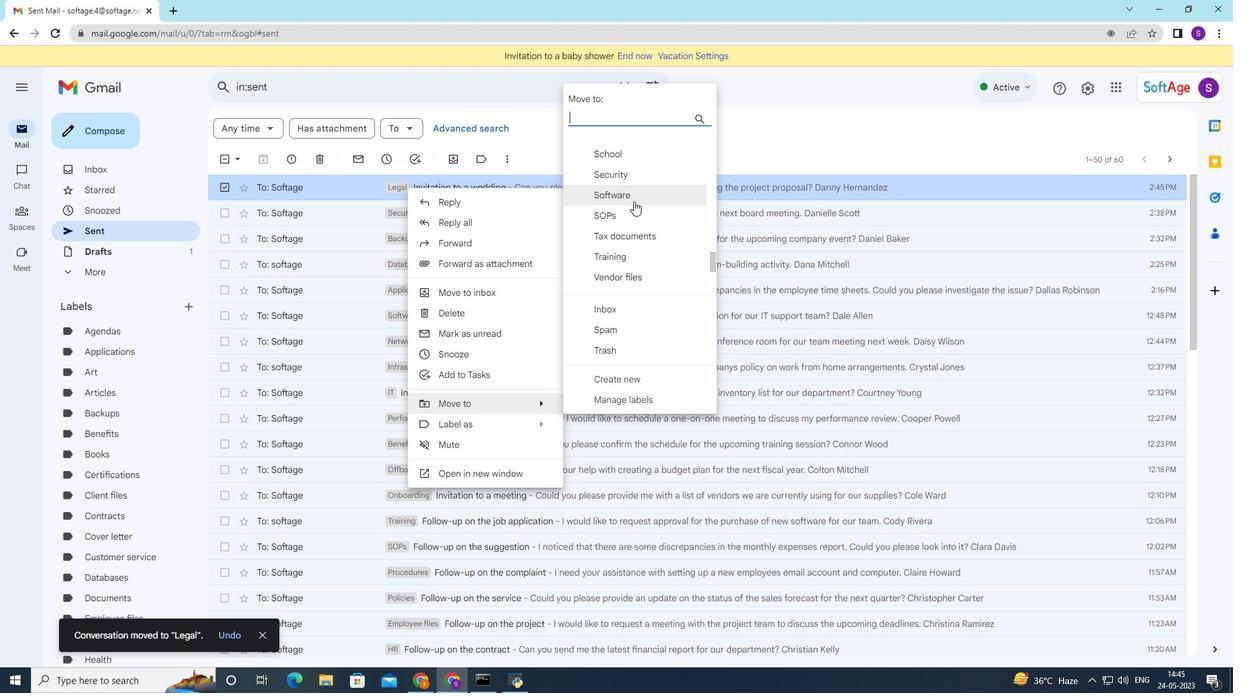 
Action: Mouse scrolled (633, 201) with delta (0, 0)
Screenshot: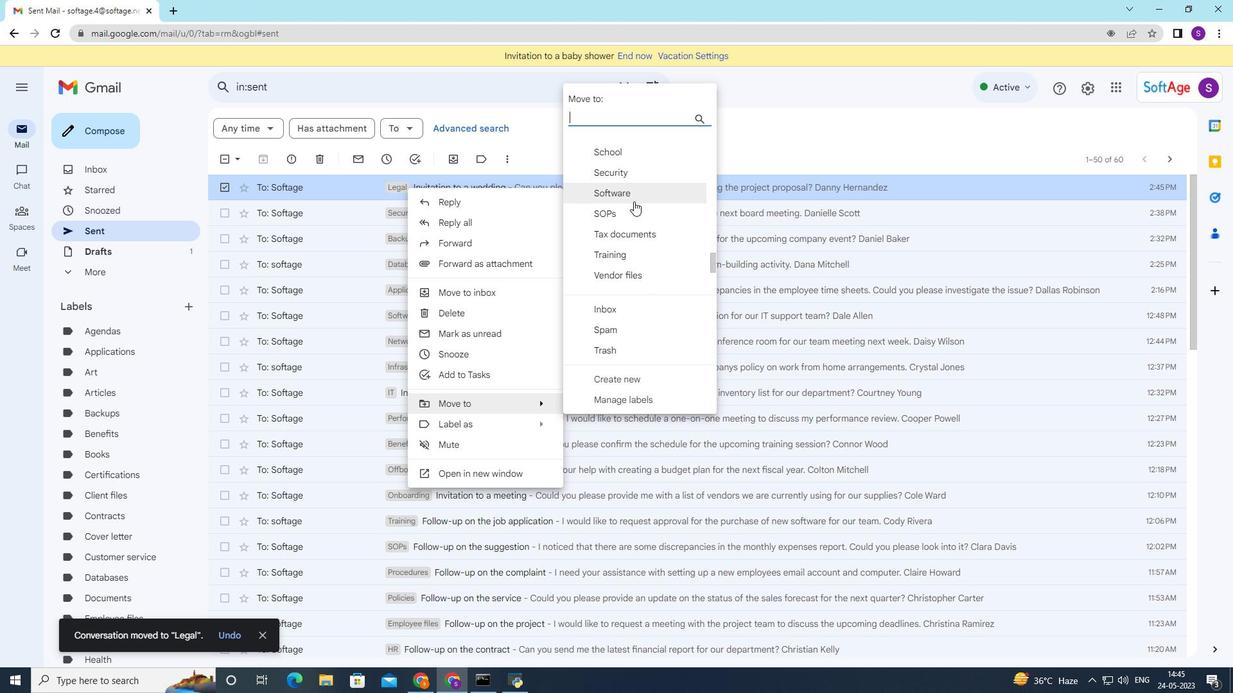 
Action: Mouse scrolled (633, 201) with delta (0, 0)
Screenshot: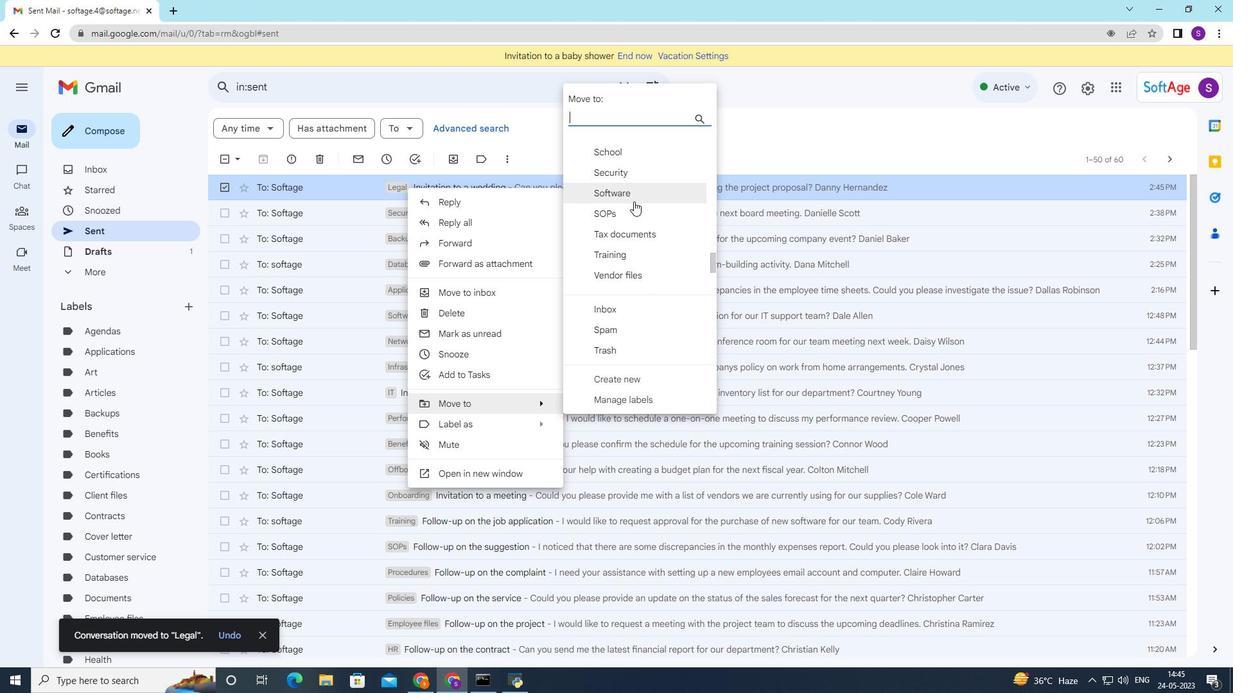 
Action: Mouse scrolled (633, 201) with delta (0, 0)
Screenshot: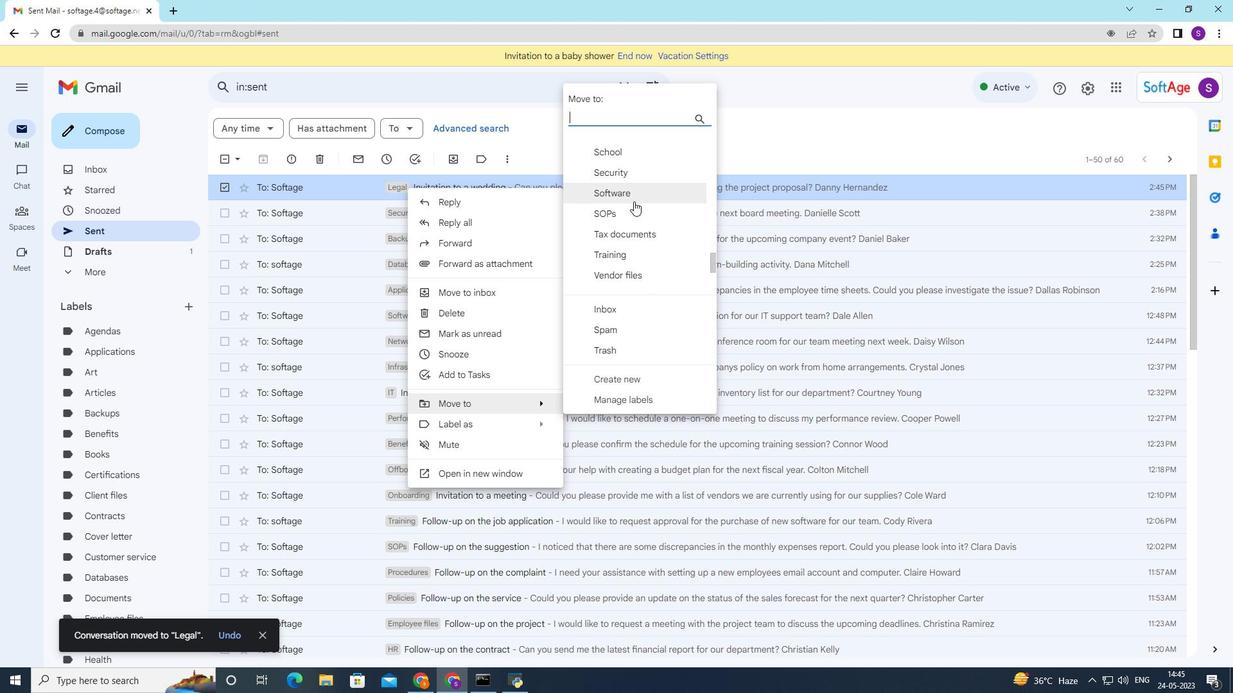 
Action: Mouse moved to (633, 201)
Screenshot: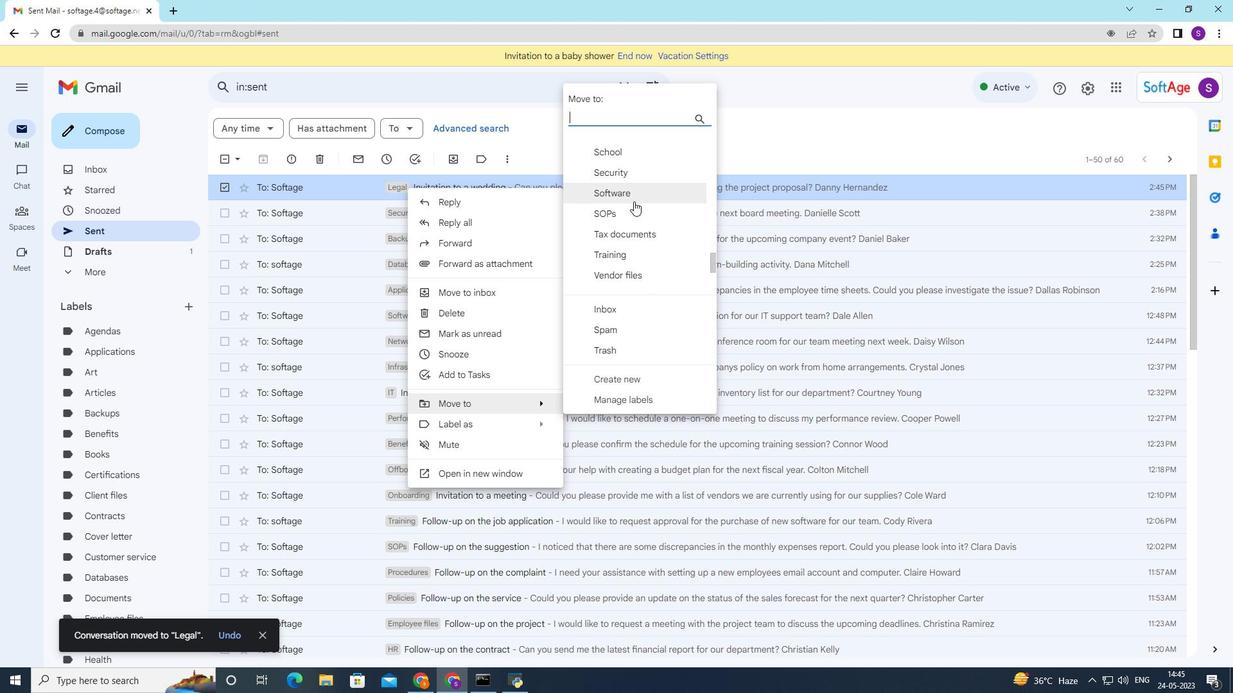 
Action: Mouse scrolled (633, 201) with delta (0, 0)
Screenshot: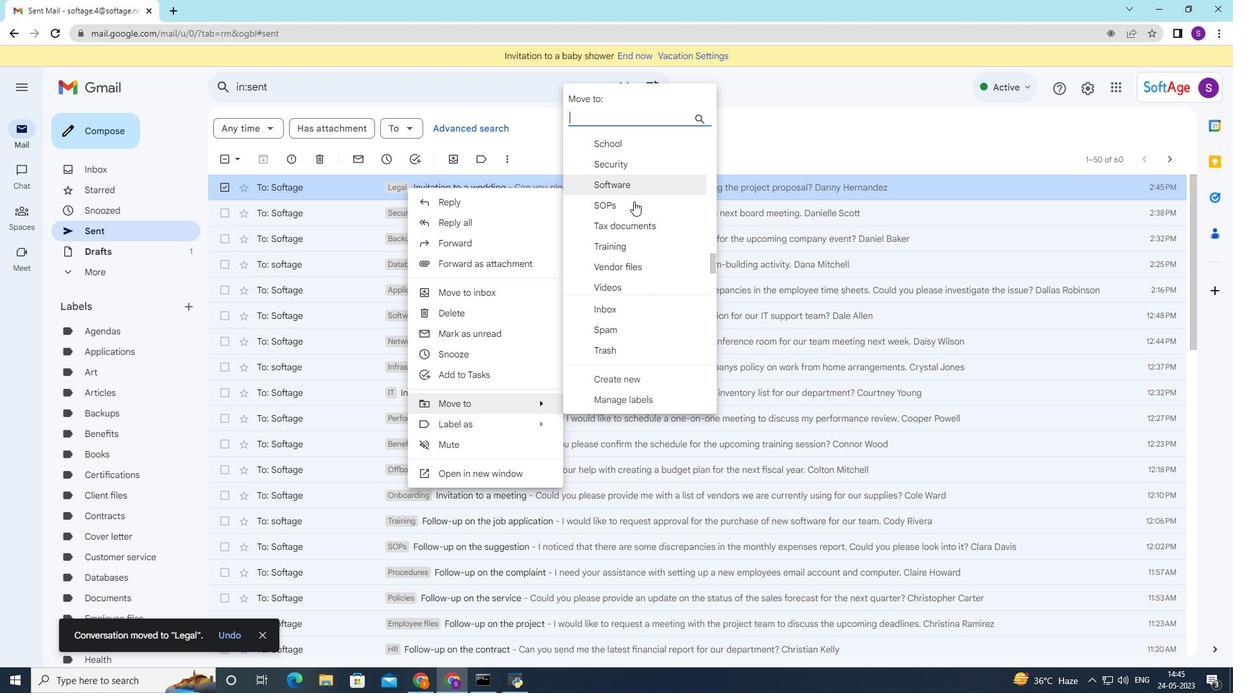 
Action: Mouse moved to (633, 211)
Screenshot: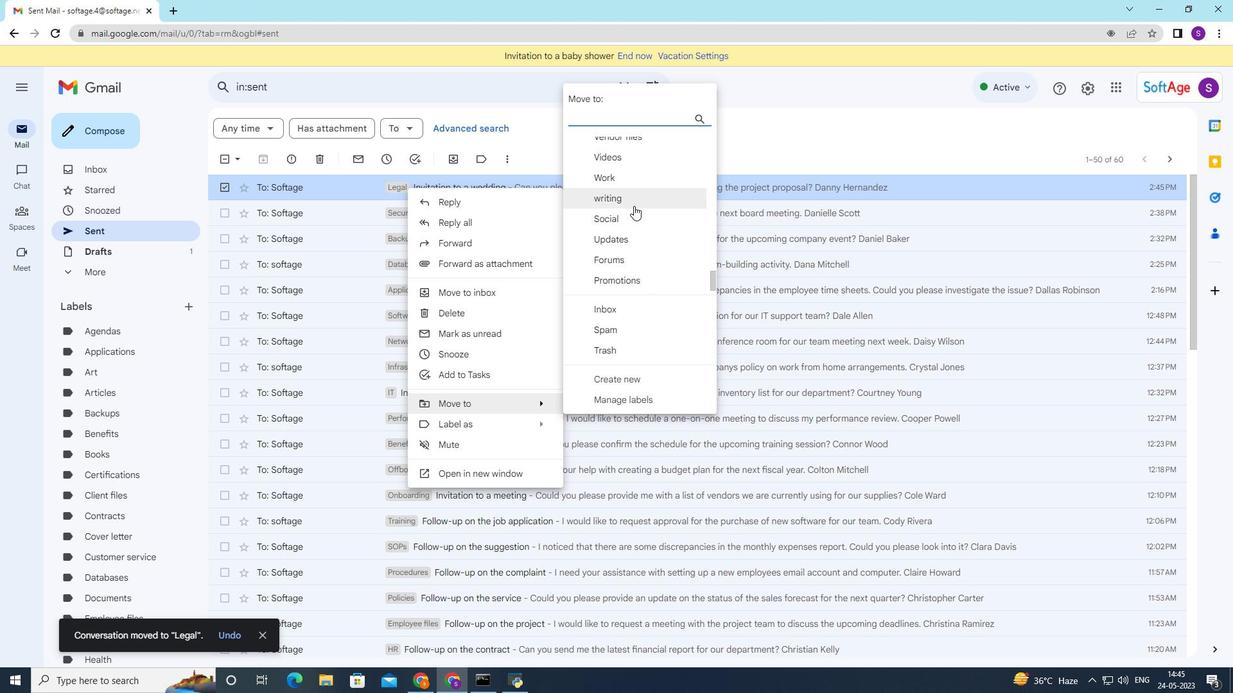 
Action: Mouse scrolled (633, 210) with delta (0, 0)
Screenshot: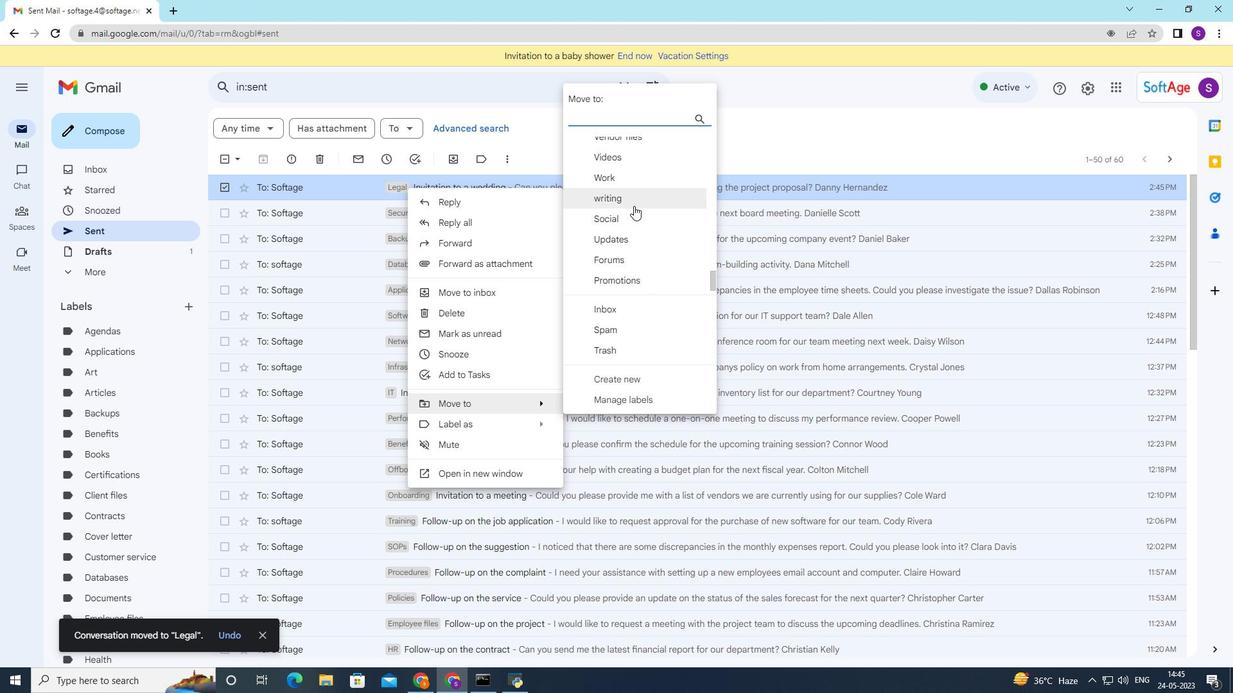 
Action: Mouse moved to (633, 212)
Screenshot: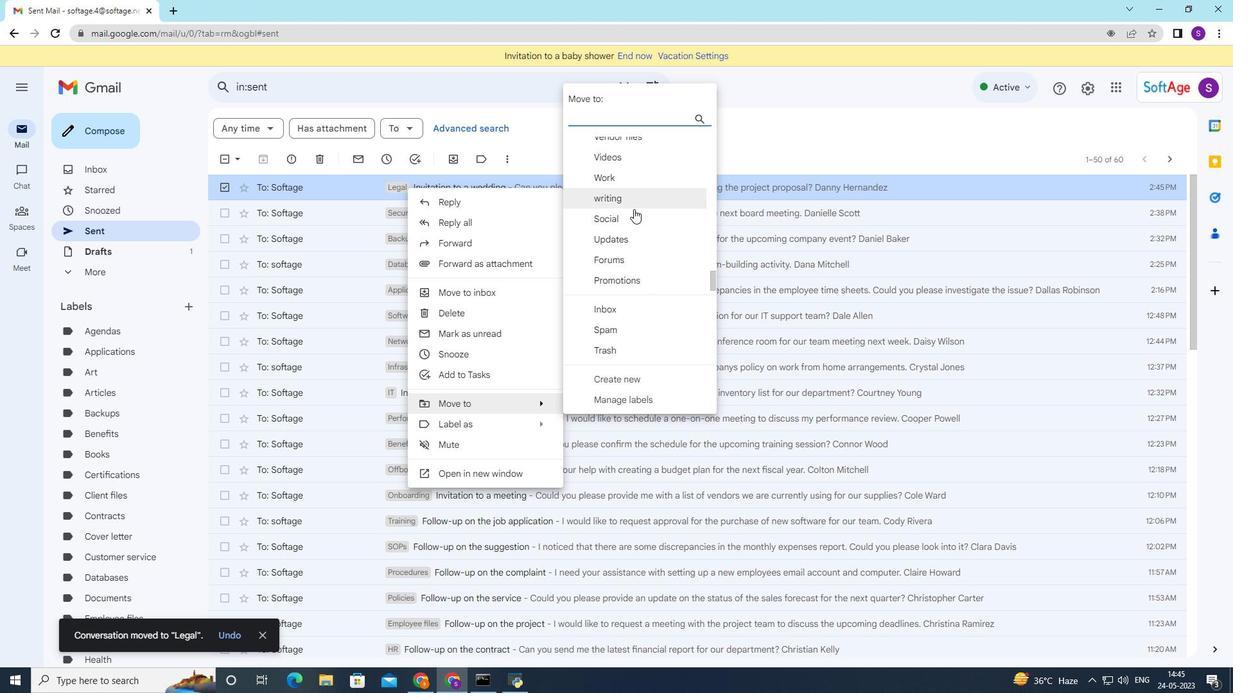 
Action: Mouse scrolled (633, 211) with delta (0, 0)
Screenshot: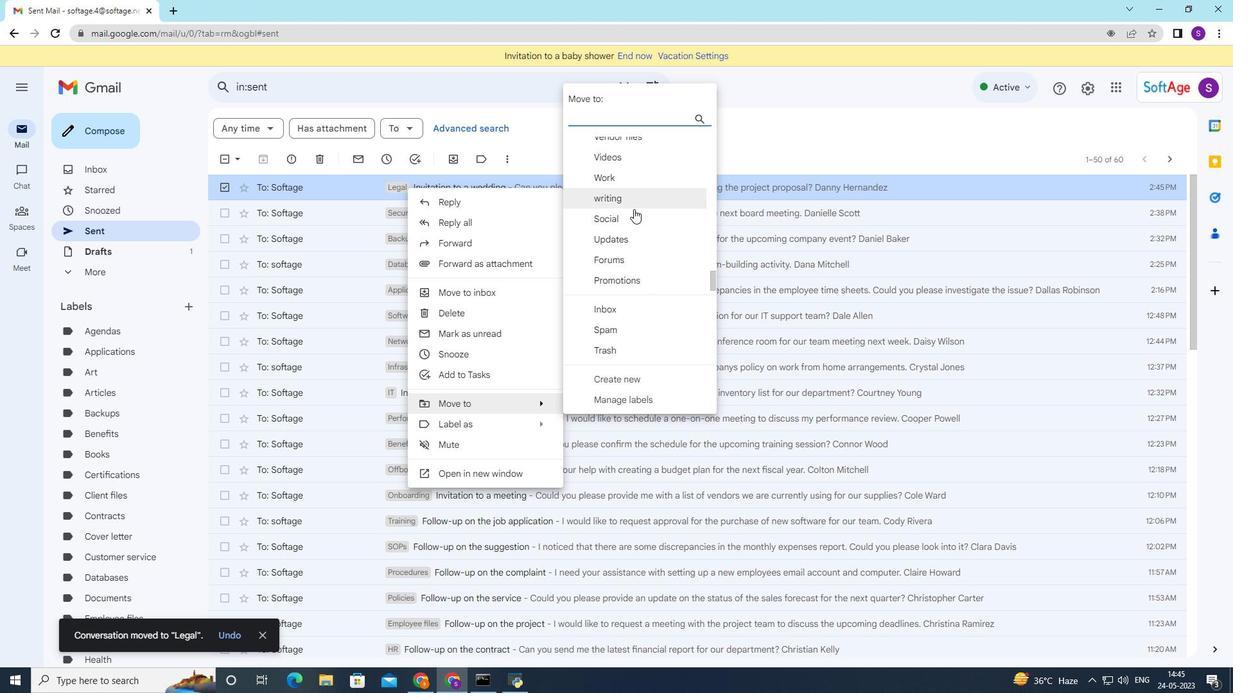 
Action: Mouse moved to (633, 213)
Screenshot: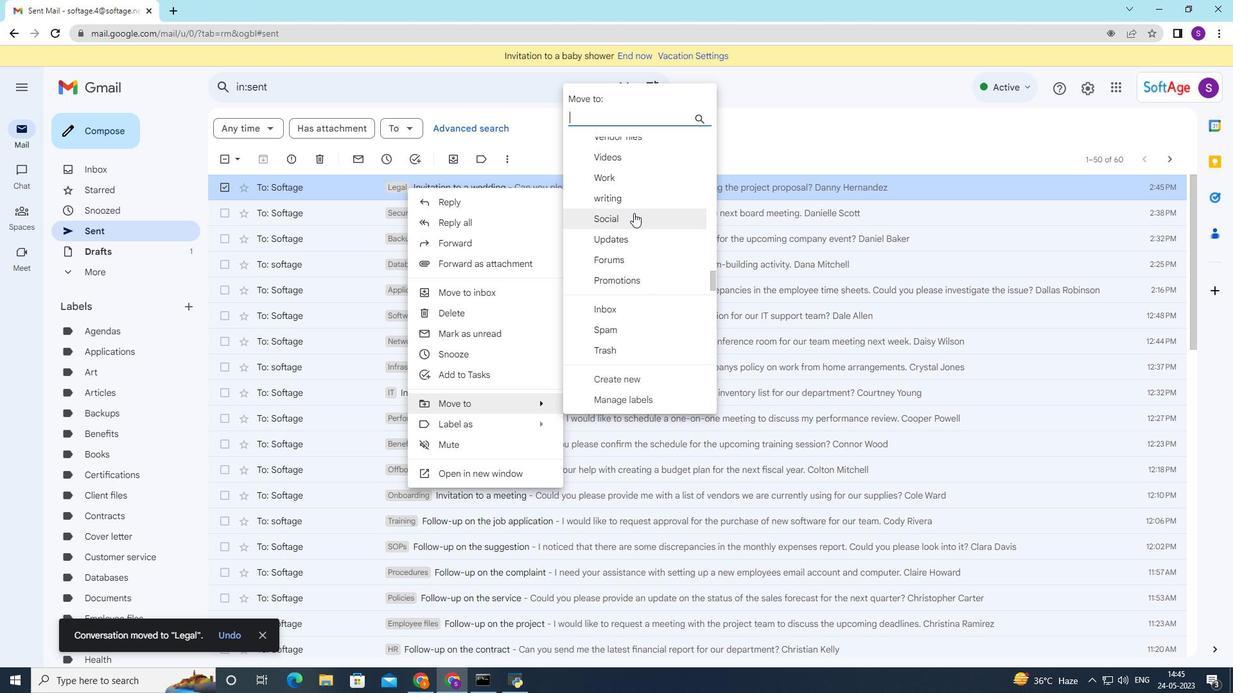 
Action: Mouse scrolled (633, 212) with delta (0, 0)
Screenshot: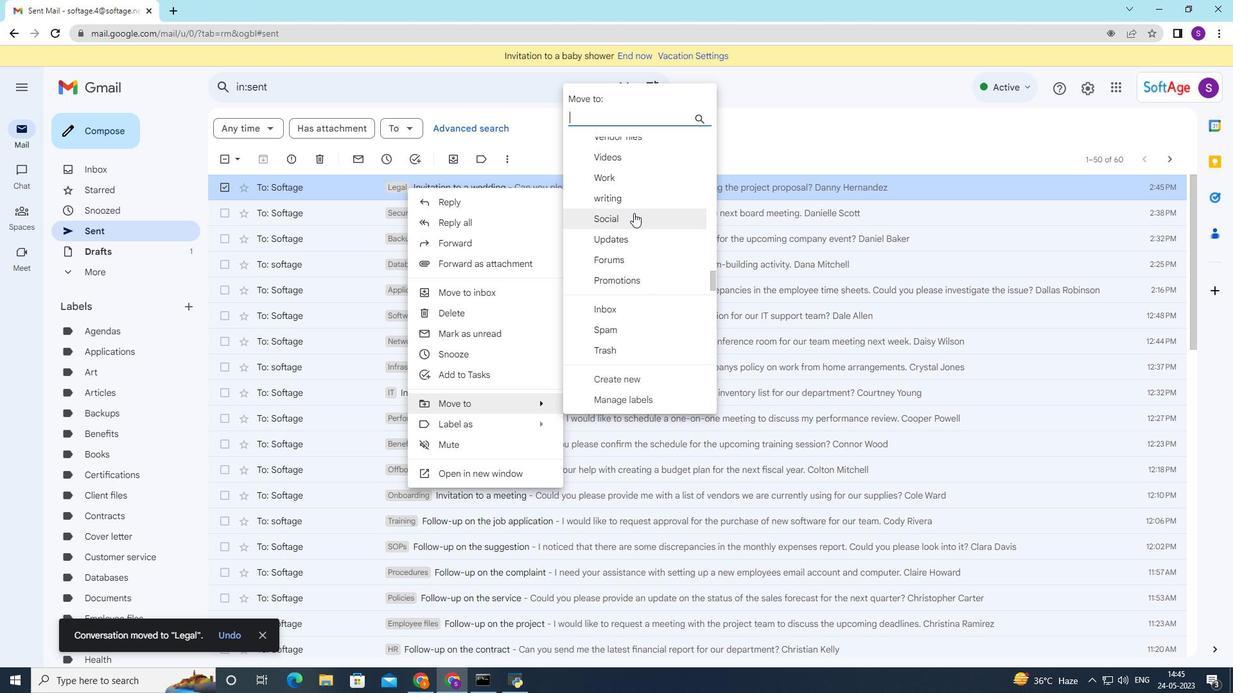 
Action: Mouse moved to (634, 213)
Screenshot: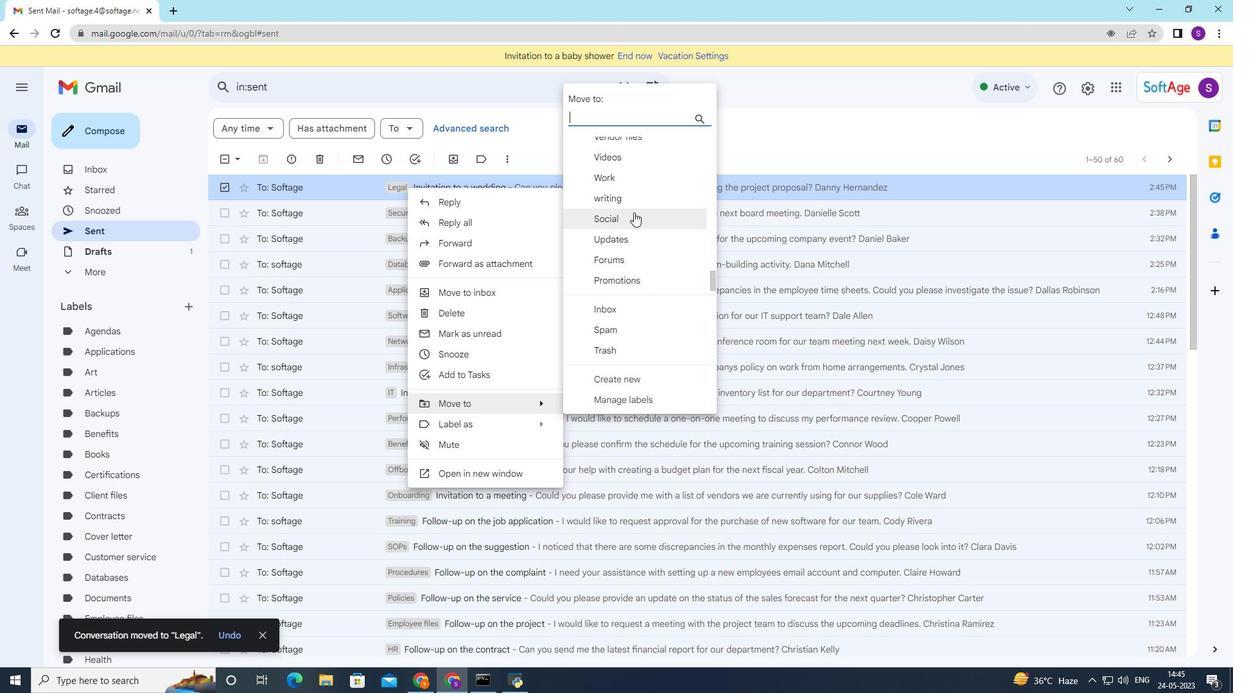 
Action: Mouse scrolled (634, 212) with delta (0, 0)
Screenshot: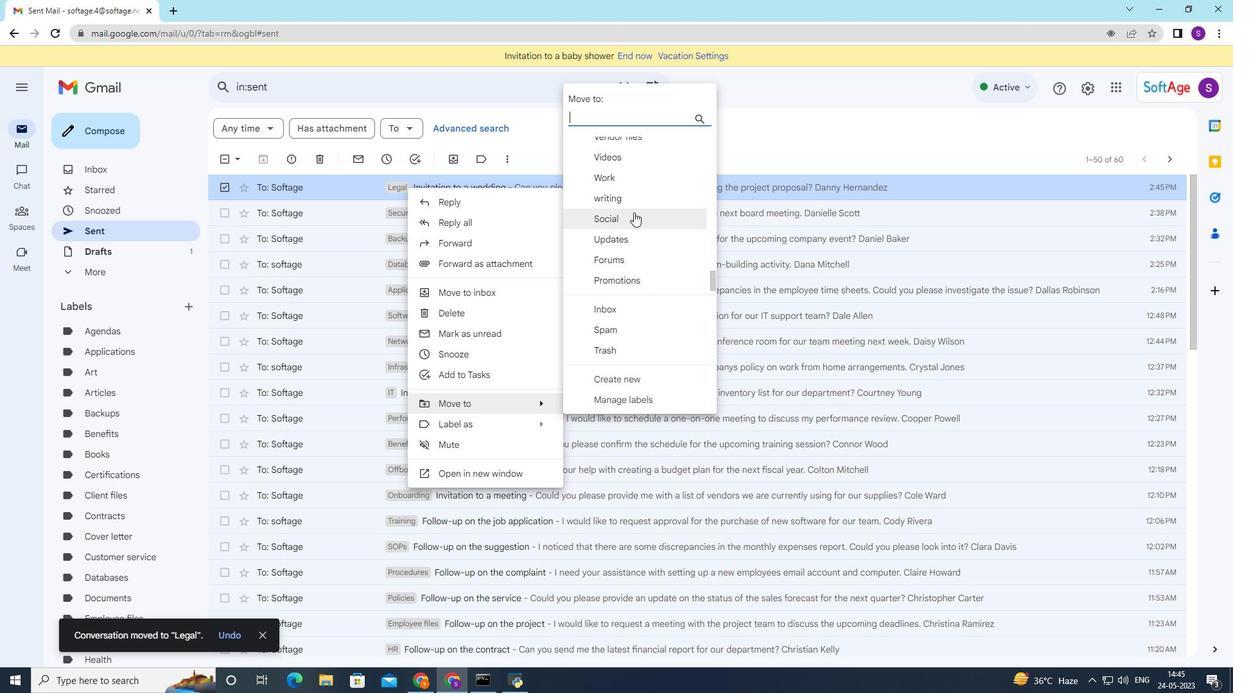
Action: Mouse moved to (634, 213)
Screenshot: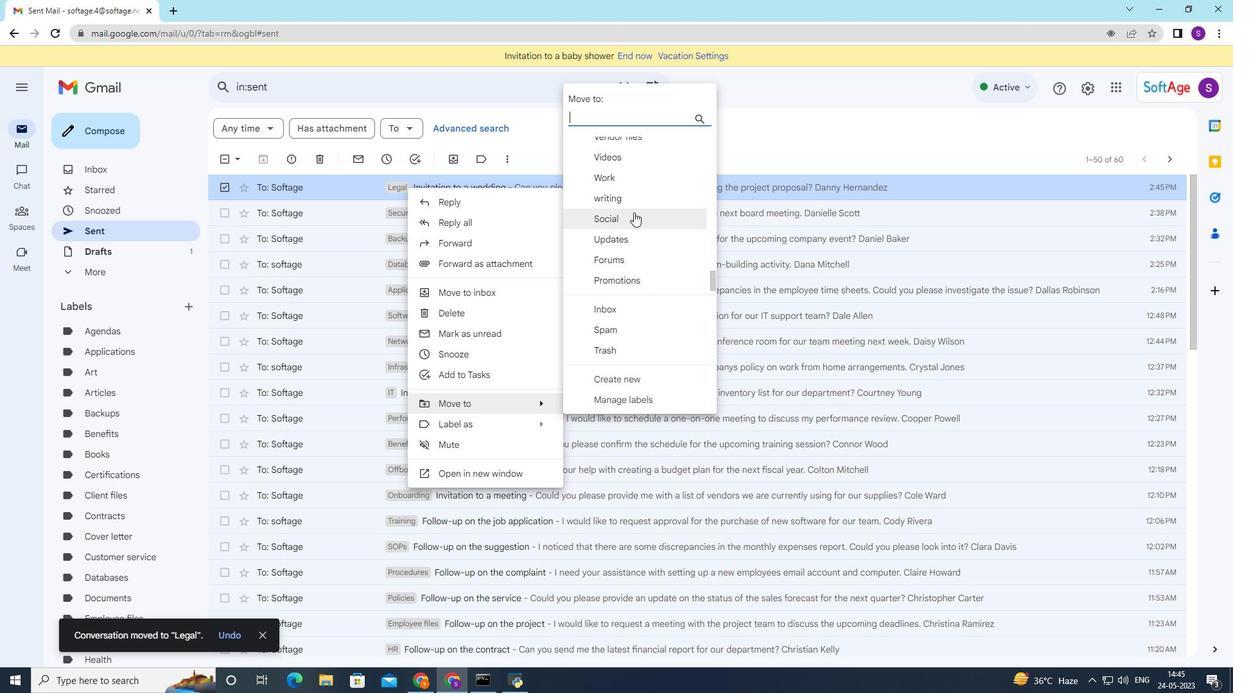 
Action: Mouse scrolled (634, 212) with delta (0, 0)
Screenshot: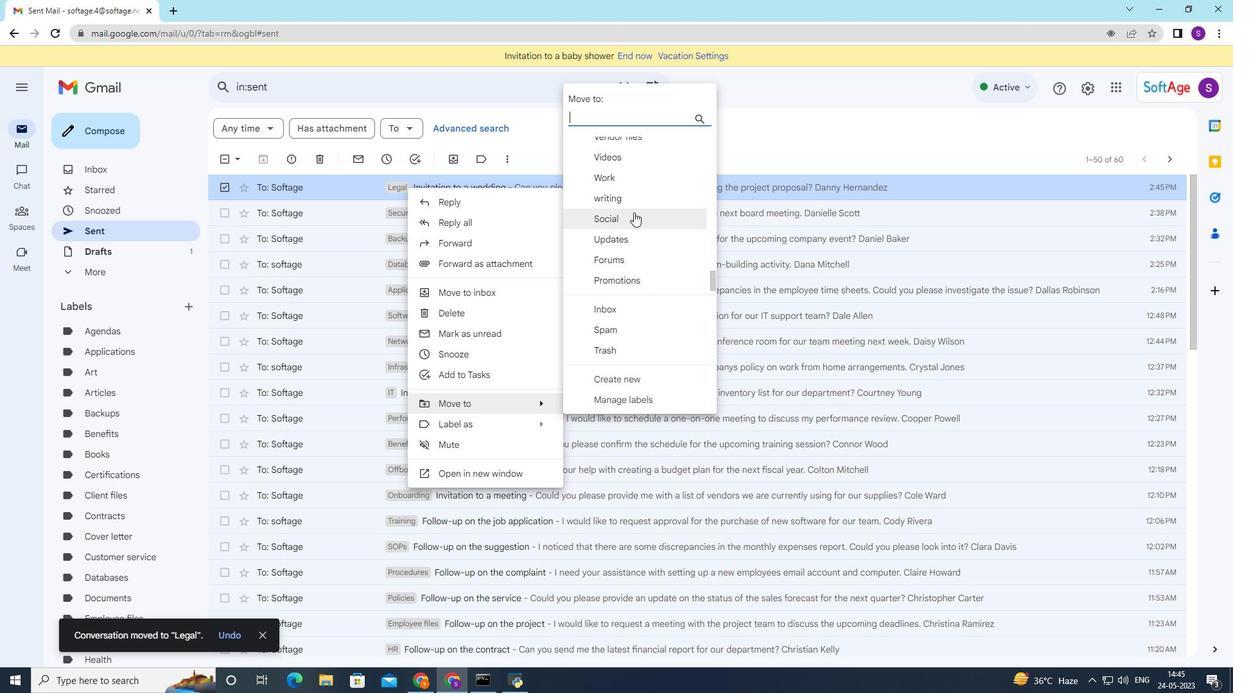 
Action: Mouse scrolled (634, 212) with delta (0, 0)
Screenshot: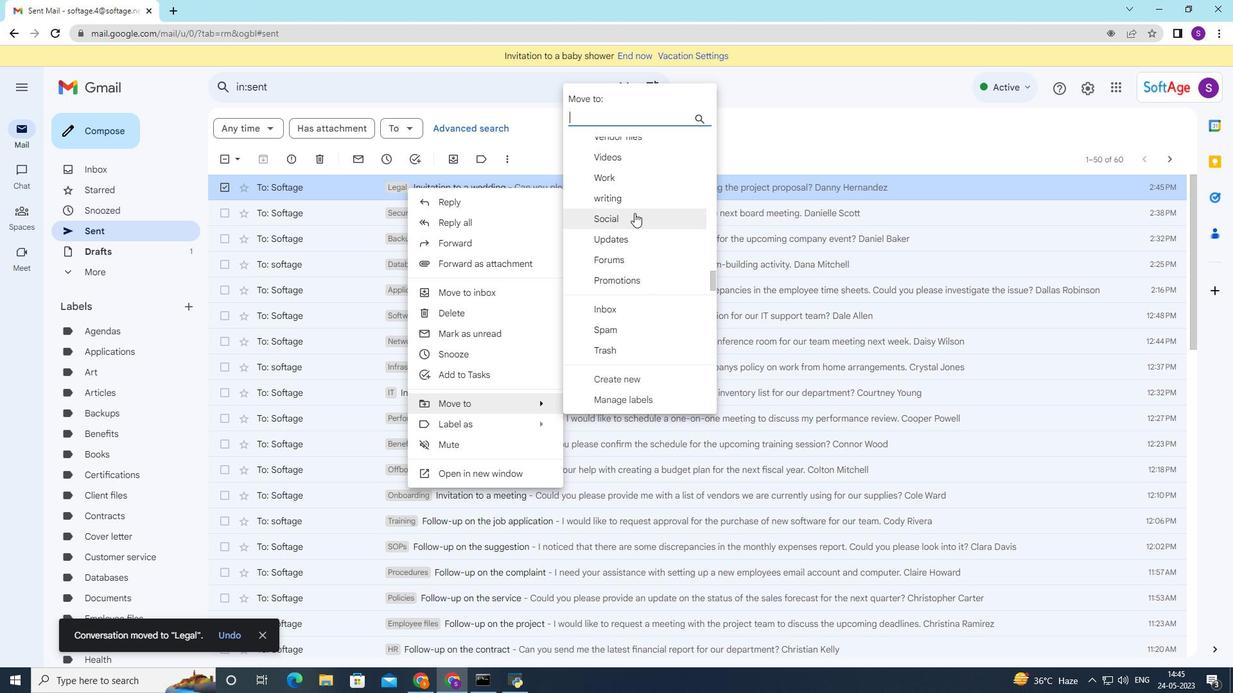 
Action: Mouse moved to (636, 217)
Screenshot: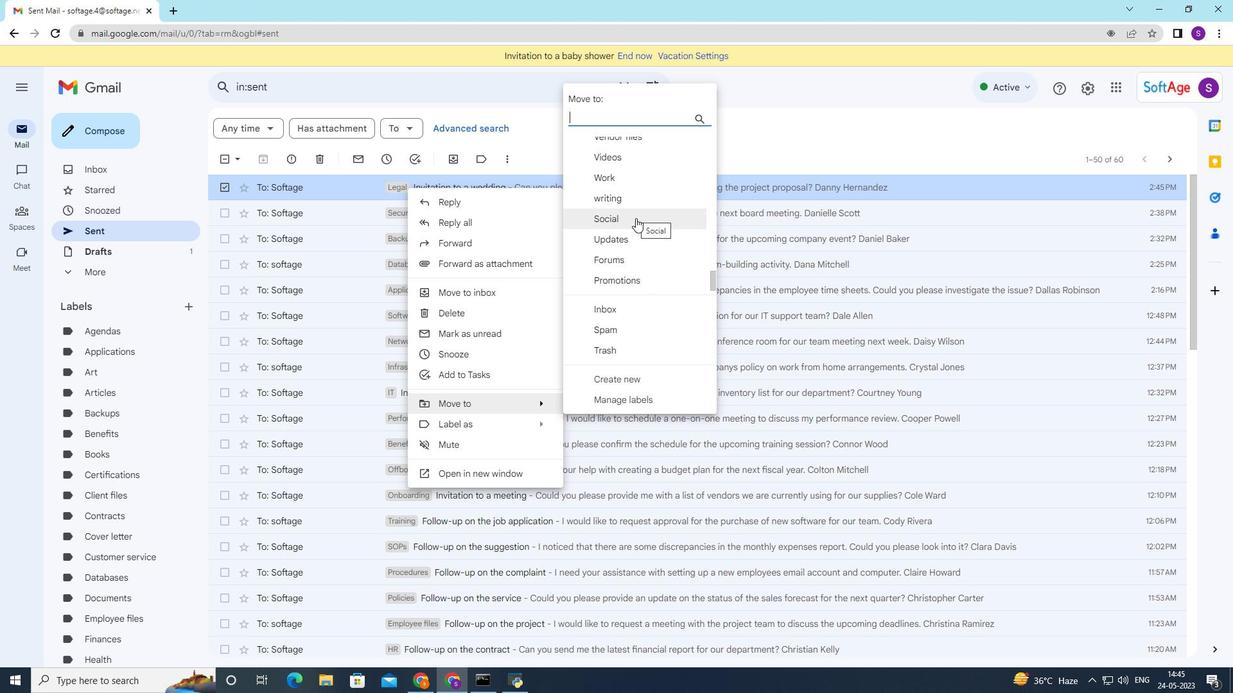
Action: Mouse scrolled (636, 218) with delta (0, 0)
Screenshot: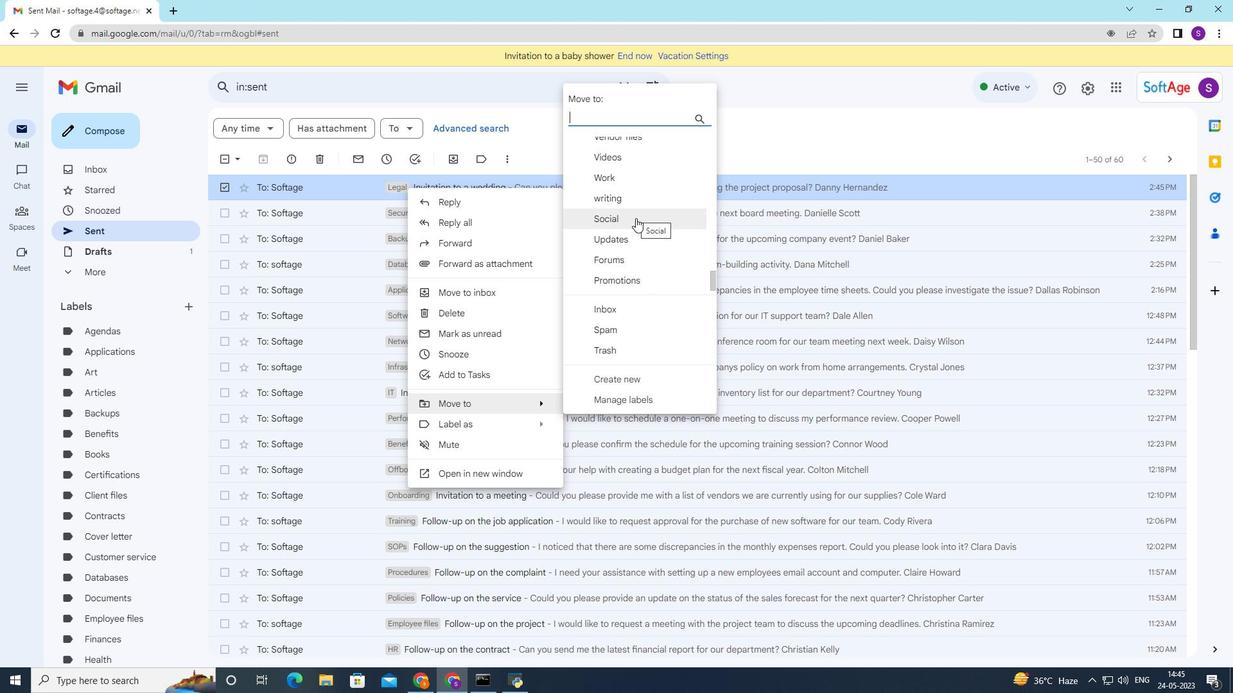 
Action: Mouse moved to (637, 217)
Screenshot: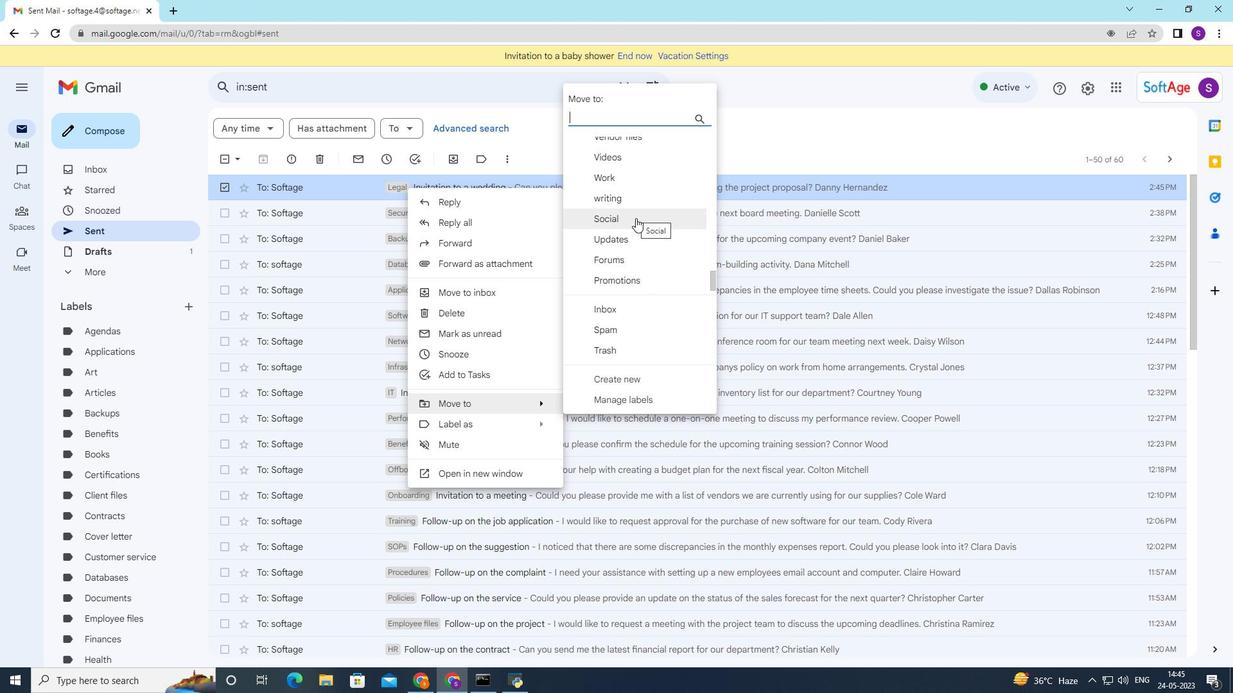 
Action: Mouse scrolled (637, 217) with delta (0, 0)
Screenshot: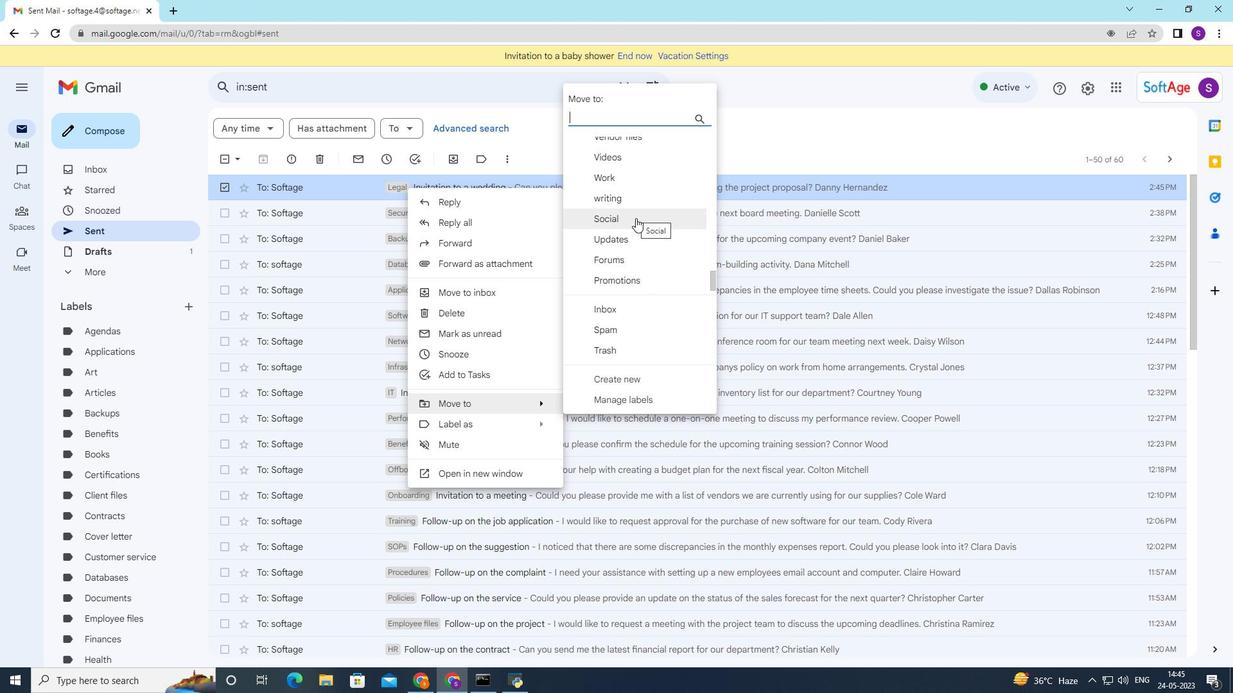 
Action: Mouse moved to (637, 217)
Screenshot: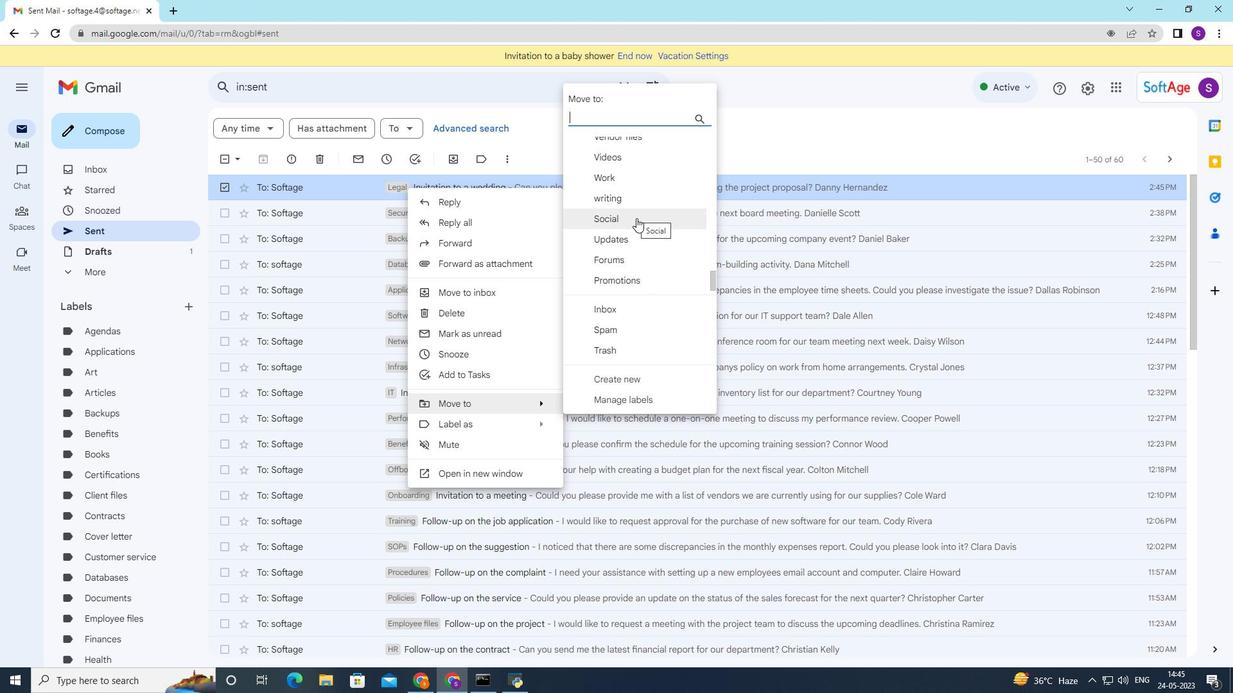
Action: Mouse scrolled (637, 217) with delta (0, 0)
Screenshot: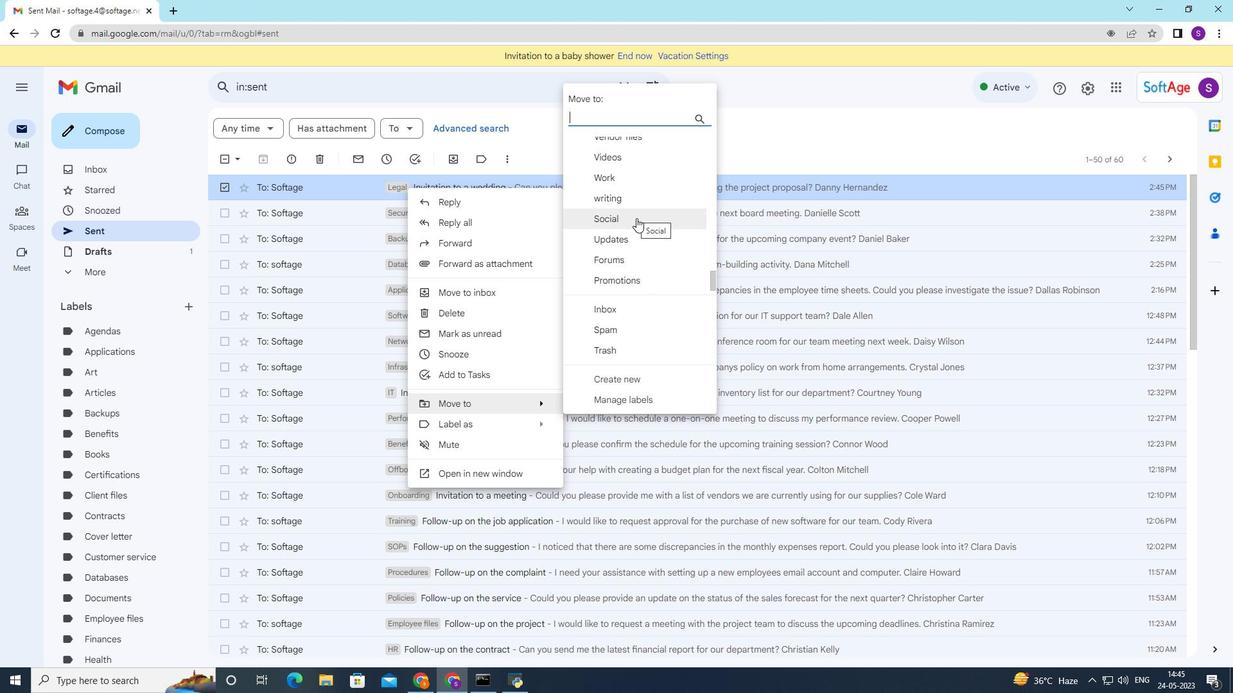 
Action: Mouse scrolled (637, 217) with delta (0, 0)
Screenshot: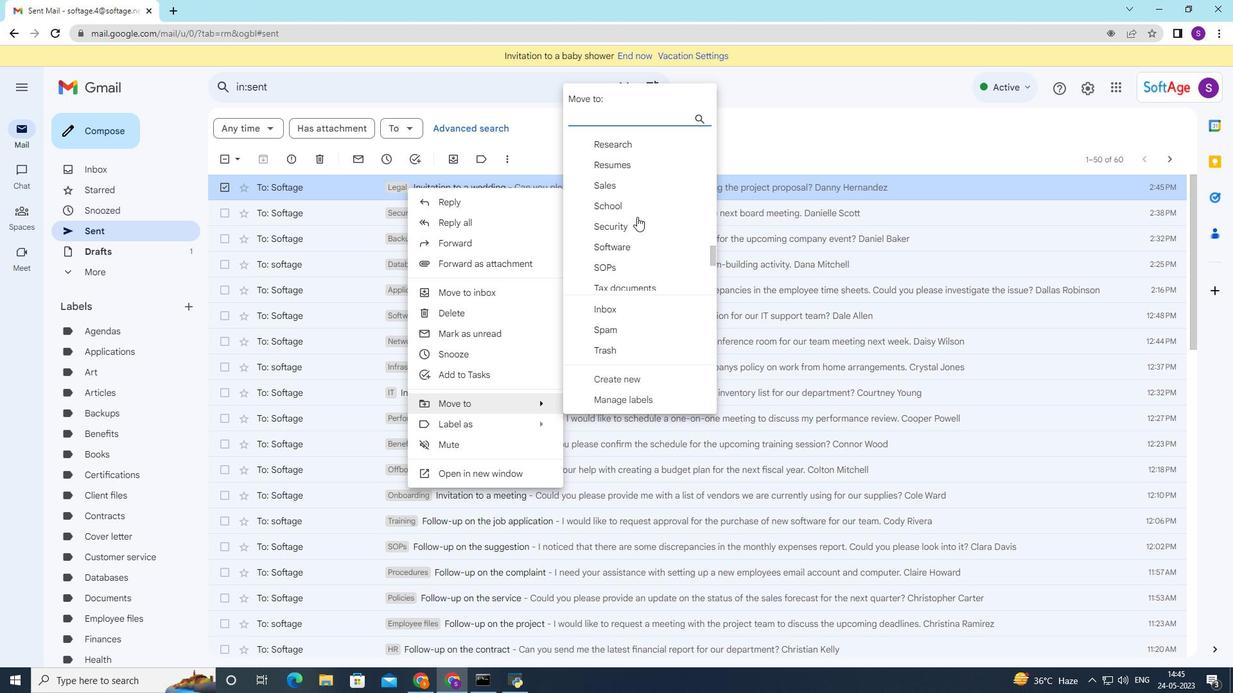 
Action: Mouse scrolled (637, 217) with delta (0, 0)
Screenshot: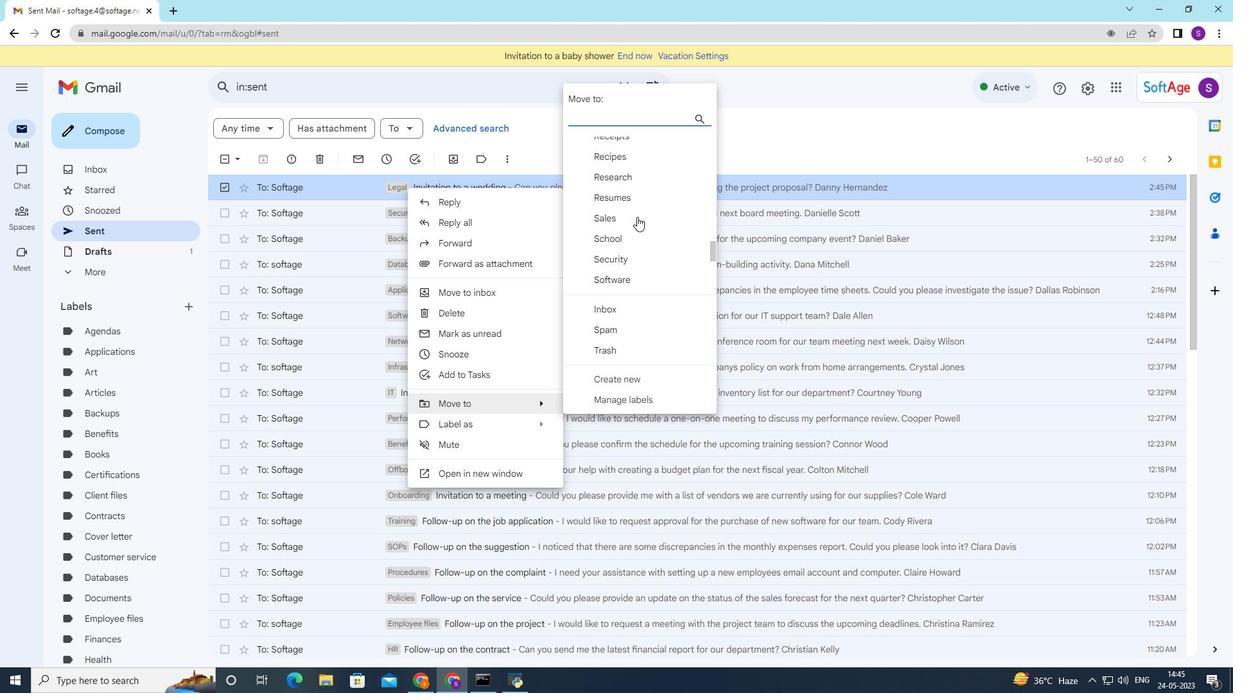 
Action: Mouse scrolled (637, 217) with delta (0, 0)
Screenshot: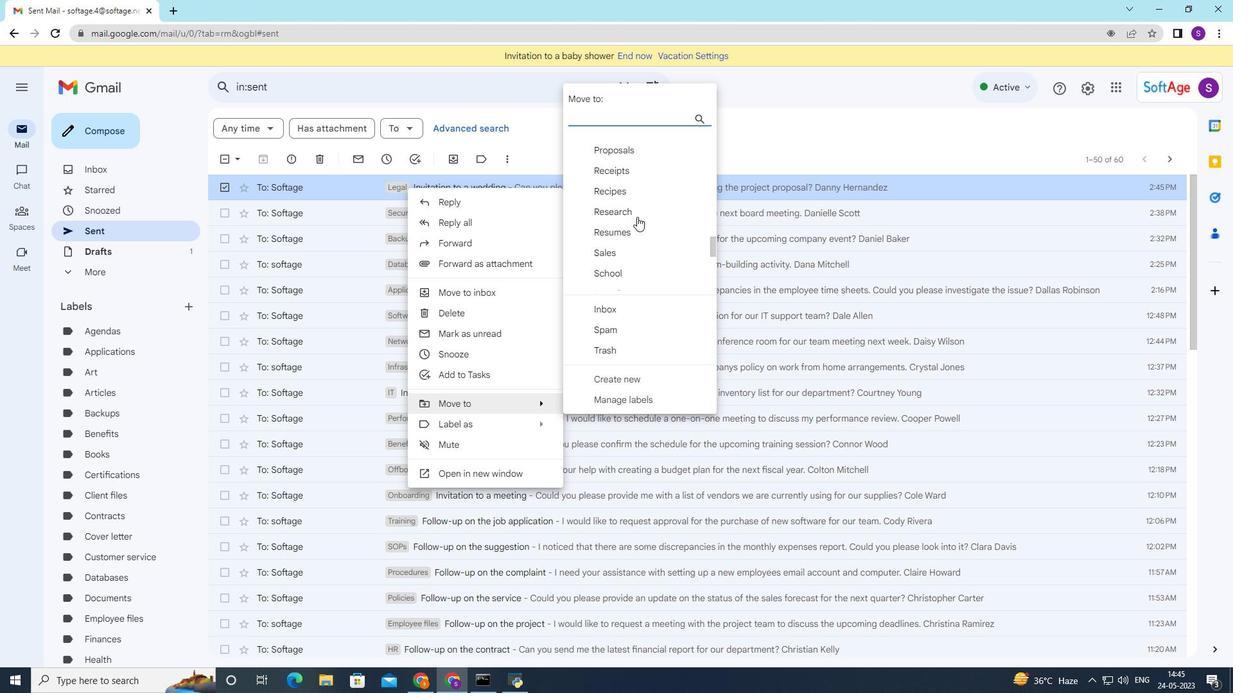 
Action: Mouse scrolled (637, 217) with delta (0, 0)
Screenshot: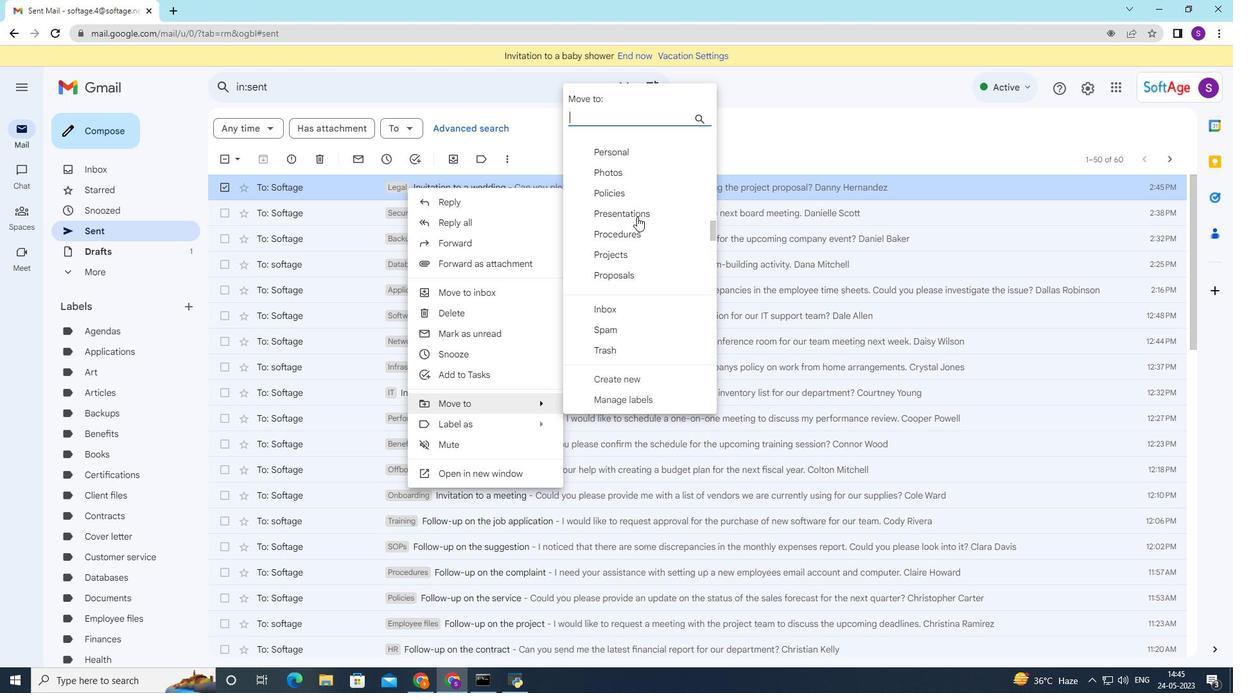 
Action: Mouse scrolled (637, 217) with delta (0, 0)
Screenshot: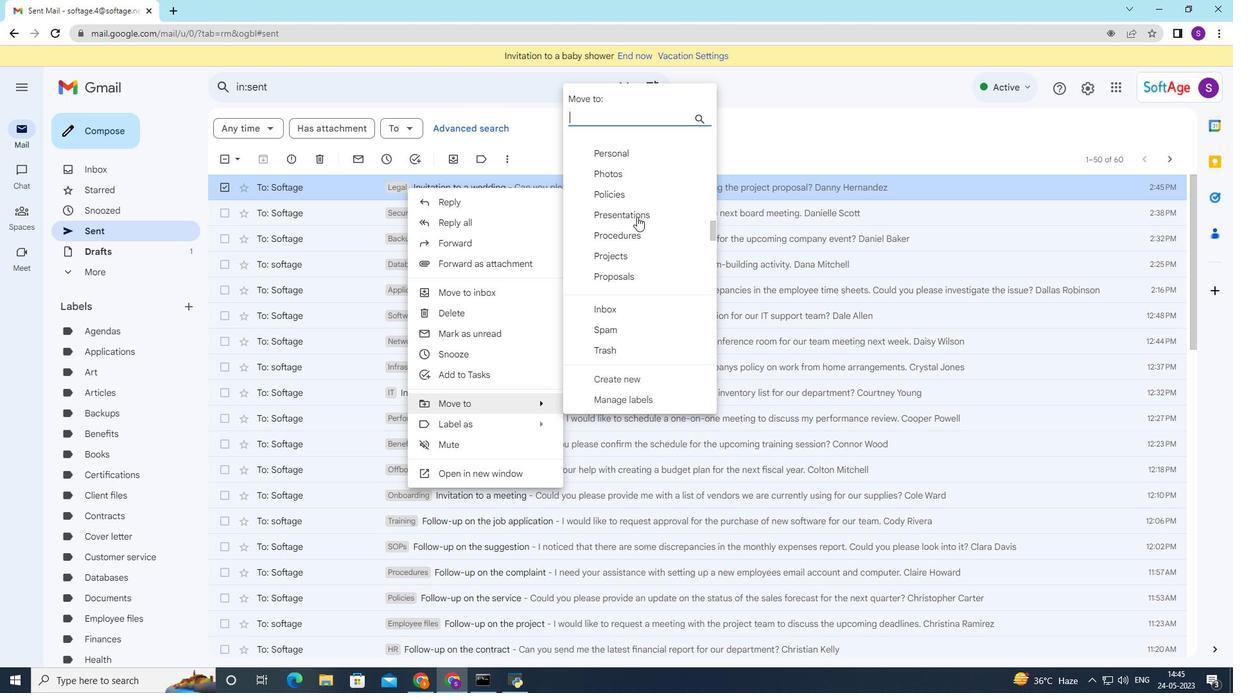 
Action: Mouse scrolled (637, 217) with delta (0, 0)
Screenshot: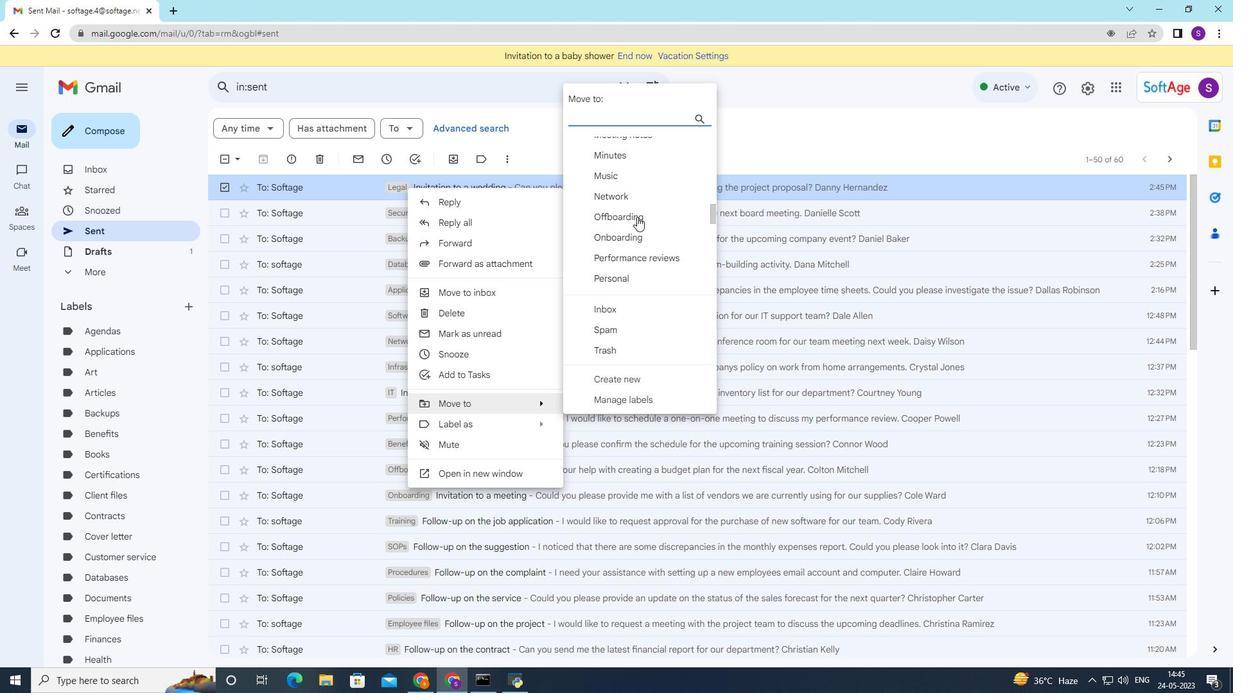 
Action: Mouse scrolled (637, 217) with delta (0, 0)
Screenshot: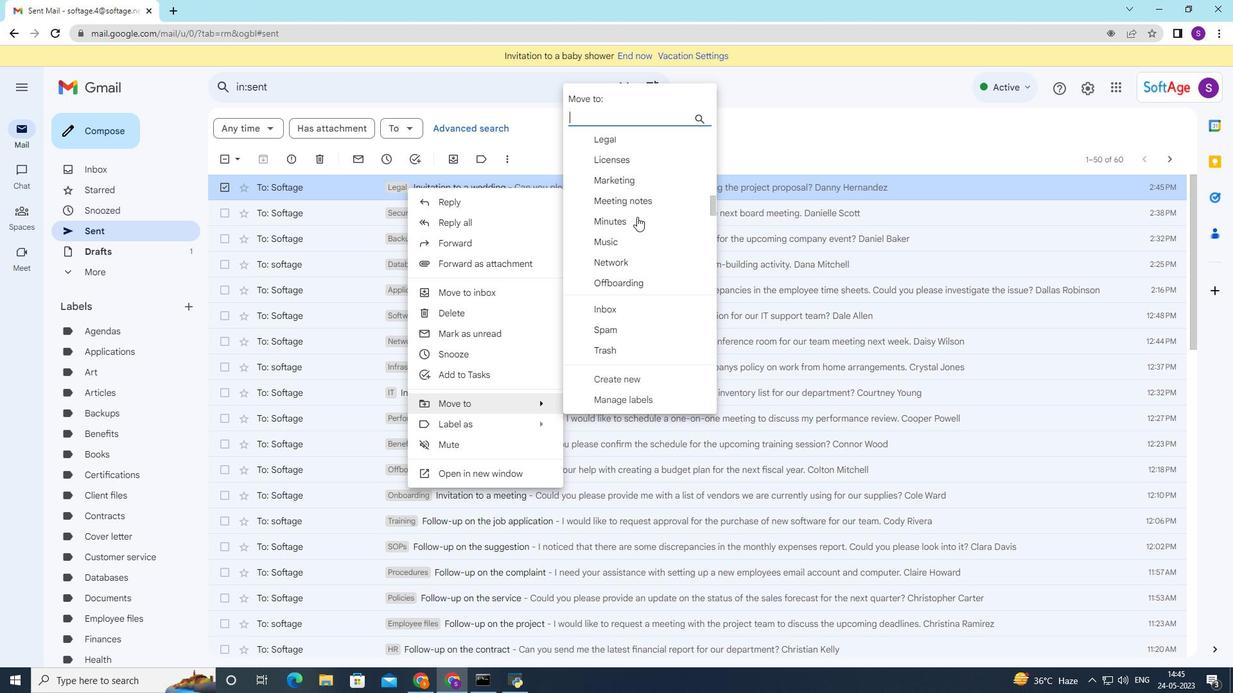 
Action: Mouse moved to (637, 216)
Screenshot: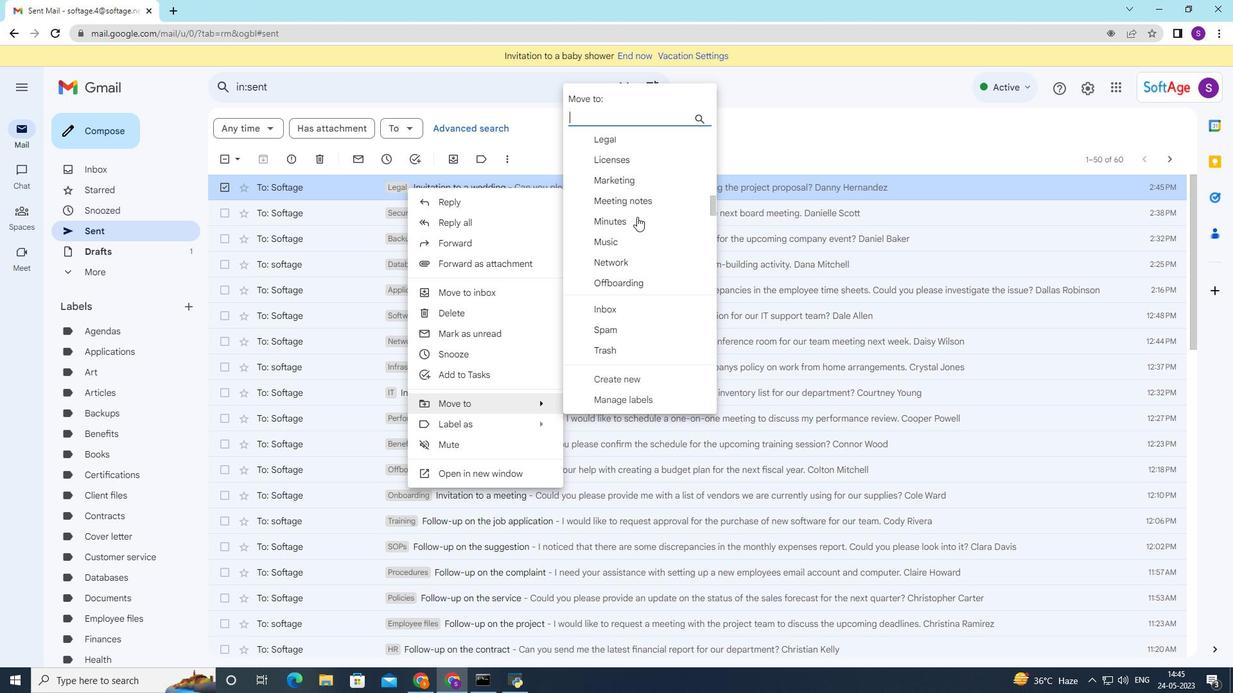 
Action: Mouse scrolled (637, 217) with delta (0, 0)
Screenshot: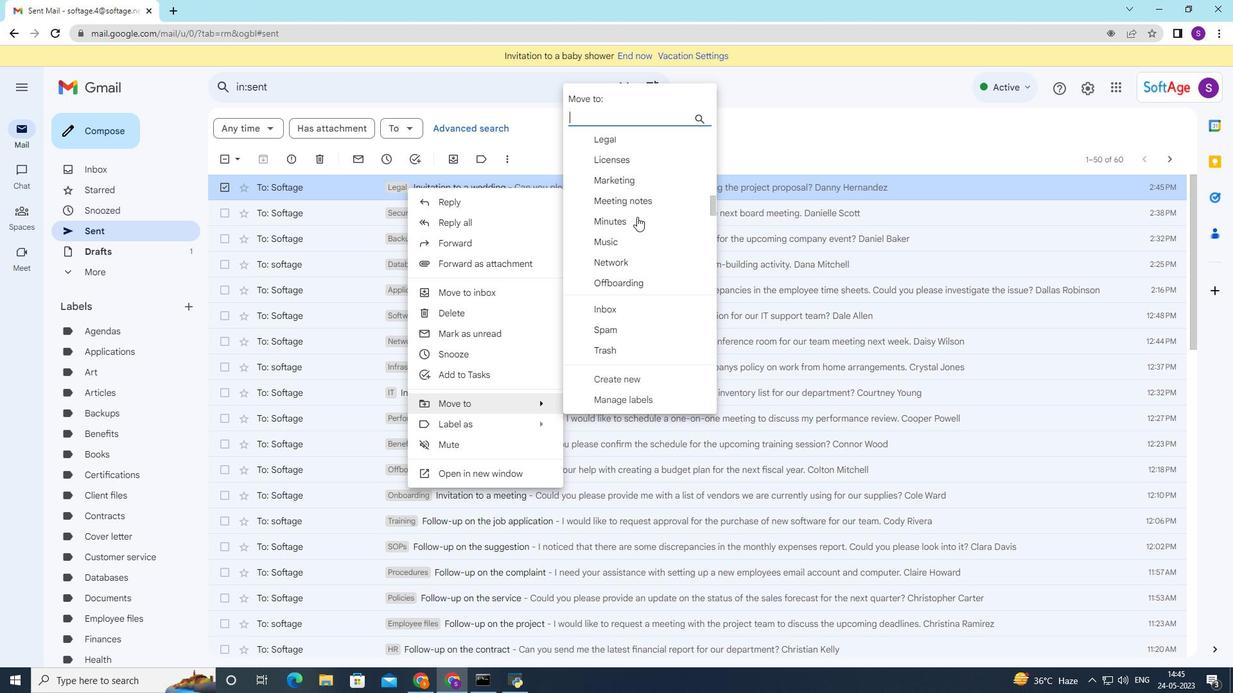 
Action: Mouse moved to (633, 261)
Screenshot: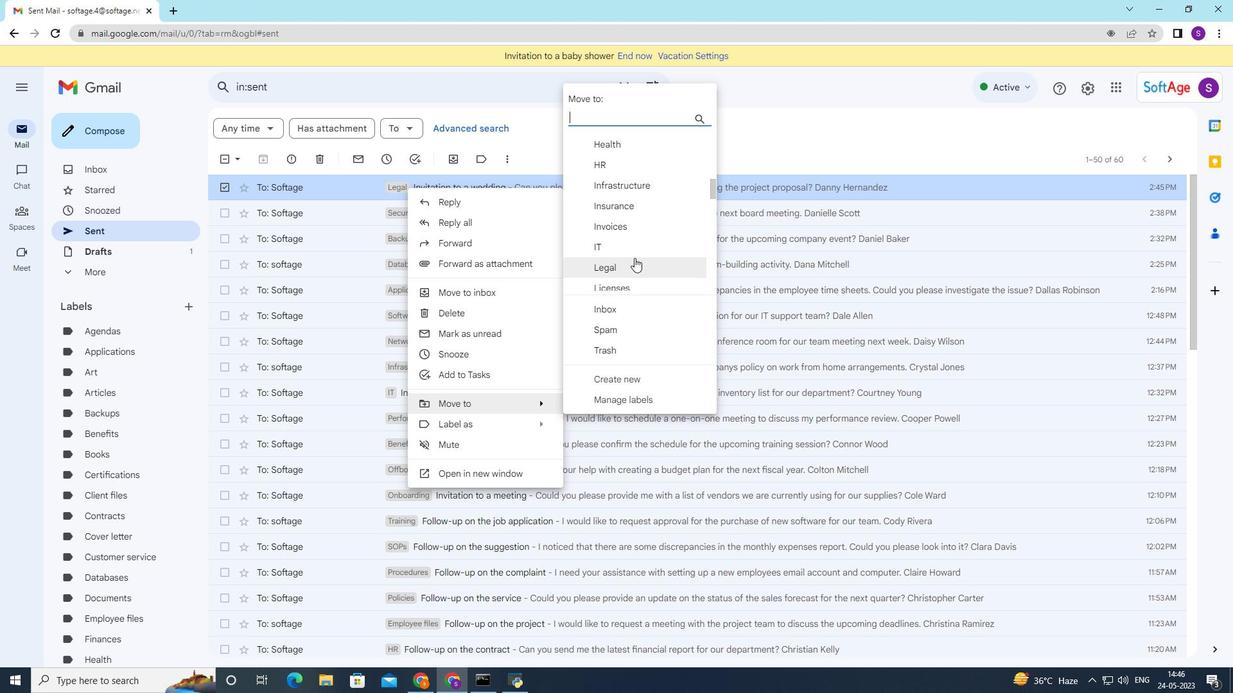 
Action: Mouse pressed left at (633, 261)
Screenshot: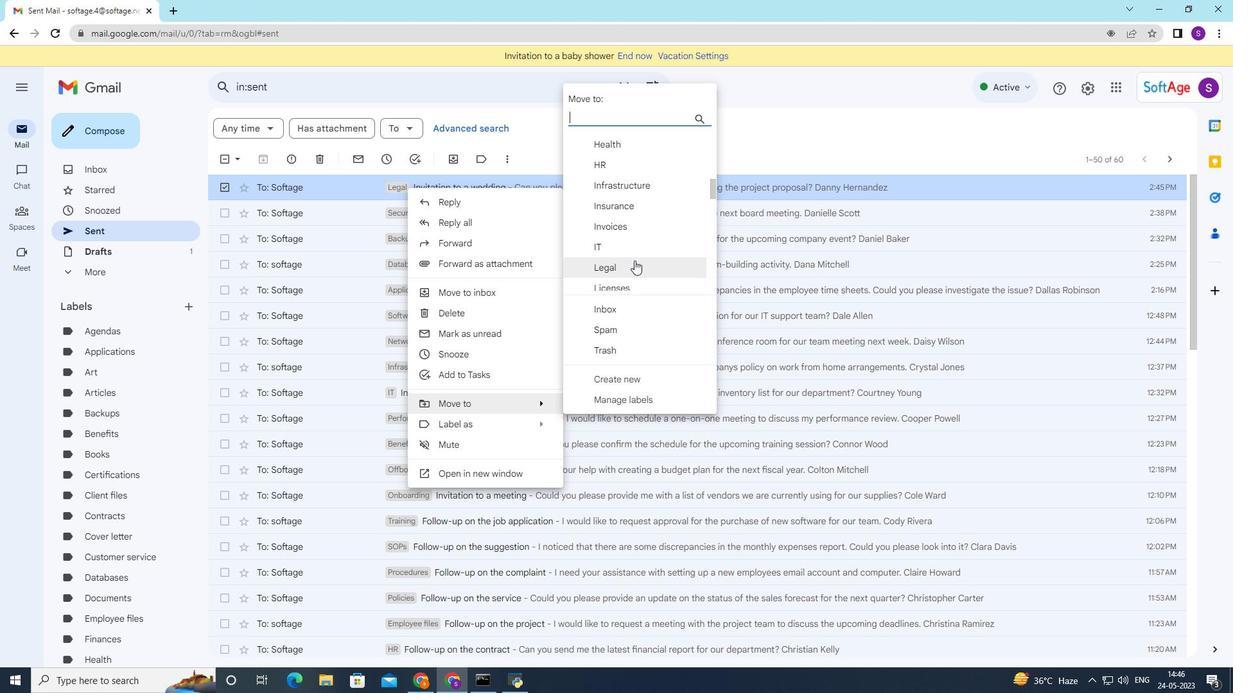 
Action: Mouse moved to (632, 259)
Screenshot: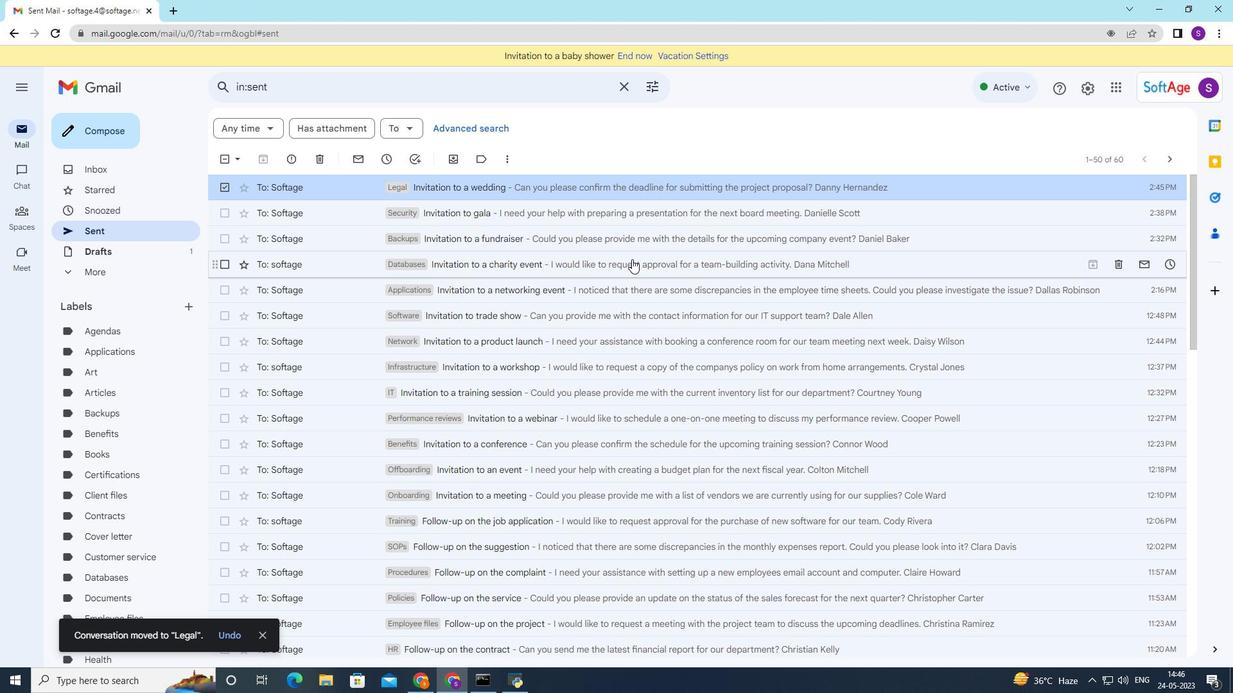 
